 Task: Reflect on your life by listing key aspects or habits you want to evaluate, such as how you use your time or what you take for granted.
Action: Mouse moved to (393, 637)
Screenshot: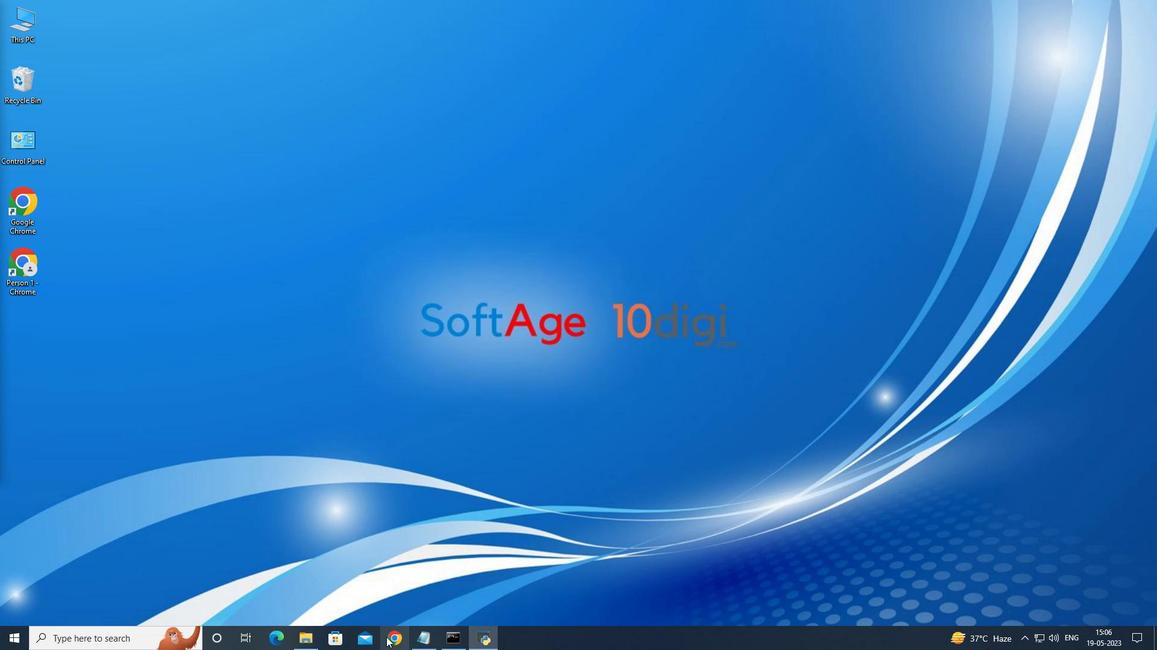 
Action: Mouse pressed left at (393, 637)
Screenshot: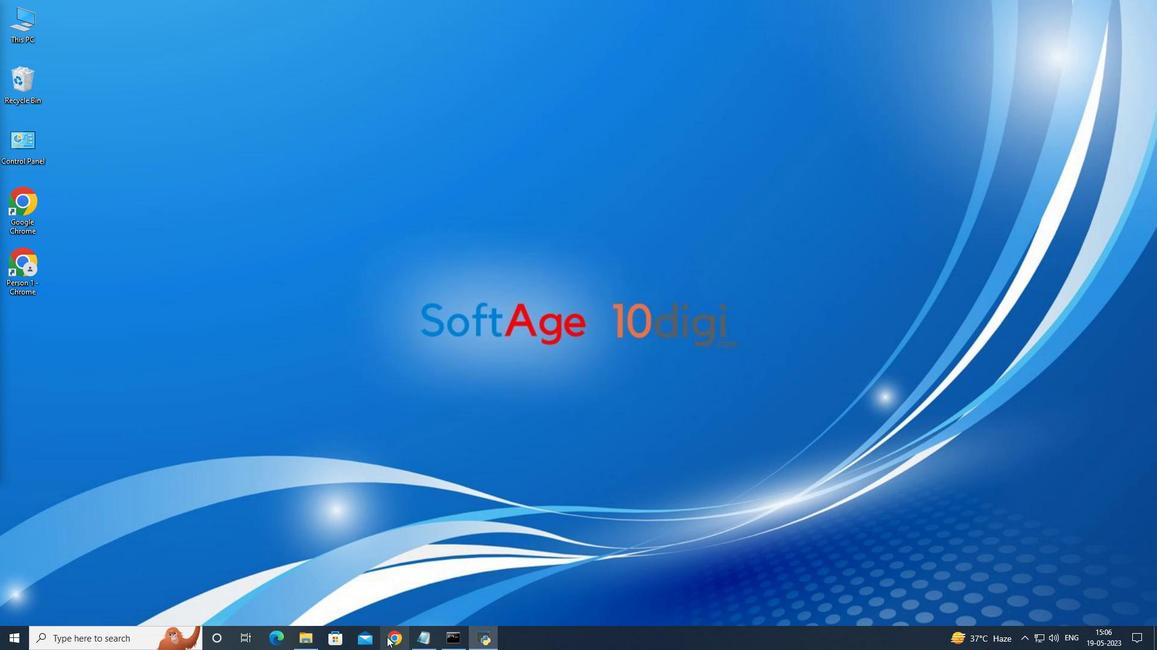 
Action: Mouse moved to (576, 373)
Screenshot: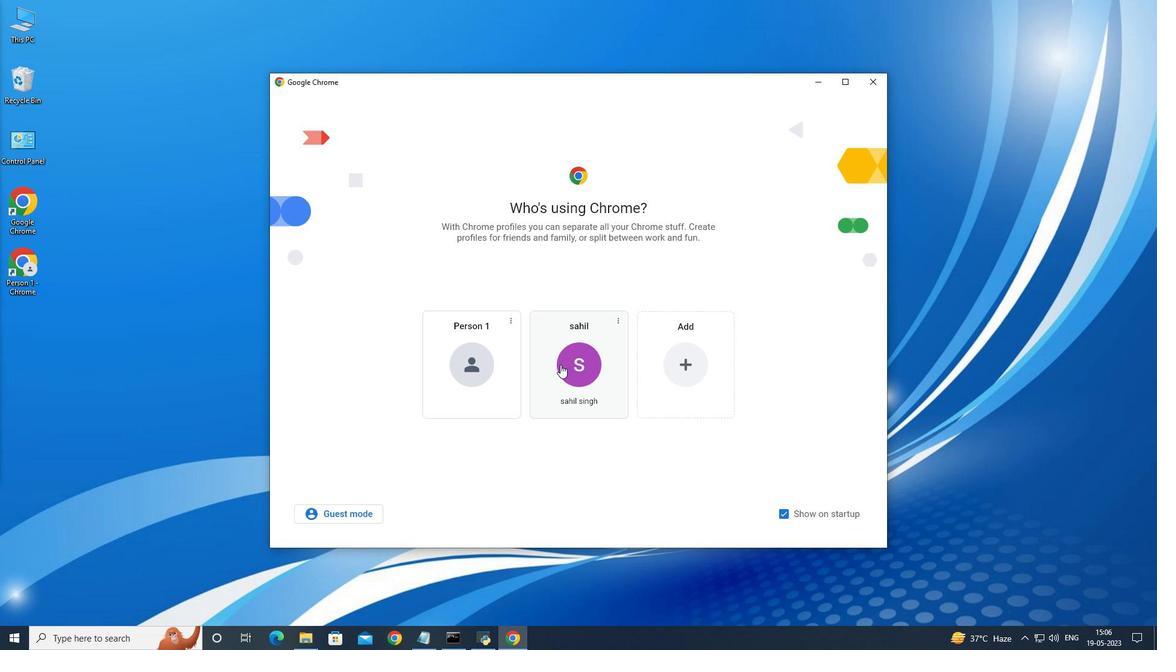 
Action: Mouse pressed left at (576, 373)
Screenshot: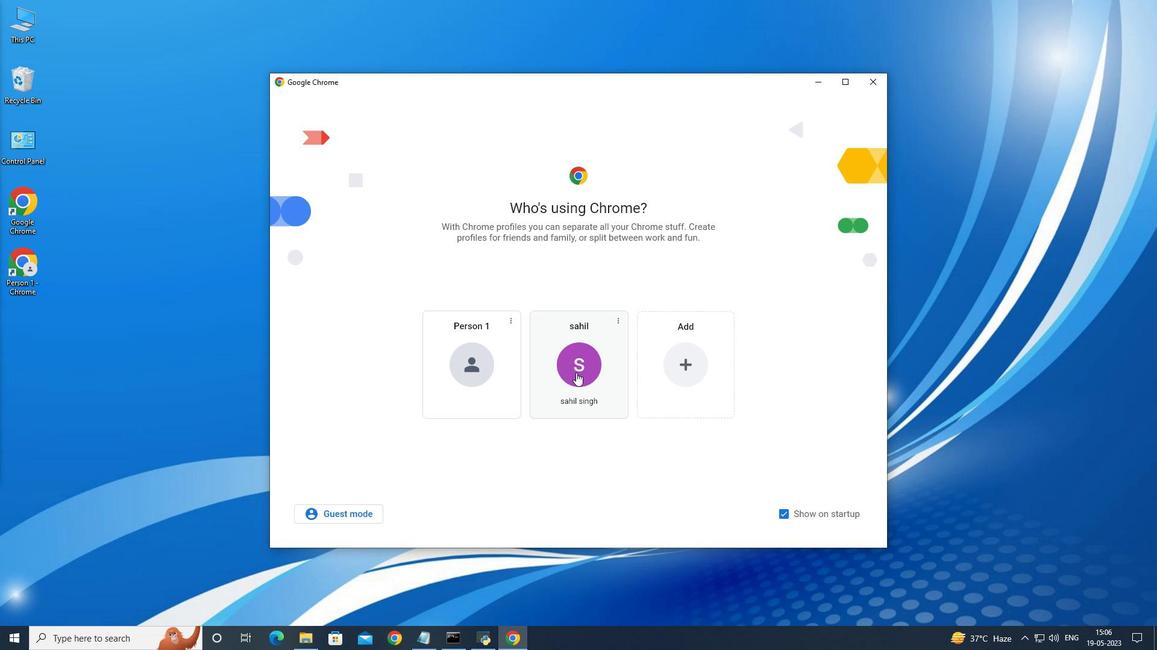 
Action: Mouse moved to (487, 238)
Screenshot: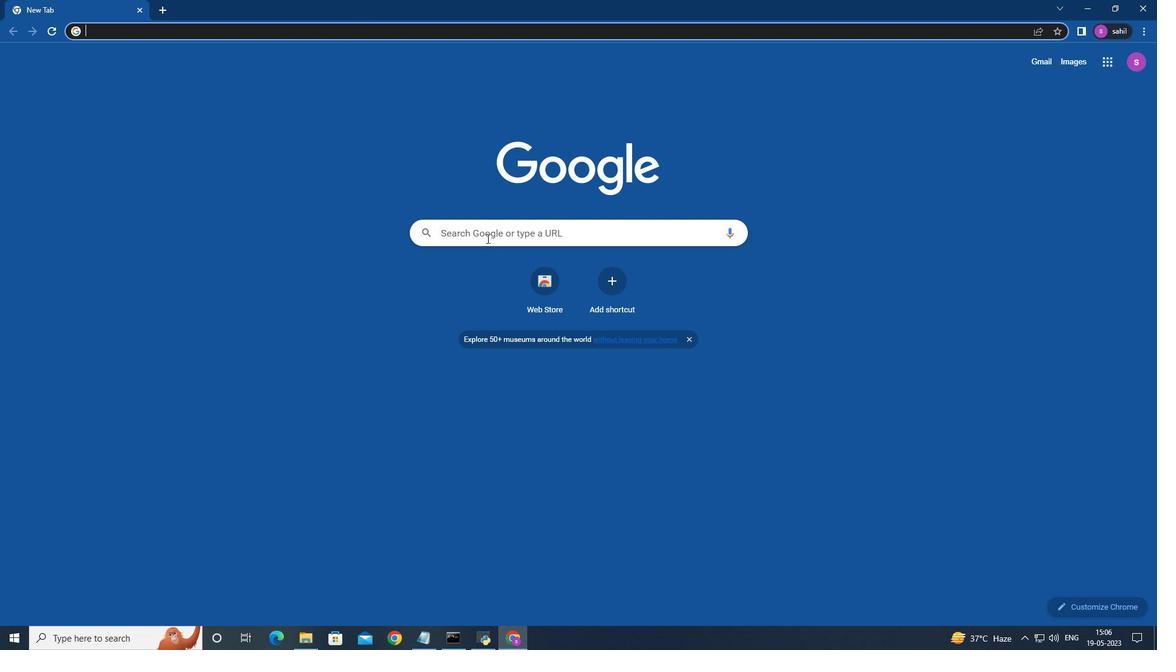
Action: Mouse pressed left at (487, 238)
Screenshot: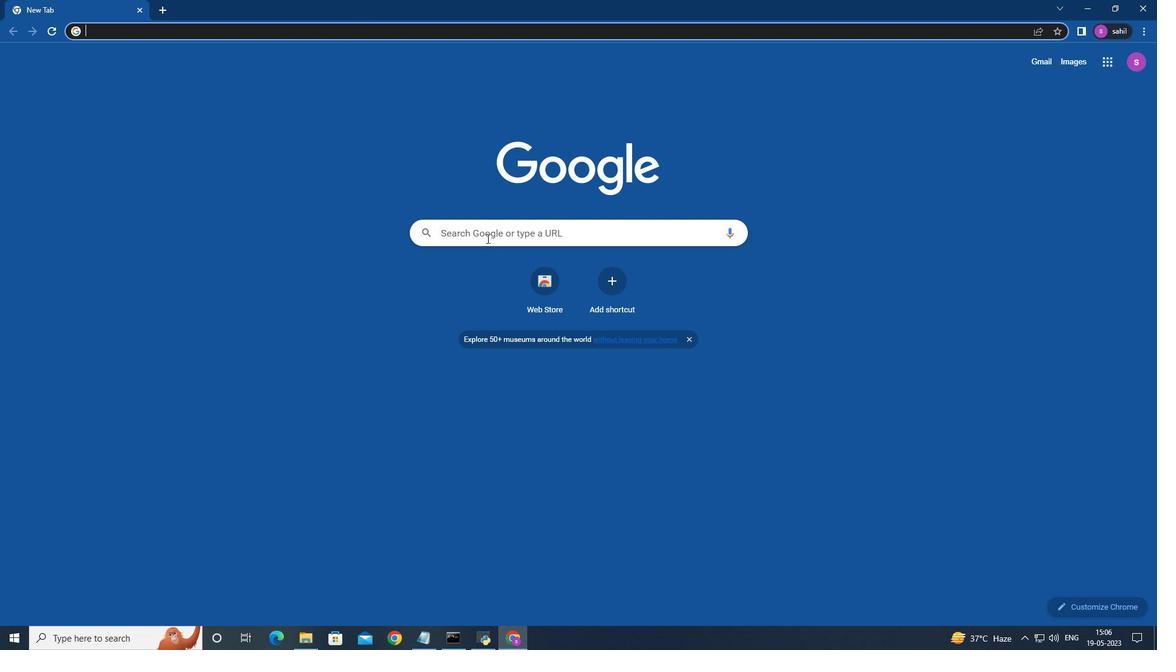 
Action: Mouse moved to (491, 264)
Screenshot: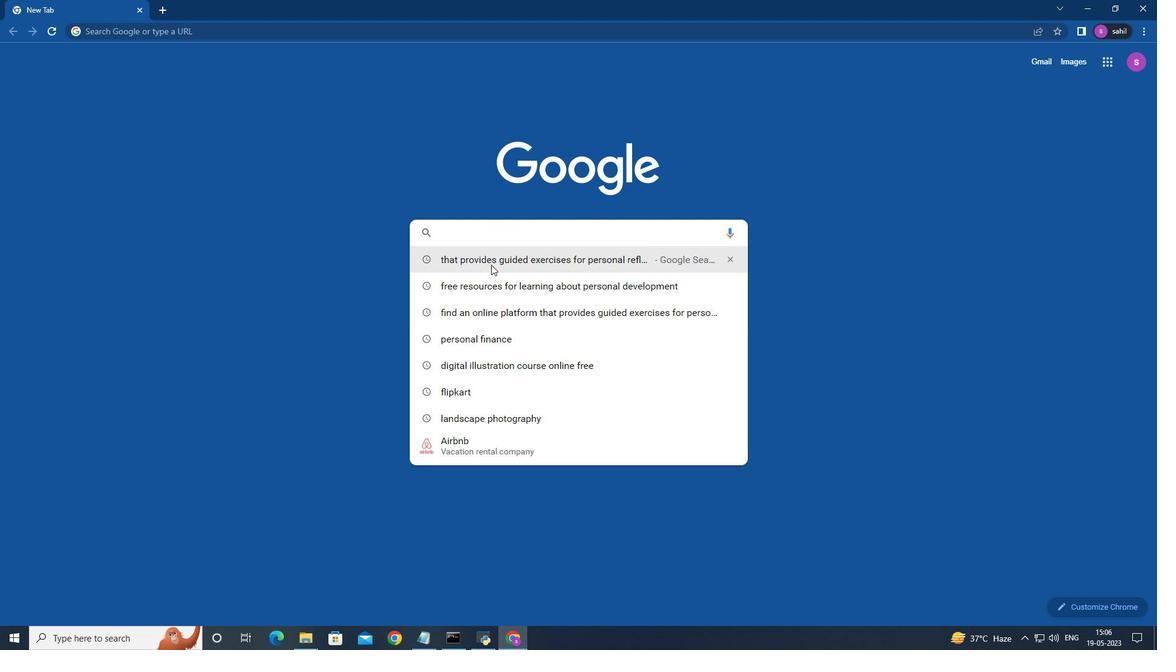
Action: Mouse pressed left at (491, 264)
Screenshot: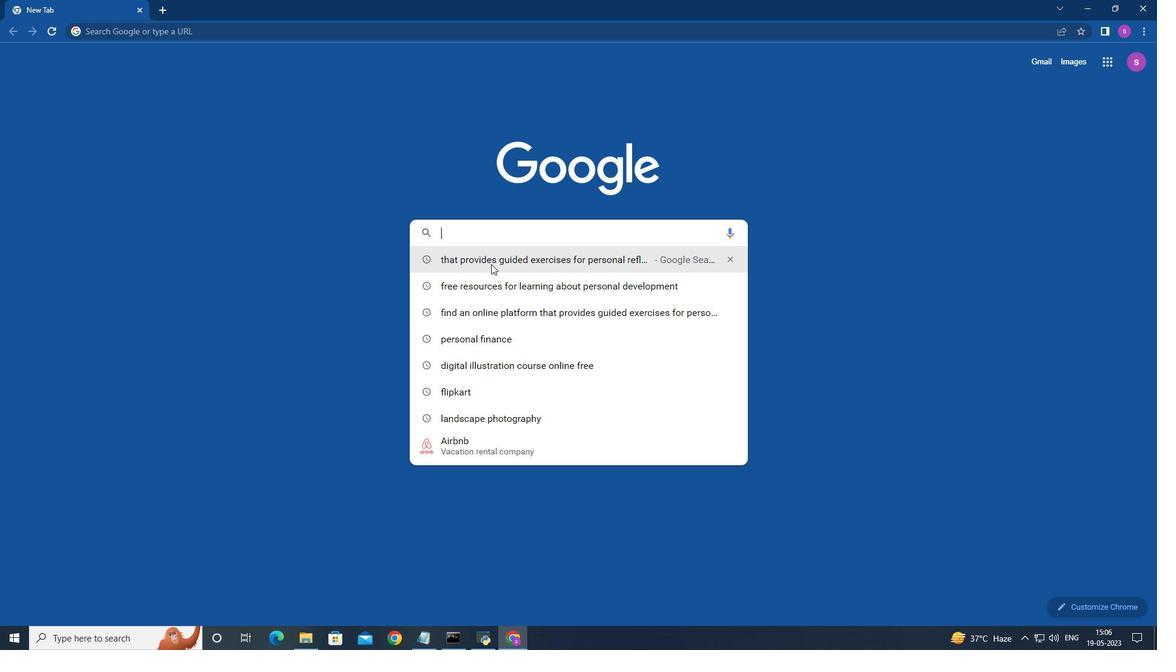 
Action: Mouse moved to (402, 306)
Screenshot: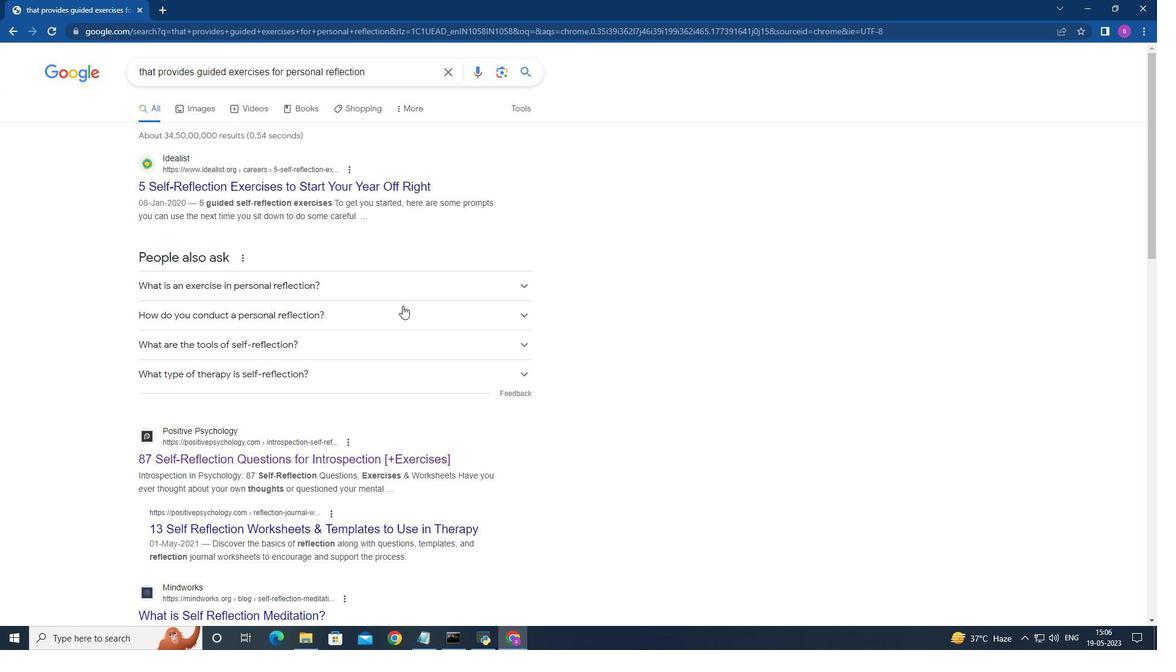 
Action: Mouse scrolled (402, 305) with delta (0, 0)
Screenshot: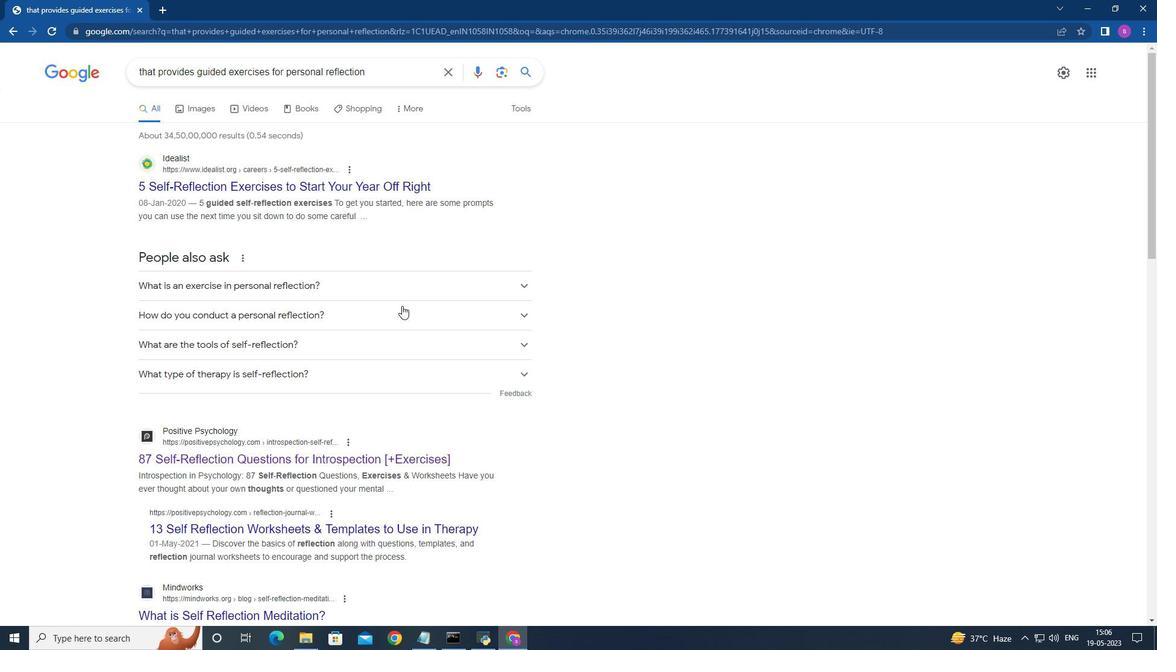 
Action: Mouse moved to (400, 306)
Screenshot: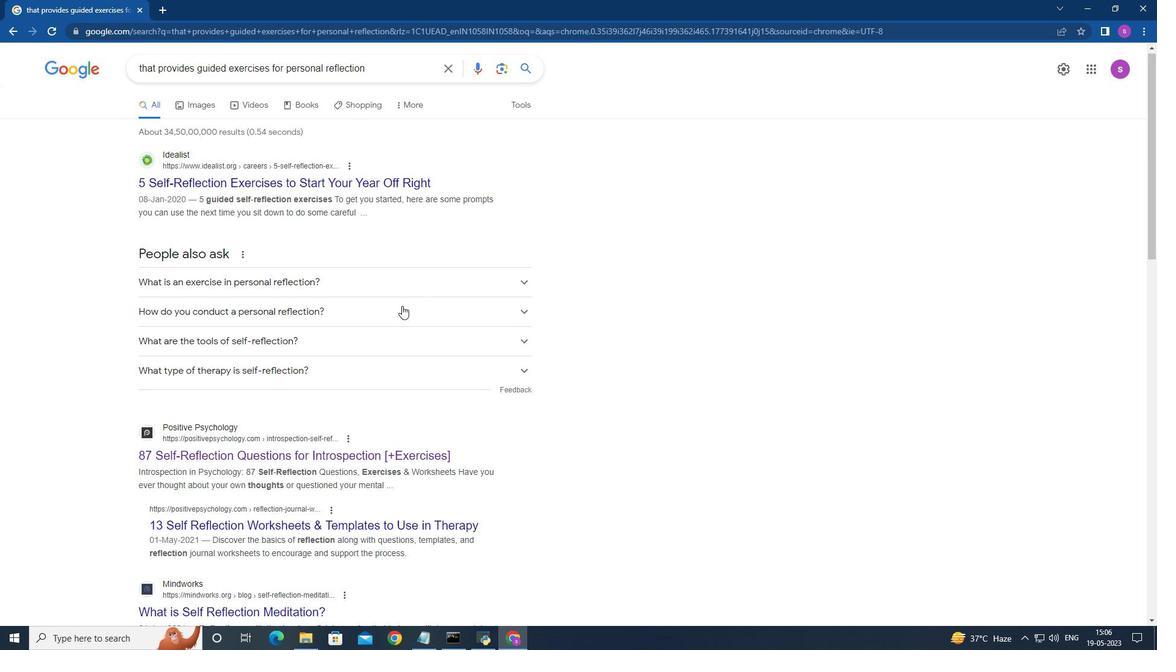 
Action: Mouse scrolled (400, 305) with delta (0, 0)
Screenshot: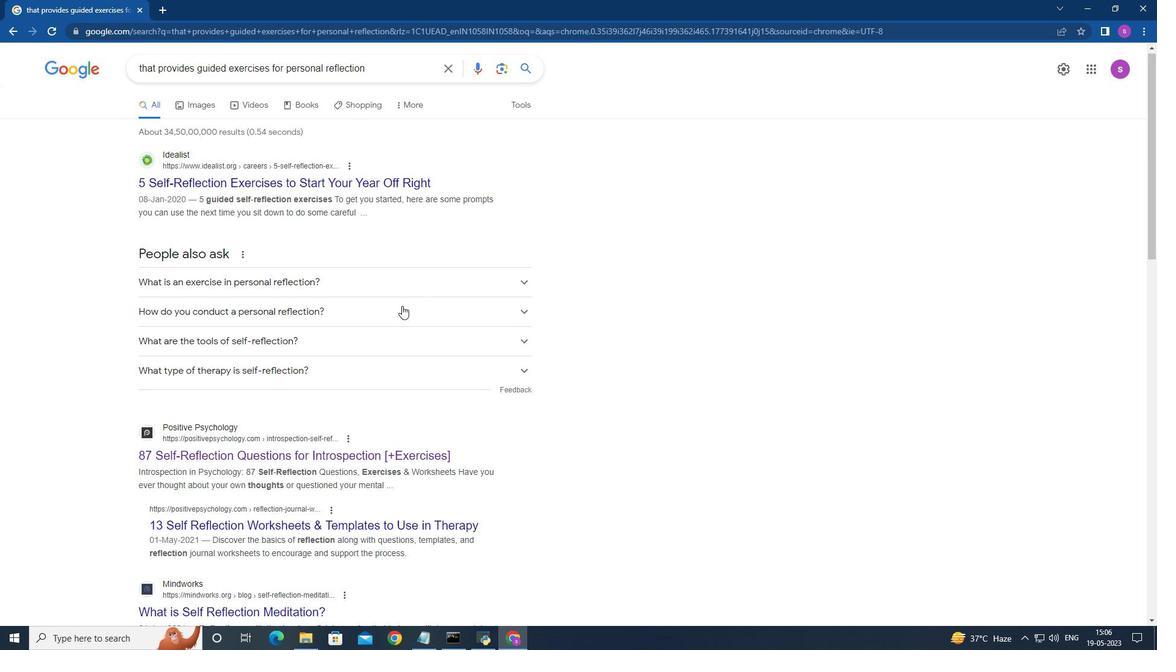 
Action: Mouse moved to (400, 306)
Screenshot: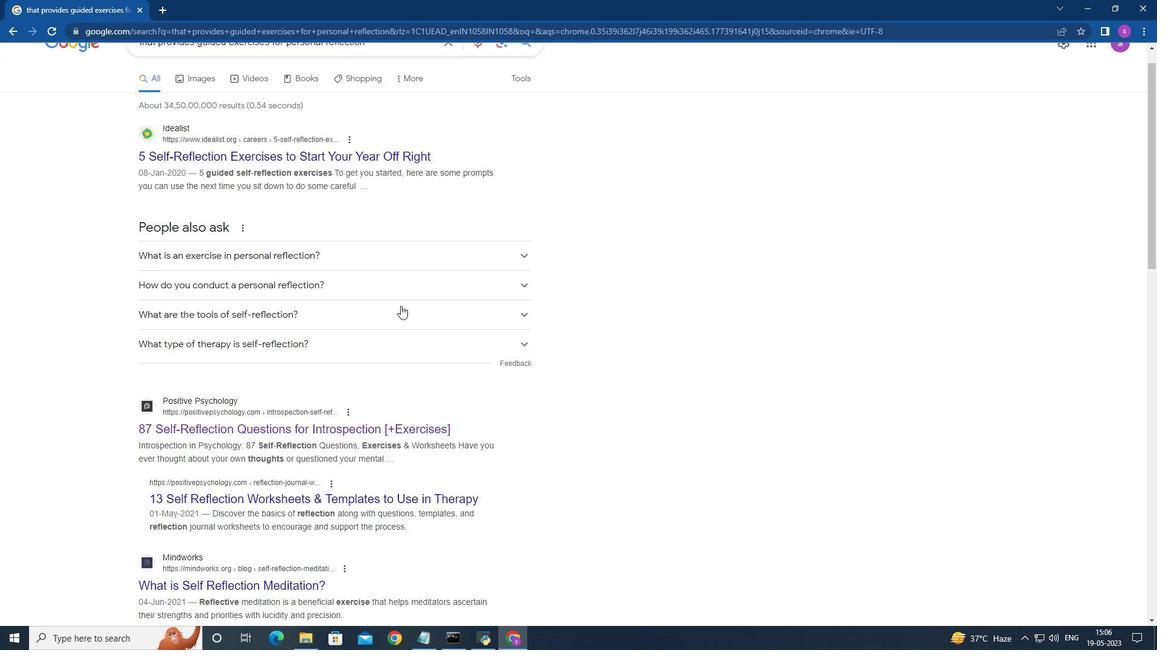 
Action: Mouse scrolled (400, 305) with delta (0, 0)
Screenshot: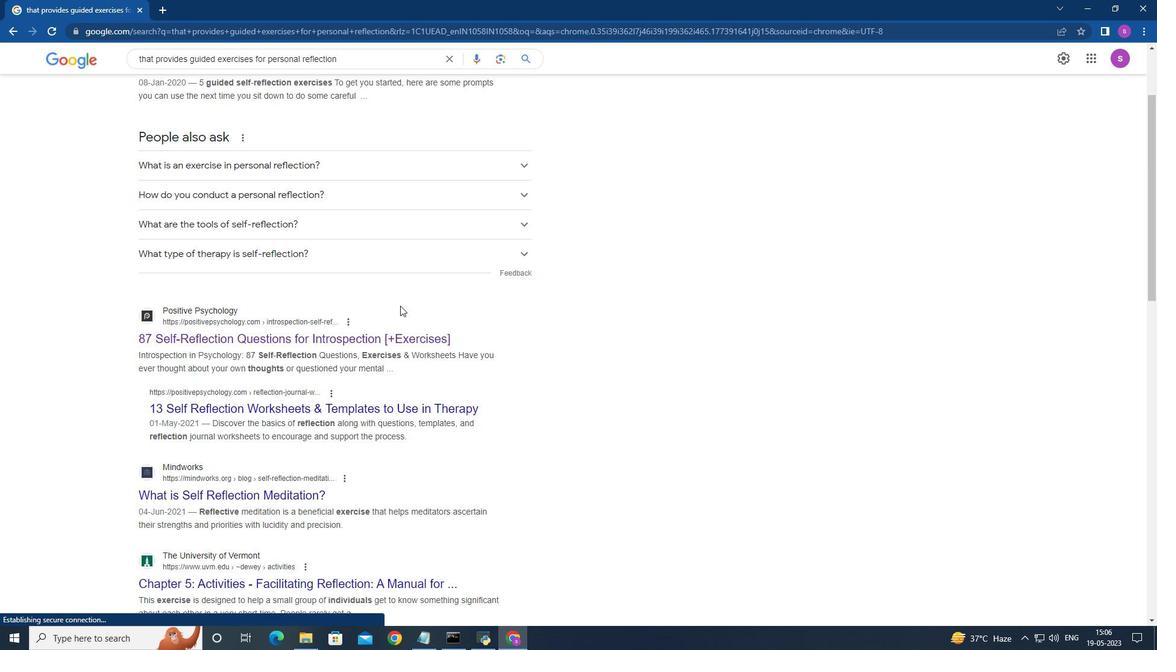 
Action: Mouse moved to (269, 279)
Screenshot: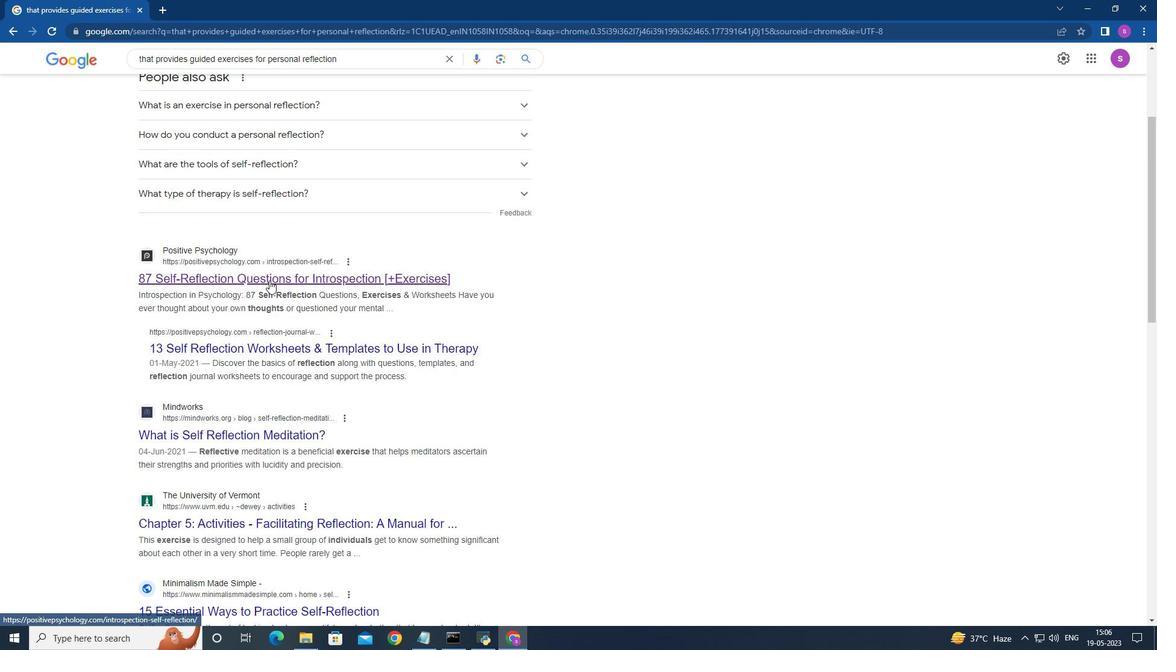 
Action: Mouse pressed left at (269, 279)
Screenshot: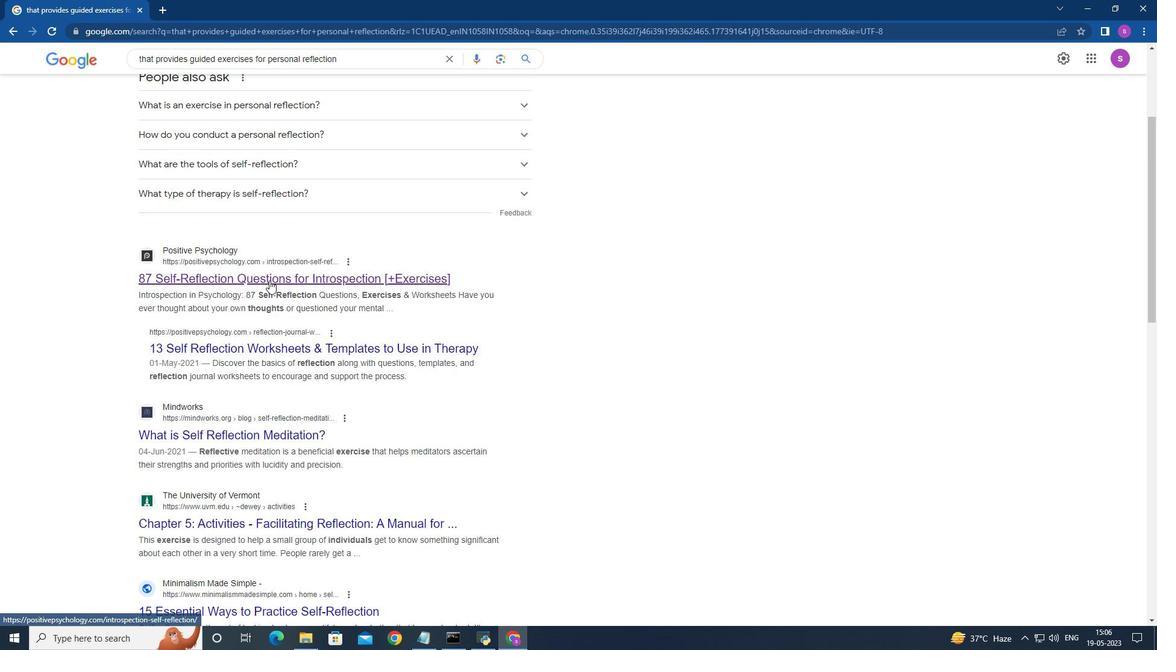 
Action: Mouse moved to (306, 423)
Screenshot: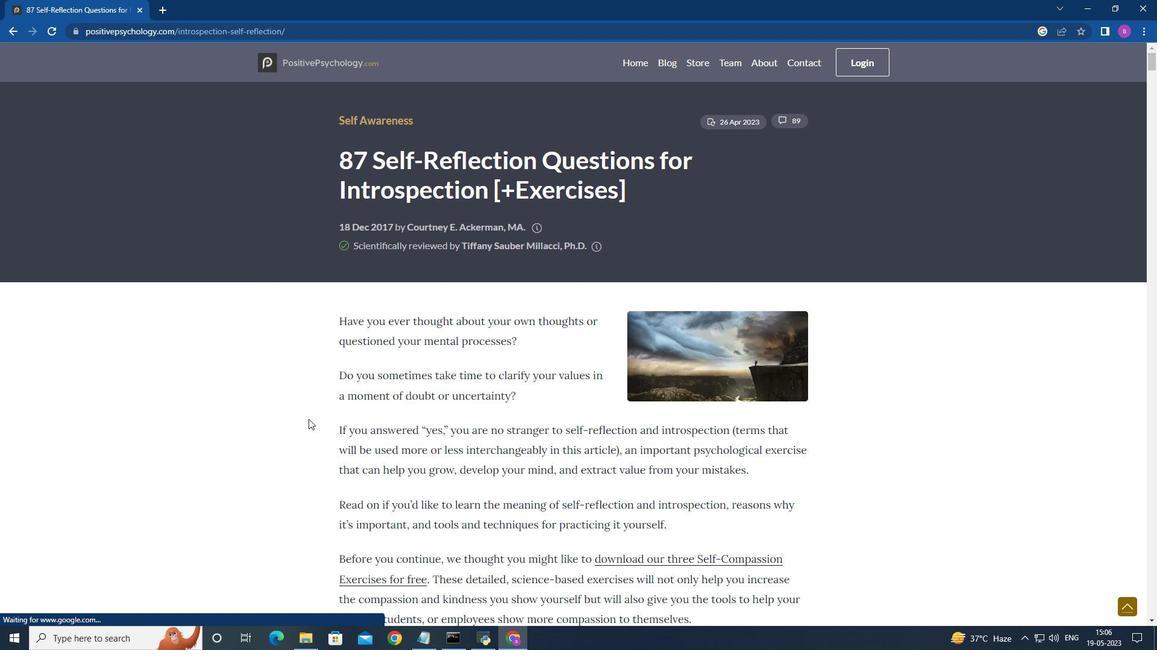 
Action: Mouse scrolled (306, 422) with delta (0, 0)
Screenshot: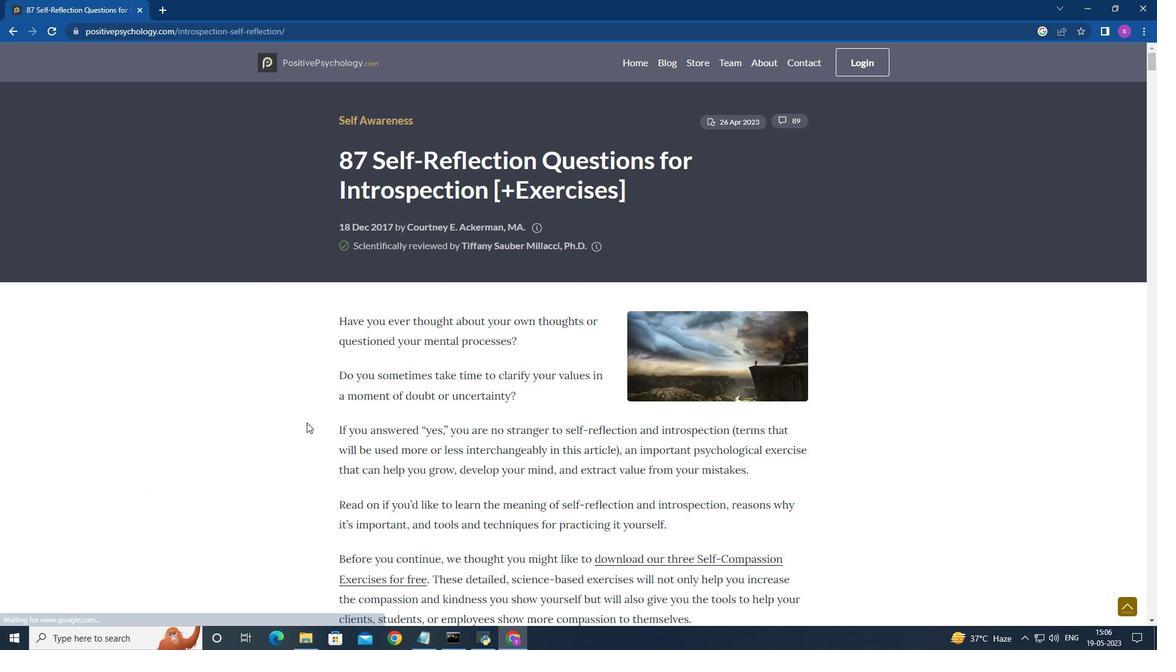 
Action: Mouse scrolled (306, 422) with delta (0, 0)
Screenshot: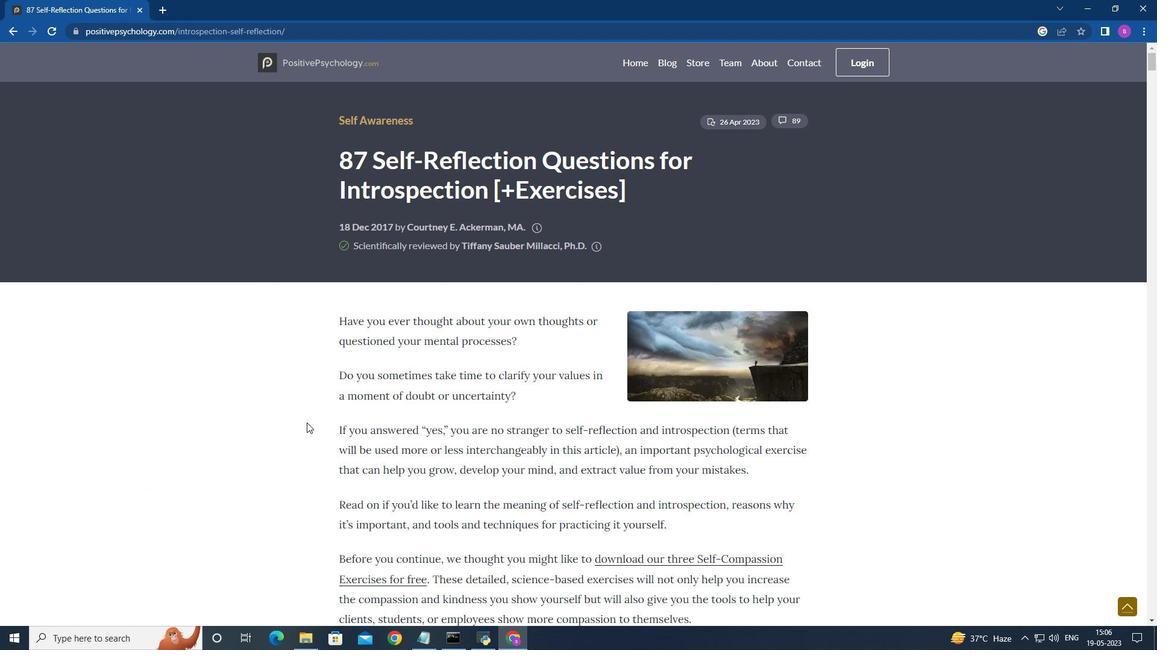 
Action: Mouse moved to (306, 421)
Screenshot: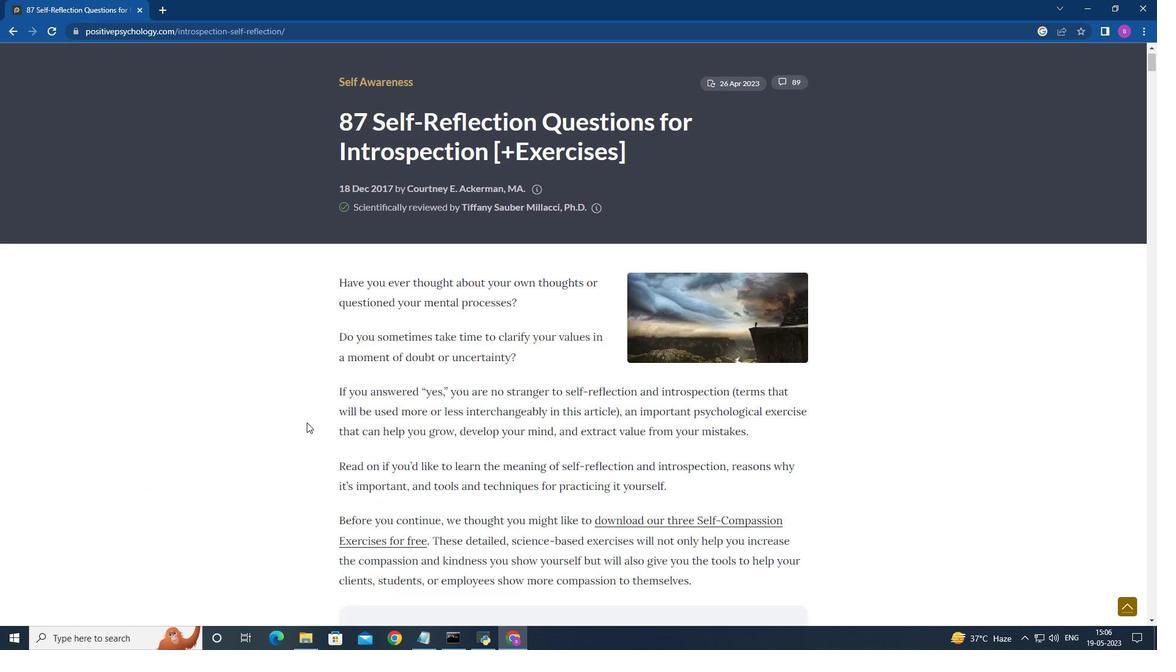 
Action: Mouse scrolled (306, 420) with delta (0, 0)
Screenshot: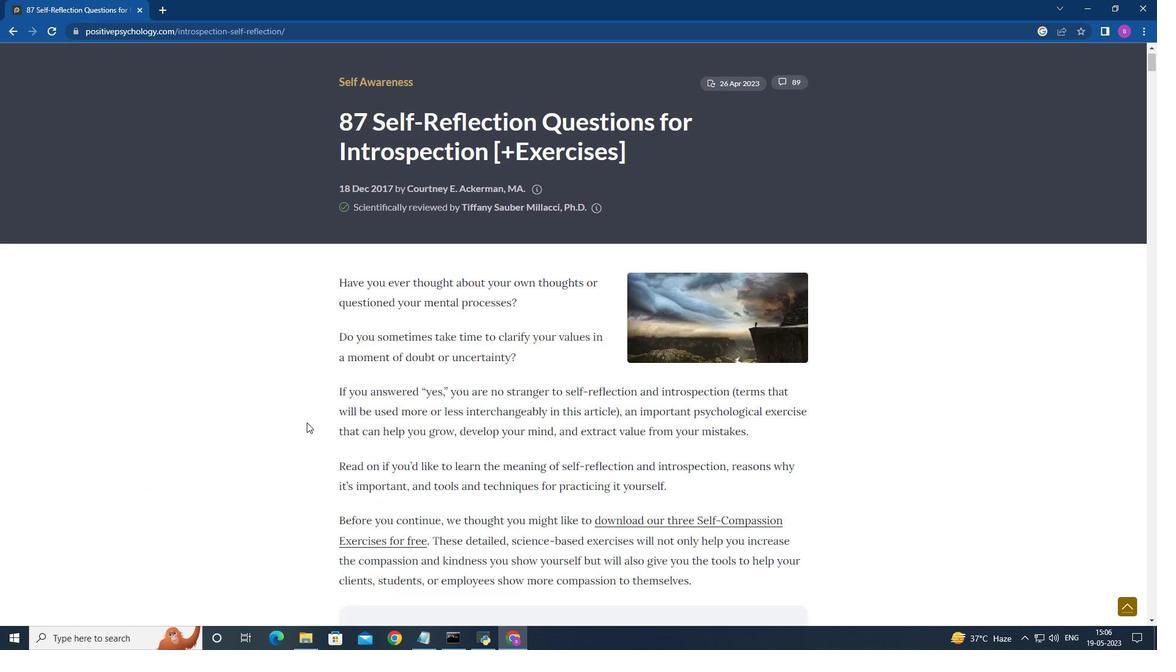 
Action: Mouse scrolled (306, 420) with delta (0, 0)
Screenshot: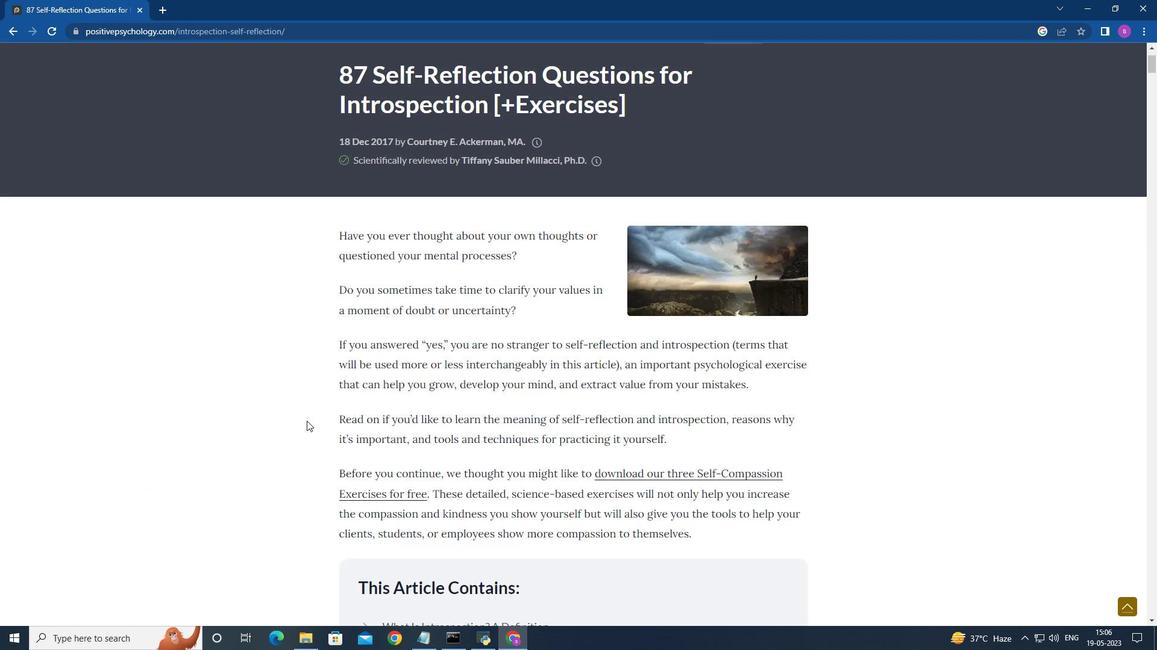 
Action: Mouse scrolled (306, 420) with delta (0, 0)
Screenshot: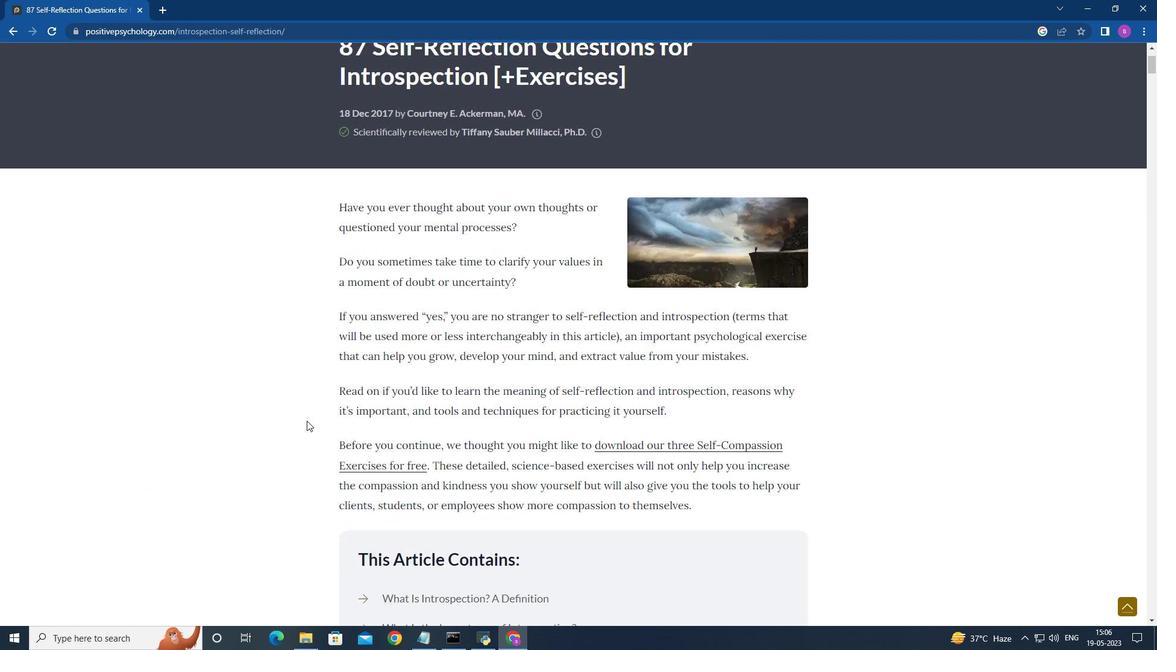 
Action: Mouse moved to (198, 298)
Screenshot: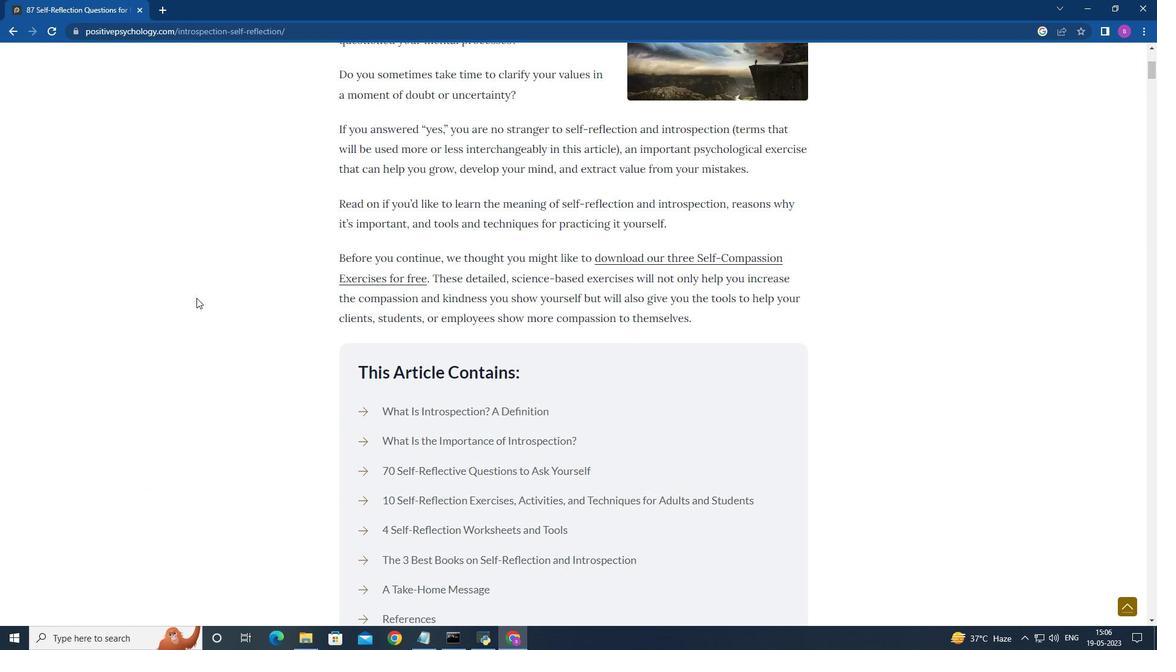 
Action: Mouse scrolled (198, 298) with delta (0, 0)
Screenshot: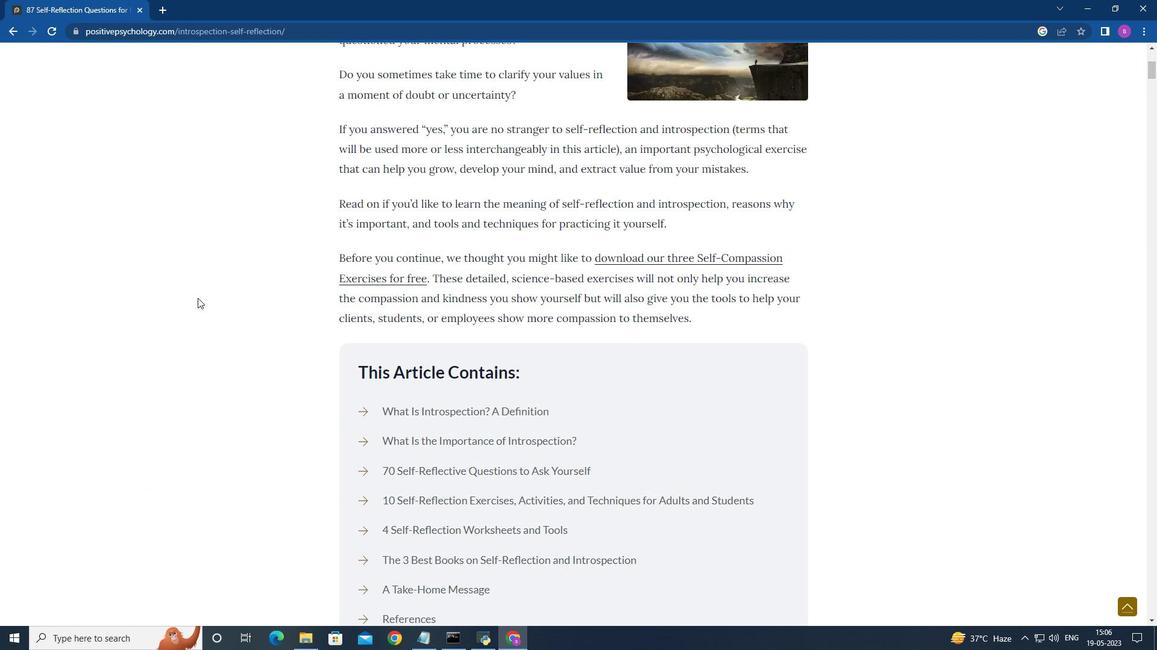 
Action: Mouse scrolled (198, 298) with delta (0, 0)
Screenshot: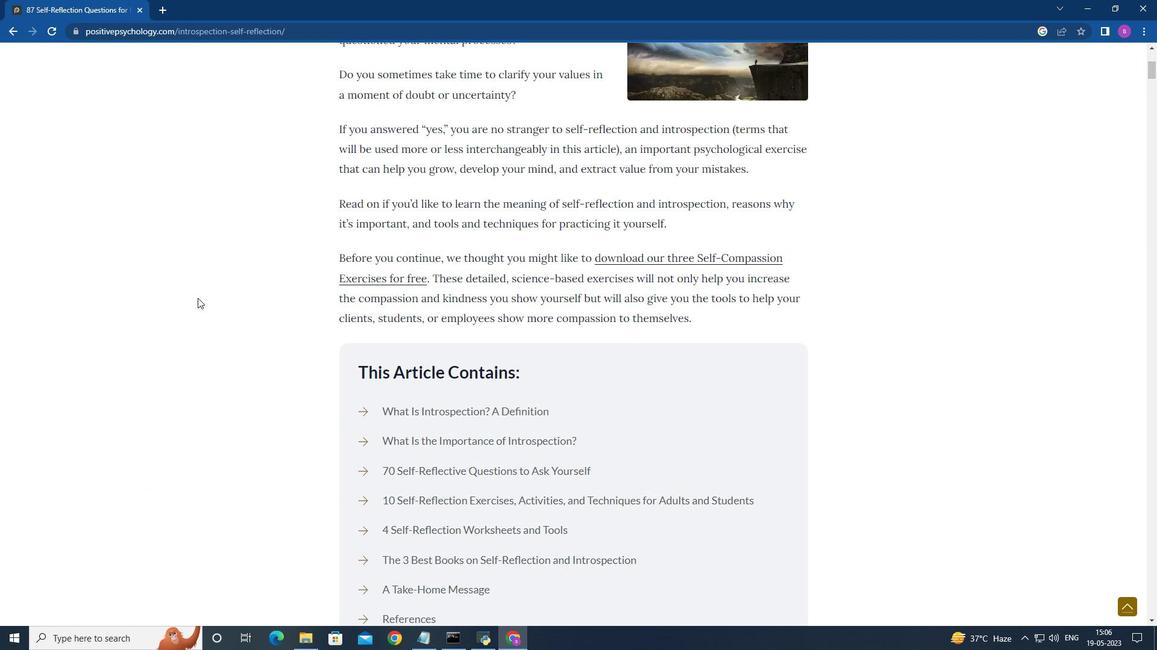 
Action: Mouse moved to (198, 298)
Screenshot: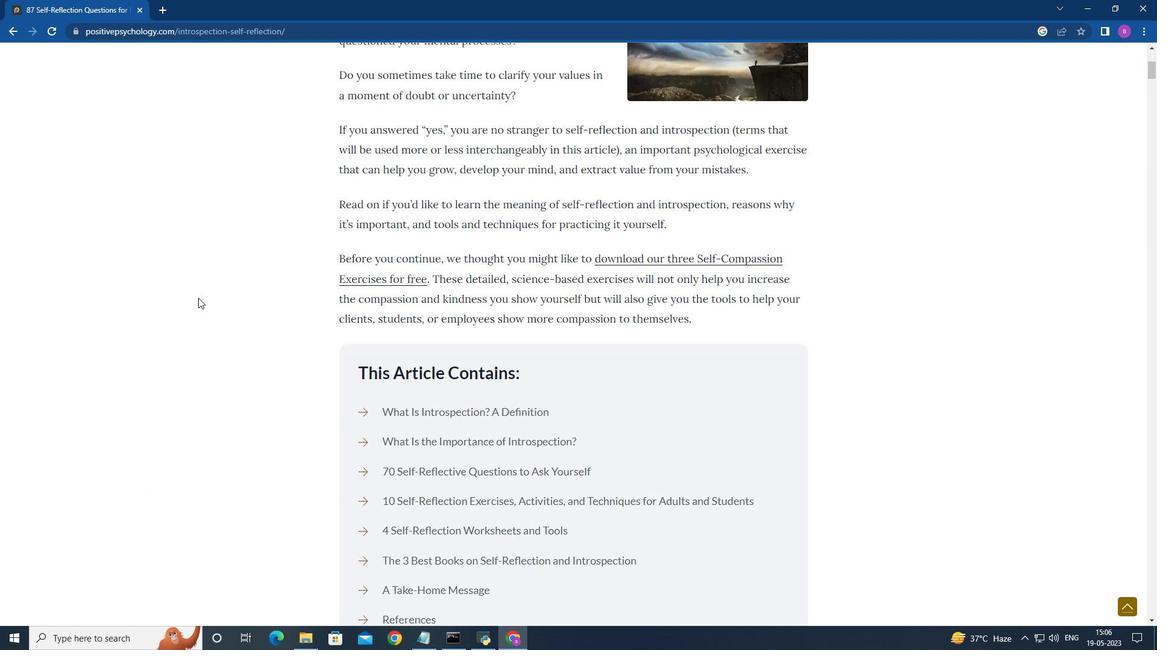 
Action: Mouse scrolled (198, 299) with delta (0, 0)
Screenshot: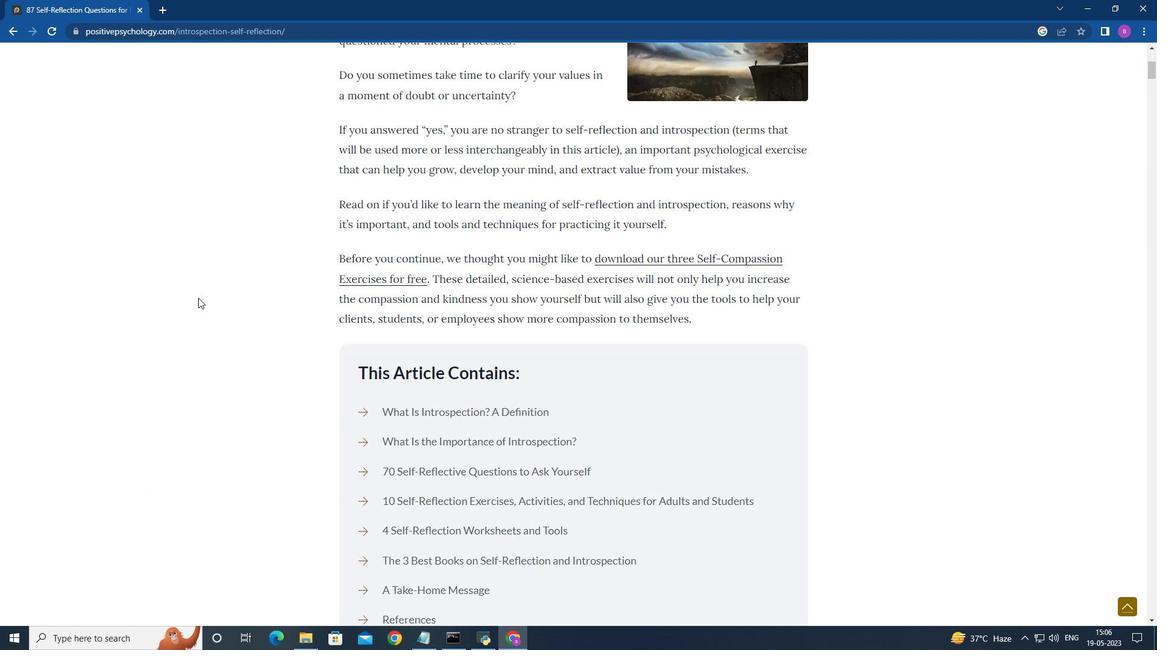 
Action: Mouse moved to (252, 338)
Screenshot: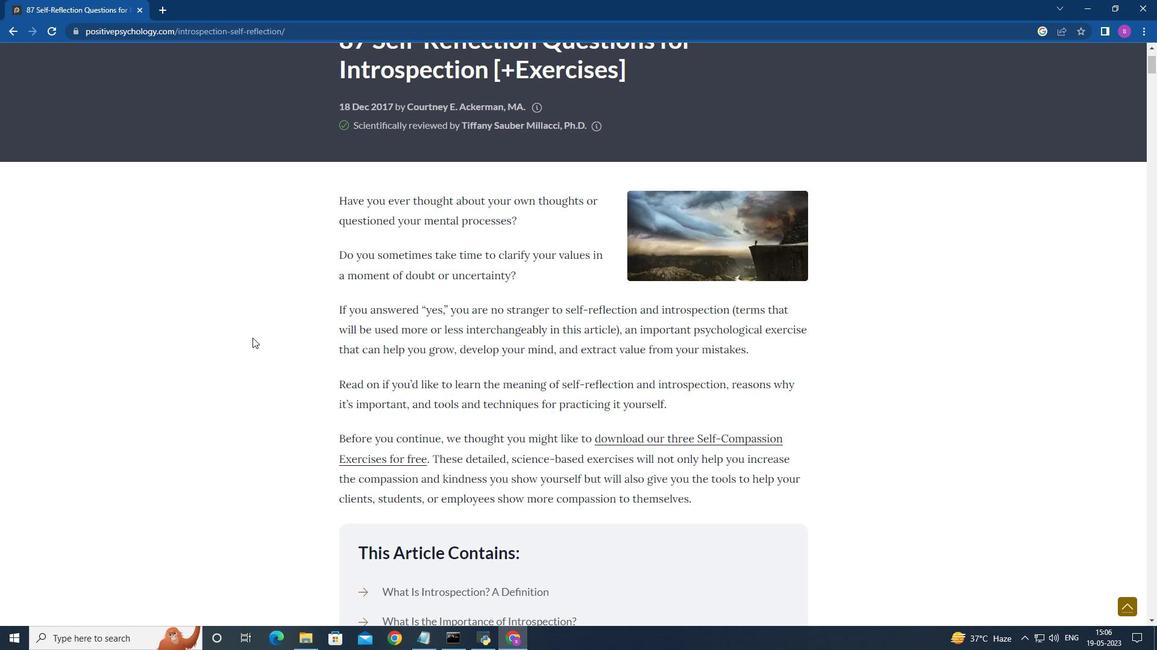 
Action: Mouse scrolled (252, 337) with delta (0, 0)
Screenshot: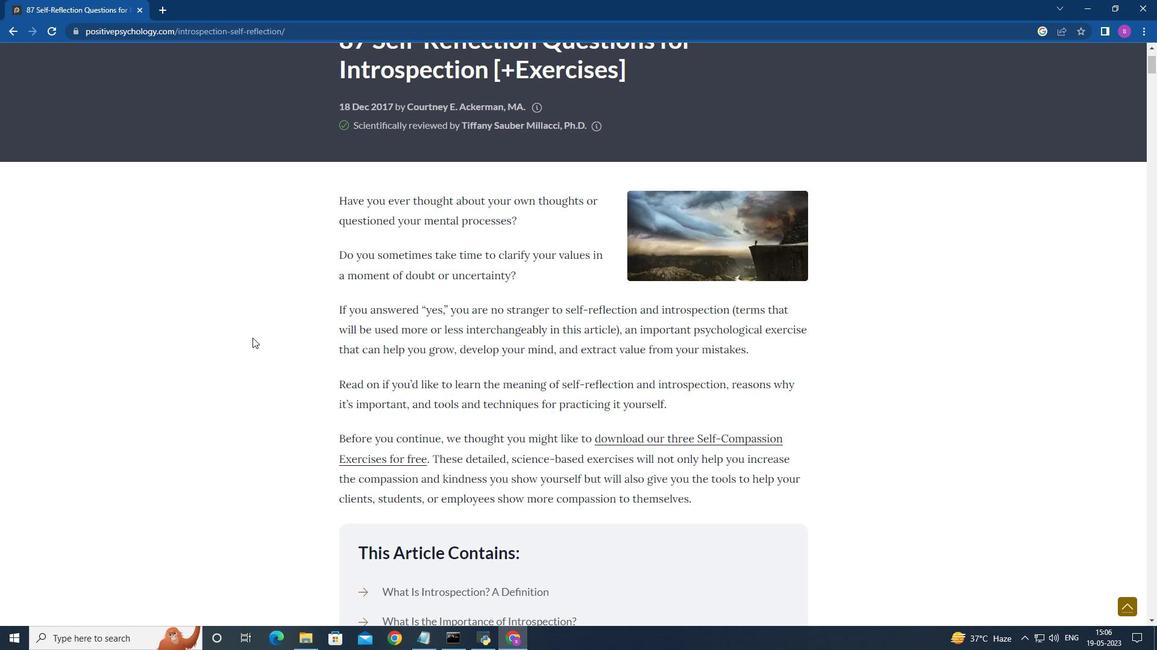 
Action: Mouse moved to (251, 343)
Screenshot: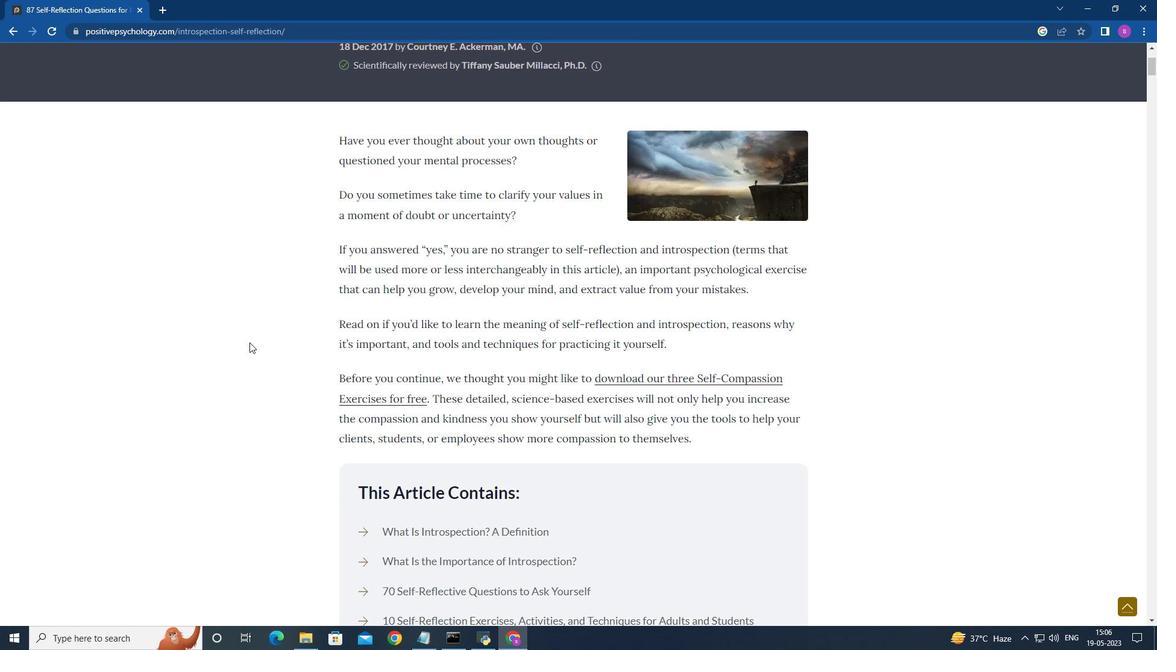 
Action: Mouse scrolled (251, 342) with delta (0, 0)
Screenshot: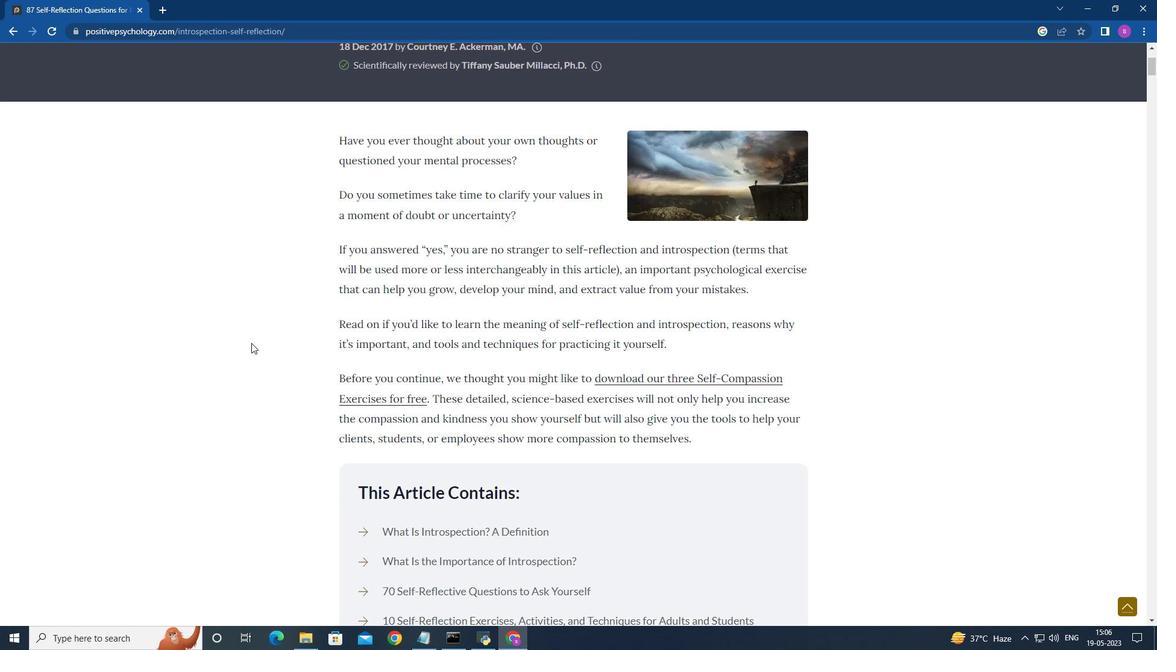 
Action: Mouse scrolled (251, 342) with delta (0, 0)
Screenshot: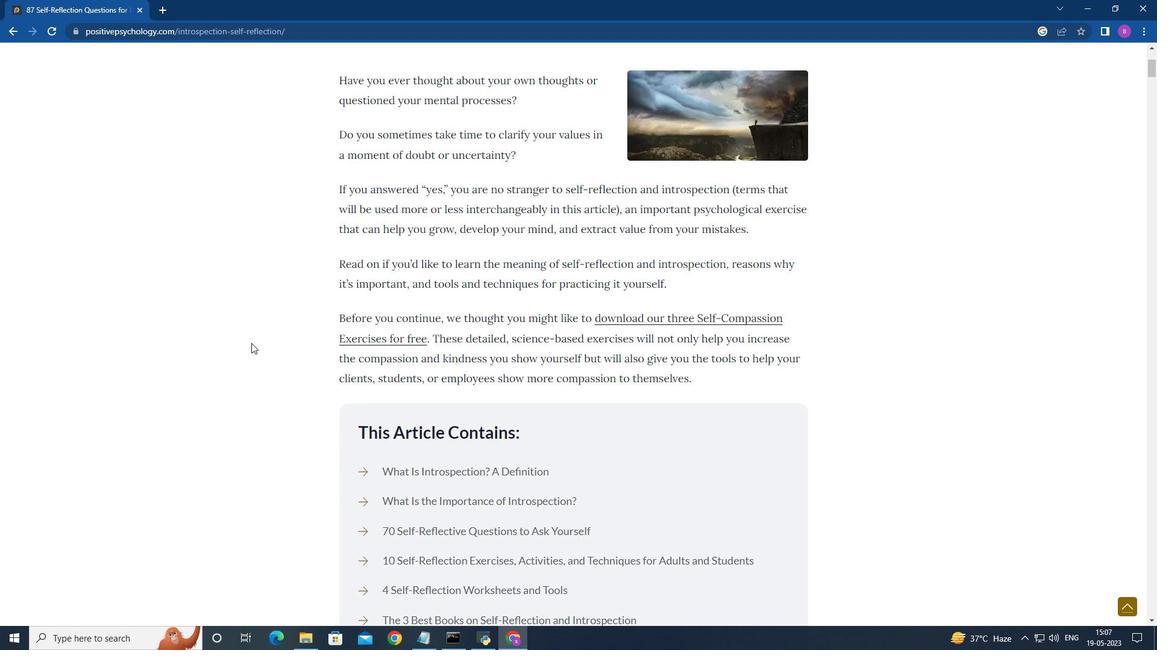 
Action: Mouse scrolled (251, 342) with delta (0, 0)
Screenshot: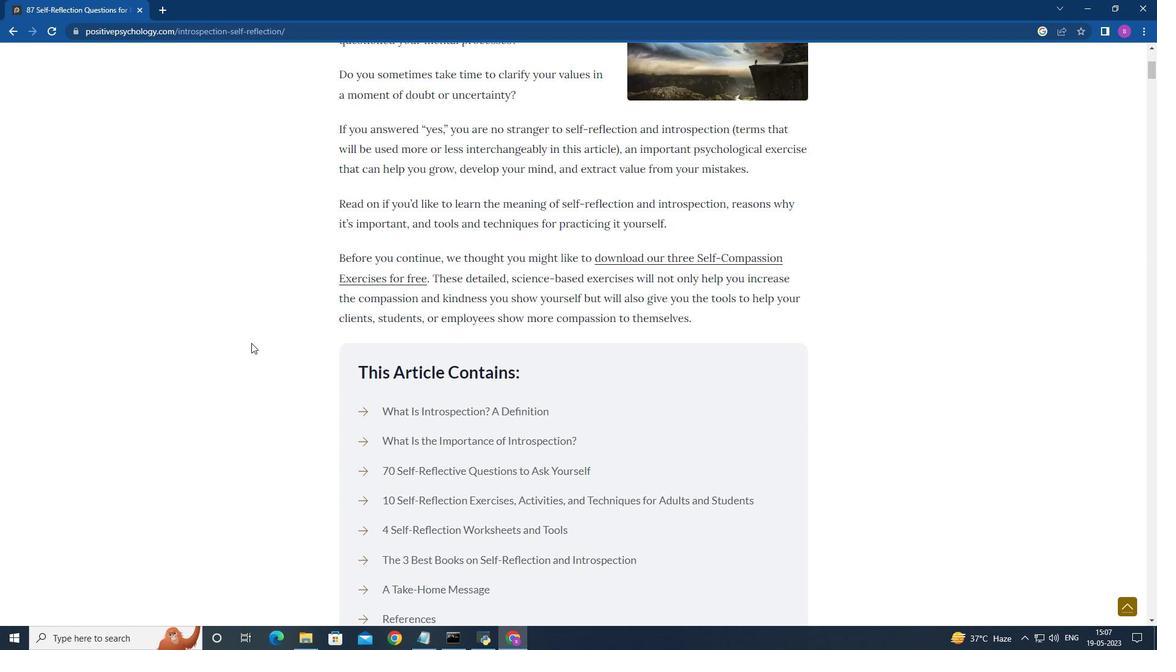 
Action: Mouse scrolled (251, 342) with delta (0, 0)
Screenshot: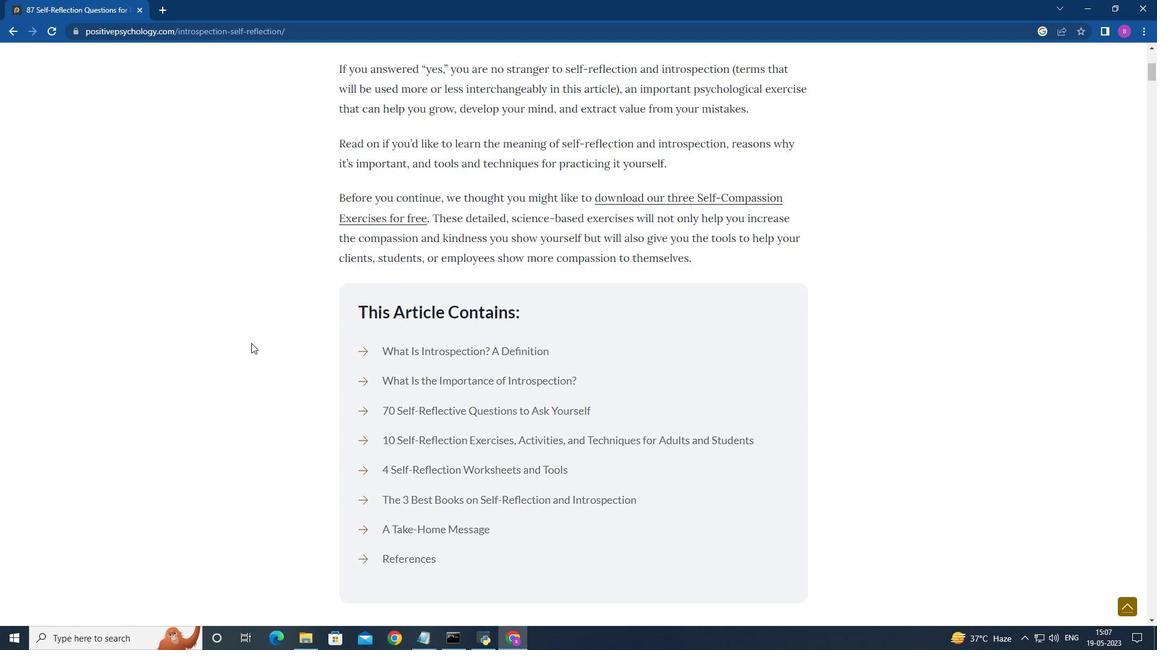 
Action: Mouse scrolled (251, 342) with delta (0, 0)
Screenshot: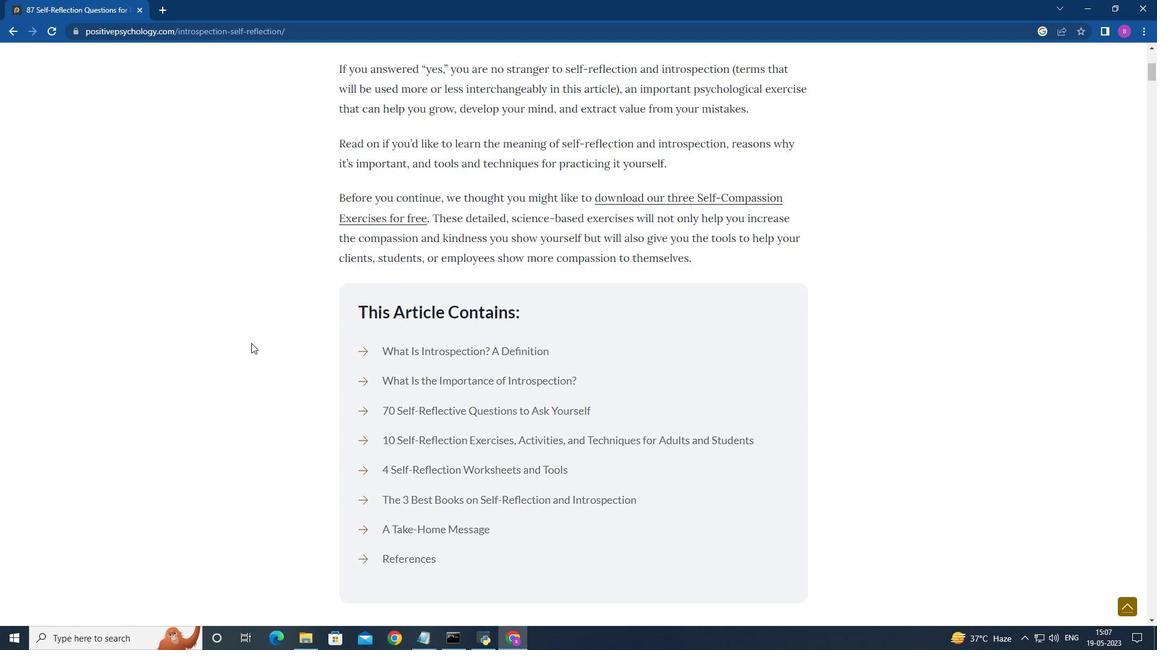 
Action: Mouse scrolled (251, 342) with delta (0, 0)
Screenshot: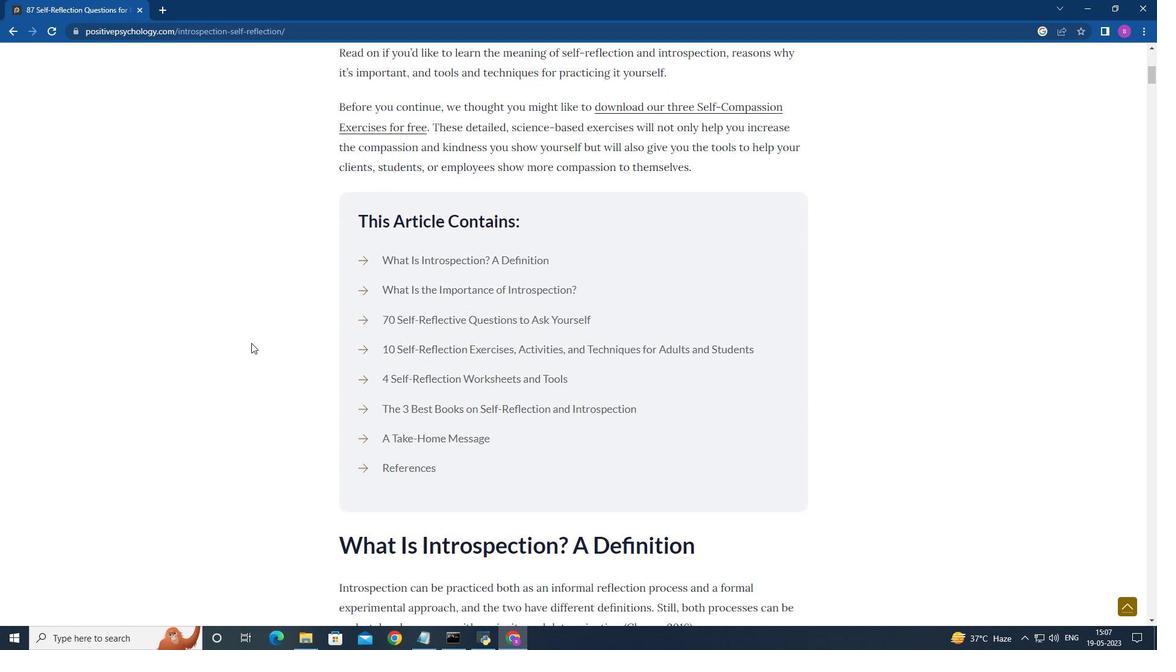 
Action: Mouse scrolled (251, 342) with delta (0, 0)
Screenshot: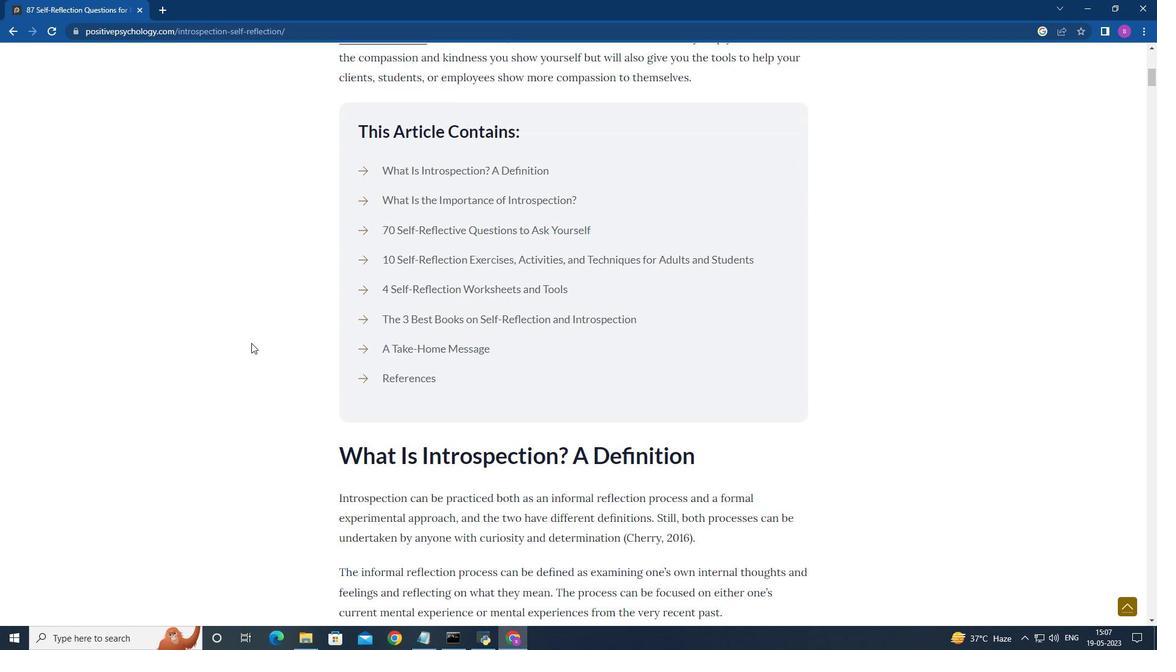 
Action: Mouse scrolled (251, 342) with delta (0, 0)
Screenshot: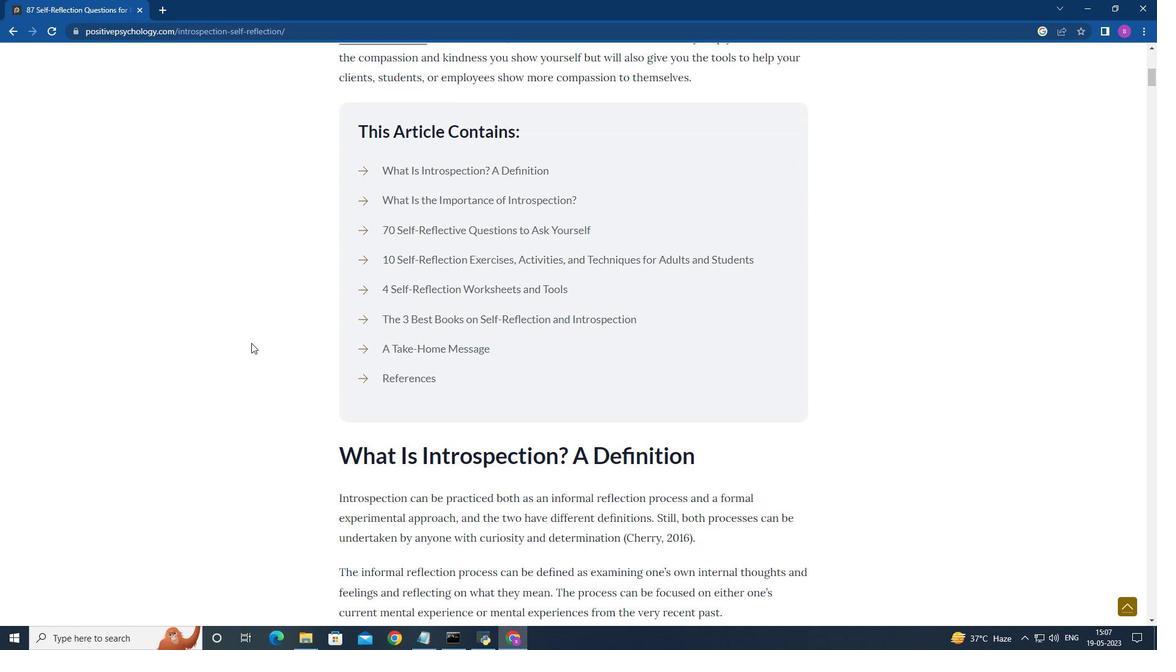
Action: Mouse moved to (251, 344)
Screenshot: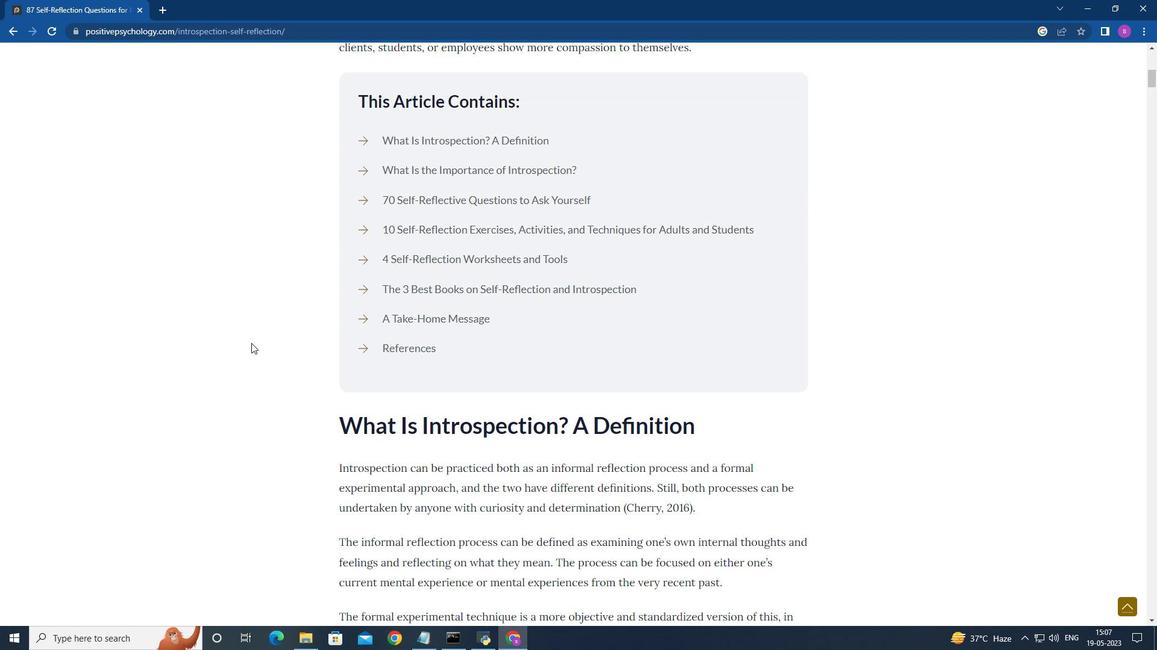 
Action: Mouse scrolled (251, 343) with delta (0, 0)
Screenshot: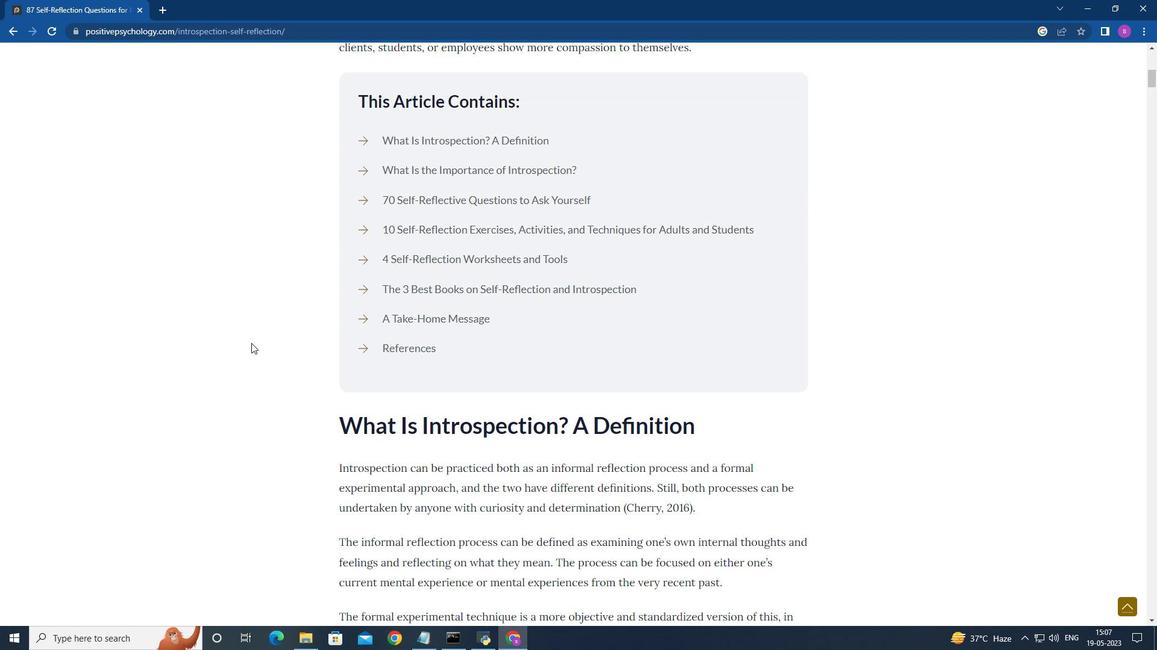 
Action: Mouse scrolled (251, 343) with delta (0, 0)
Screenshot: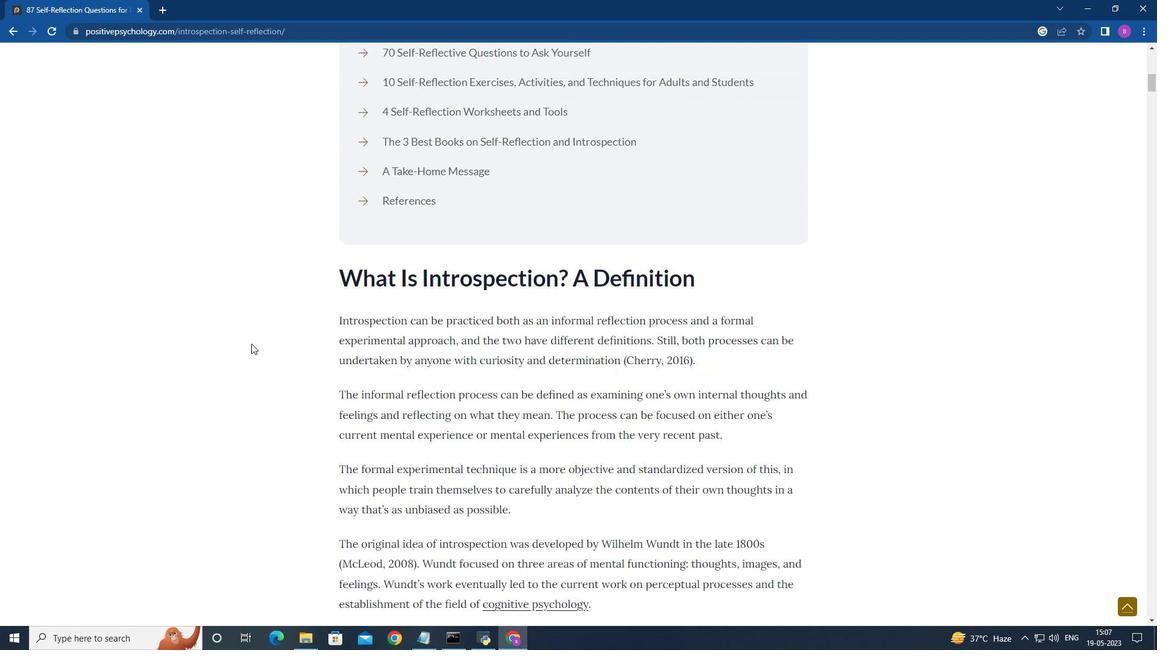 
Action: Mouse moved to (251, 344)
Screenshot: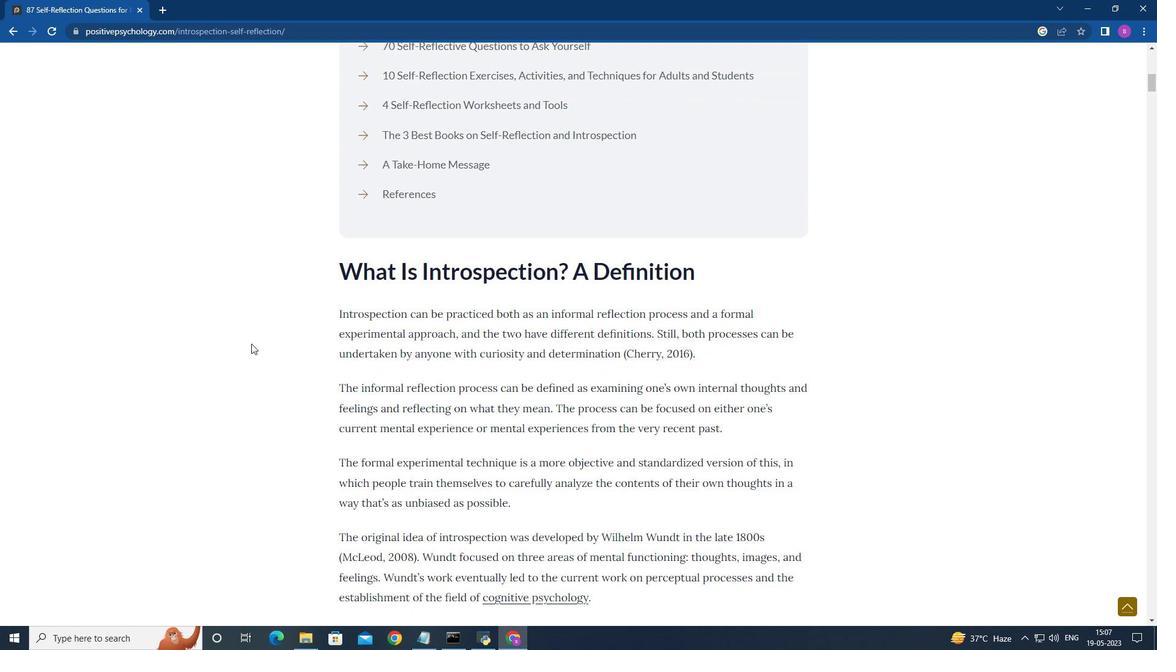 
Action: Mouse scrolled (251, 344) with delta (0, 0)
Screenshot: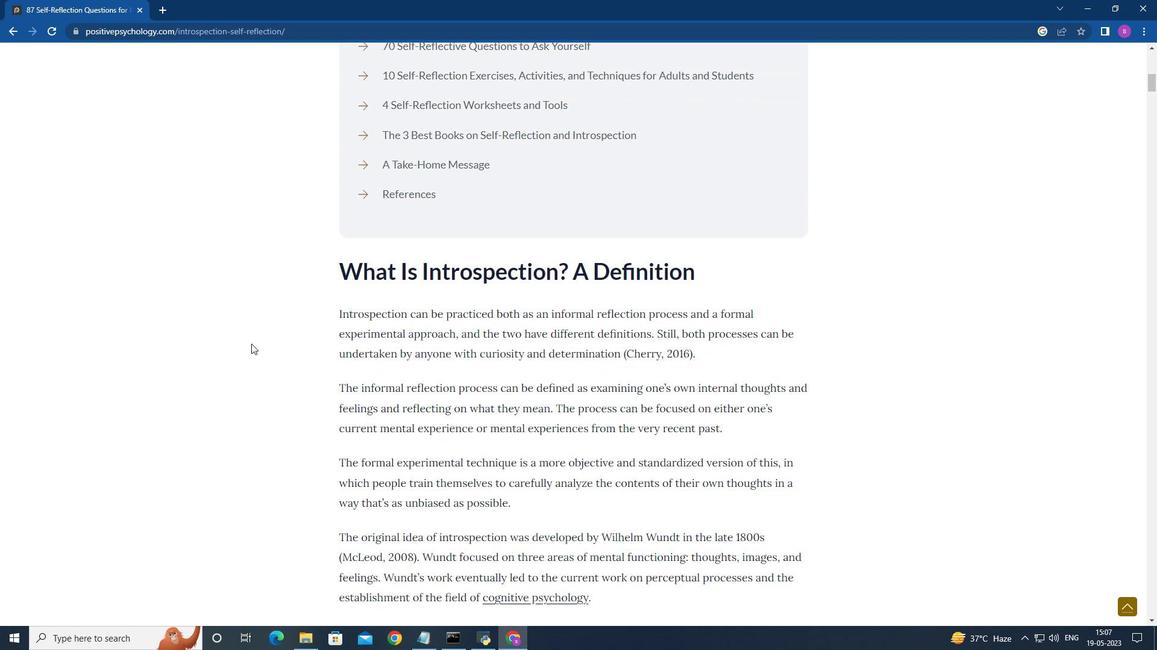 
Action: Mouse moved to (264, 308)
Screenshot: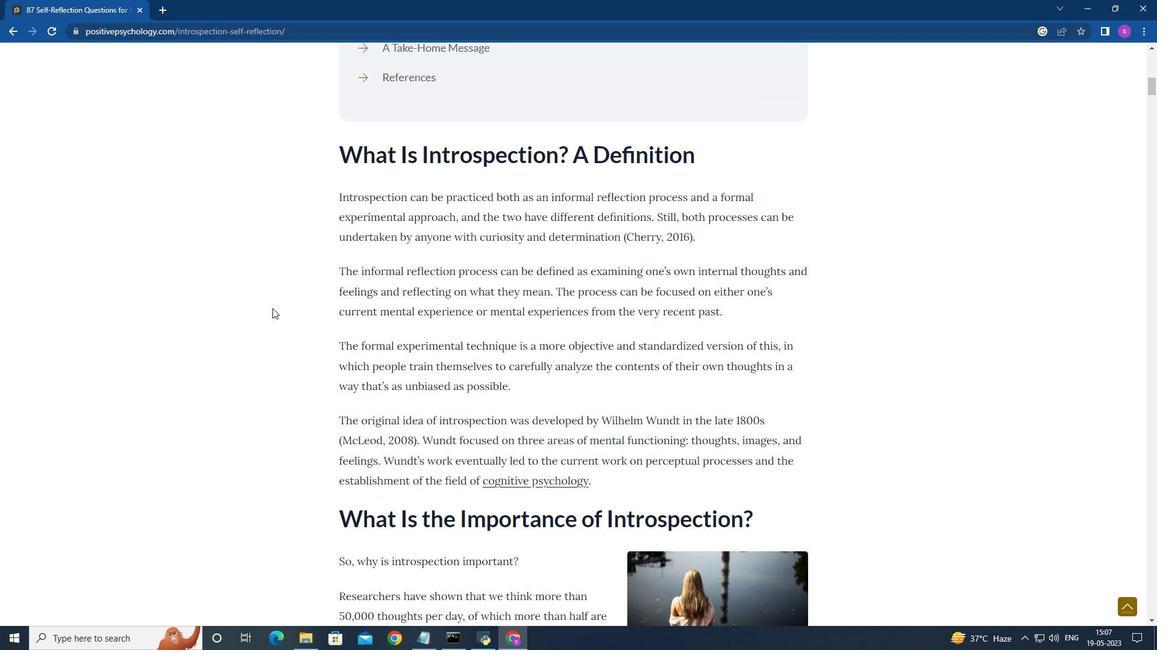 
Action: Mouse scrolled (264, 308) with delta (0, 0)
Screenshot: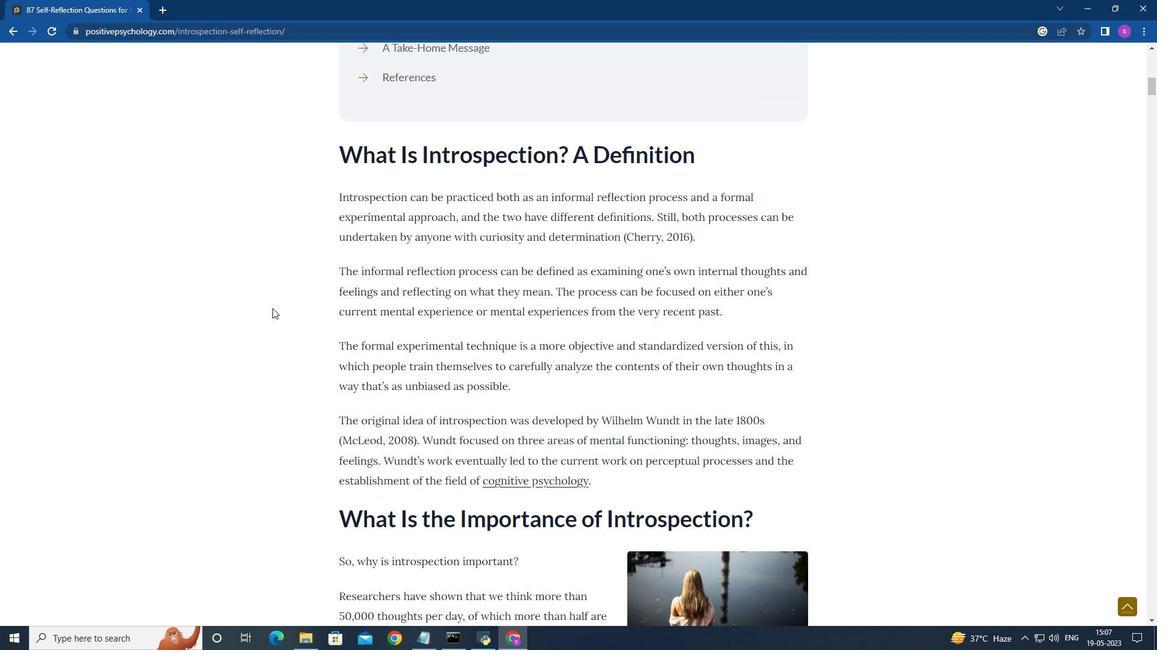 
Action: Mouse moved to (801, 173)
Screenshot: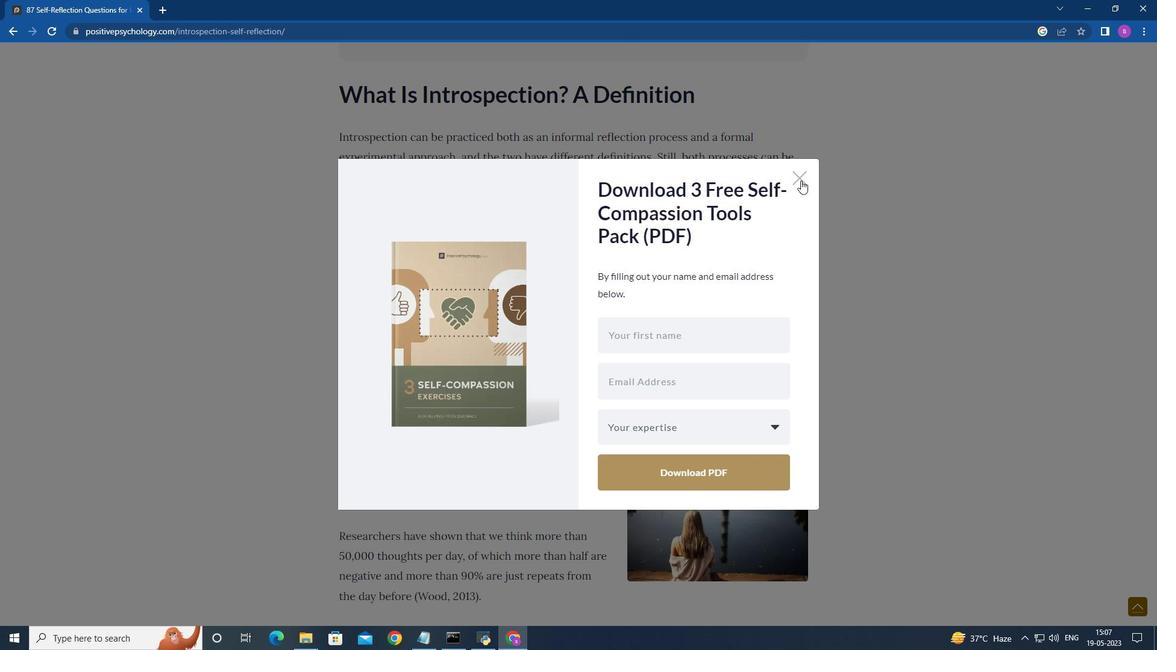
Action: Mouse pressed left at (801, 173)
Screenshot: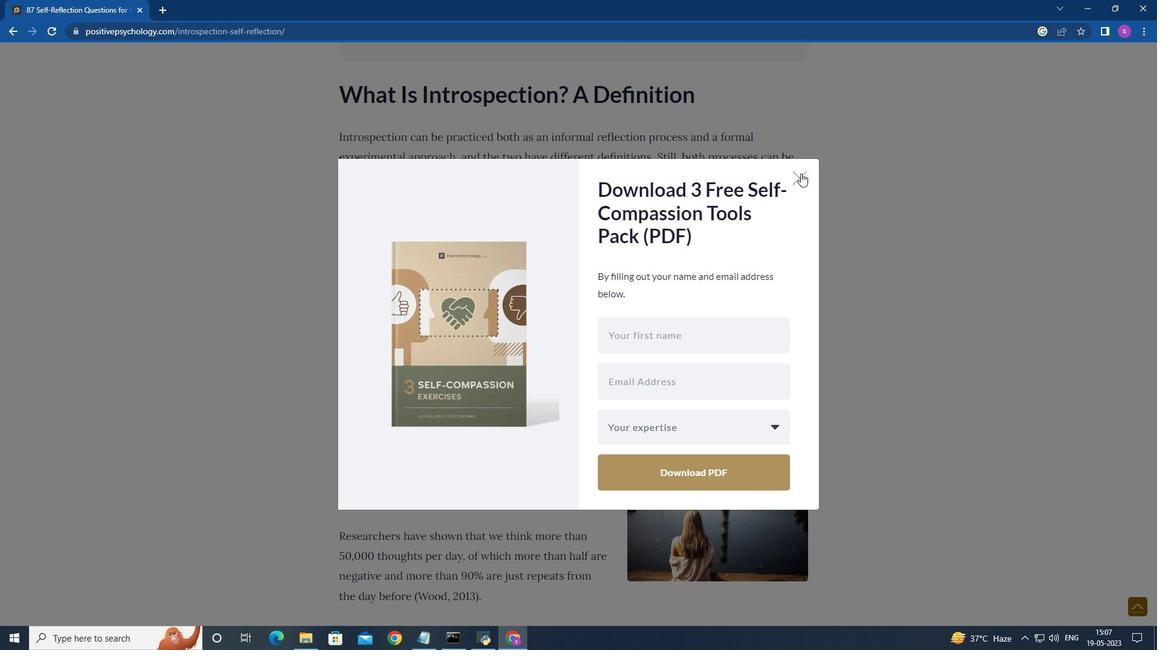 
Action: Mouse moved to (545, 247)
Screenshot: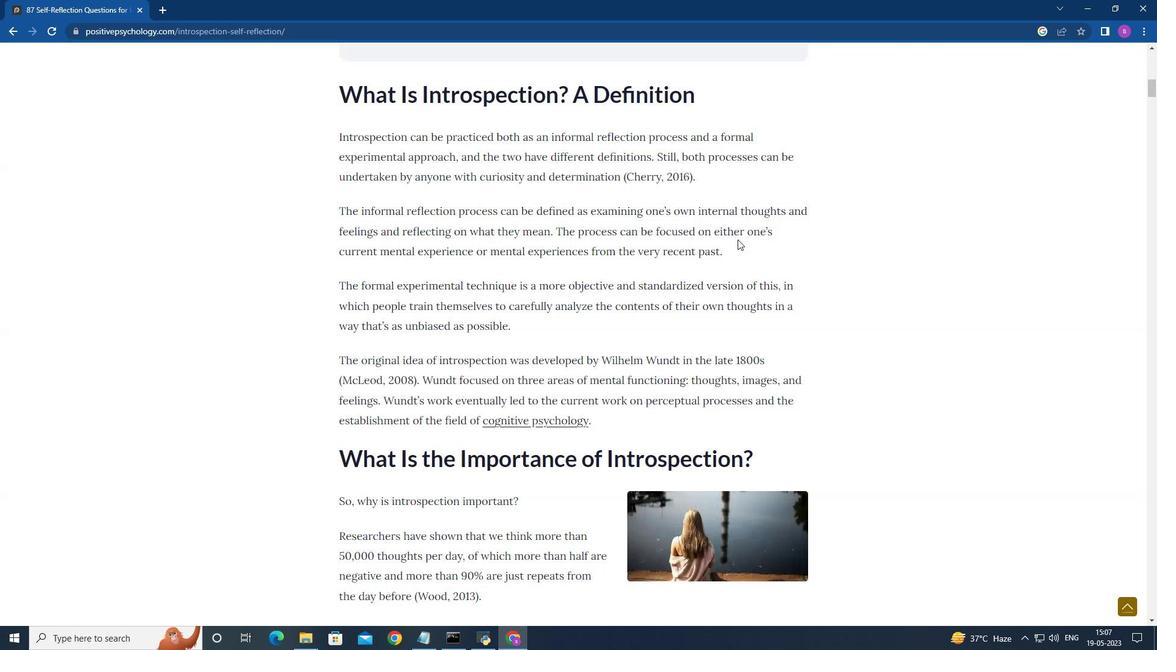 
Action: Mouse scrolled (545, 246) with delta (0, 0)
Screenshot: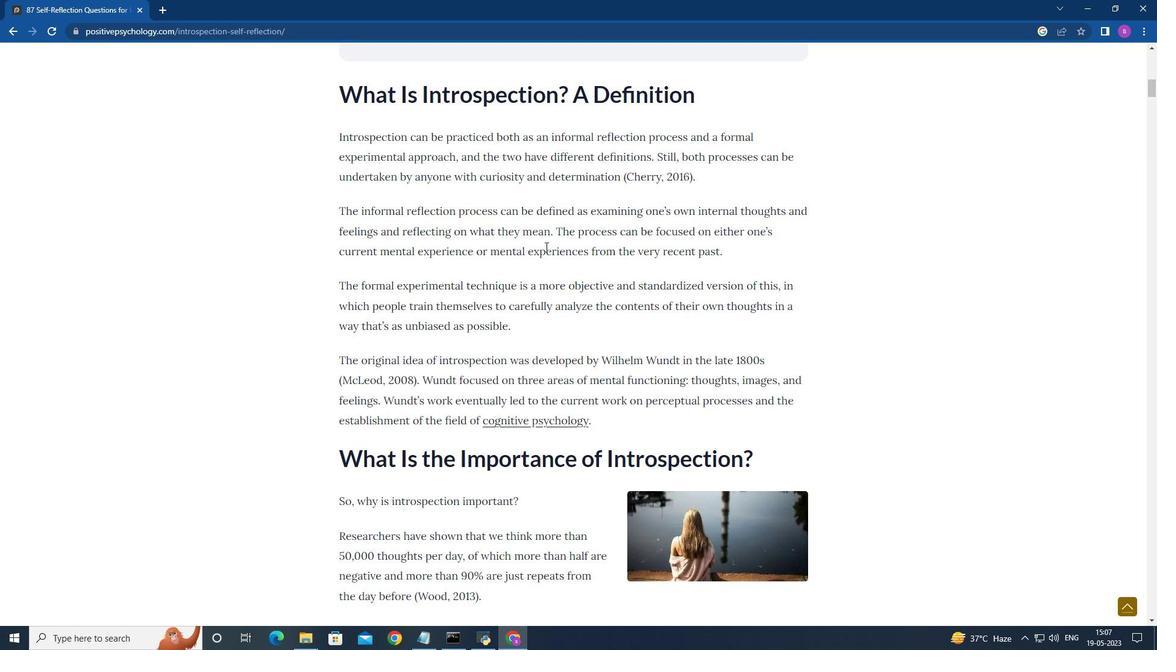 
Action: Mouse moved to (547, 237)
Screenshot: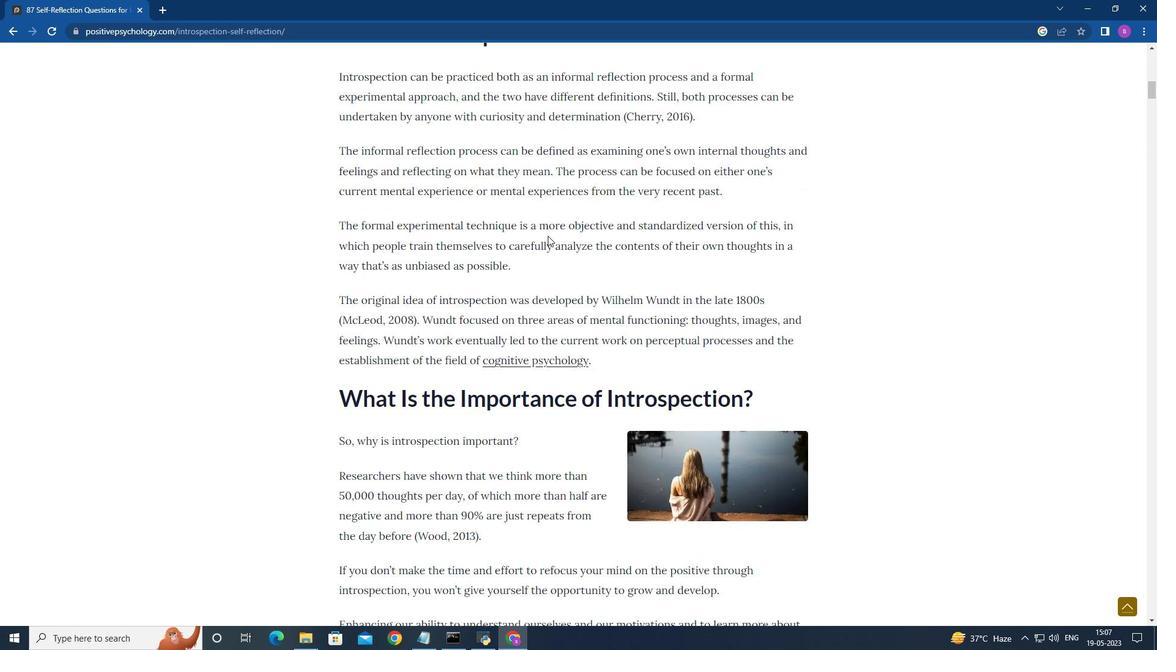 
Action: Mouse scrolled (547, 236) with delta (0, 0)
Screenshot: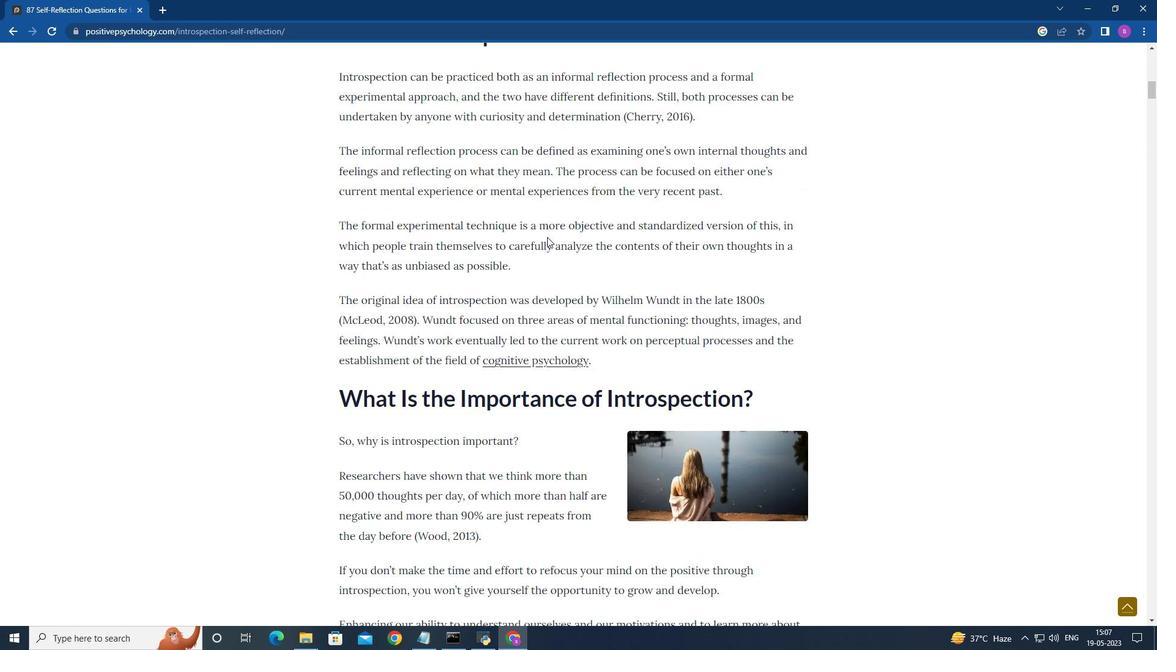 
Action: Mouse scrolled (547, 236) with delta (0, 0)
Screenshot: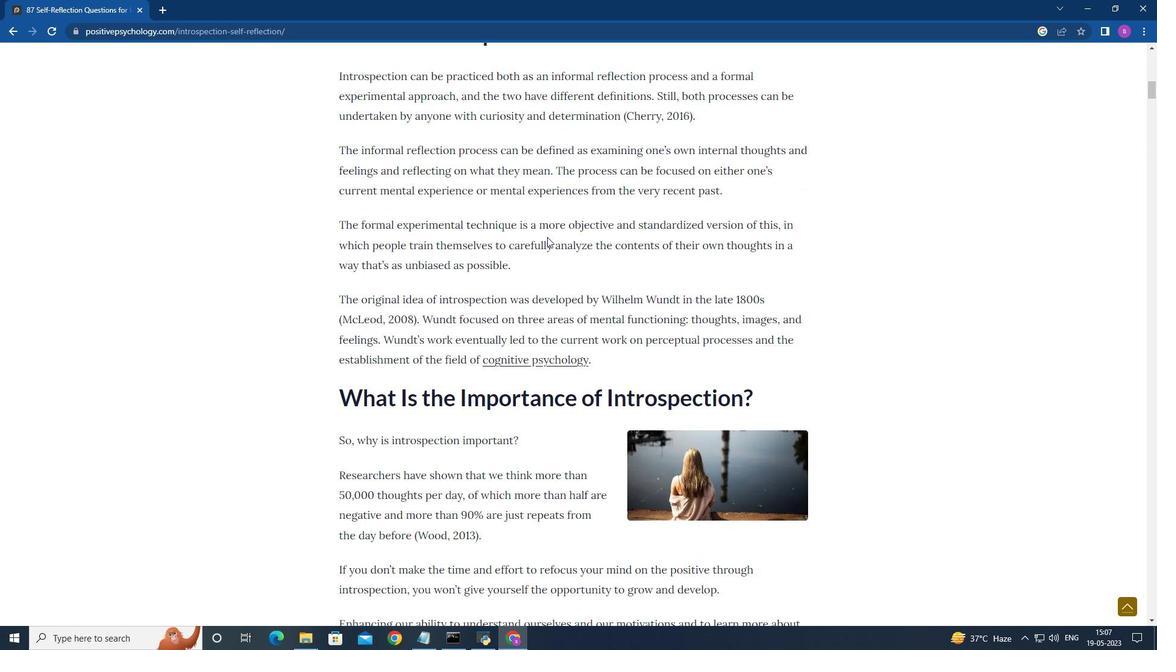 
Action: Mouse moved to (543, 234)
Screenshot: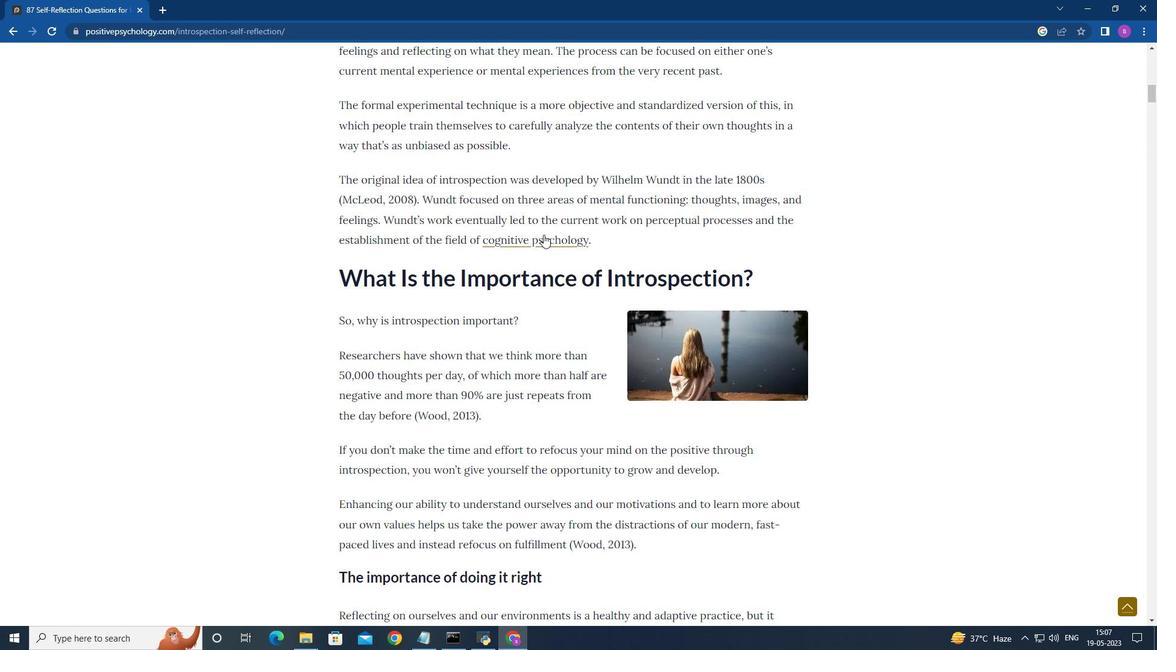 
Action: Mouse scrolled (543, 233) with delta (0, 0)
Screenshot: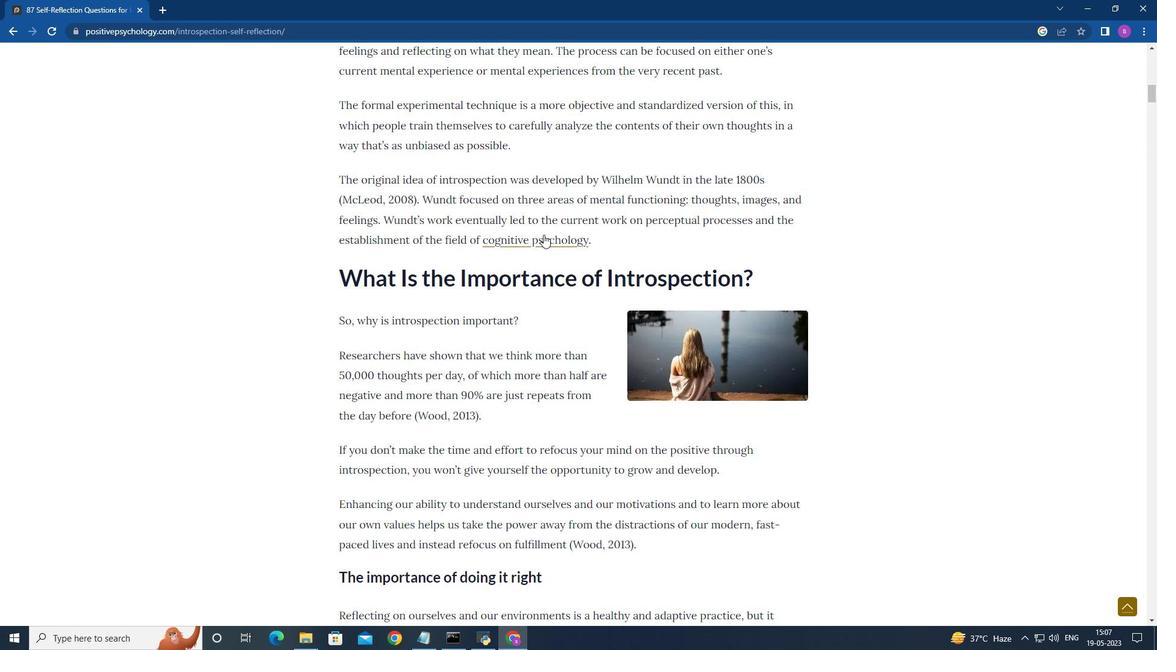 
Action: Mouse scrolled (543, 233) with delta (0, 0)
Screenshot: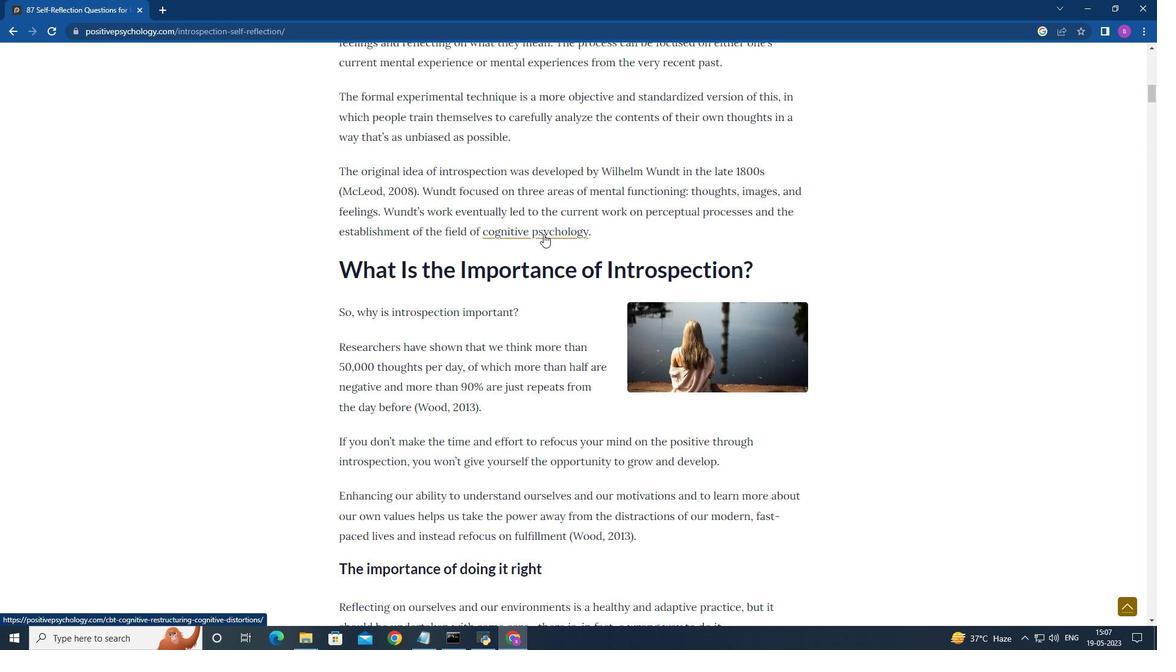
Action: Mouse moved to (455, 208)
Screenshot: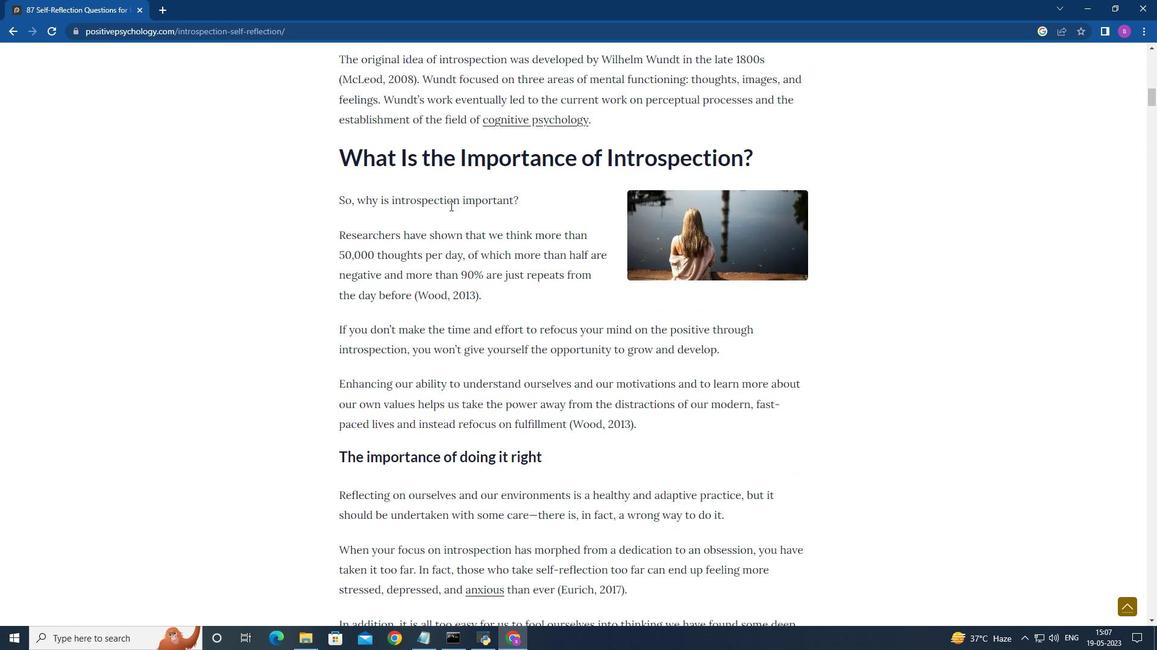 
Action: Mouse scrolled (455, 207) with delta (0, 0)
Screenshot: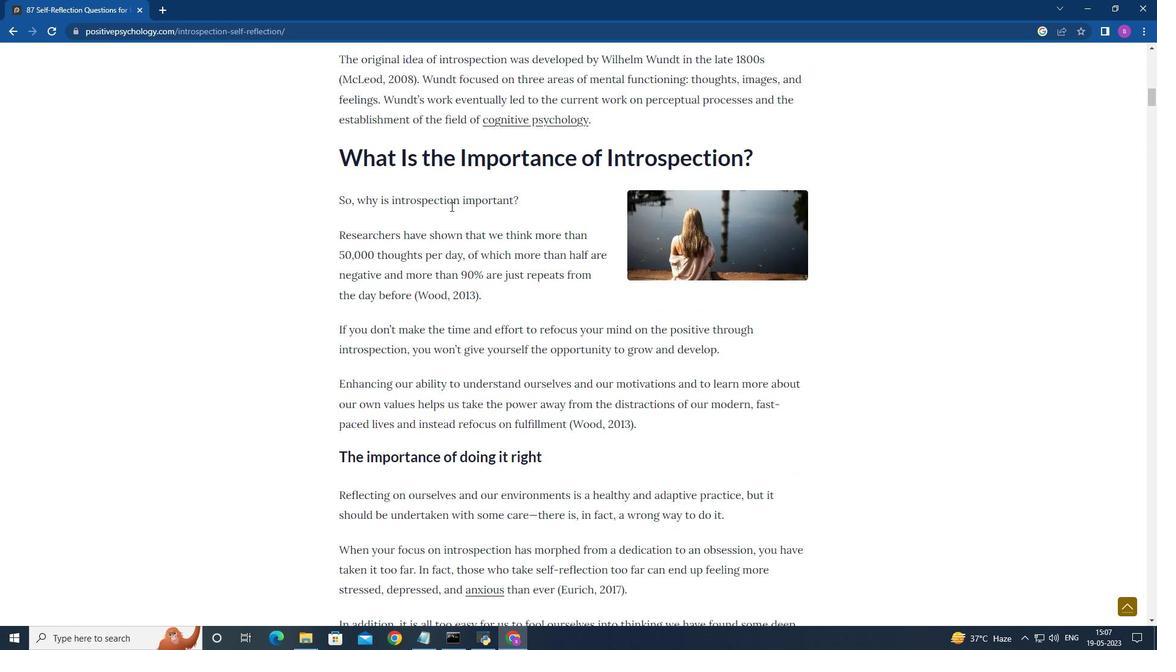 
Action: Mouse moved to (460, 214)
Screenshot: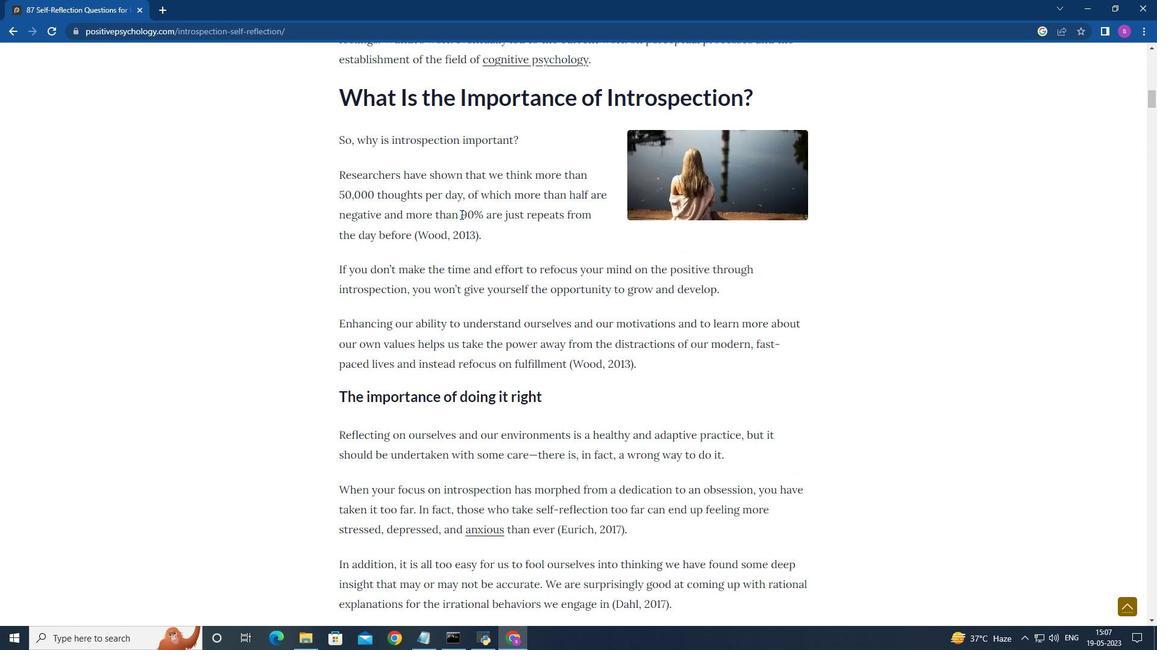 
Action: Mouse scrolled (460, 213) with delta (0, 0)
Screenshot: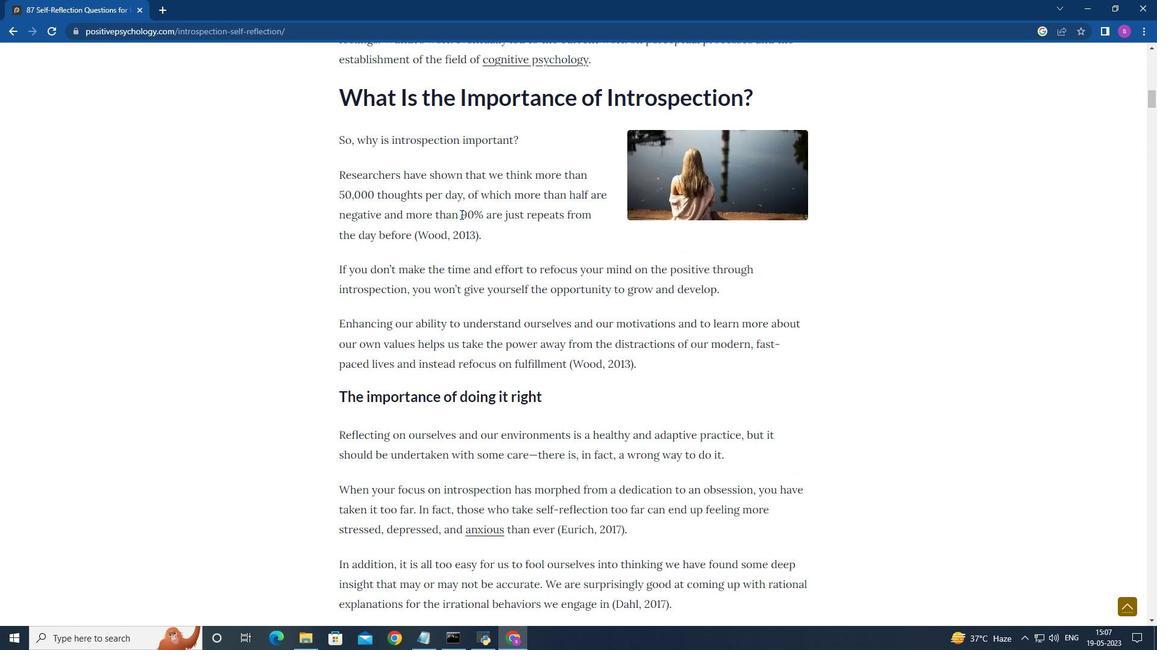 
Action: Mouse moved to (460, 215)
Screenshot: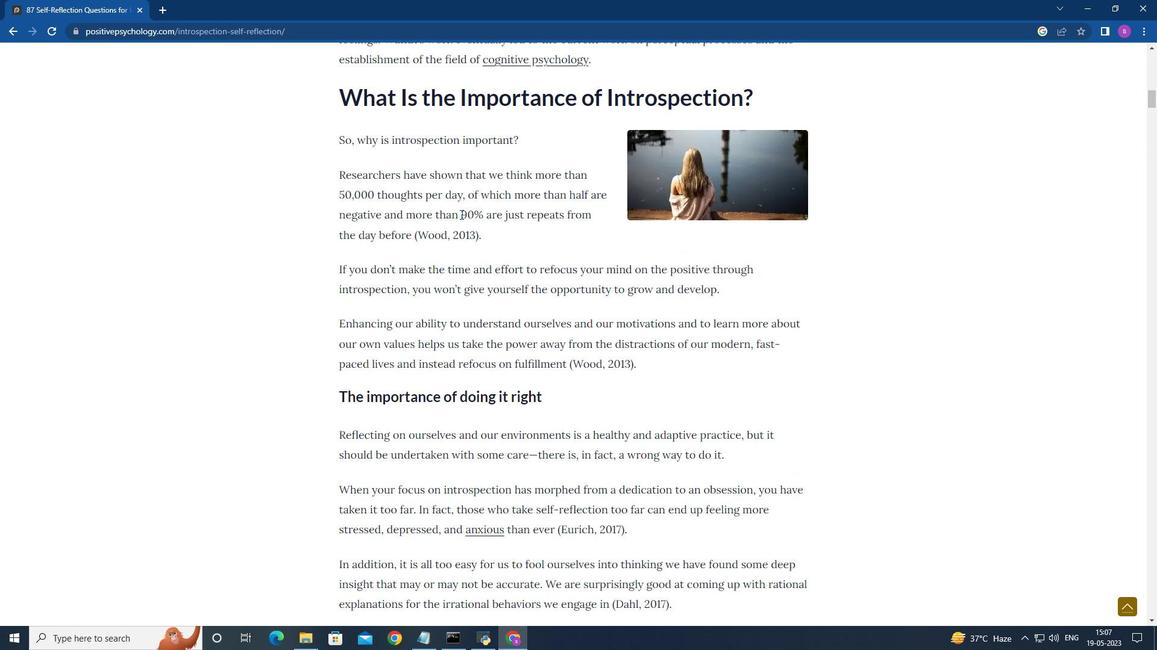 
Action: Mouse scrolled (460, 214) with delta (0, 0)
Screenshot: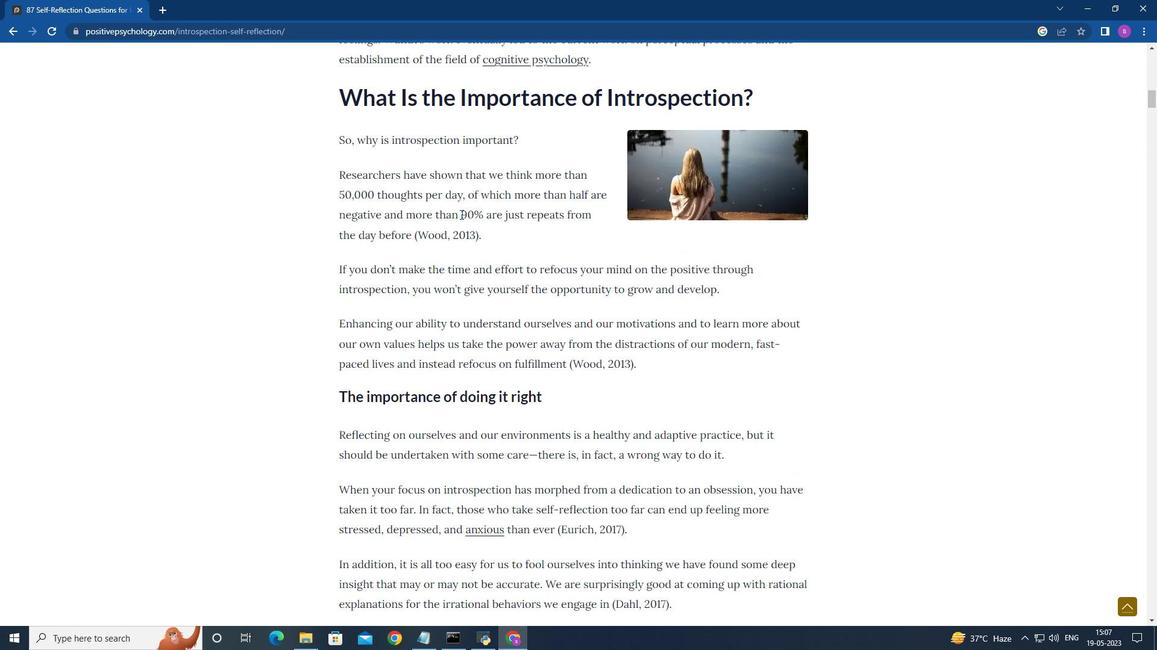 
Action: Mouse moved to (460, 216)
Screenshot: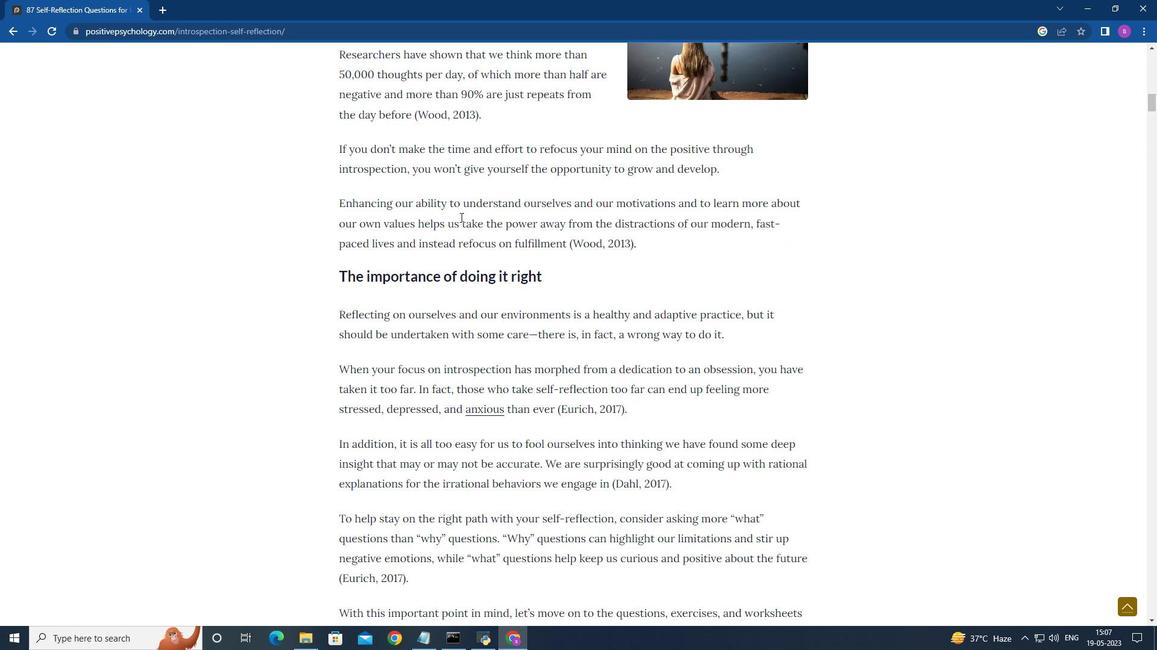 
Action: Mouse scrolled (460, 216) with delta (0, 0)
Screenshot: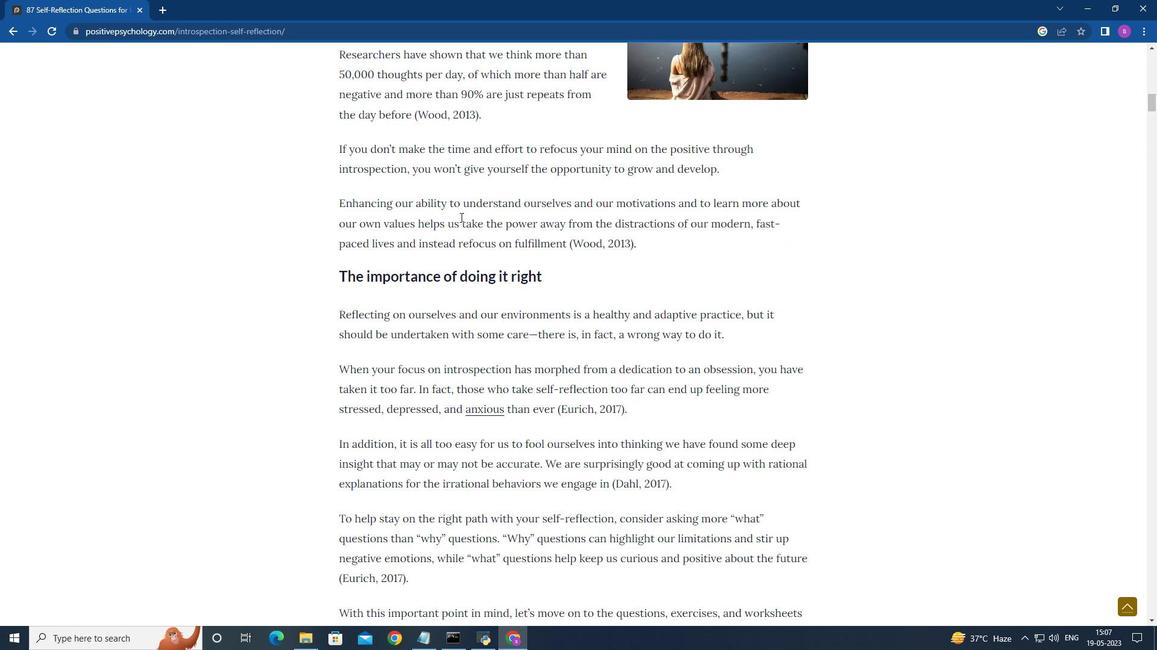 
Action: Mouse scrolled (460, 216) with delta (0, 0)
Screenshot: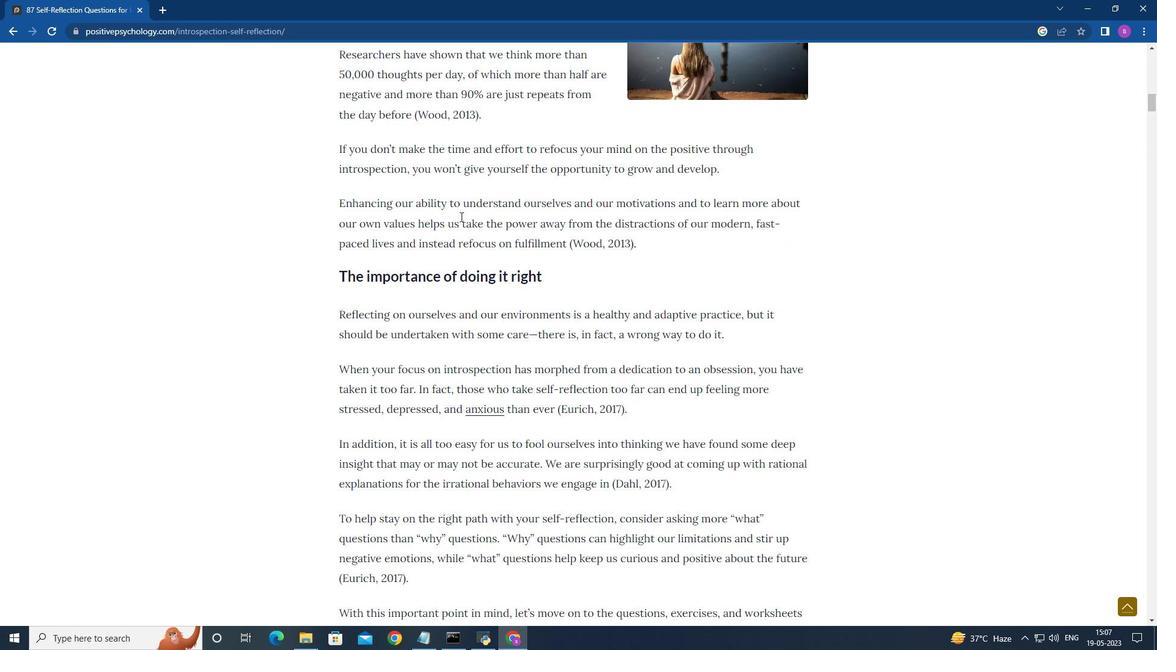 
Action: Mouse moved to (460, 213)
Screenshot: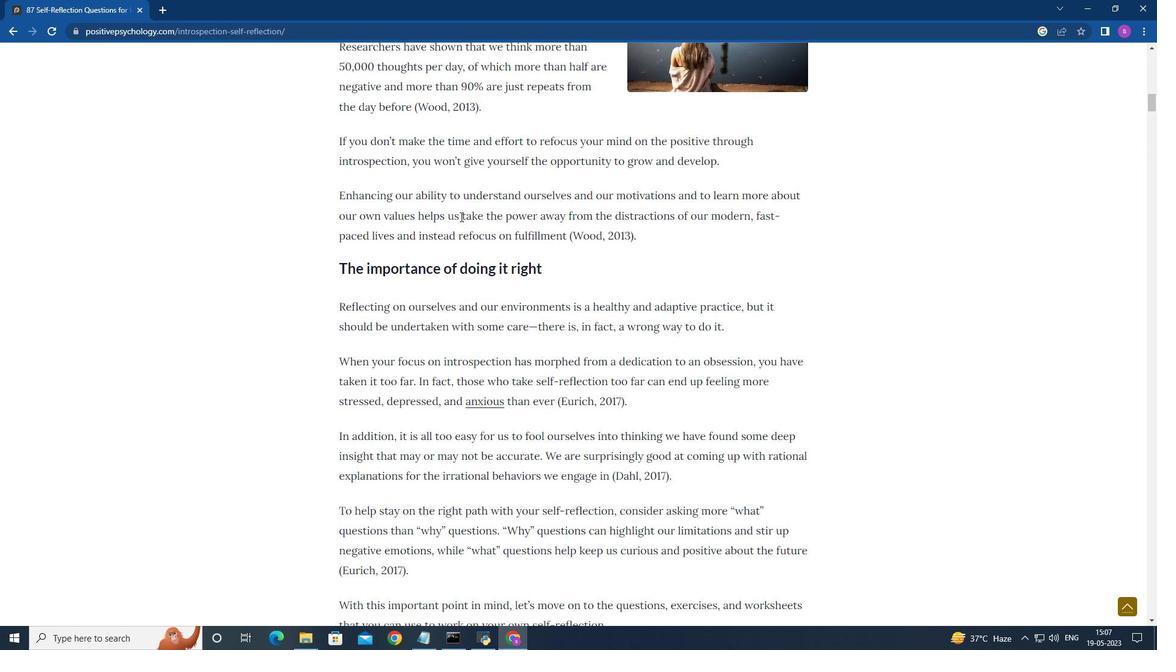 
Action: Mouse scrolled (460, 212) with delta (0, 0)
Screenshot: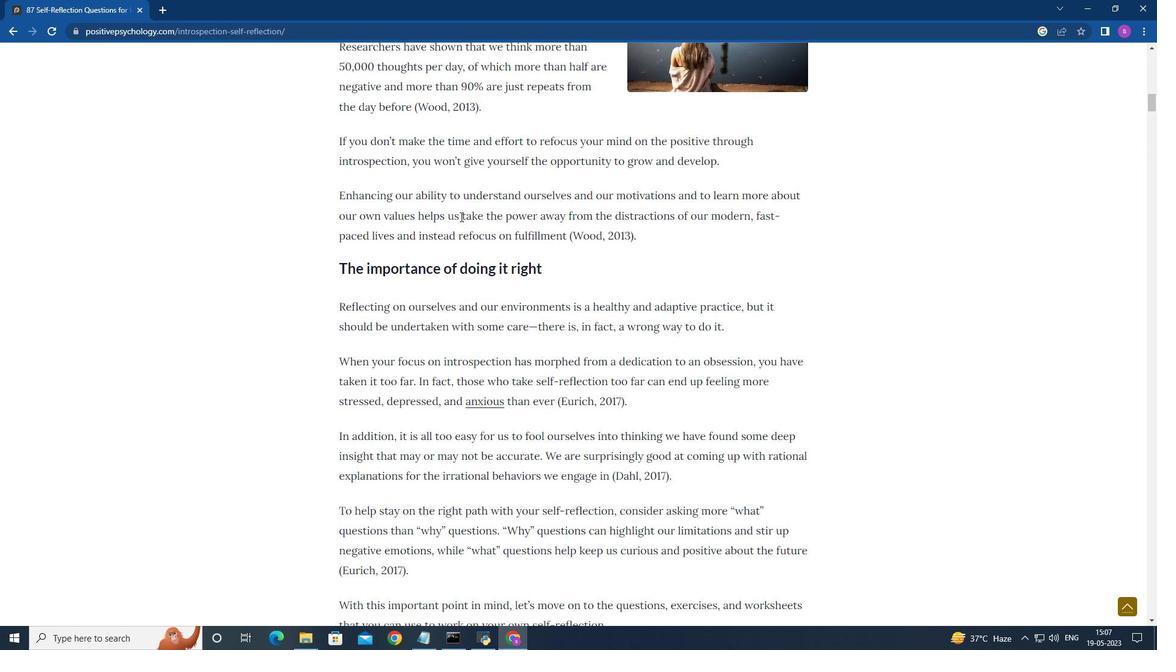 
Action: Mouse moved to (459, 217)
Screenshot: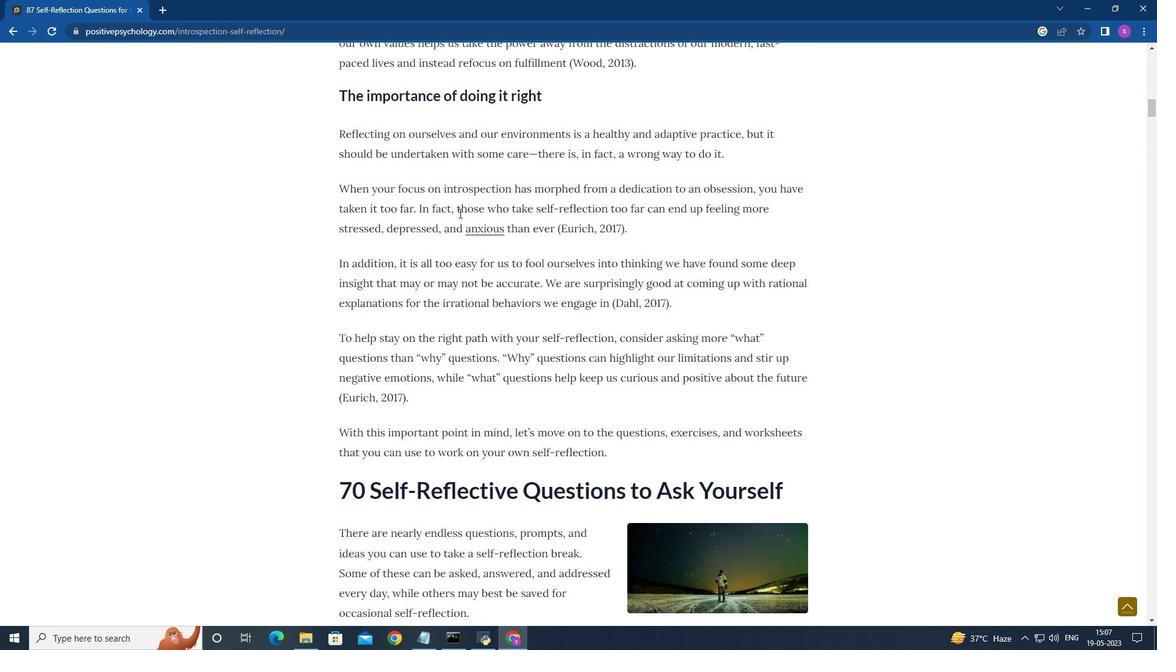 
Action: Mouse scrolled (459, 216) with delta (0, 0)
Screenshot: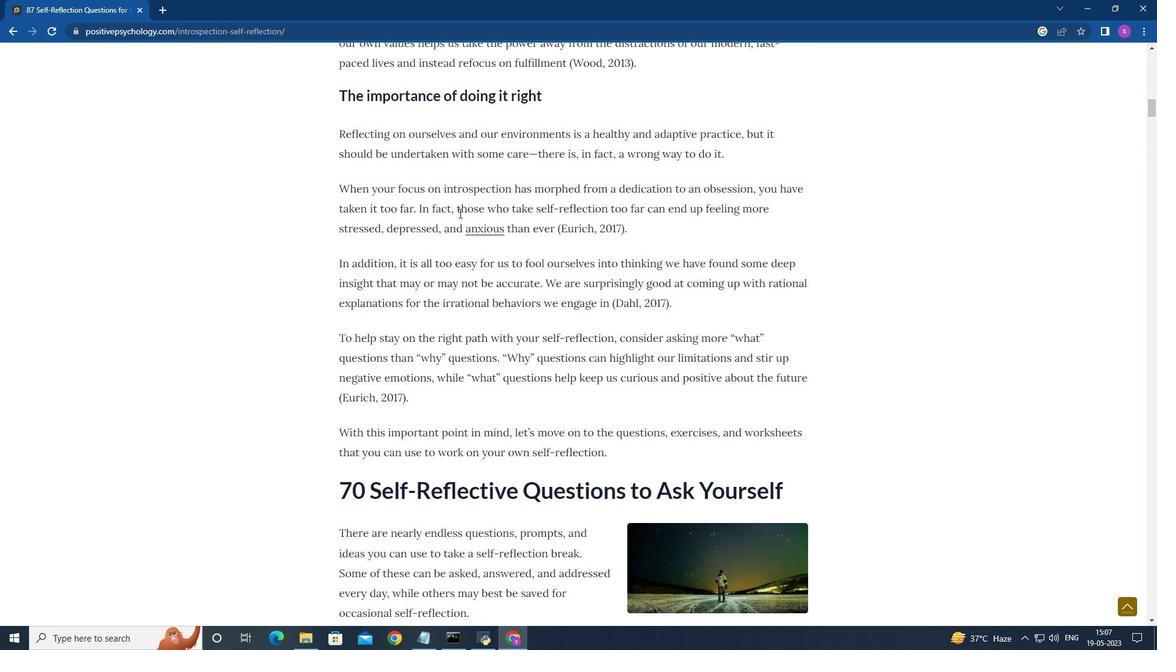 
Action: Mouse scrolled (459, 216) with delta (0, 0)
Screenshot: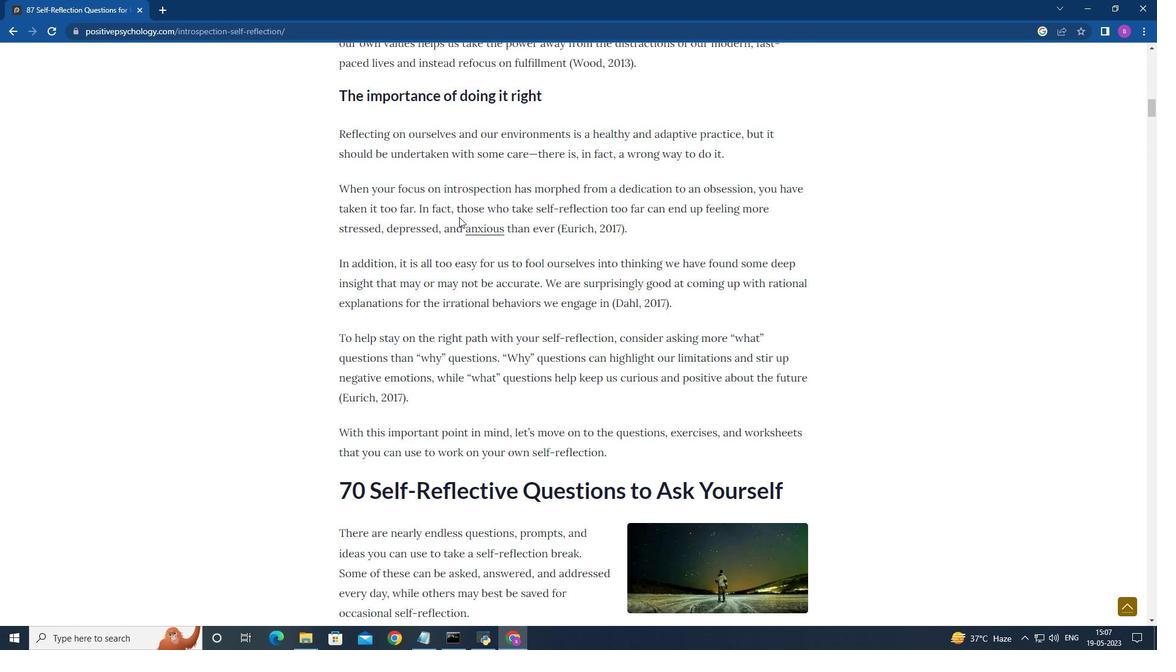 
Action: Mouse scrolled (459, 216) with delta (0, 0)
Screenshot: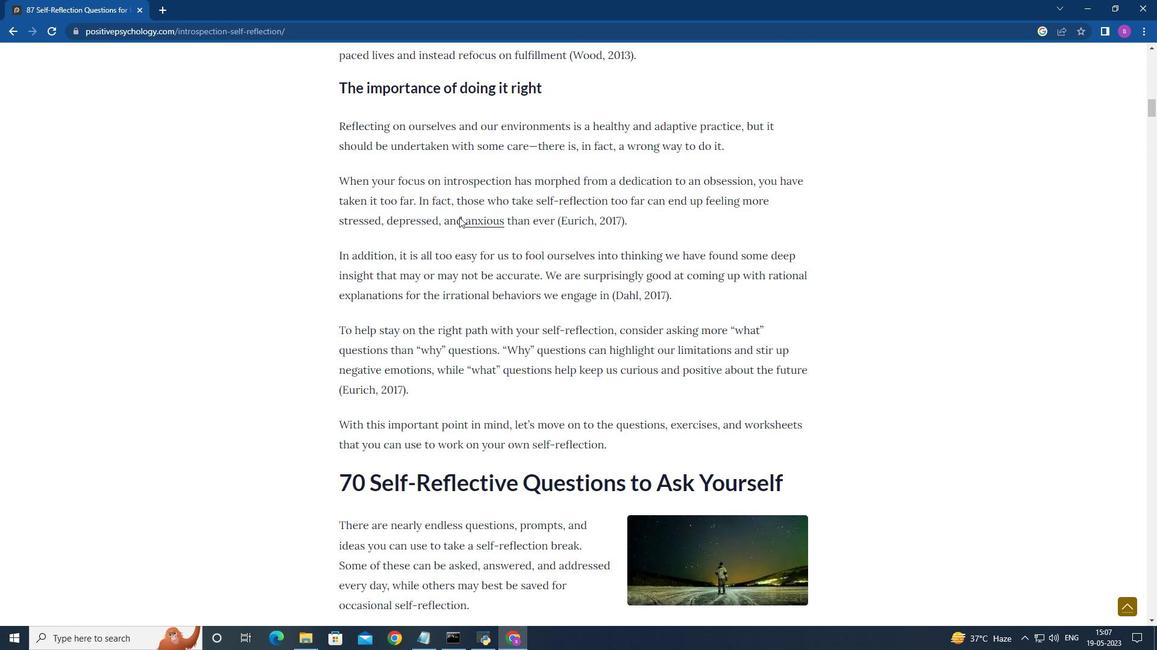 
Action: Mouse moved to (458, 206)
Screenshot: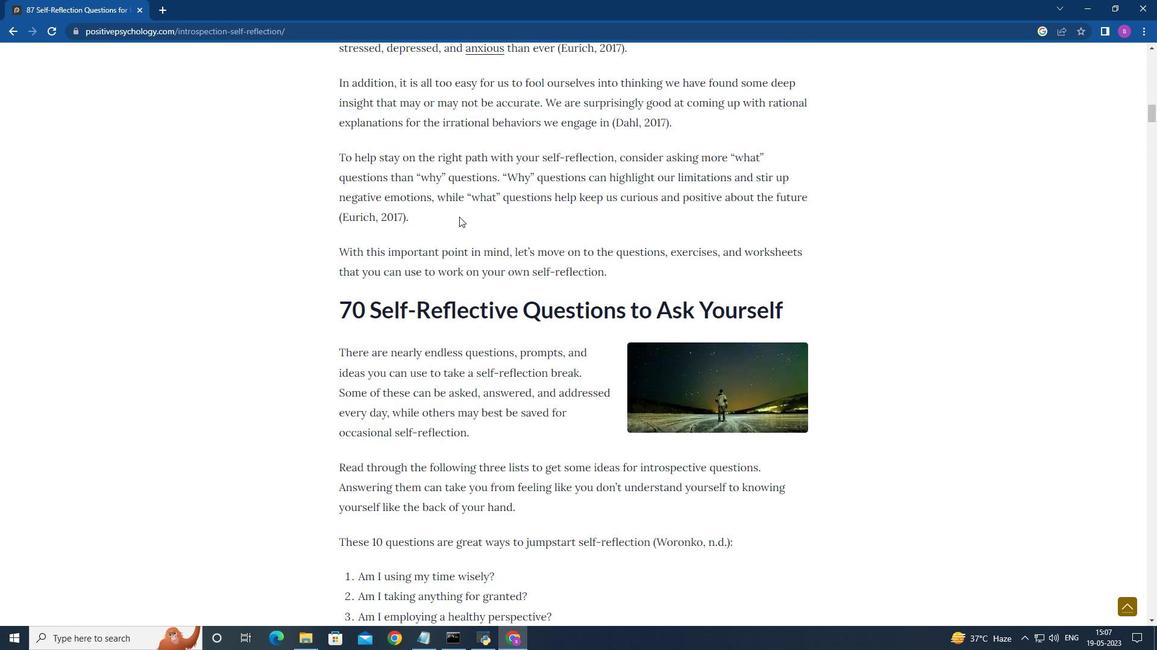 
Action: Mouse scrolled (458, 207) with delta (0, 0)
Screenshot: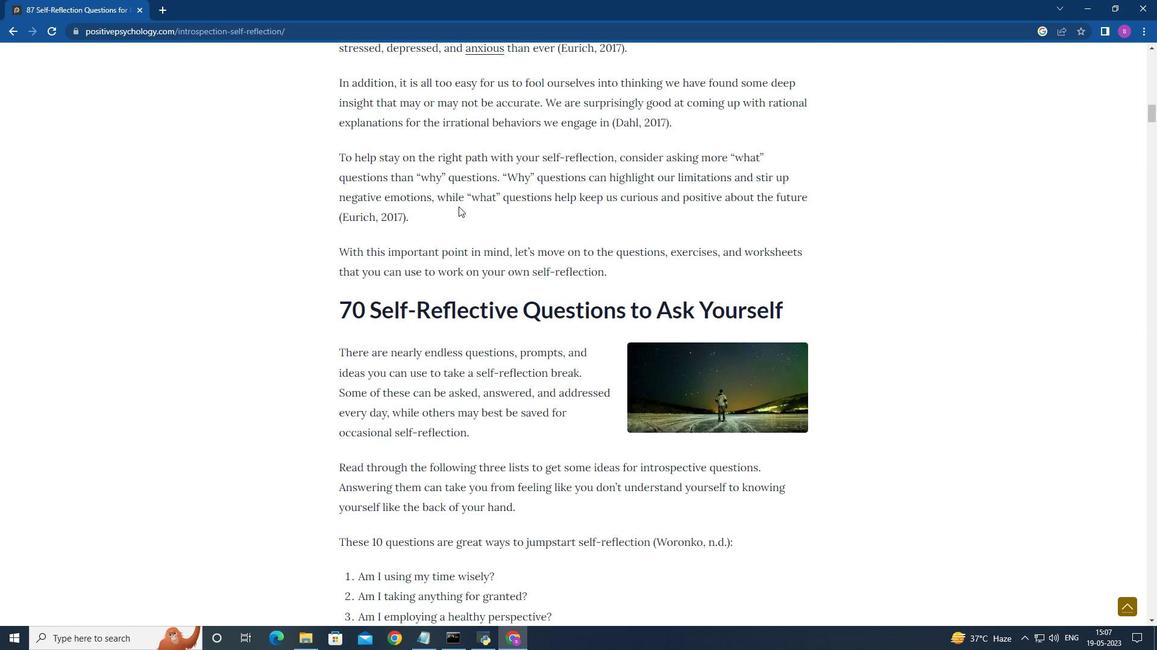 
Action: Mouse scrolled (458, 207) with delta (0, 0)
Screenshot: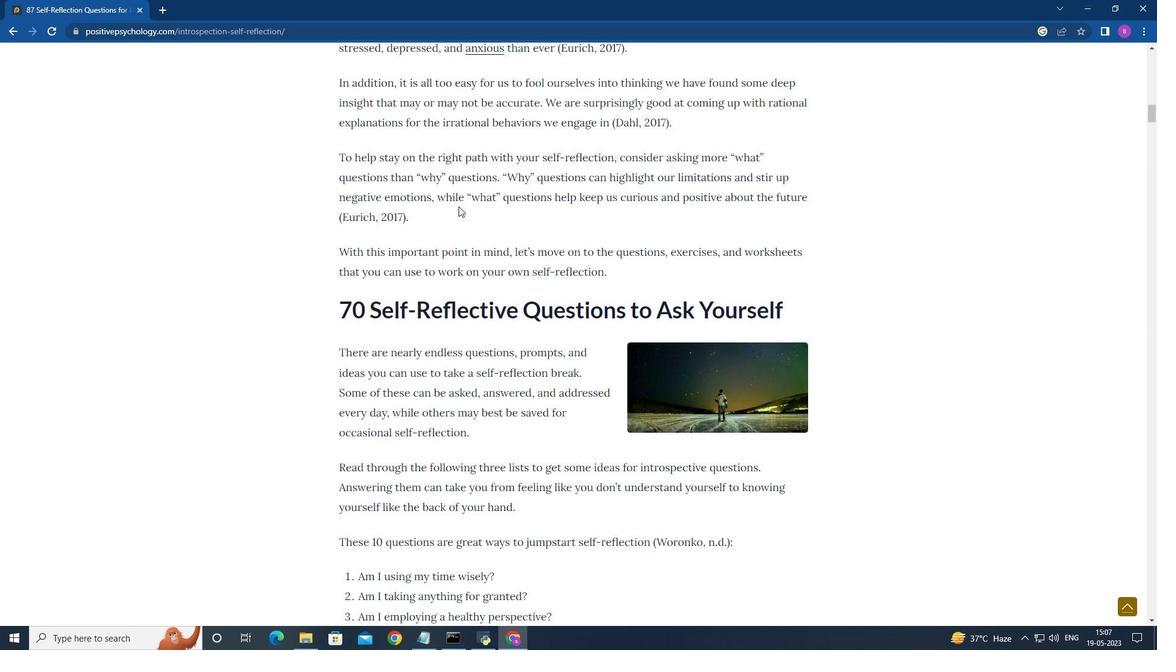 
Action: Mouse scrolled (458, 207) with delta (0, 0)
Screenshot: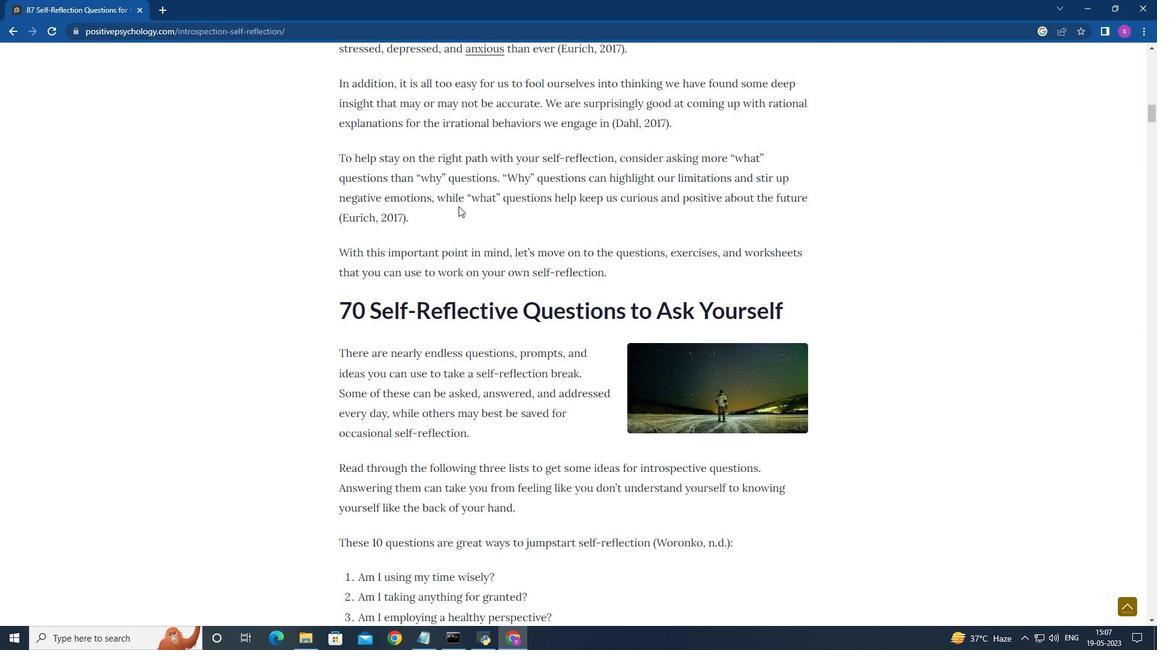 
Action: Mouse moved to (458, 206)
Screenshot: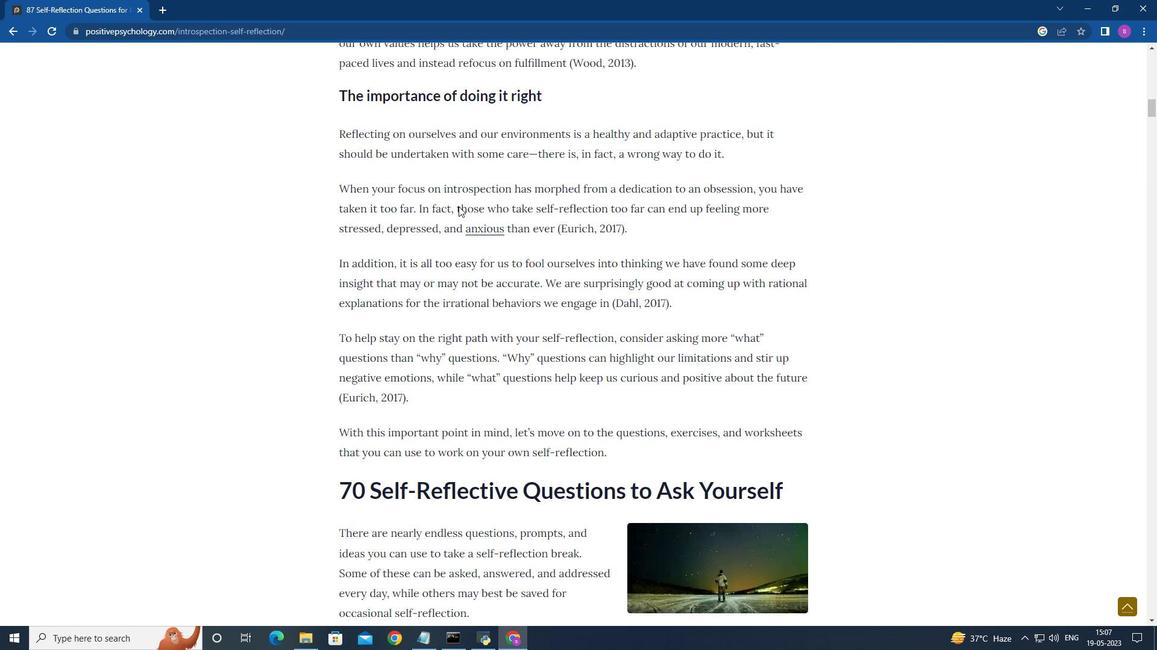 
Action: Mouse scrolled (458, 207) with delta (0, 0)
Screenshot: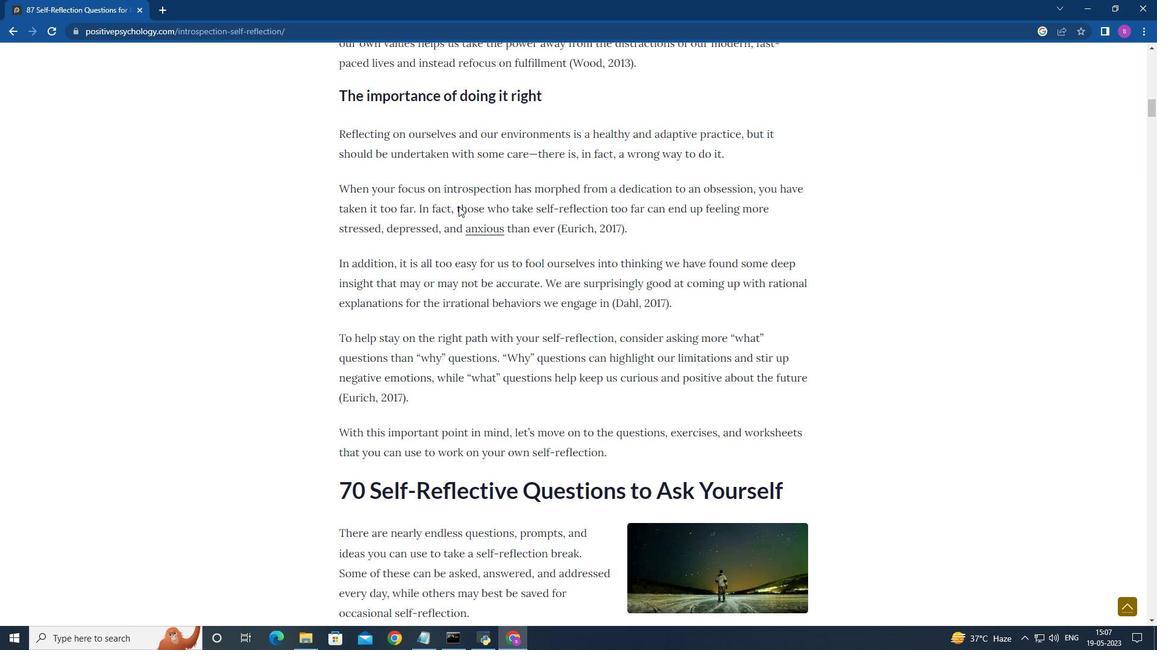 
Action: Mouse moved to (457, 204)
Screenshot: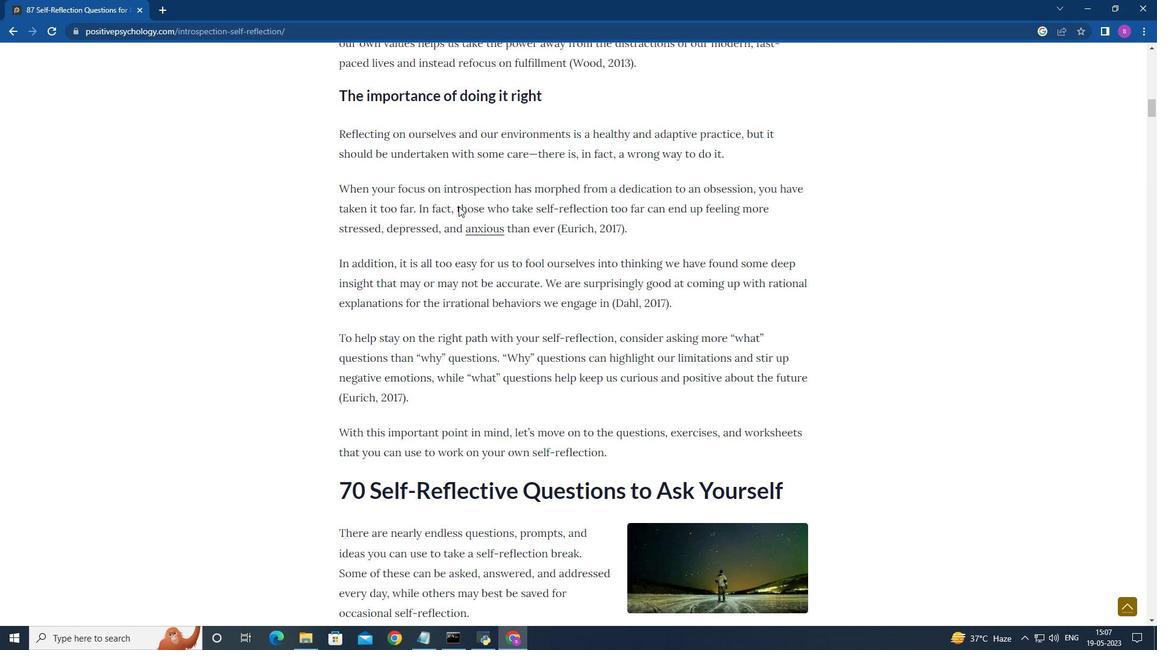 
Action: Mouse scrolled (457, 204) with delta (0, 0)
Screenshot: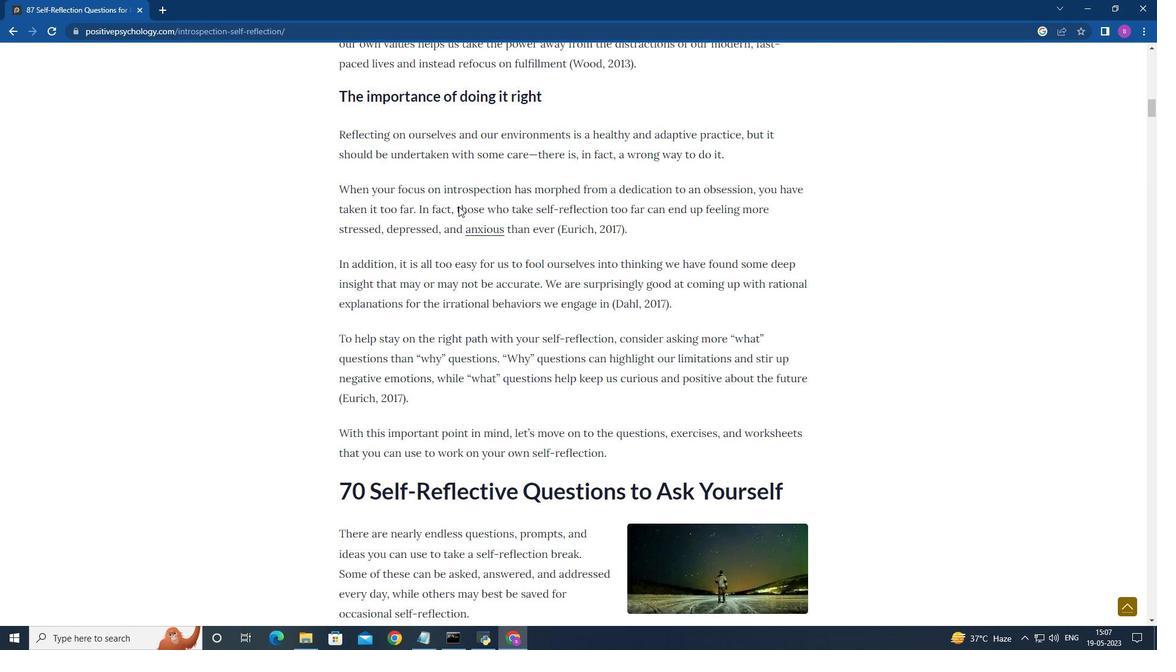 
Action: Mouse moved to (459, 210)
Screenshot: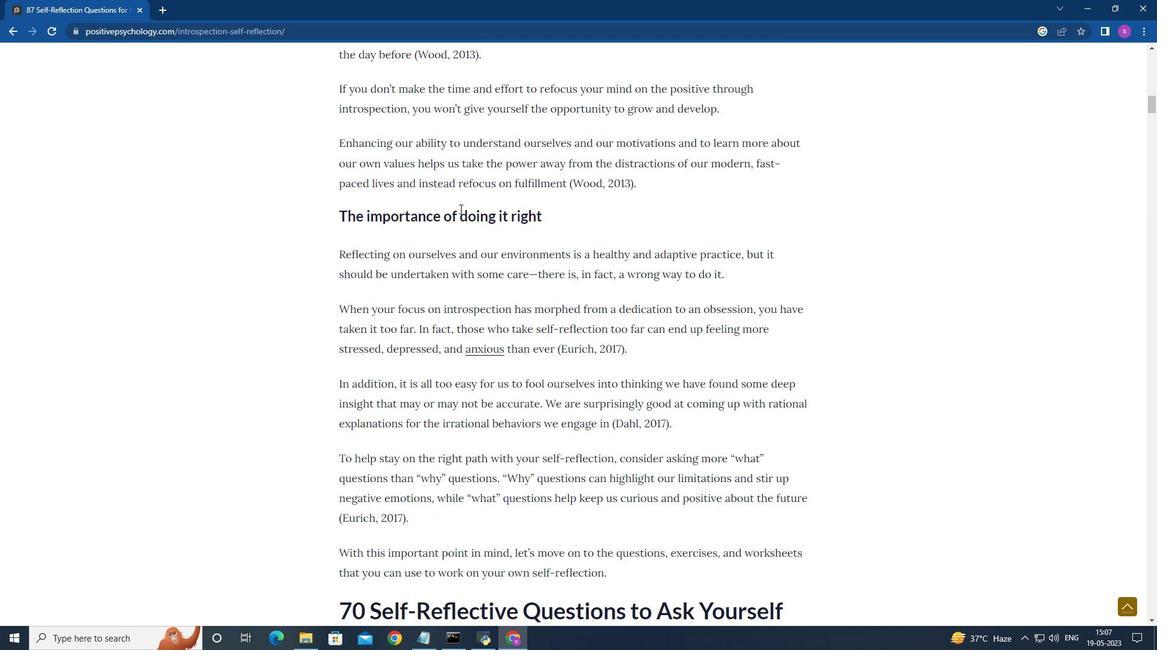 
Action: Mouse scrolled (459, 209) with delta (0, 0)
Screenshot: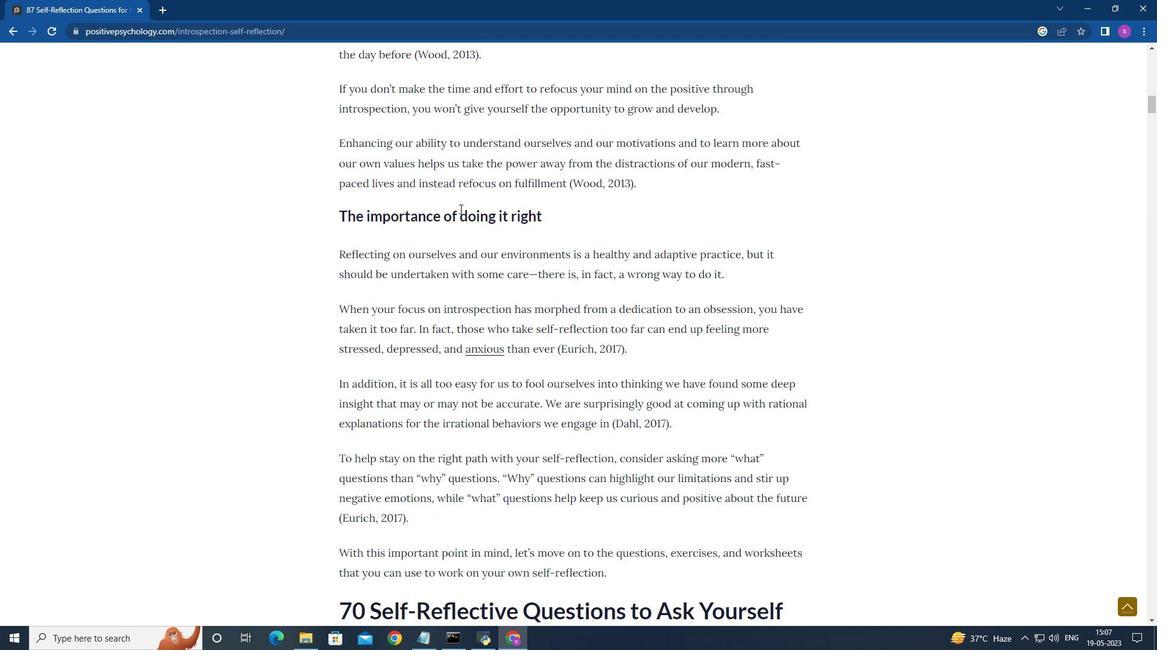 
Action: Mouse moved to (459, 210)
Screenshot: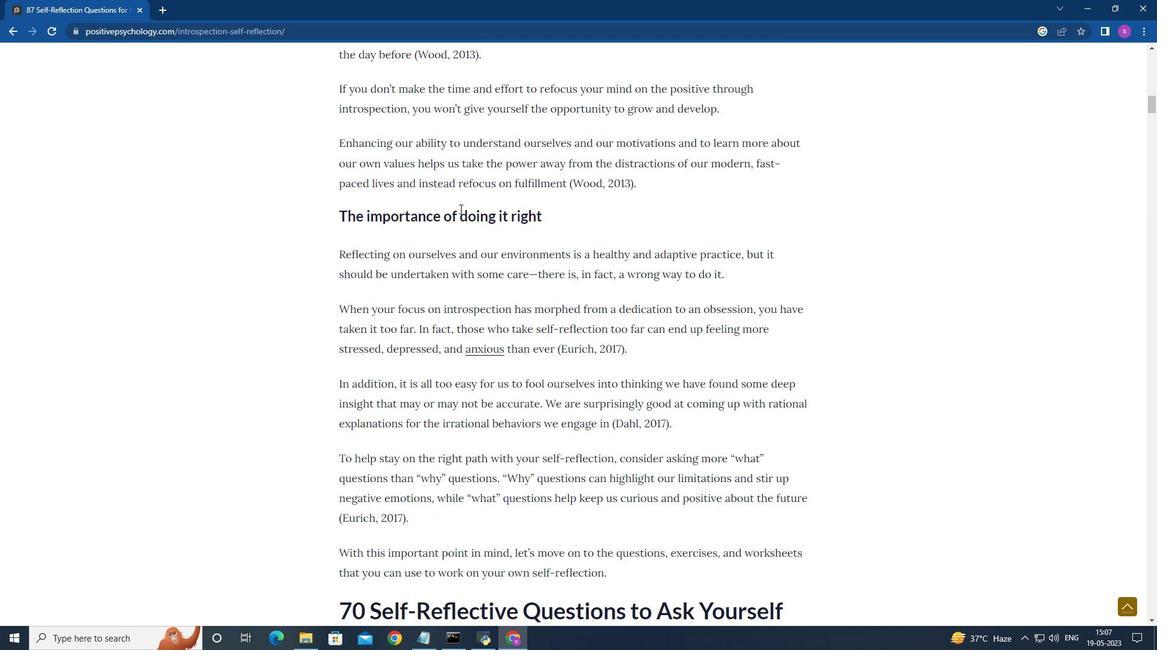 
Action: Mouse scrolled (459, 210) with delta (0, 0)
Screenshot: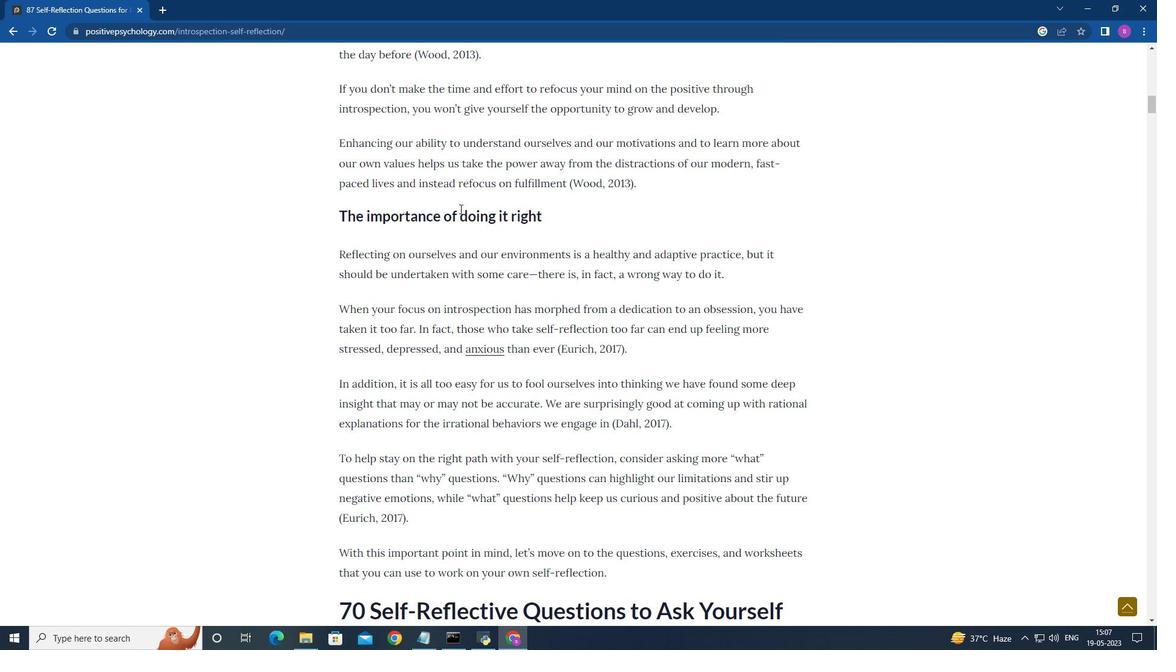 
Action: Mouse moved to (459, 213)
Screenshot: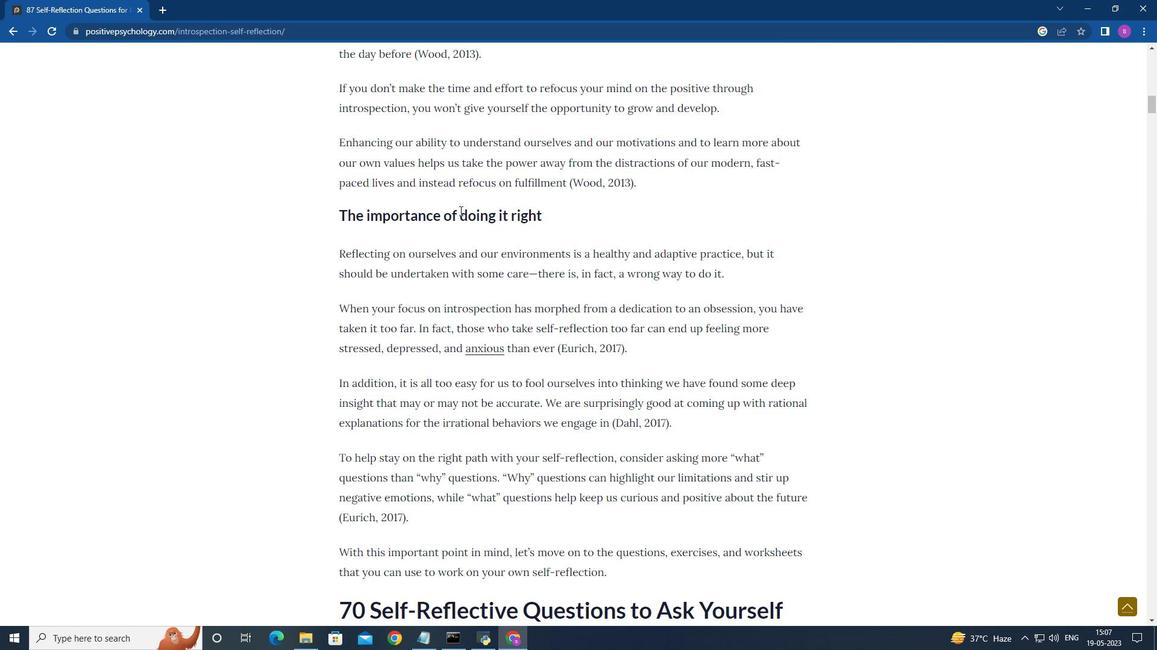 
Action: Mouse scrolled (459, 212) with delta (0, 0)
Screenshot: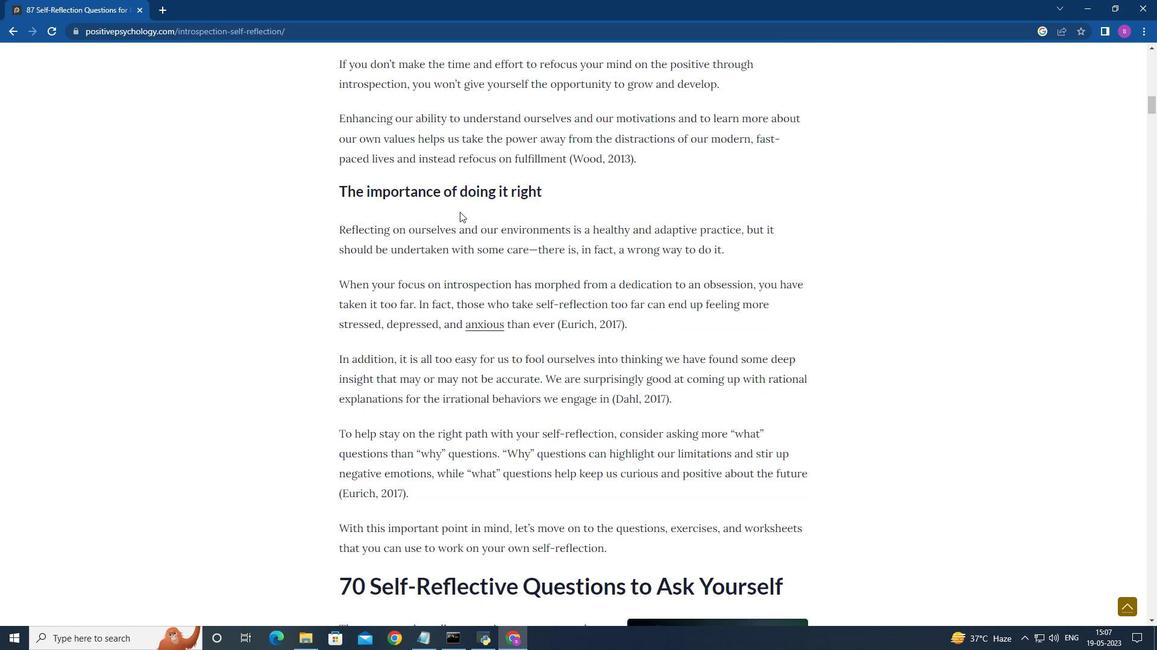 
Action: Mouse moved to (459, 215)
Screenshot: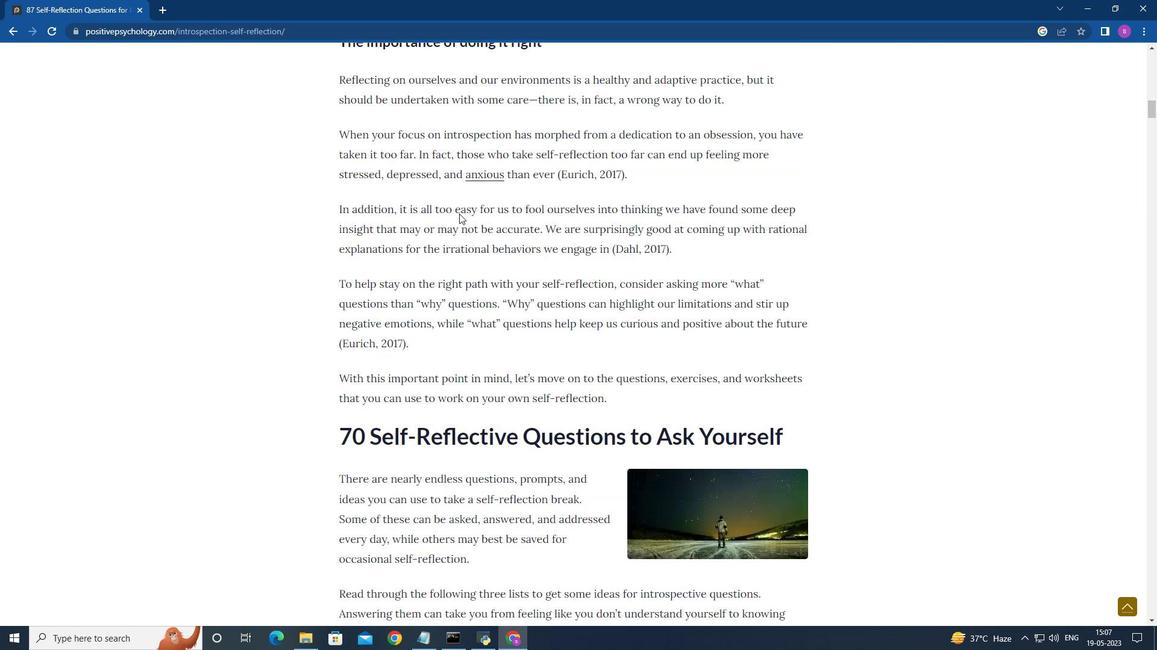 
Action: Mouse scrolled (459, 214) with delta (0, 0)
Screenshot: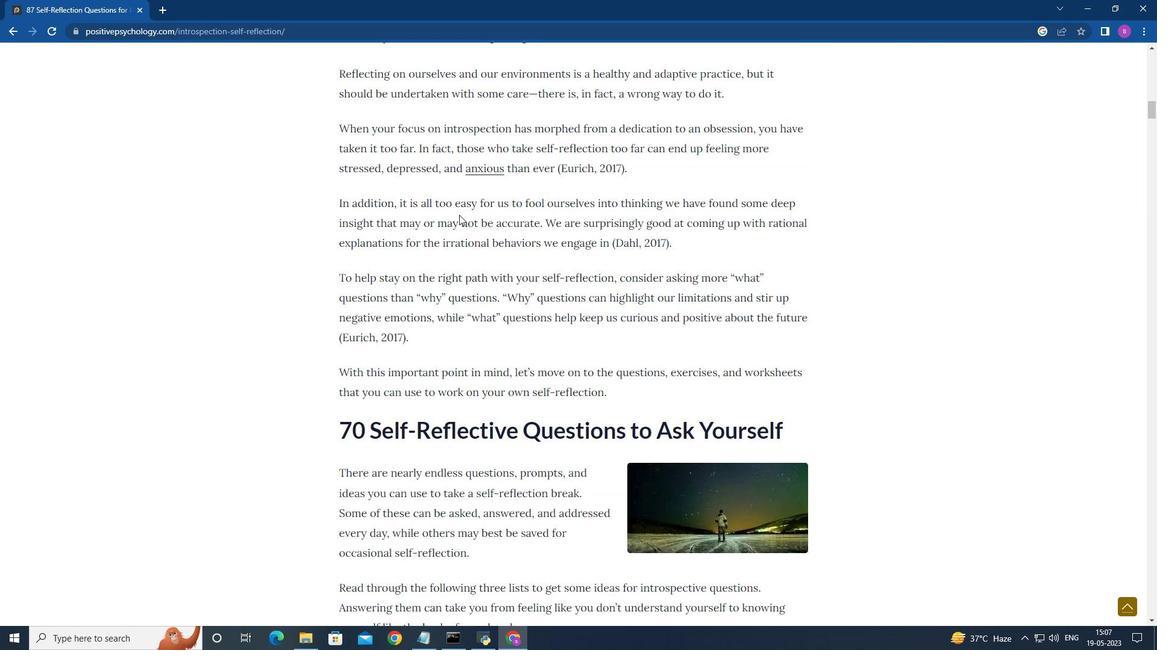 
Action: Mouse moved to (459, 215)
Screenshot: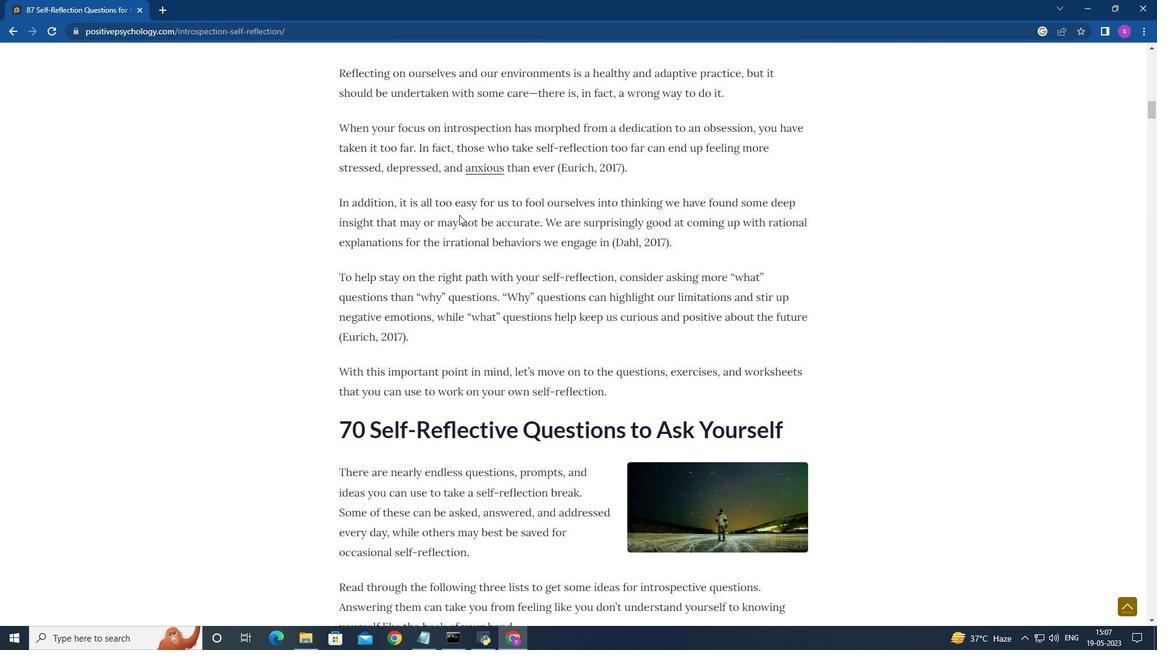
Action: Mouse scrolled (459, 215) with delta (0, 0)
Screenshot: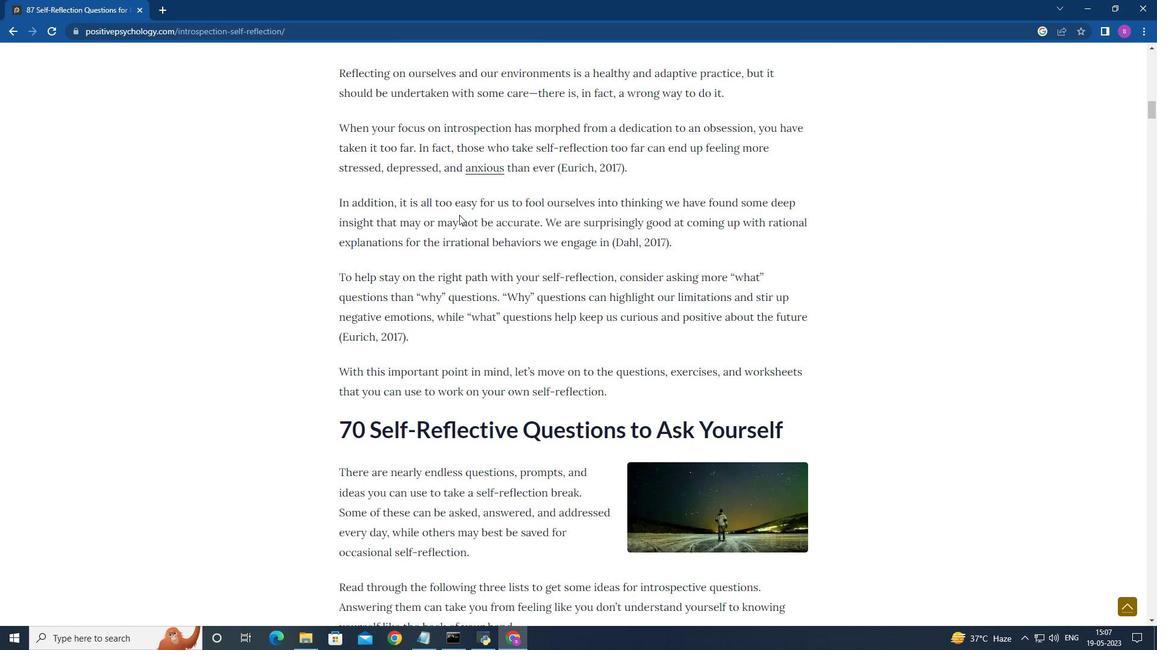 
Action: Mouse moved to (459, 216)
Screenshot: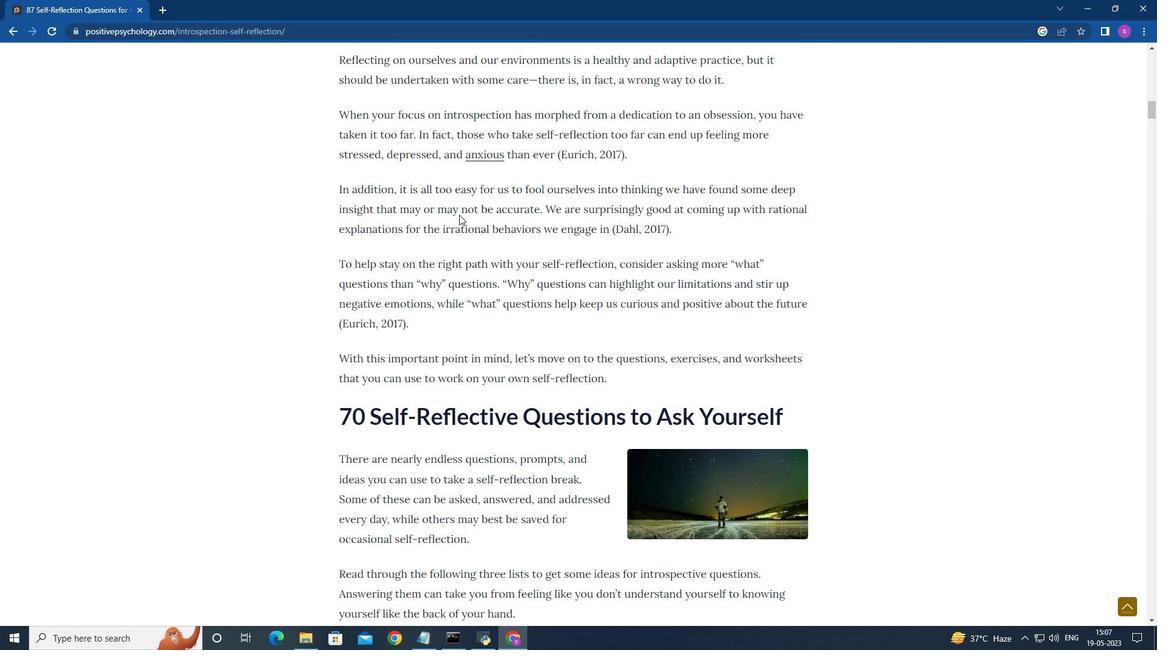 
Action: Mouse scrolled (459, 215) with delta (0, 0)
Screenshot: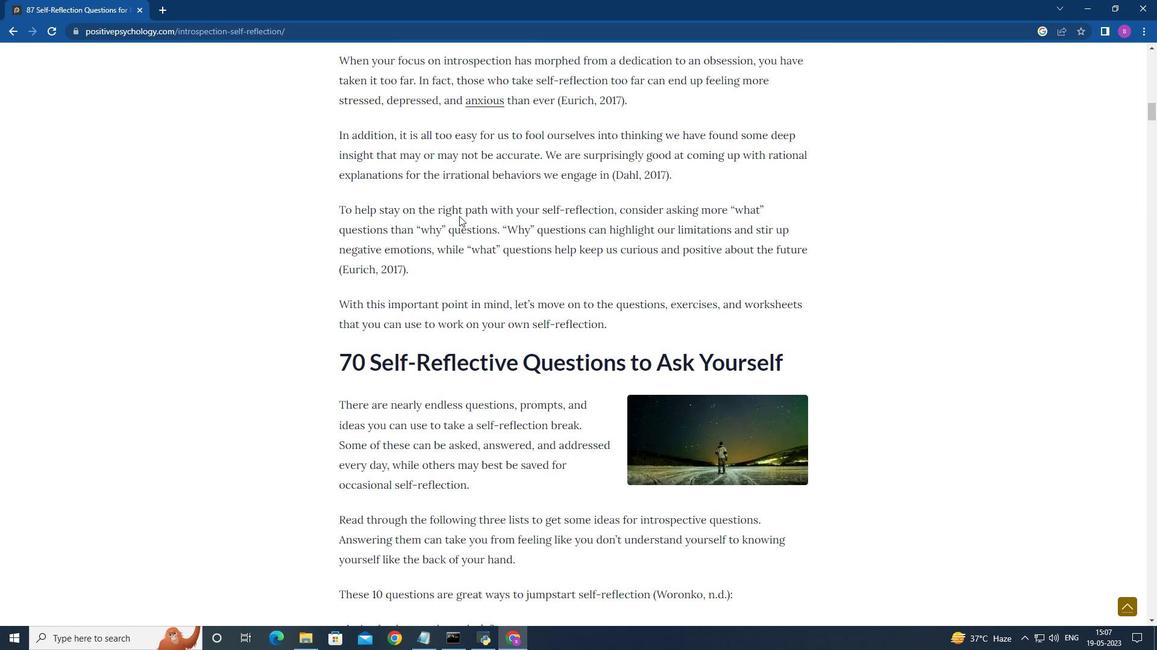 
Action: Mouse moved to (459, 218)
Screenshot: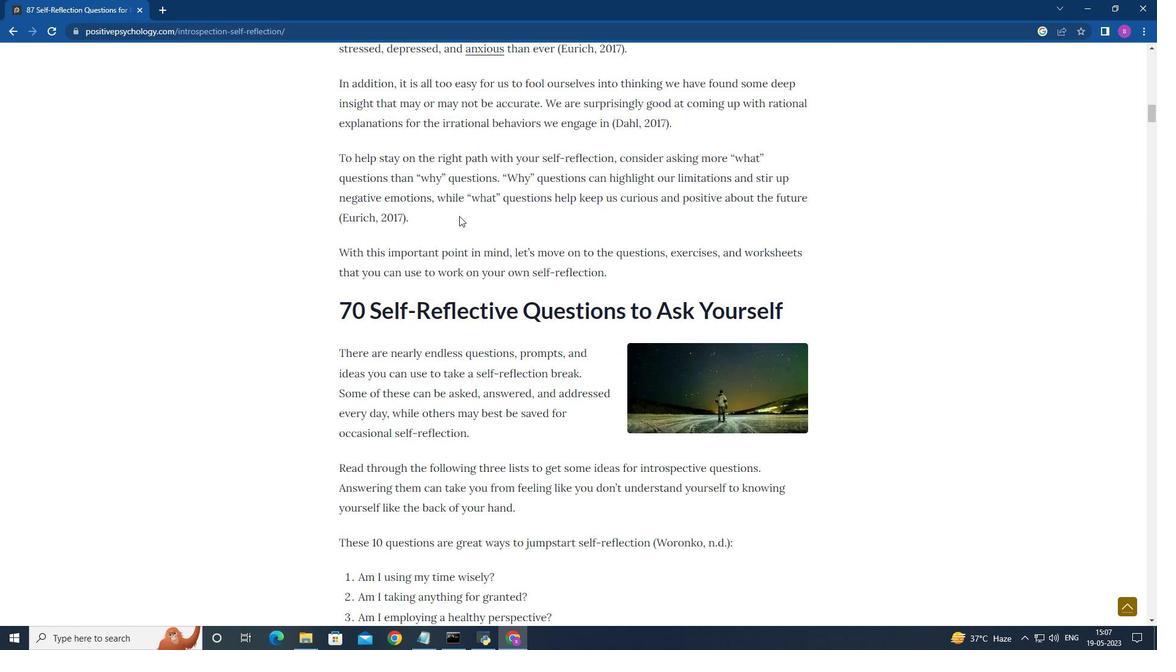 
Action: Mouse scrolled (459, 218) with delta (0, 0)
Screenshot: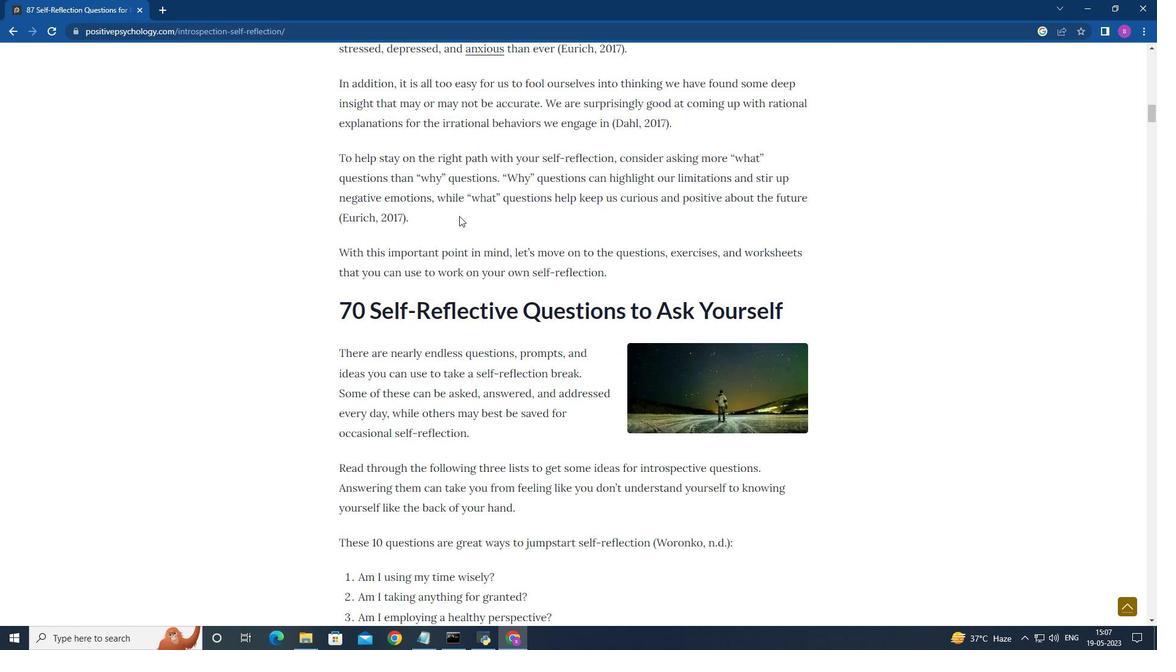
Action: Mouse moved to (462, 218)
Screenshot: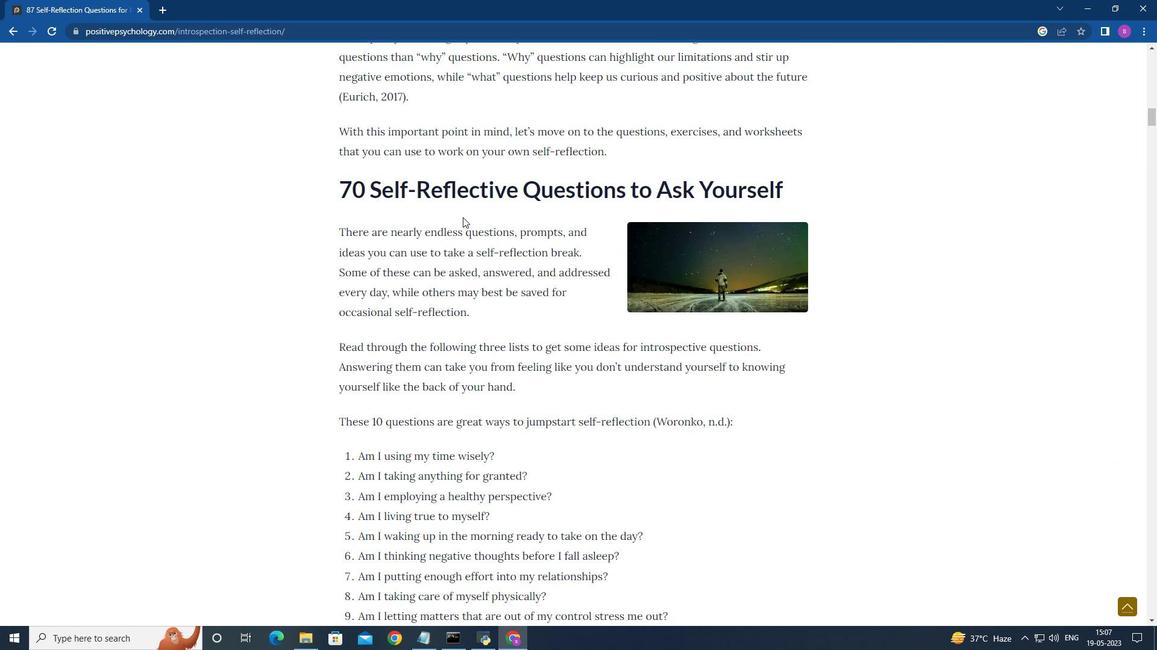 
Action: Mouse scrolled (462, 217) with delta (0, 0)
Screenshot: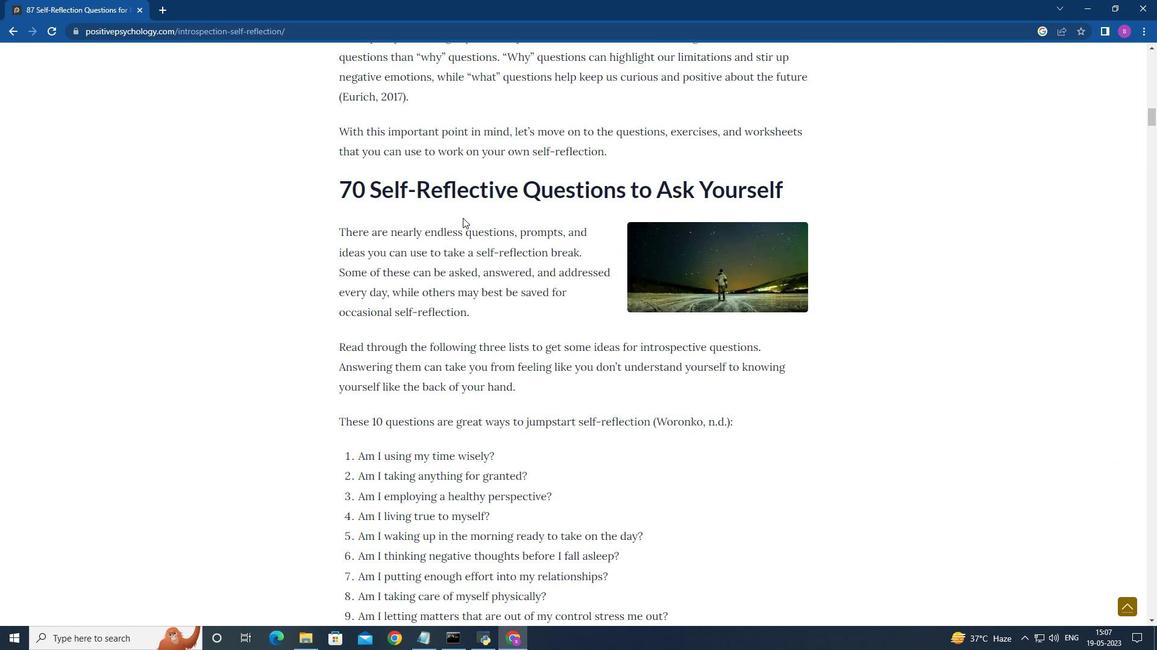 
Action: Mouse moved to (462, 218)
Screenshot: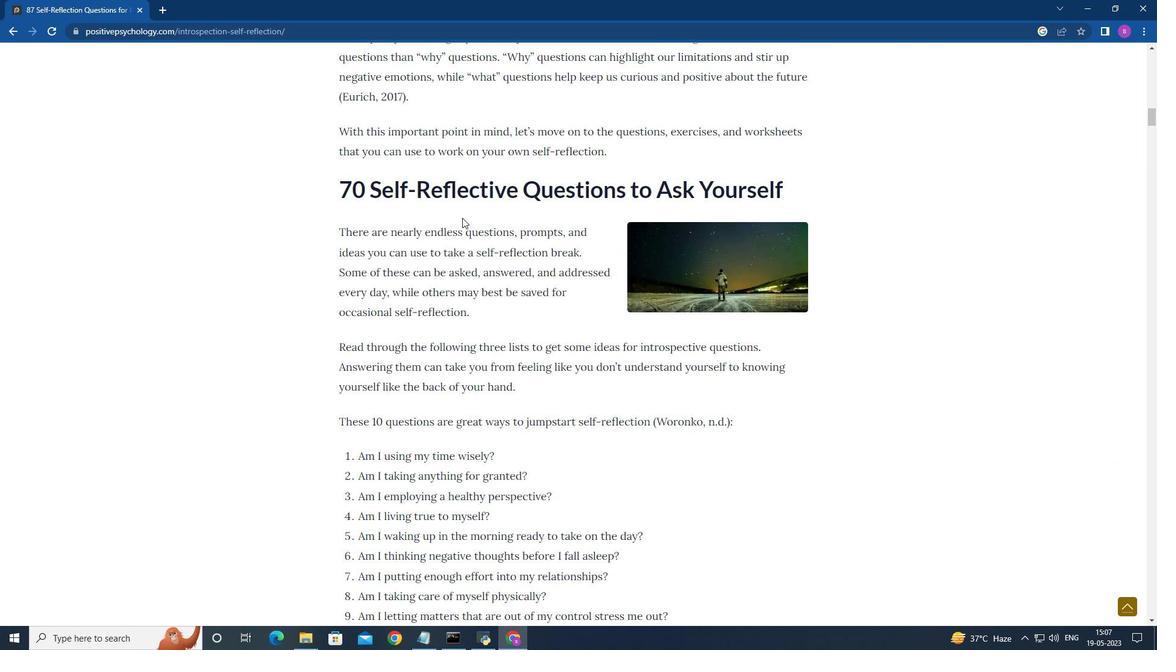 
Action: Mouse scrolled (462, 218) with delta (0, 0)
Screenshot: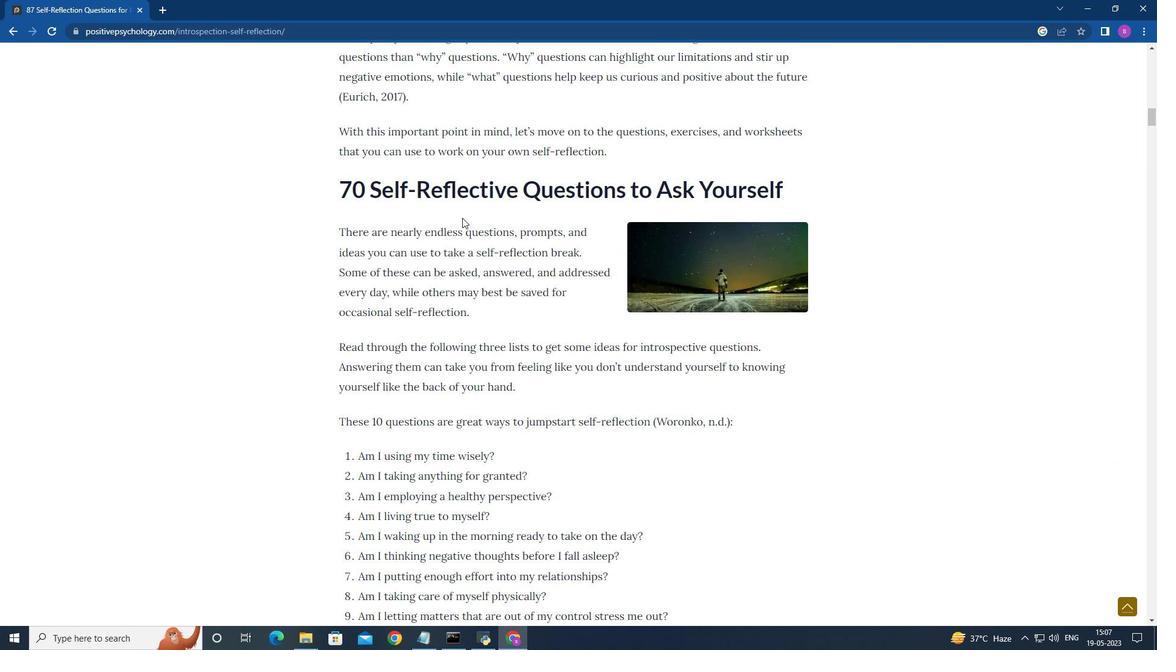 
Action: Mouse moved to (462, 219)
Screenshot: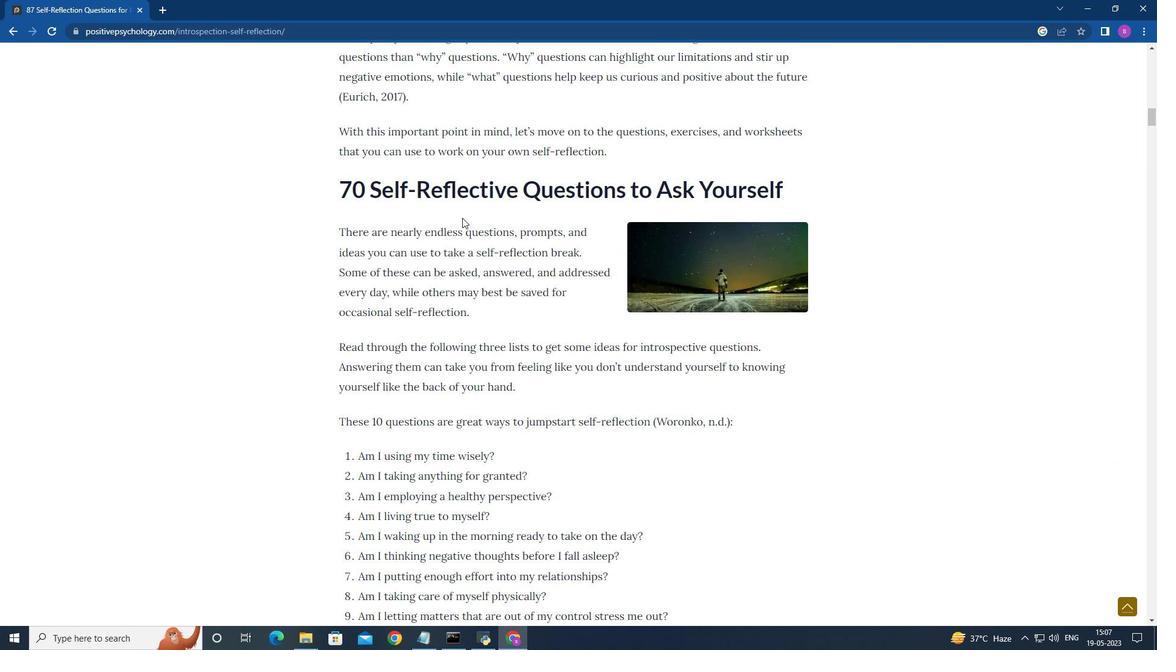 
Action: Mouse scrolled (462, 218) with delta (0, 0)
Screenshot: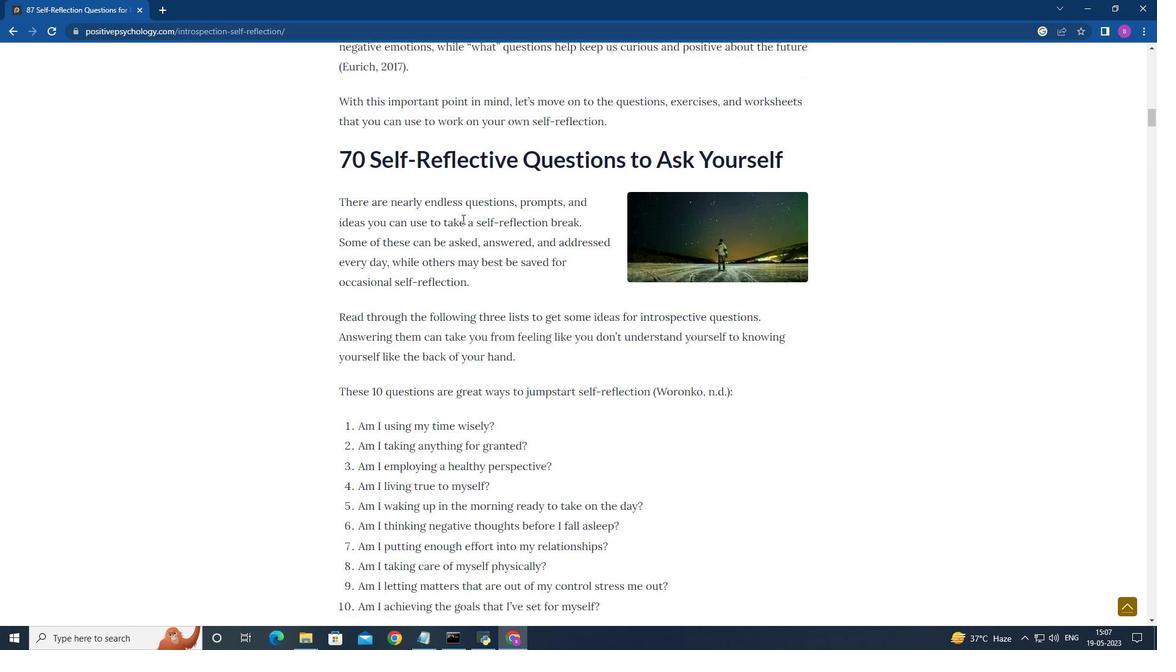 
Action: Mouse moved to (456, 224)
Screenshot: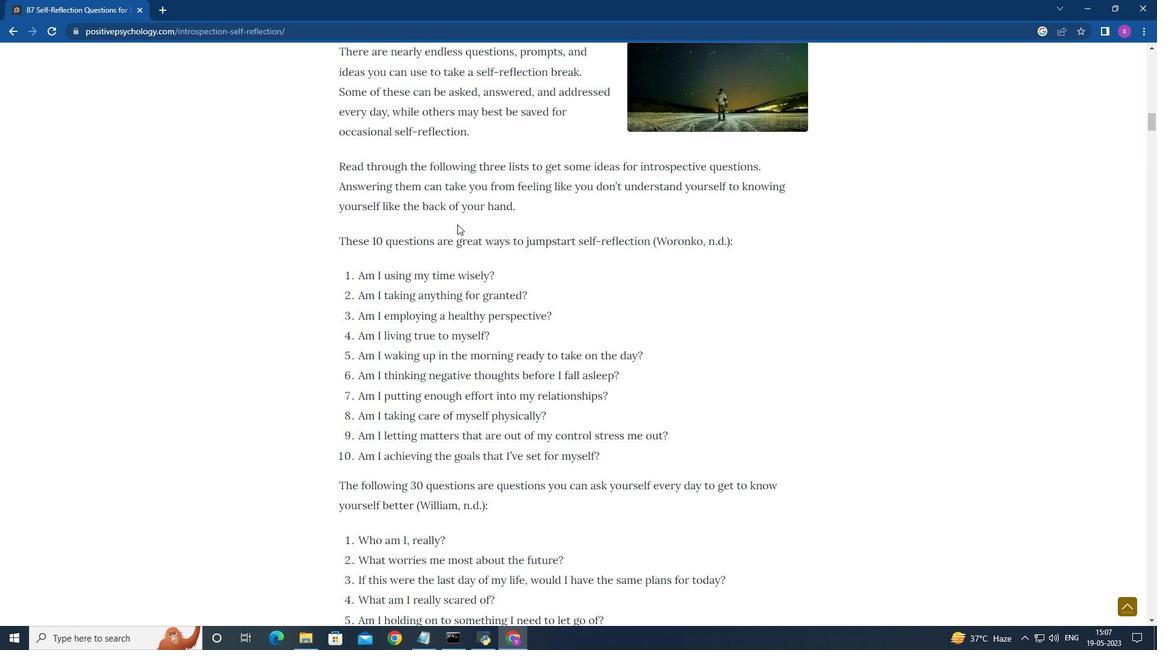 
Action: Mouse scrolled (456, 224) with delta (0, 0)
Screenshot: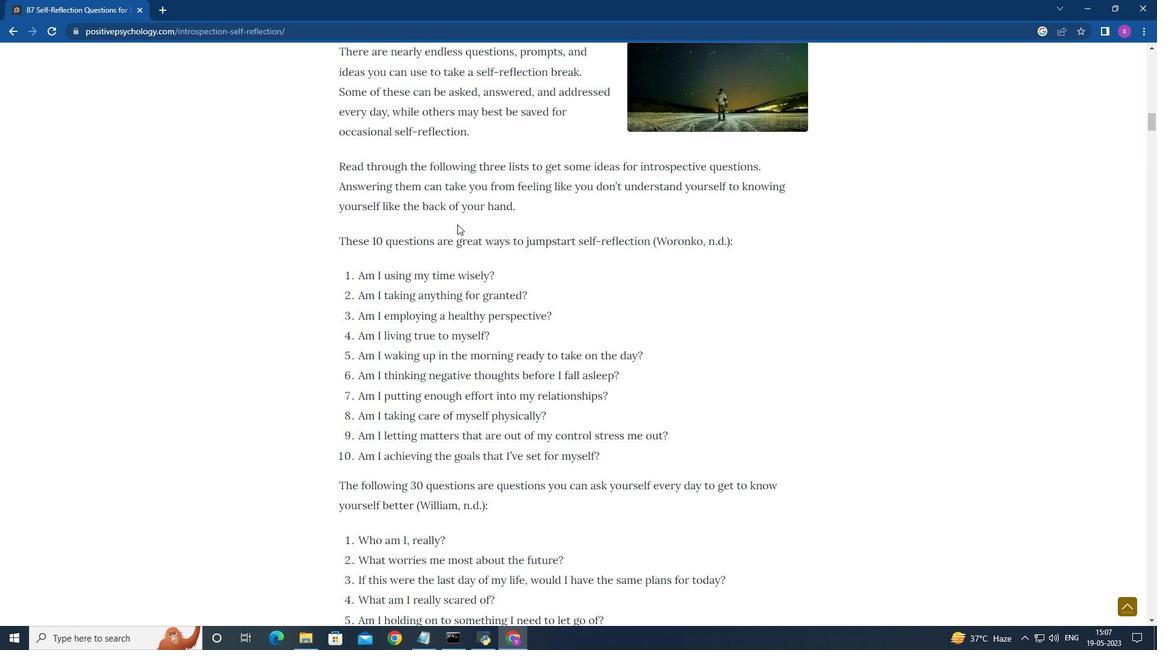 
Action: Mouse moved to (454, 227)
Screenshot: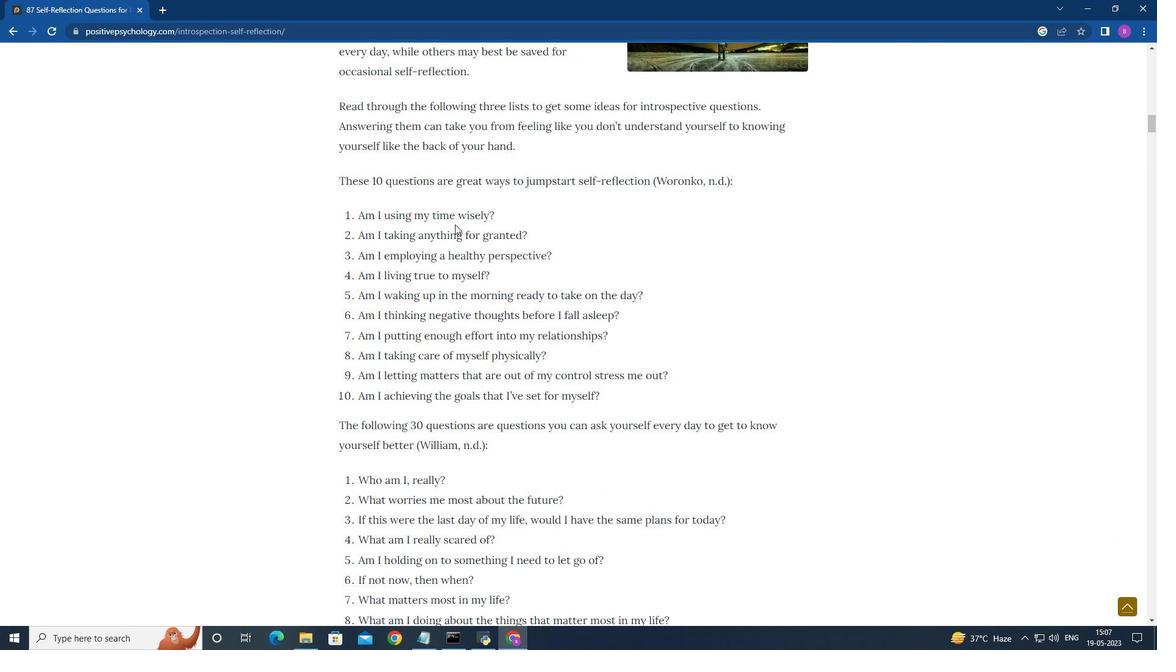 
Action: Mouse scrolled (454, 227) with delta (0, 0)
Screenshot: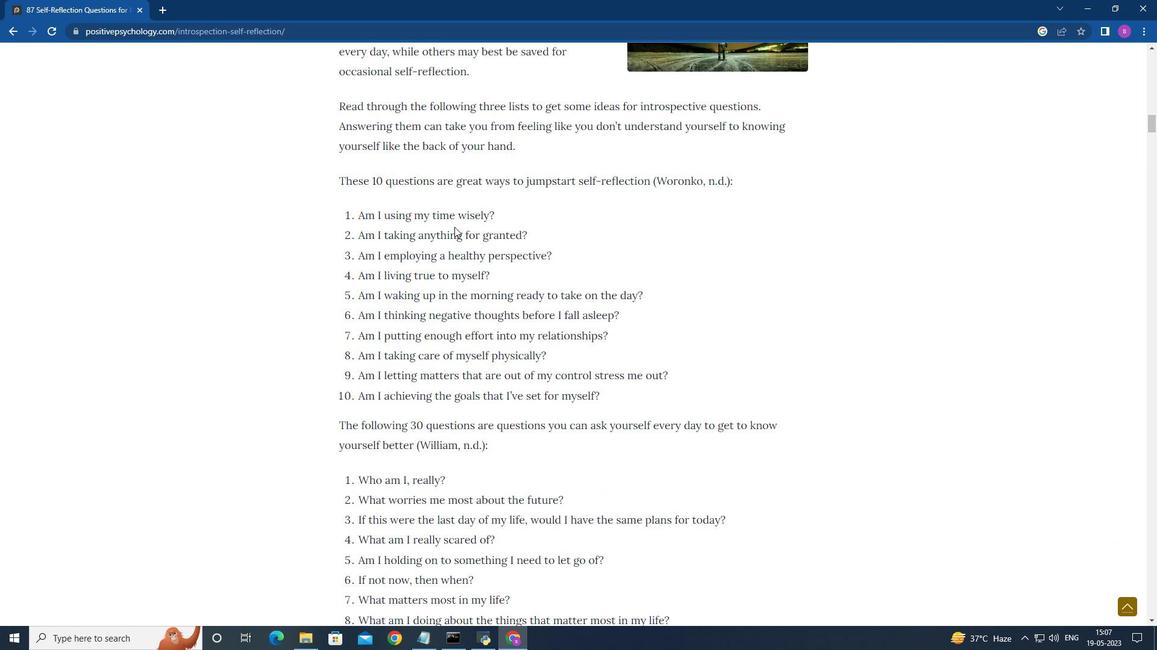 
Action: Mouse moved to (454, 227)
Screenshot: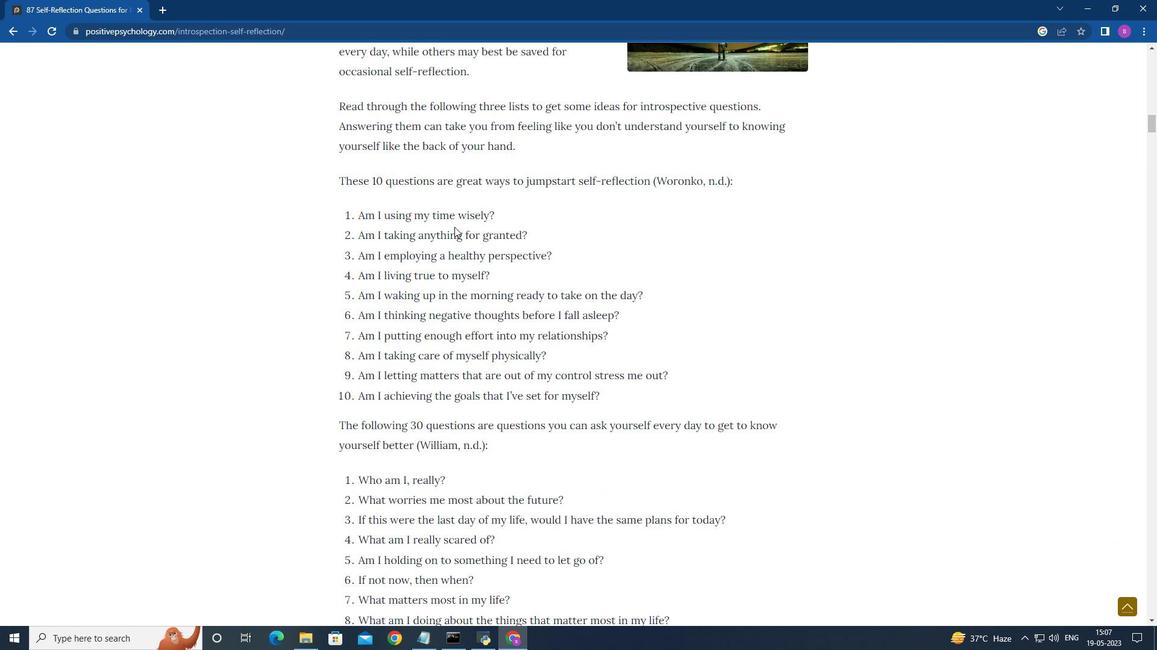 
Action: Mouse scrolled (454, 227) with delta (0, 0)
Screenshot: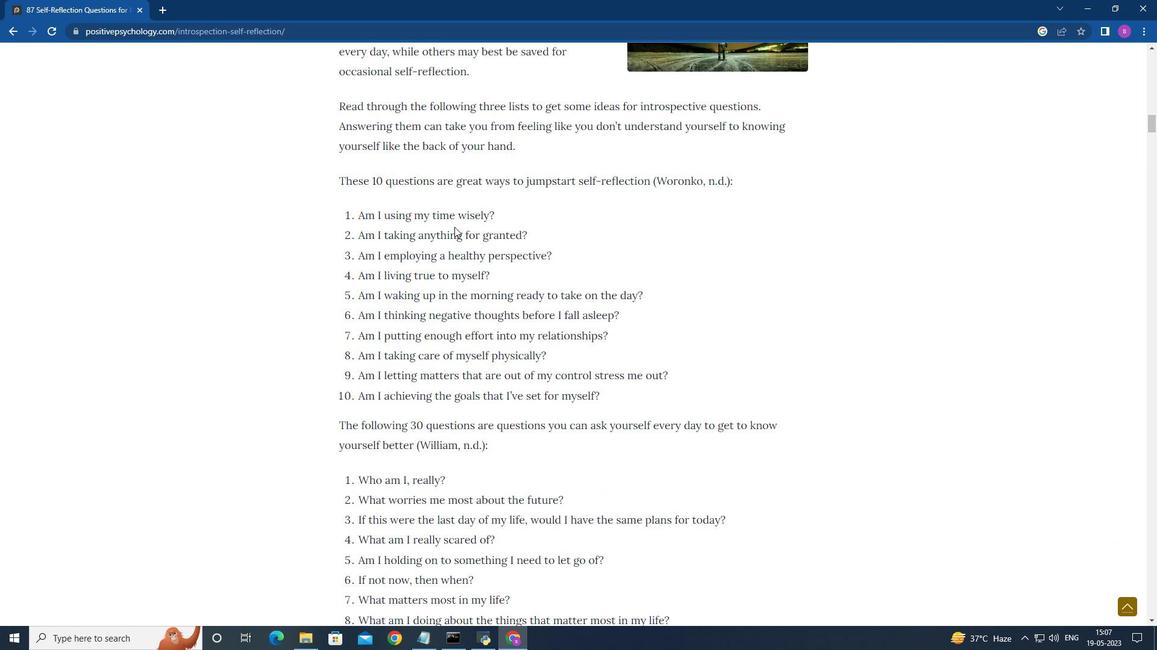 
Action: Mouse moved to (453, 228)
Screenshot: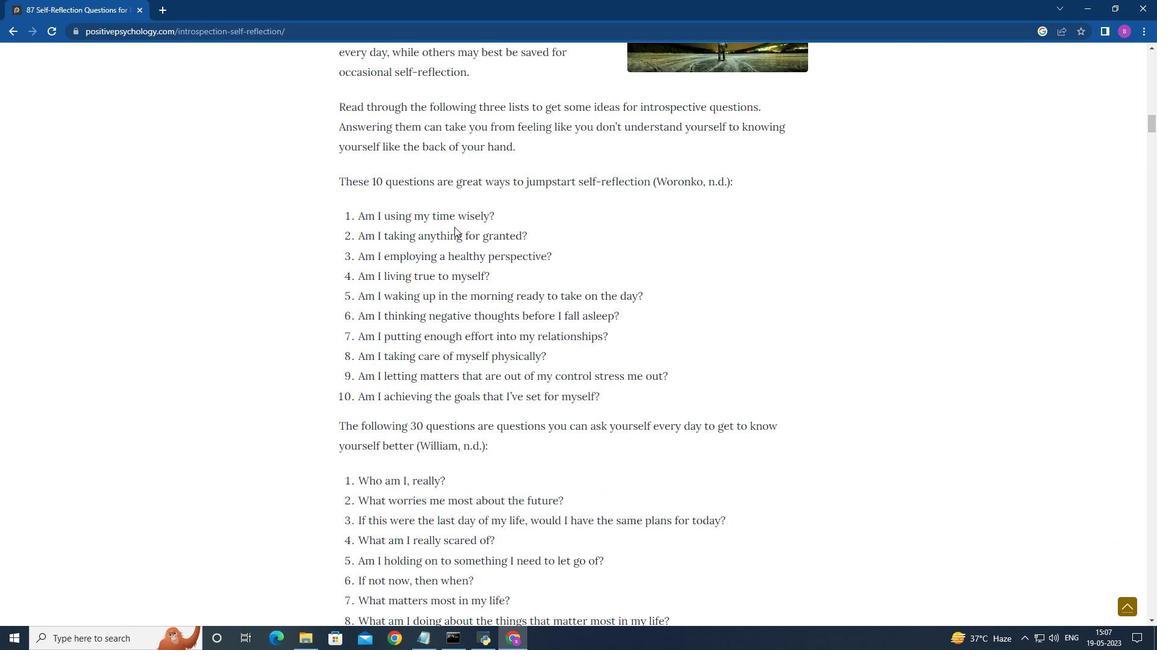 
Action: Mouse scrolled (453, 229) with delta (0, 0)
Screenshot: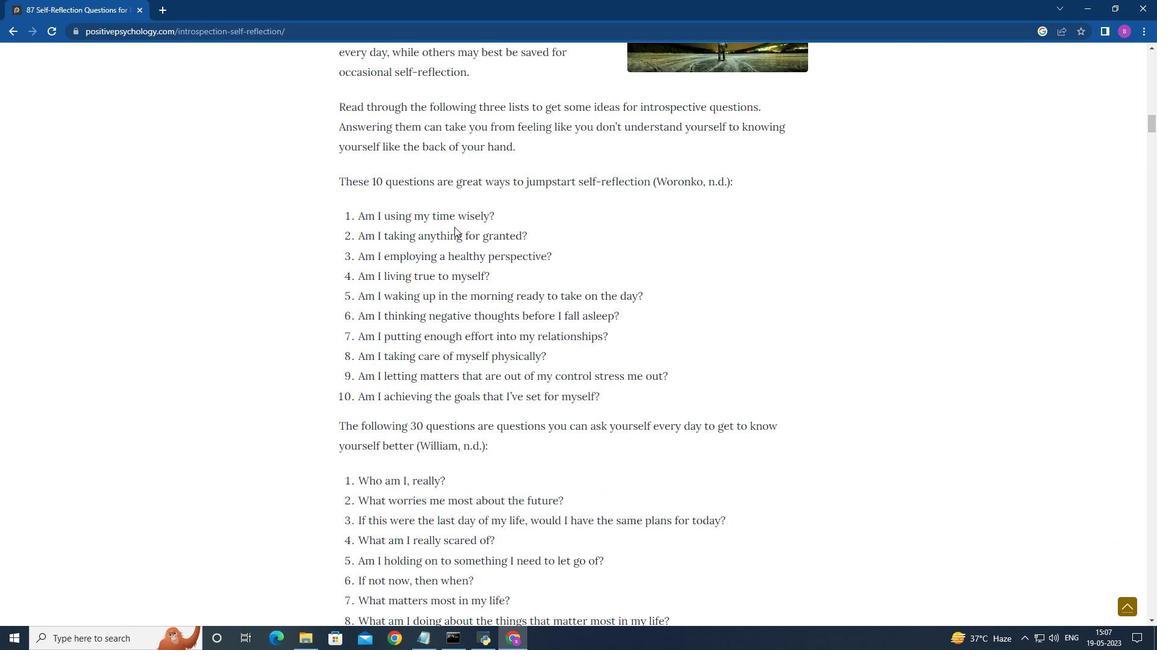 
Action: Mouse moved to (453, 228)
Screenshot: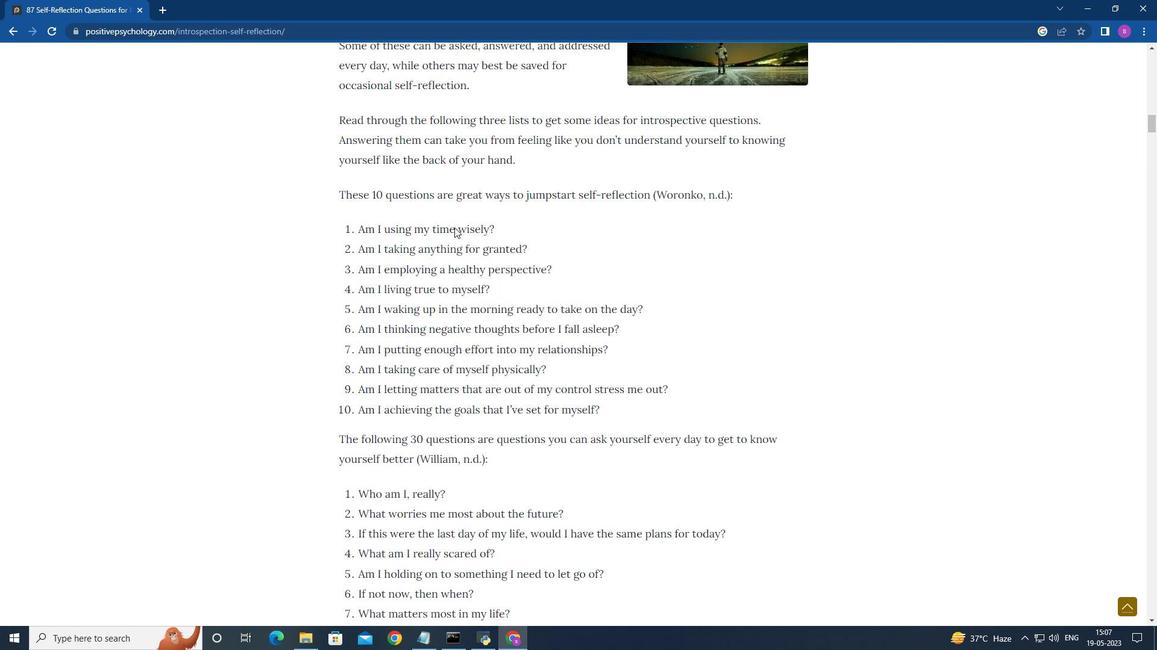 
Action: Mouse scrolled (453, 229) with delta (0, 0)
Screenshot: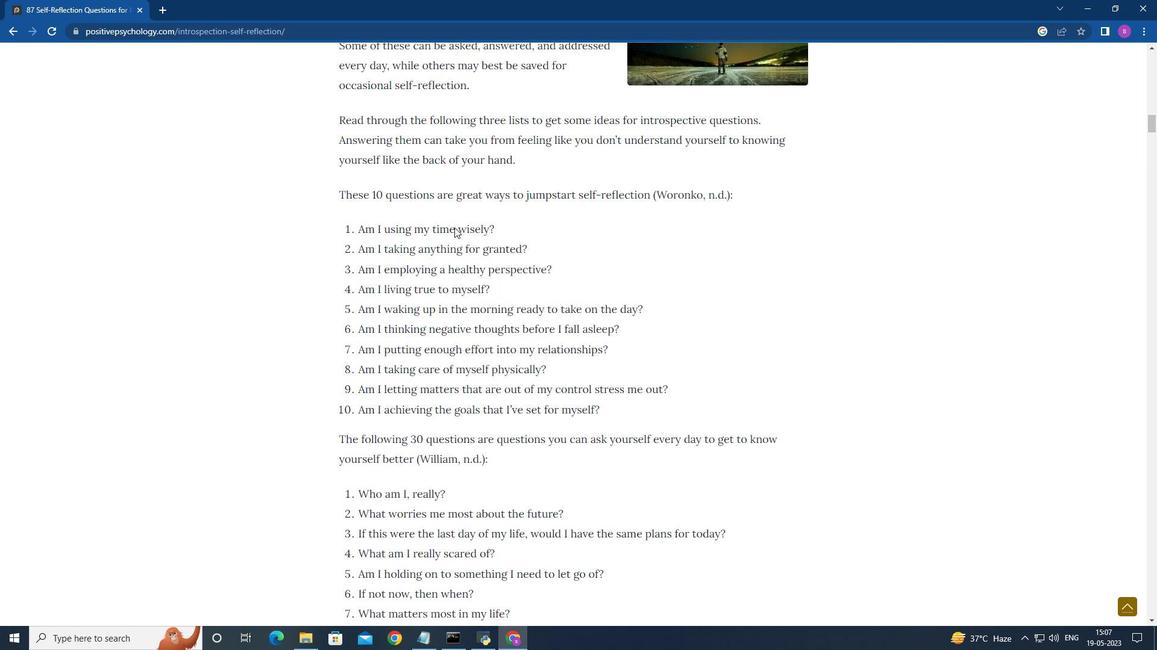 
Action: Mouse moved to (492, 227)
Screenshot: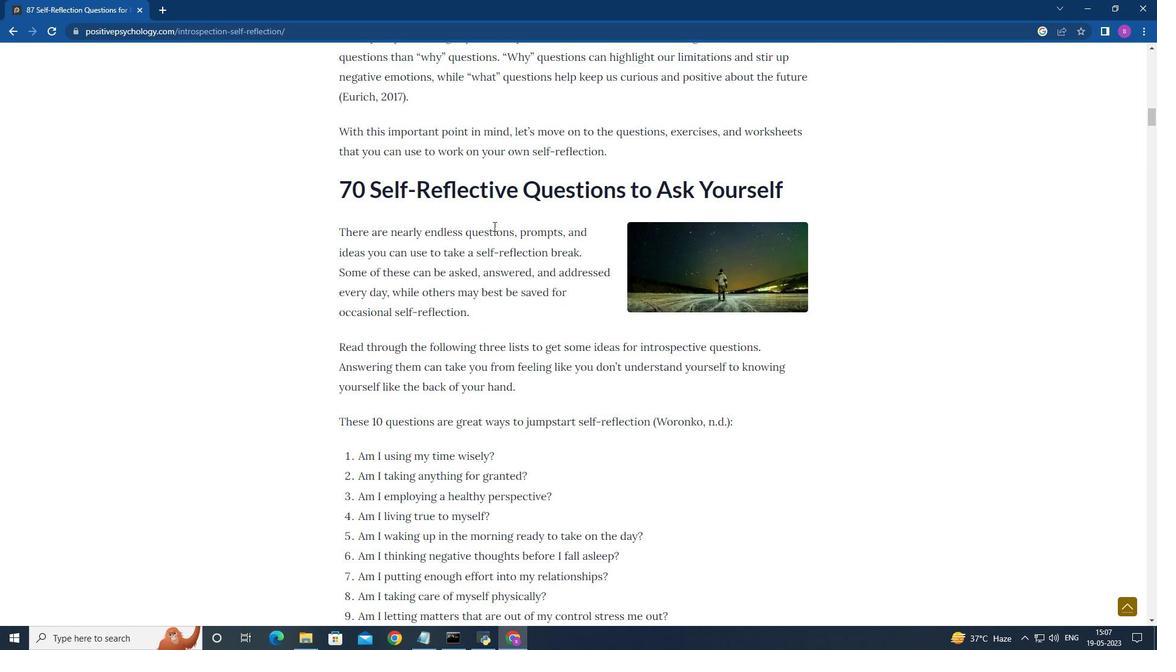 
Action: Mouse scrolled (492, 227) with delta (0, 0)
Screenshot: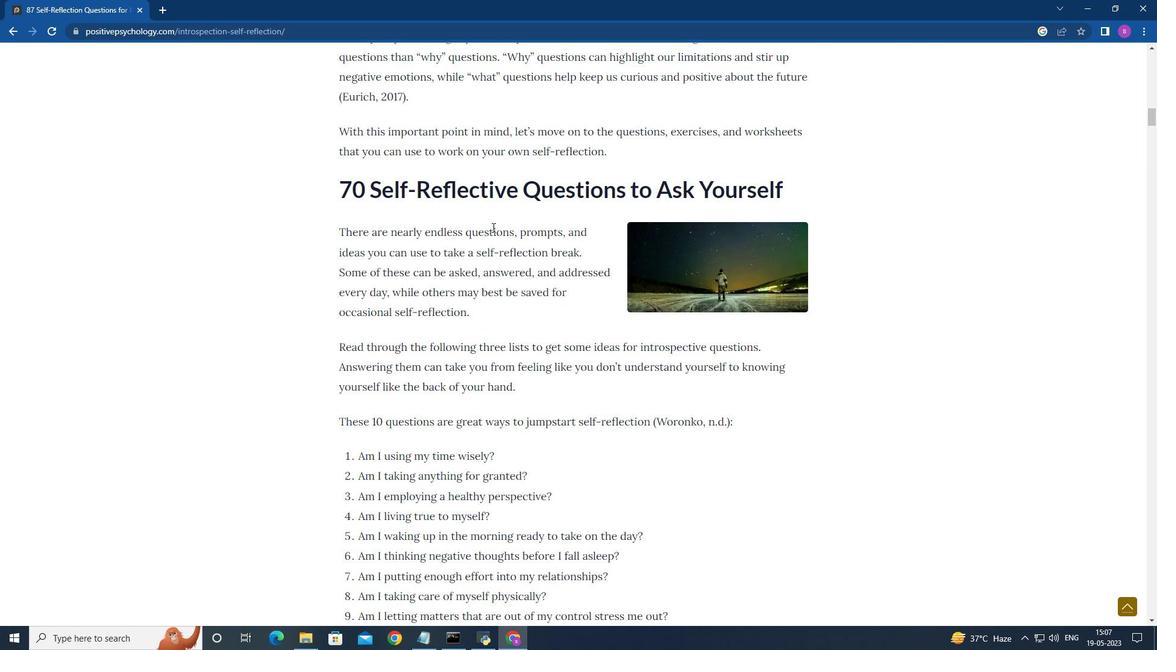 
Action: Mouse moved to (490, 229)
Screenshot: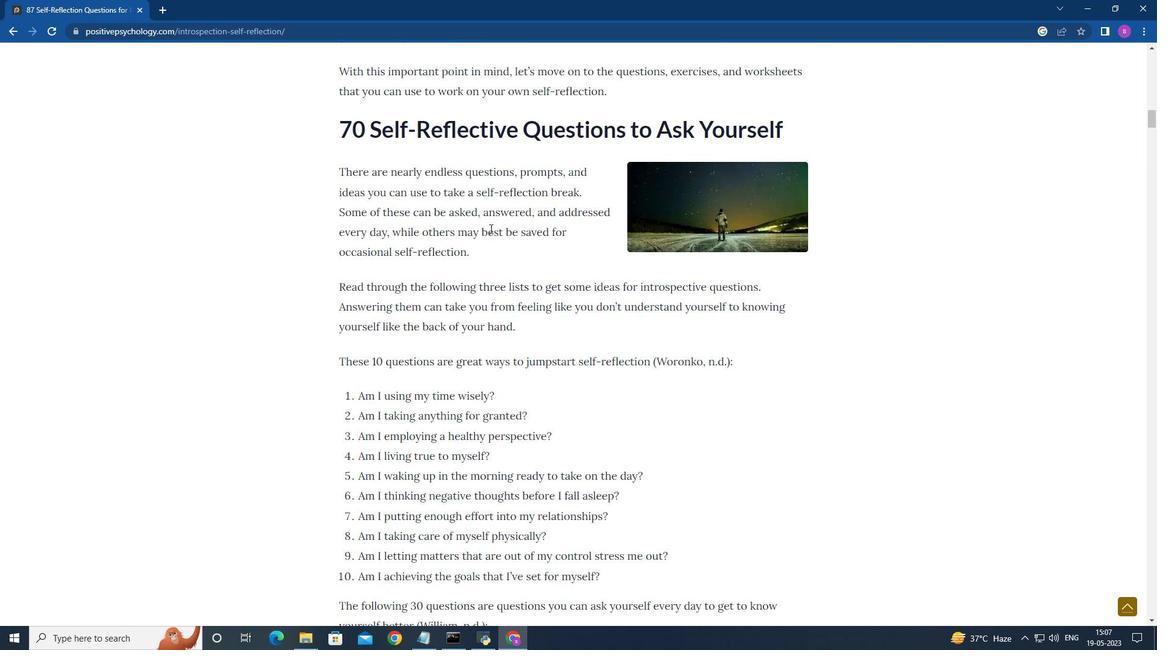 
Action: Mouse scrolled (490, 228) with delta (0, 0)
Screenshot: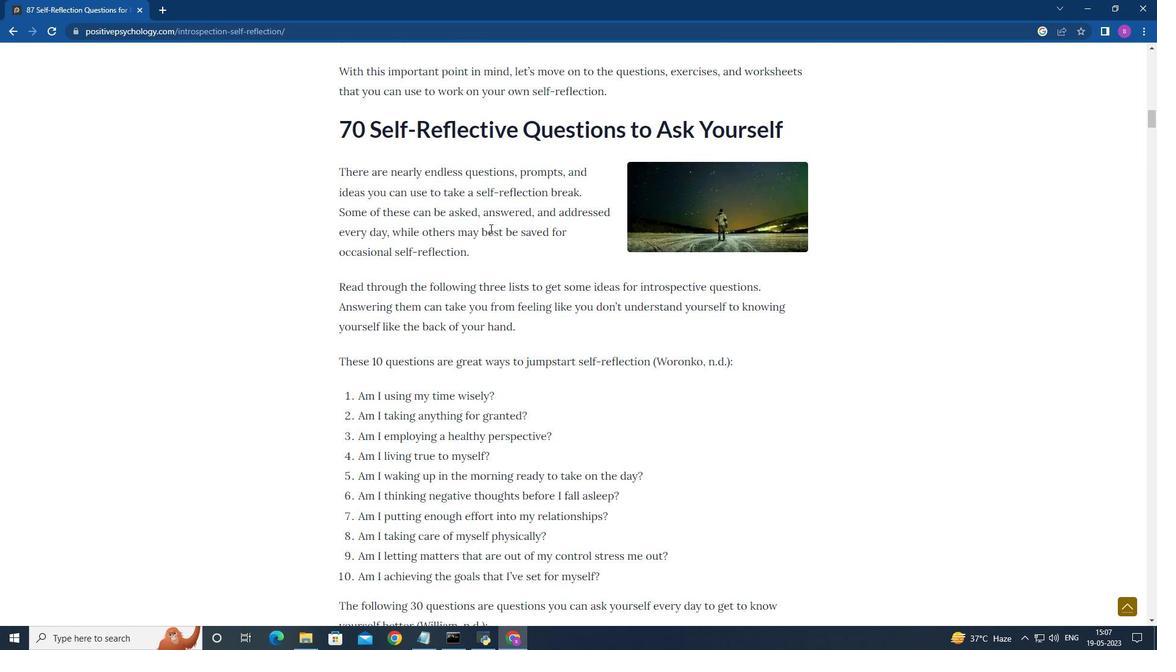
Action: Mouse moved to (491, 229)
Screenshot: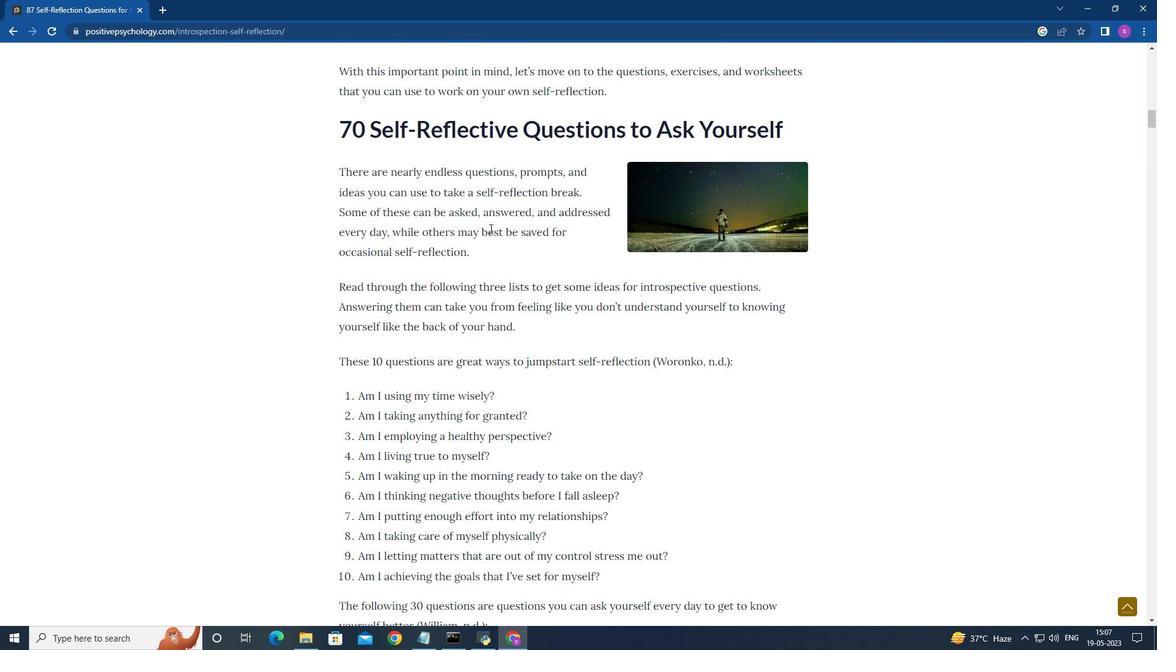 
Action: Mouse scrolled (491, 228) with delta (0, 0)
Screenshot: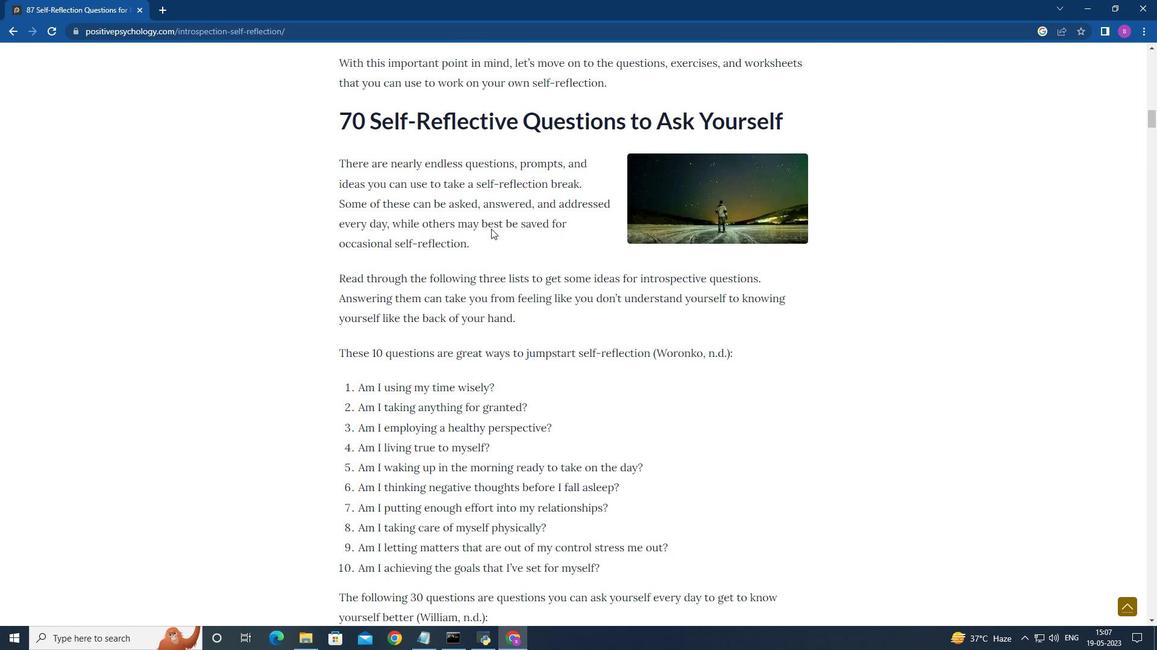 
Action: Mouse moved to (490, 237)
Screenshot: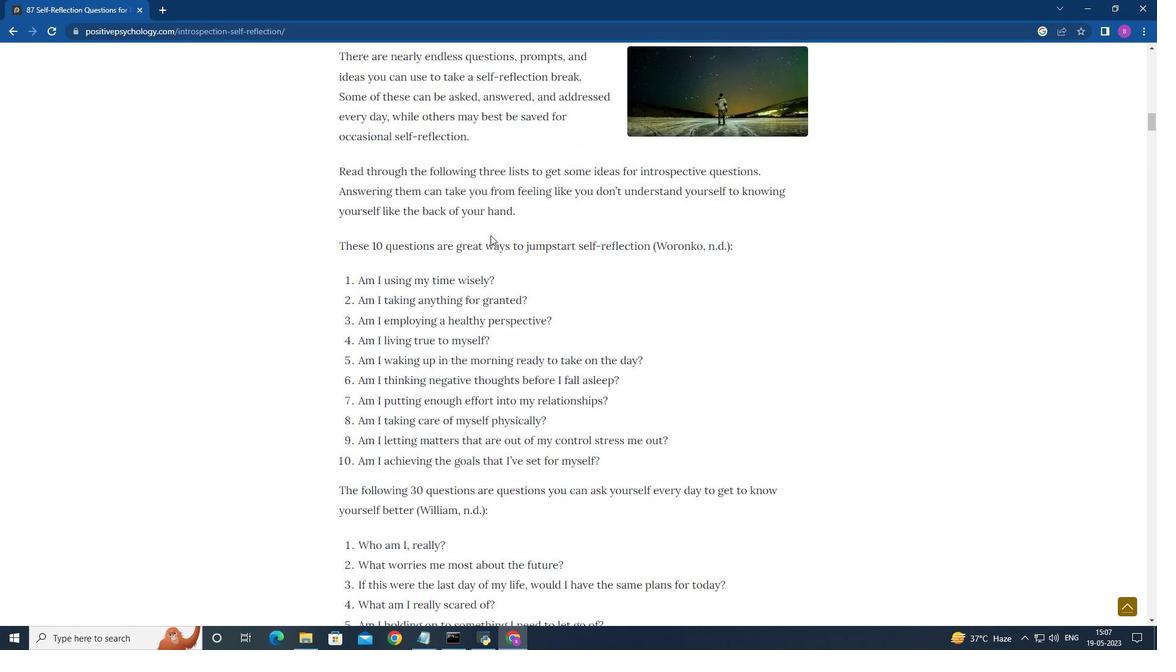 
Action: Mouse scrolled (490, 236) with delta (0, 0)
Screenshot: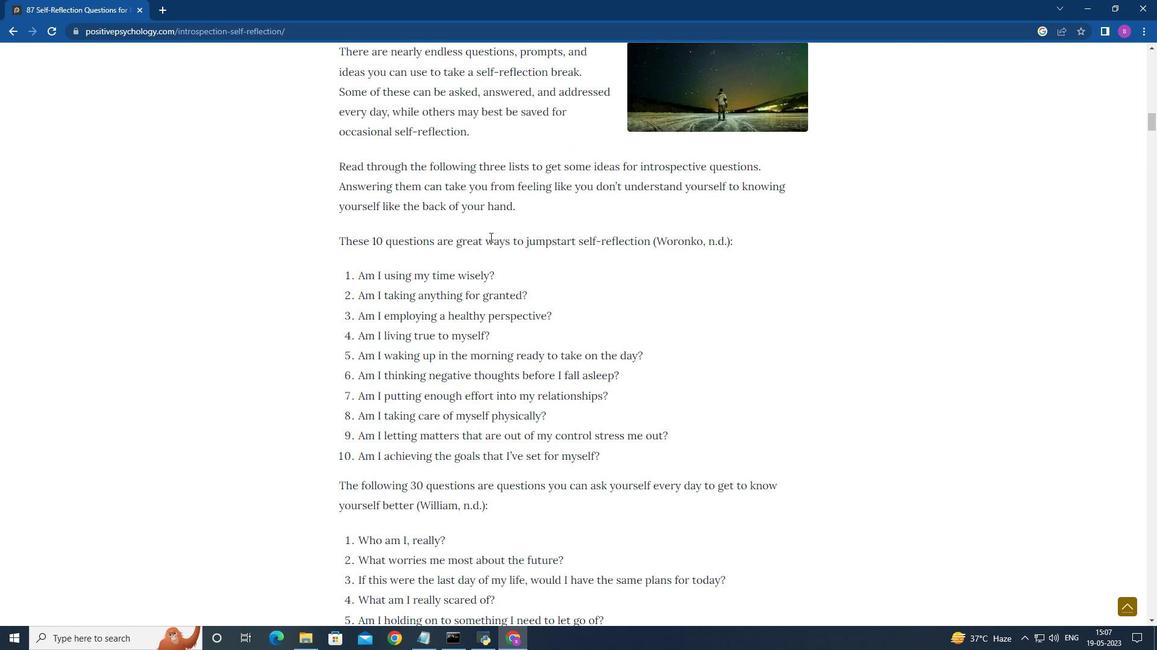 
Action: Mouse scrolled (490, 236) with delta (0, 0)
Screenshot: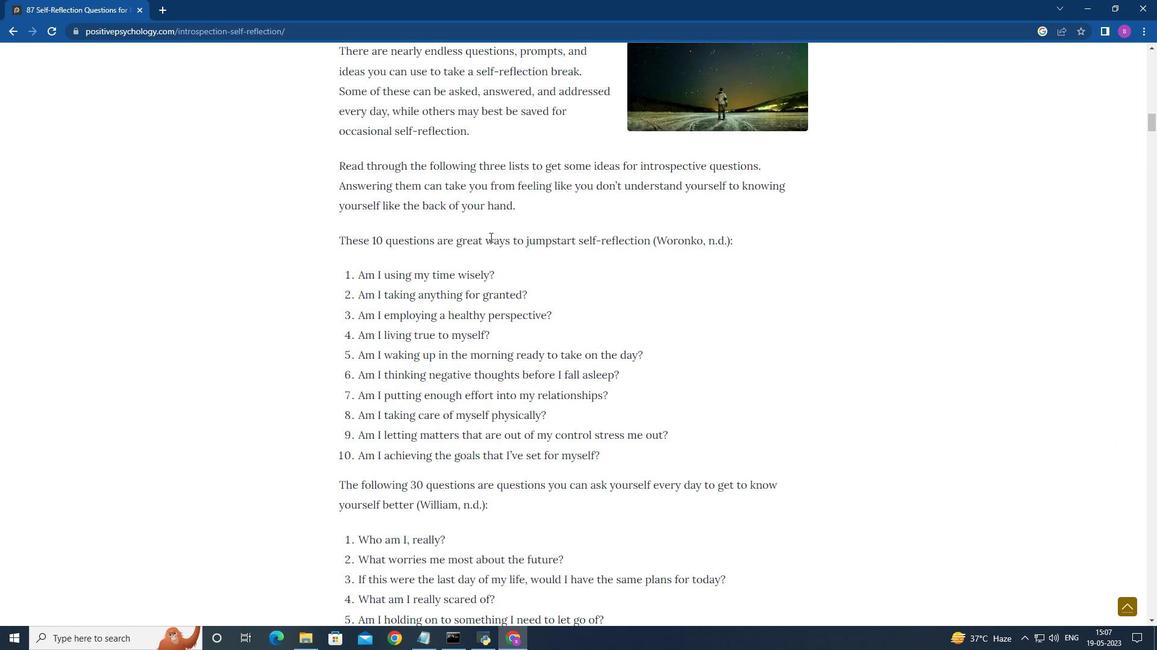 
Action: Mouse moved to (493, 235)
Screenshot: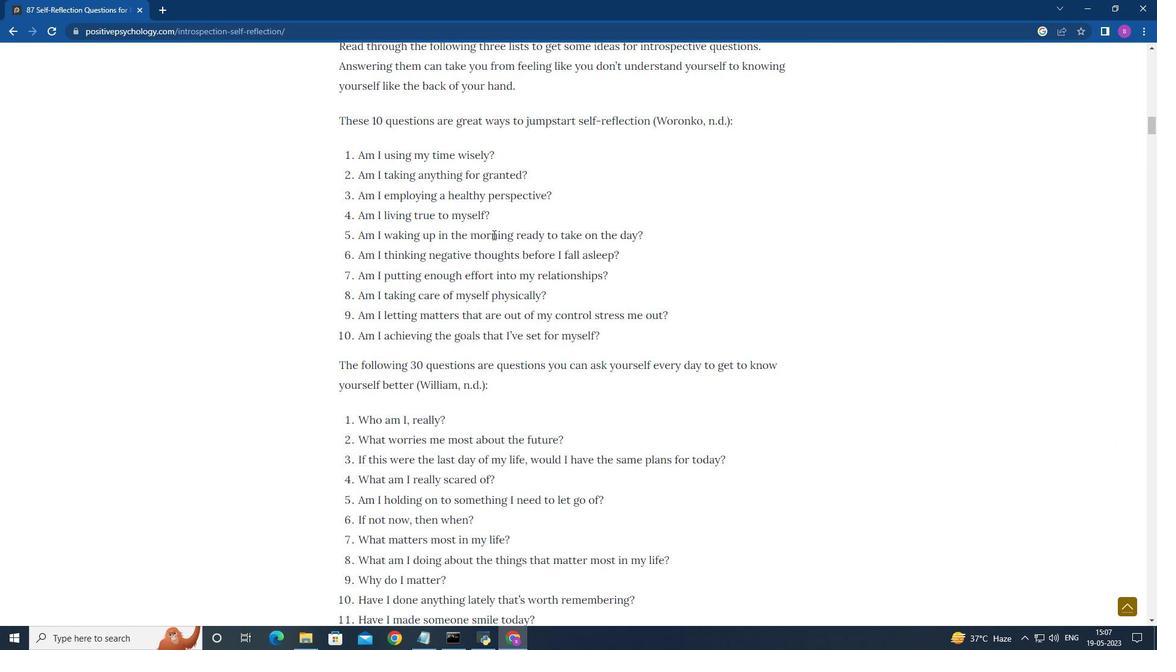 
Action: Mouse scrolled (493, 234) with delta (0, 0)
Screenshot: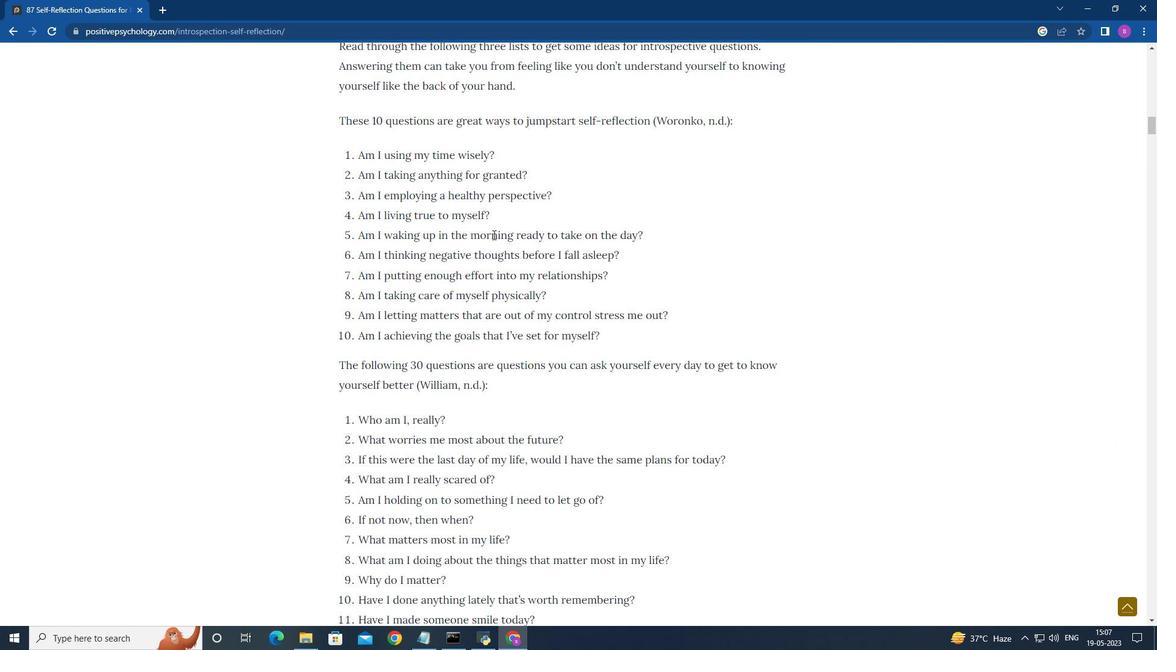 
Action: Mouse moved to (491, 235)
Screenshot: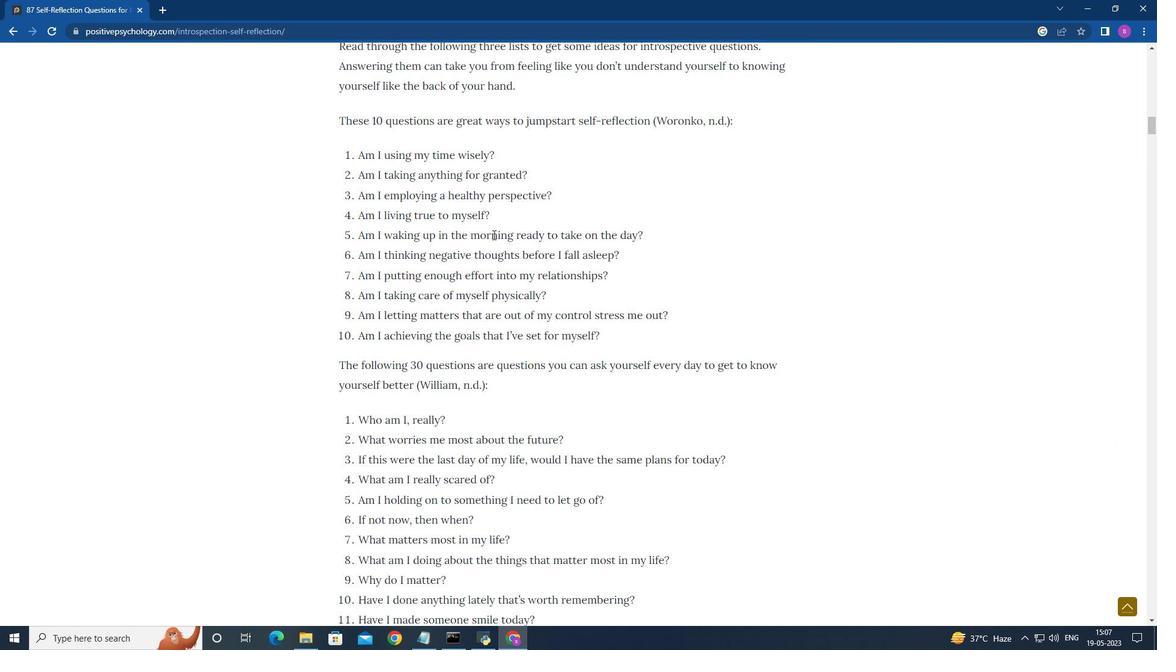
Action: Mouse scrolled (491, 234) with delta (0, 0)
Screenshot: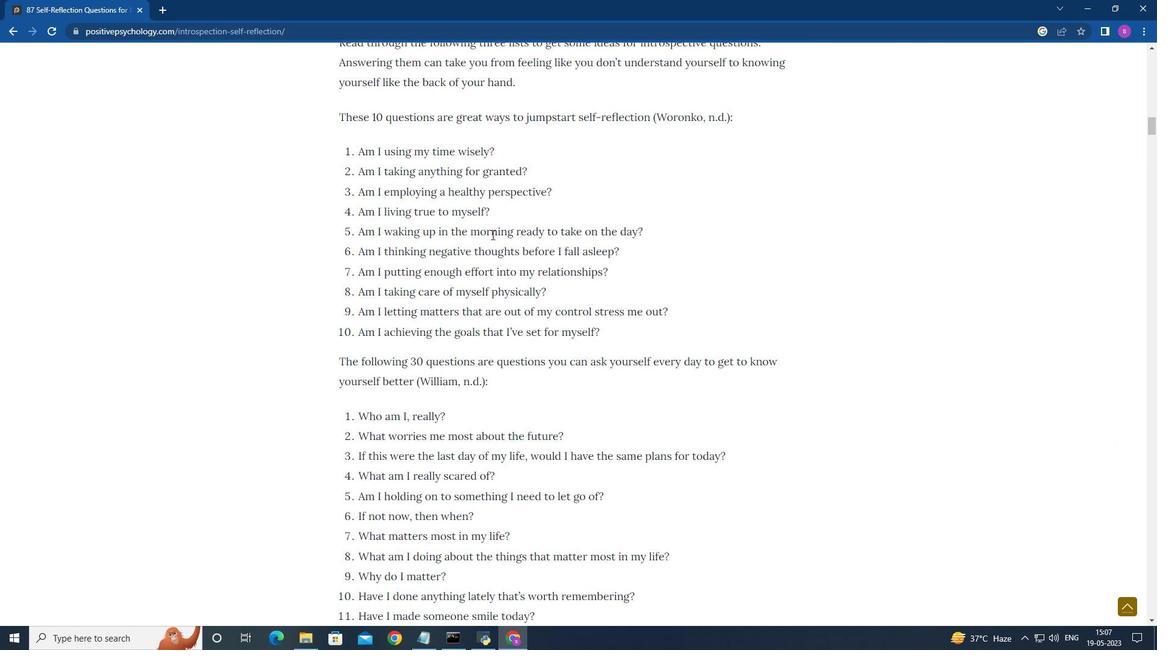 
Action: Mouse moved to (492, 235)
Screenshot: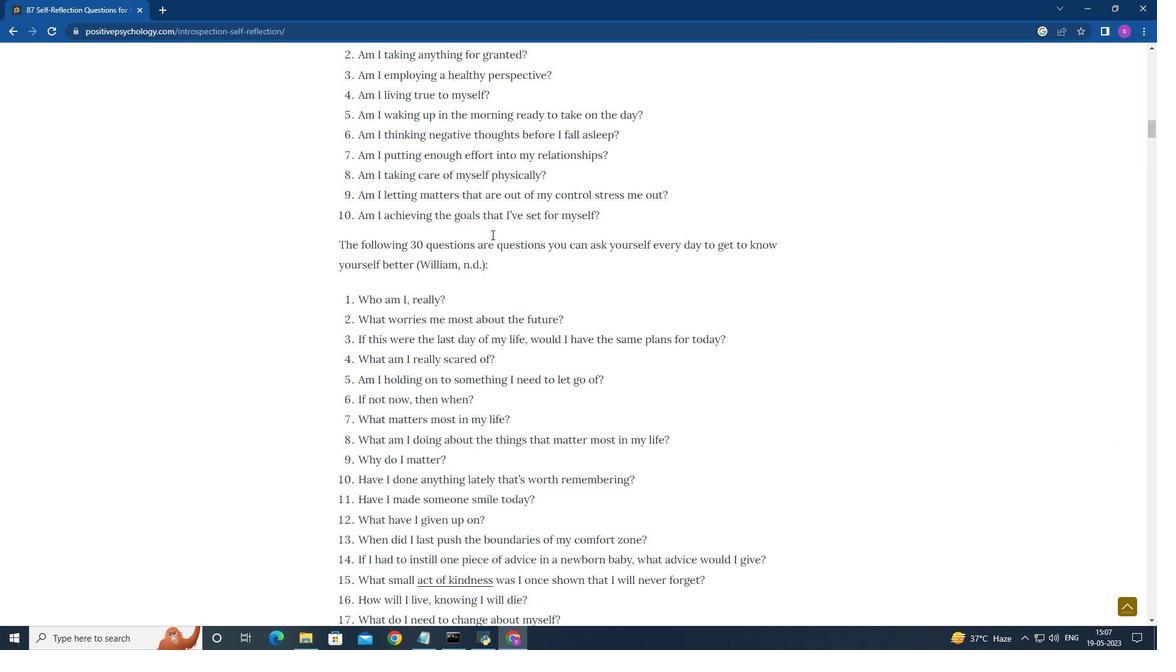 
Action: Mouse scrolled (492, 234) with delta (0, 0)
Screenshot: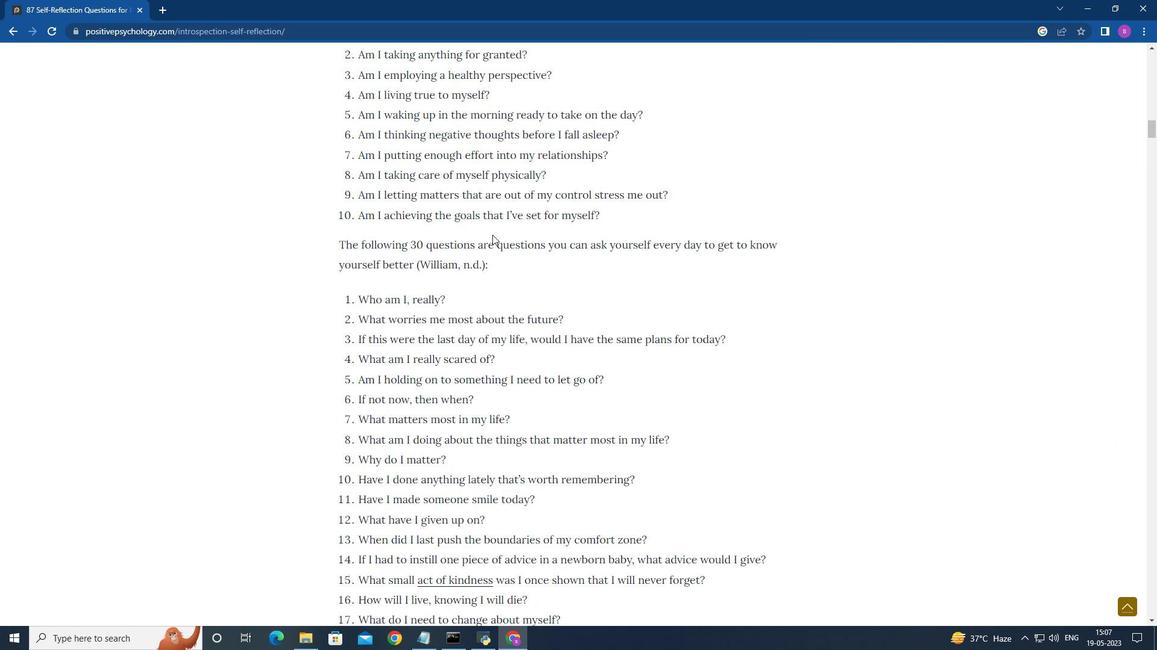 
Action: Mouse moved to (491, 235)
Screenshot: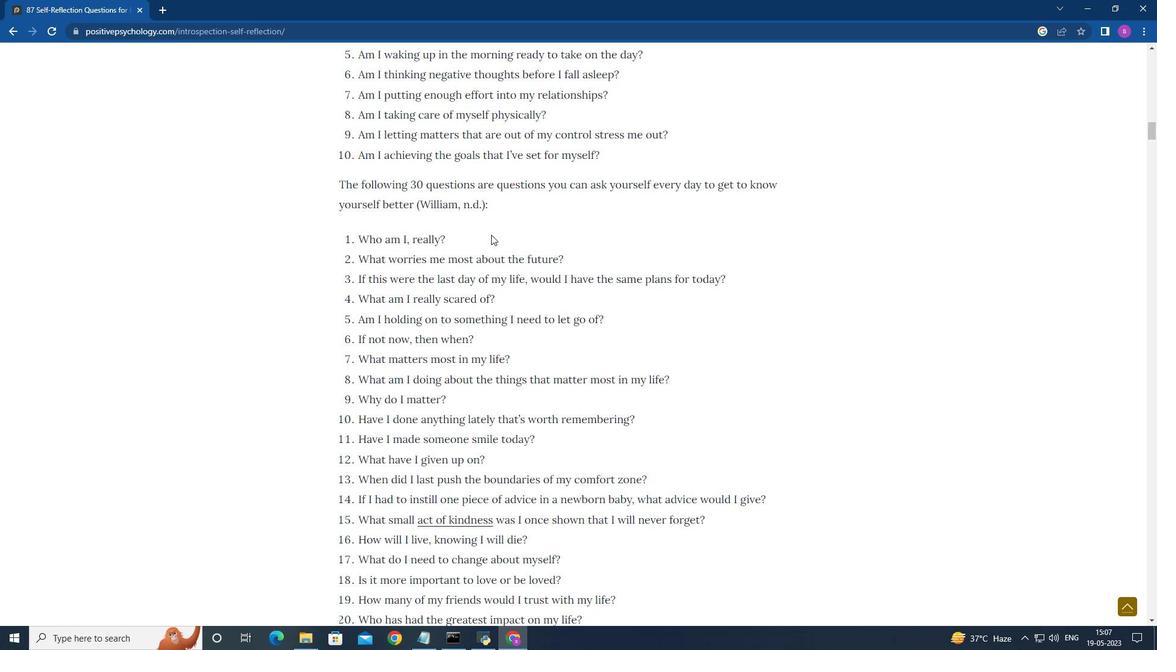 
Action: Mouse scrolled (491, 234) with delta (0, 0)
Screenshot: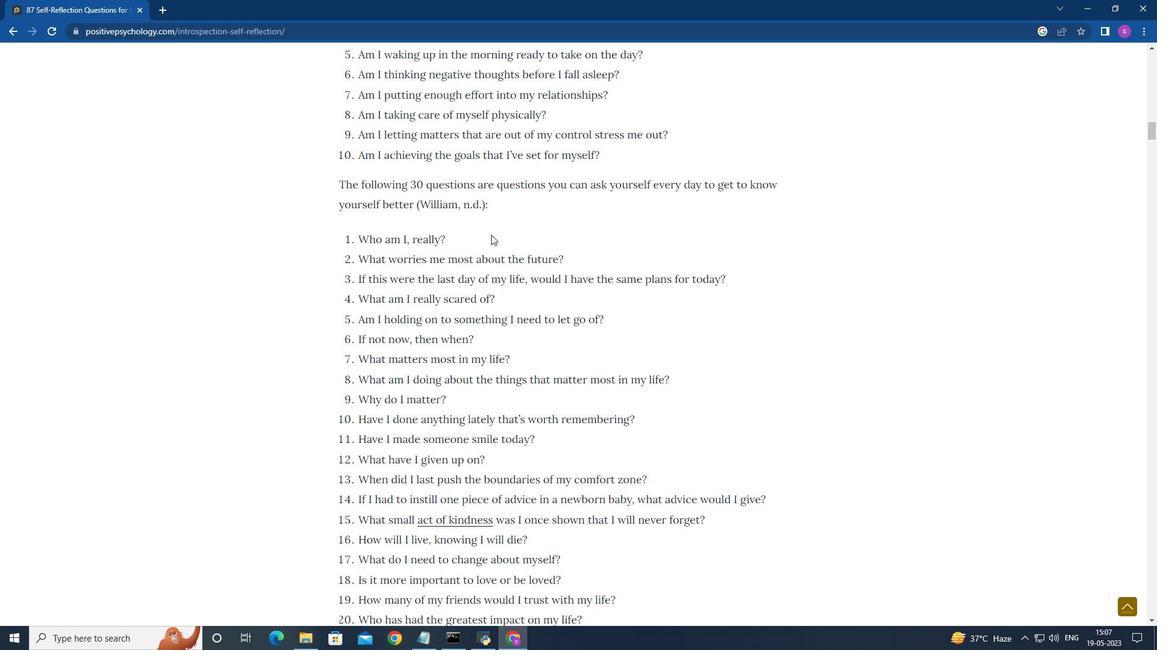 
Action: Mouse moved to (491, 235)
Screenshot: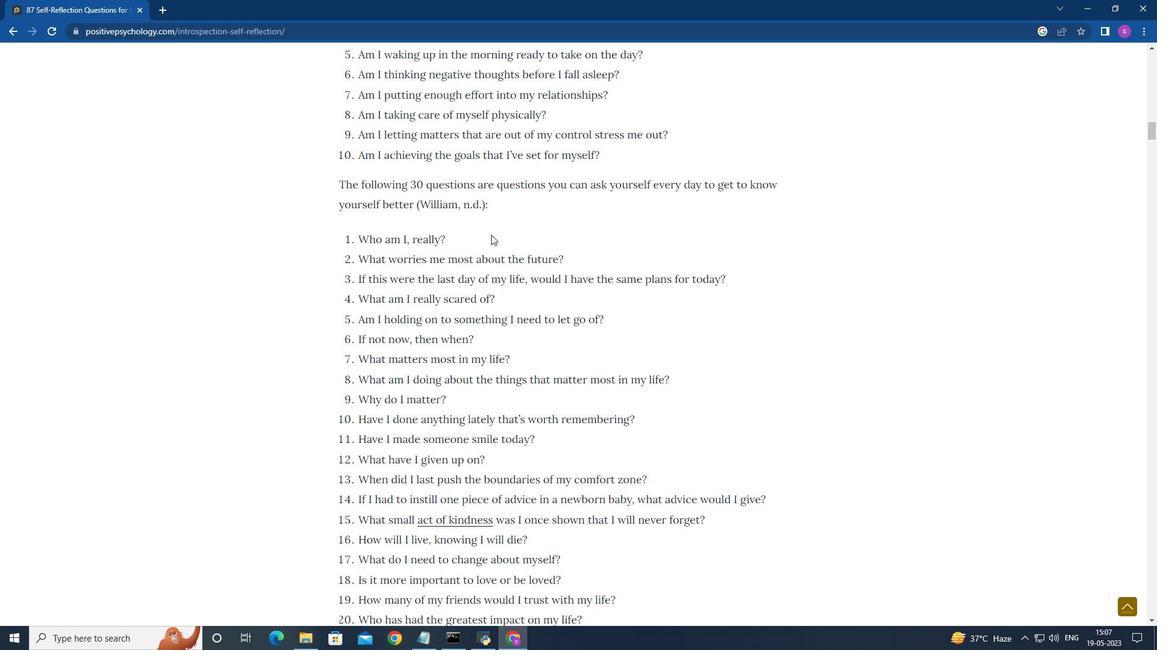 
Action: Mouse scrolled (491, 234) with delta (0, 0)
Screenshot: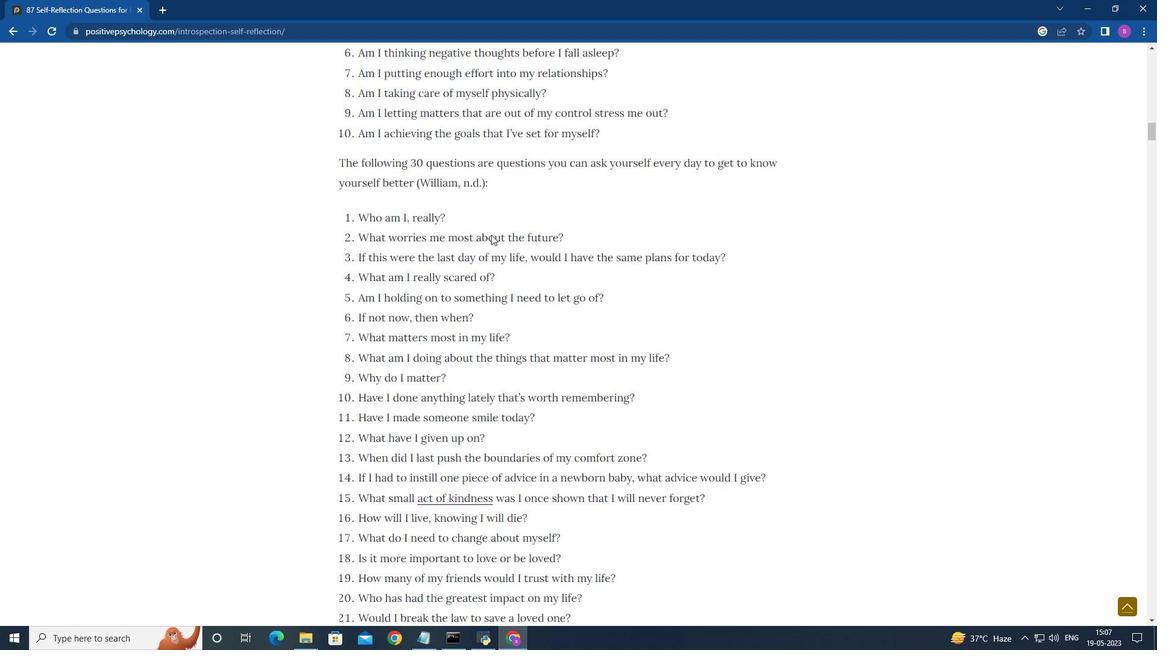 
Action: Mouse moved to (490, 234)
Screenshot: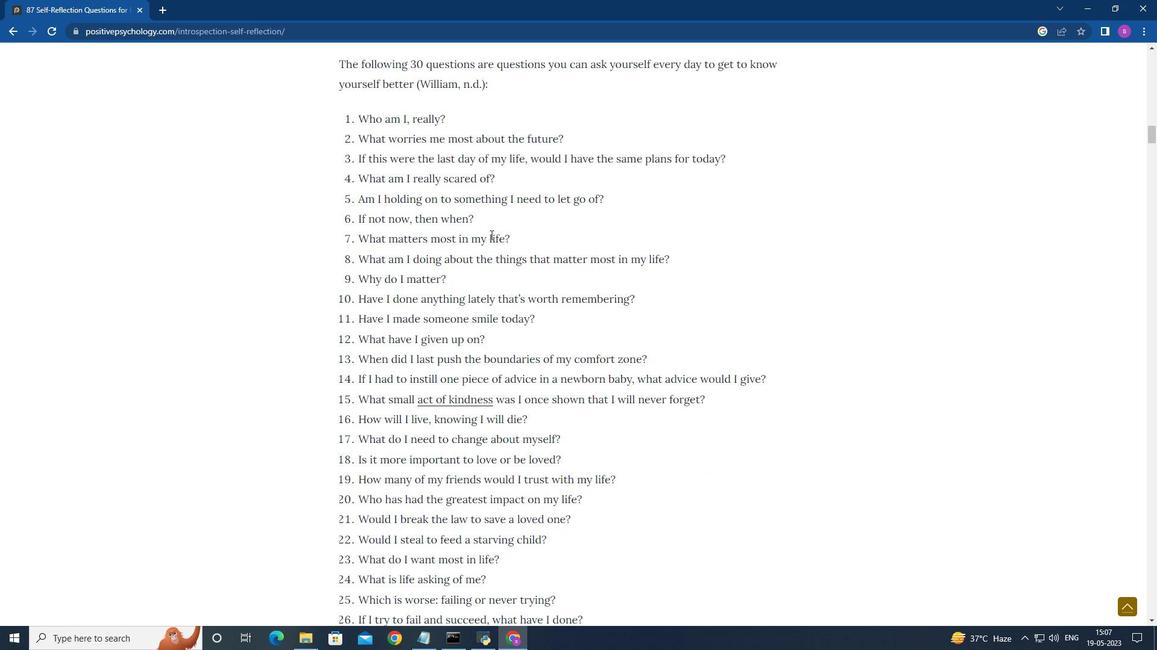 
Action: Mouse scrolled (490, 233) with delta (0, 0)
Screenshot: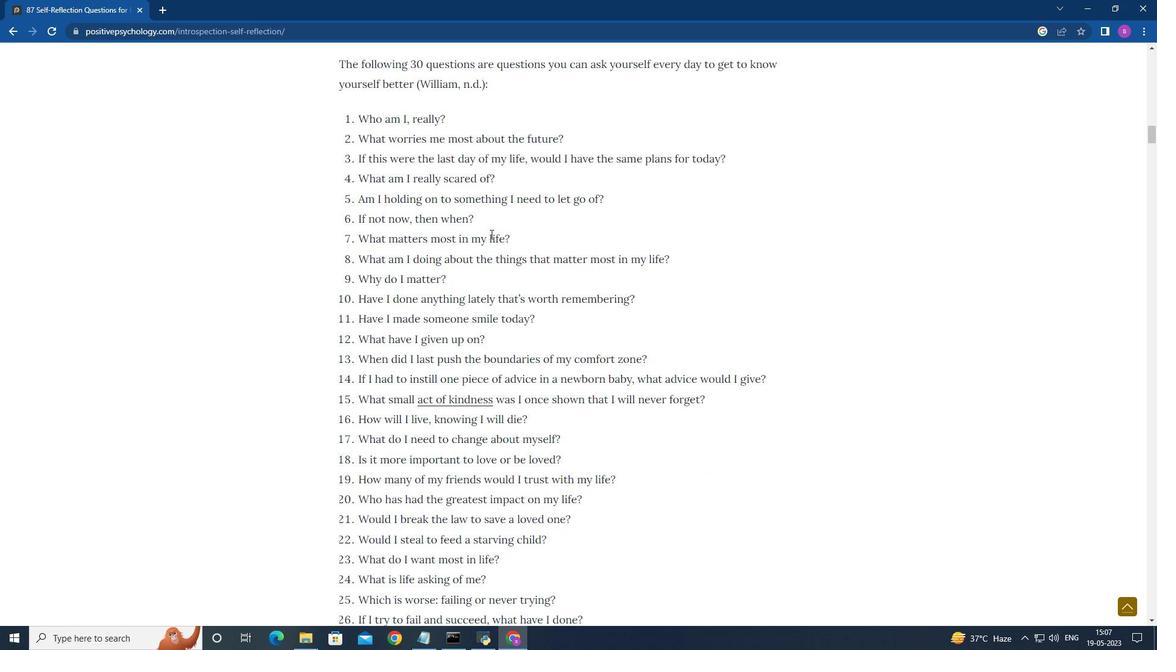 
Action: Mouse moved to (490, 234)
Screenshot: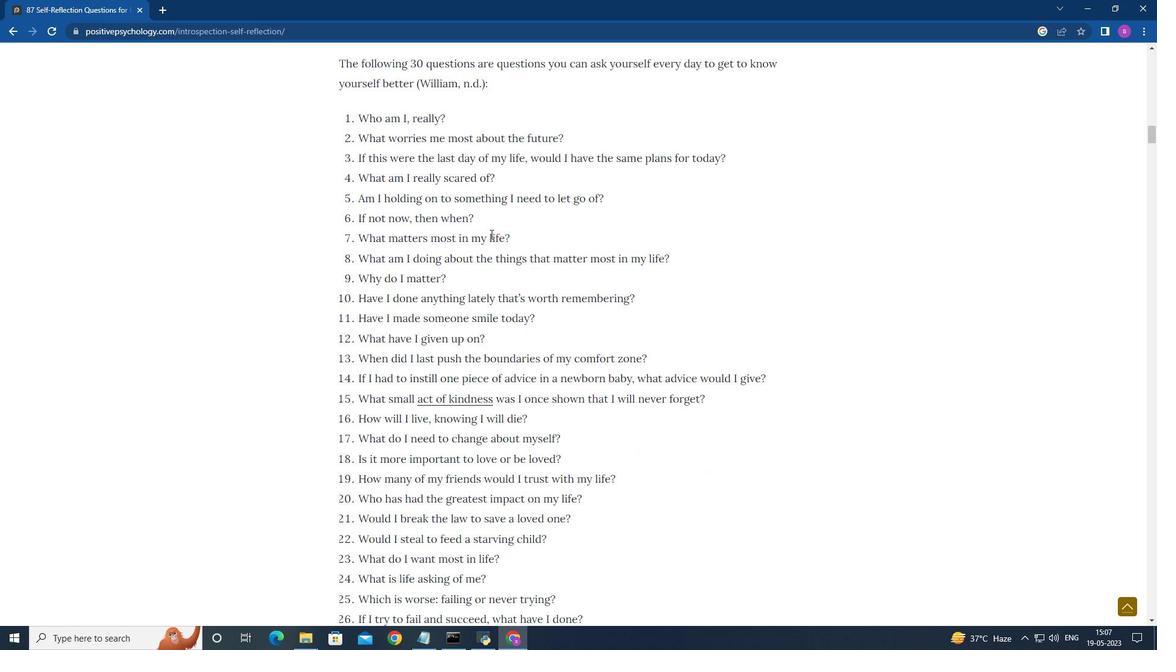 
Action: Mouse scrolled (490, 233) with delta (0, 0)
Screenshot: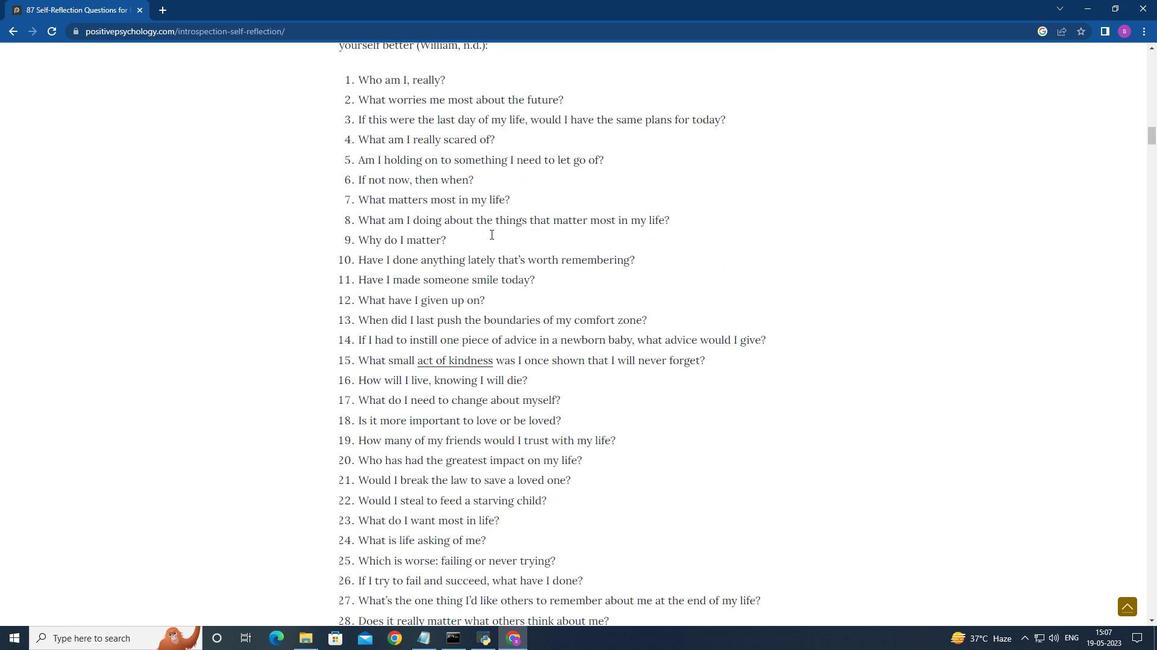 
Action: Mouse moved to (496, 241)
Screenshot: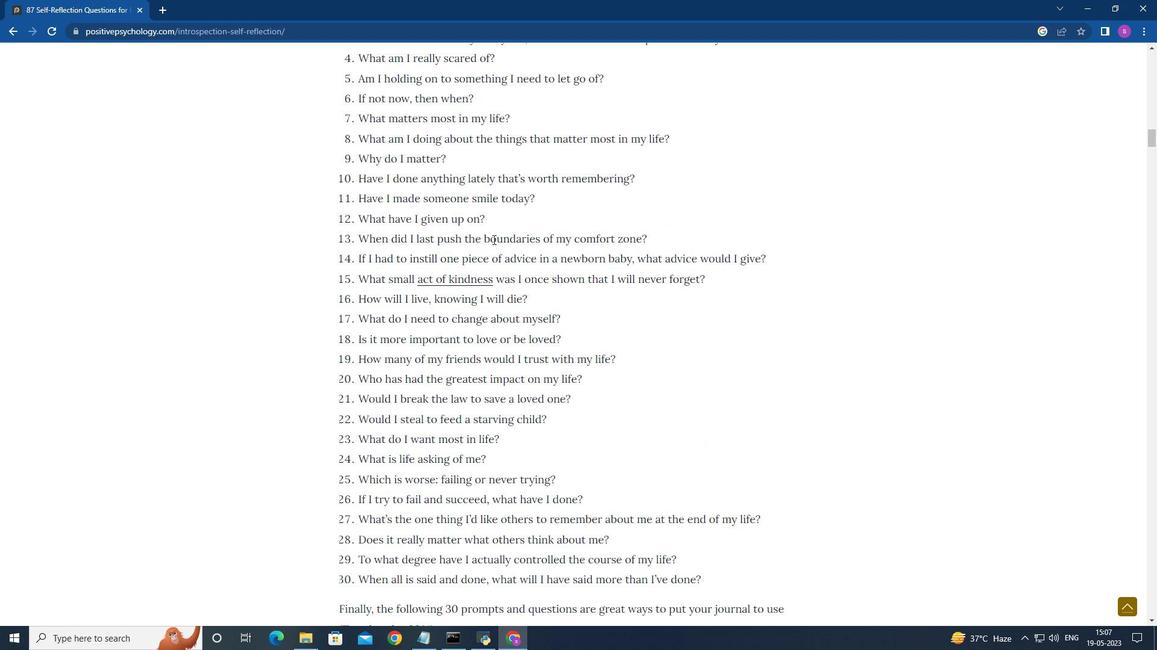 
Action: Mouse scrolled (496, 240) with delta (0, 0)
Screenshot: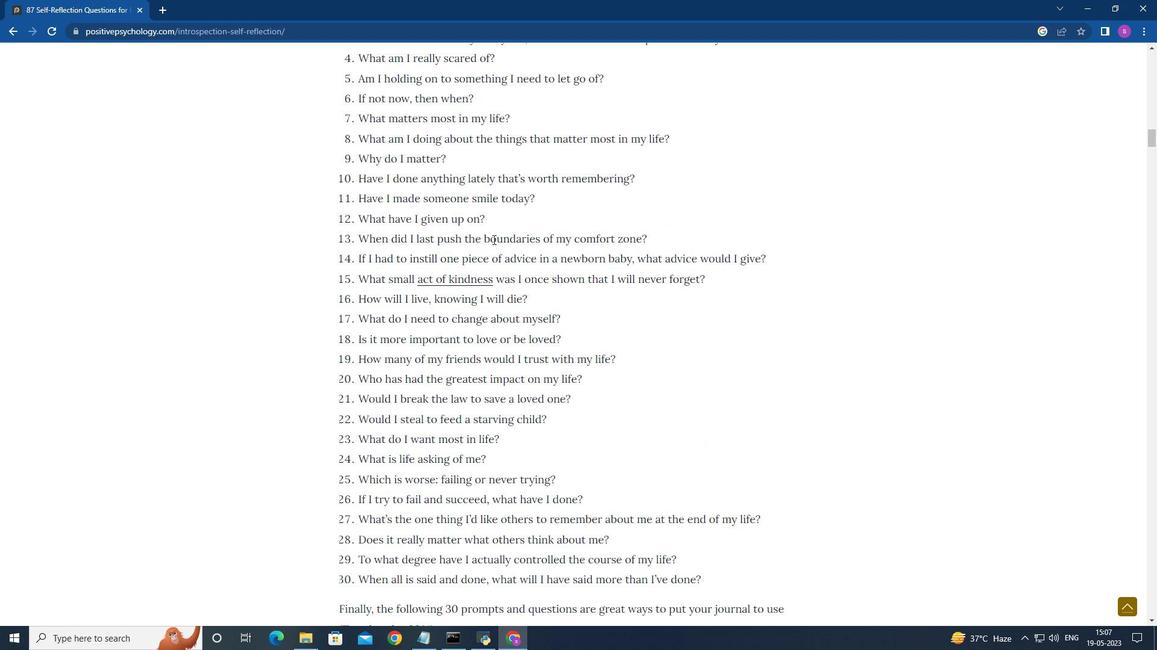 
Action: Mouse moved to (498, 242)
Screenshot: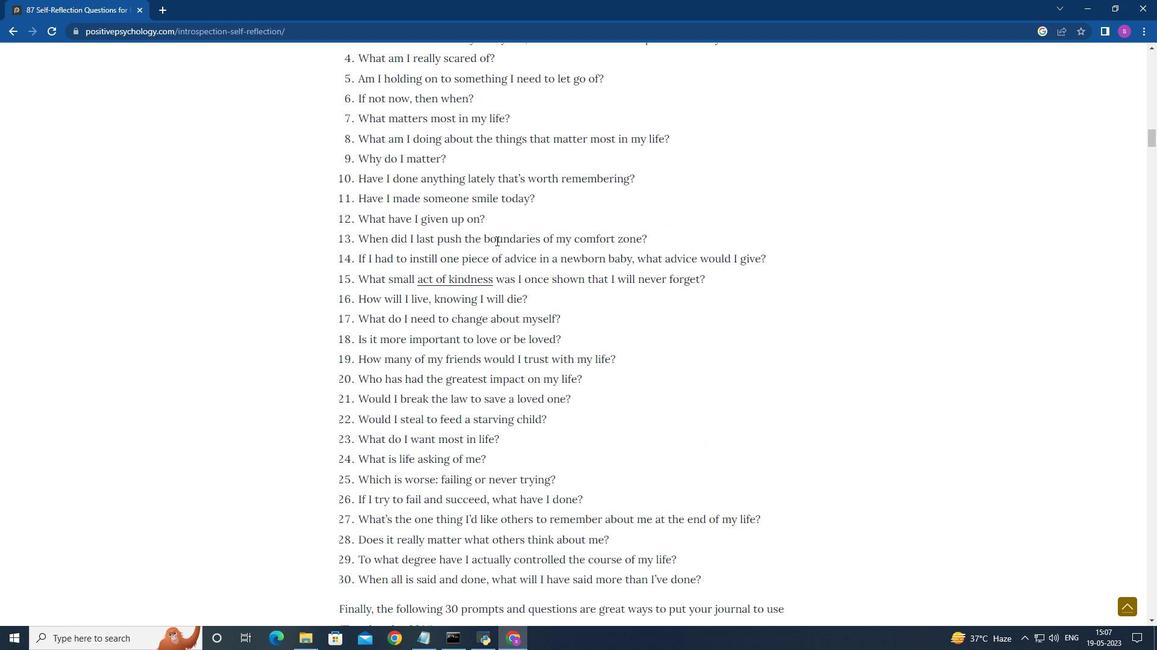 
Action: Mouse scrolled (498, 241) with delta (0, 0)
Screenshot: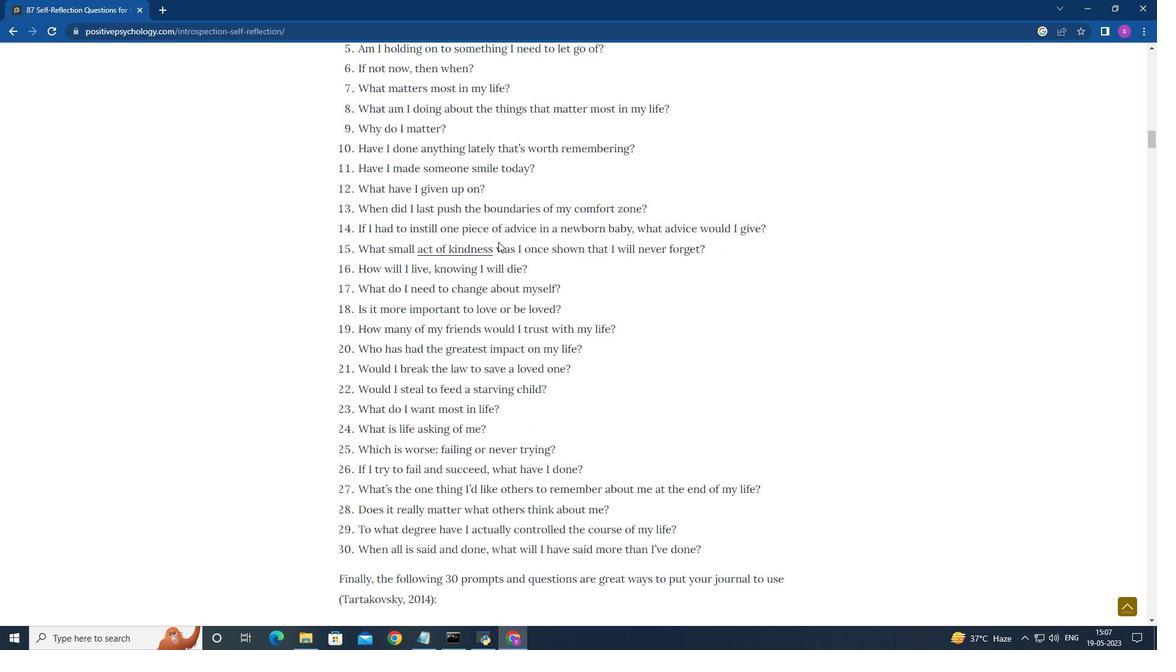 
Action: Mouse moved to (497, 249)
Screenshot: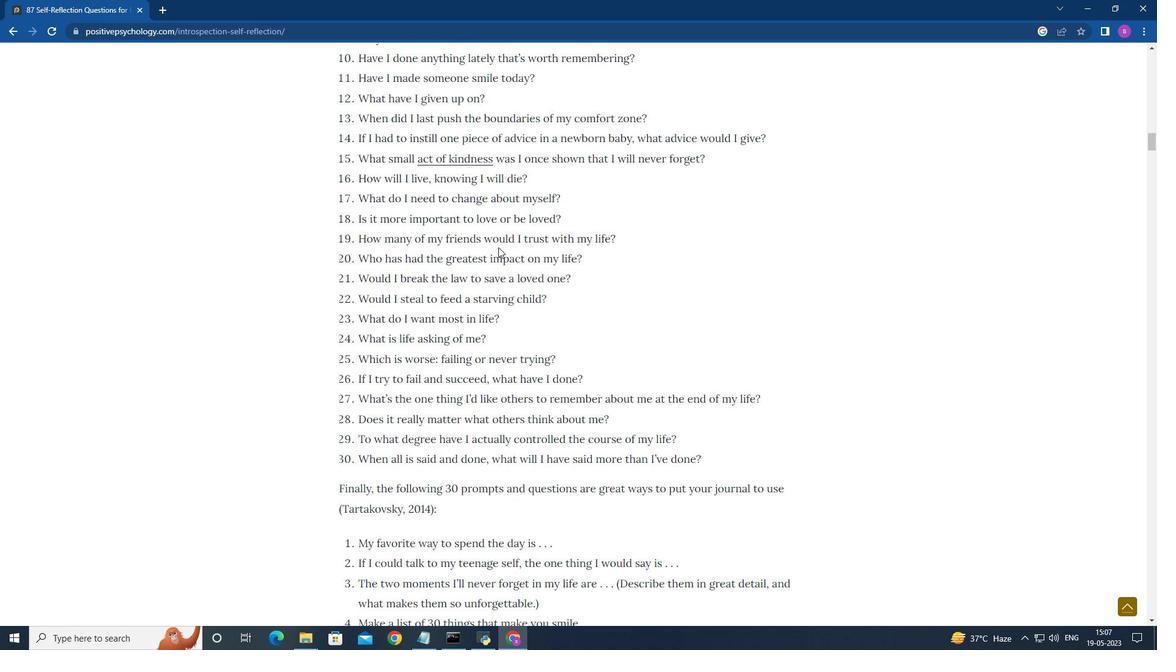 
Action: Mouse scrolled (497, 248) with delta (0, 0)
Screenshot: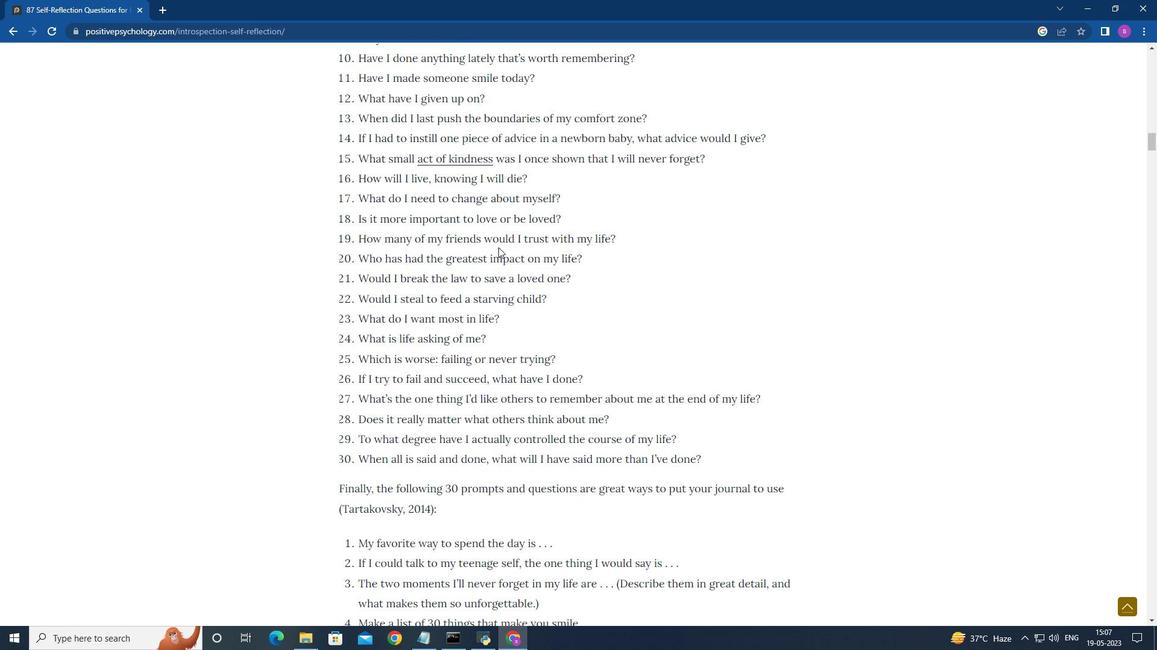 
Action: Mouse moved to (497, 249)
Screenshot: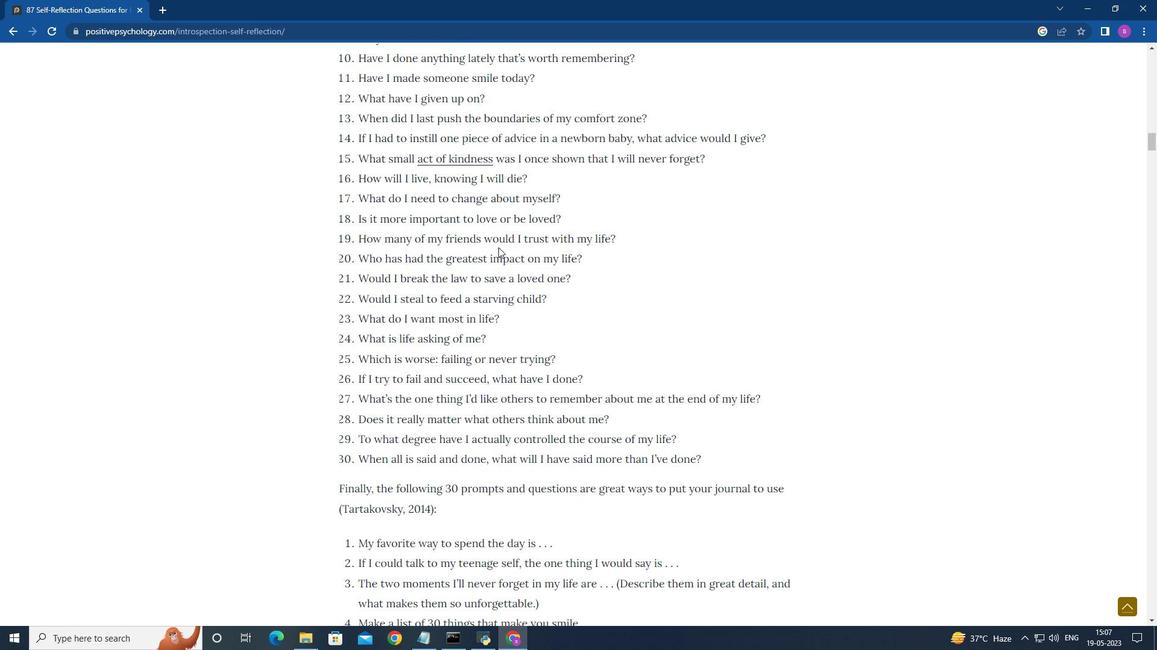 
Action: Mouse scrolled (497, 248) with delta (0, 0)
Screenshot: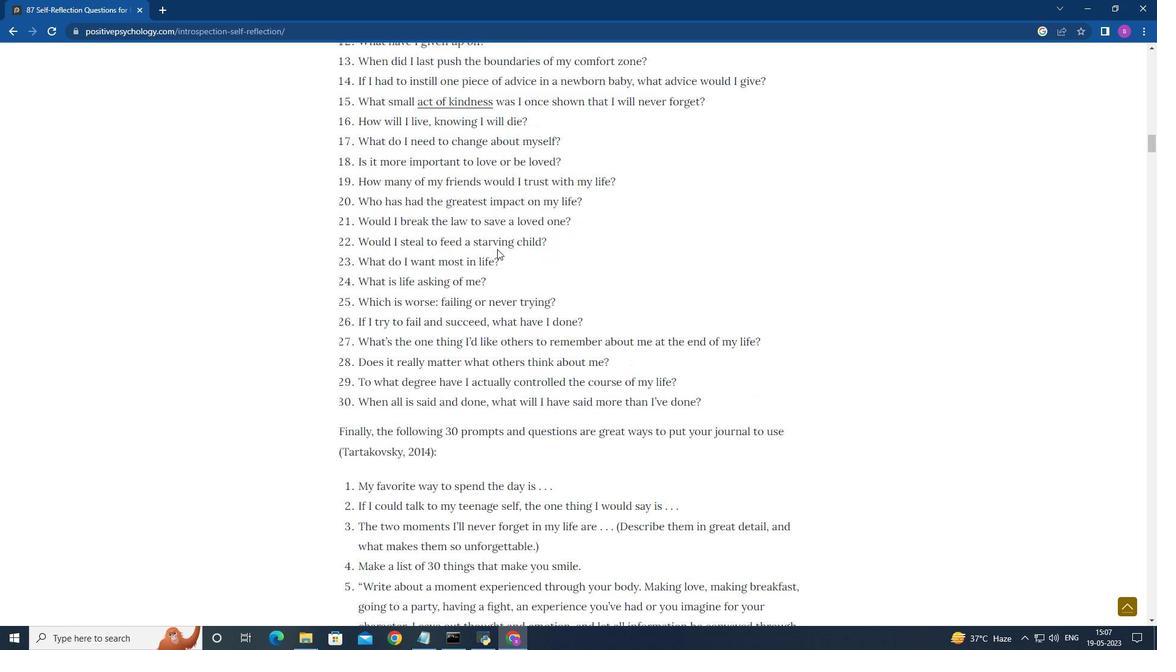 
Action: Mouse scrolled (497, 248) with delta (0, 0)
Screenshot: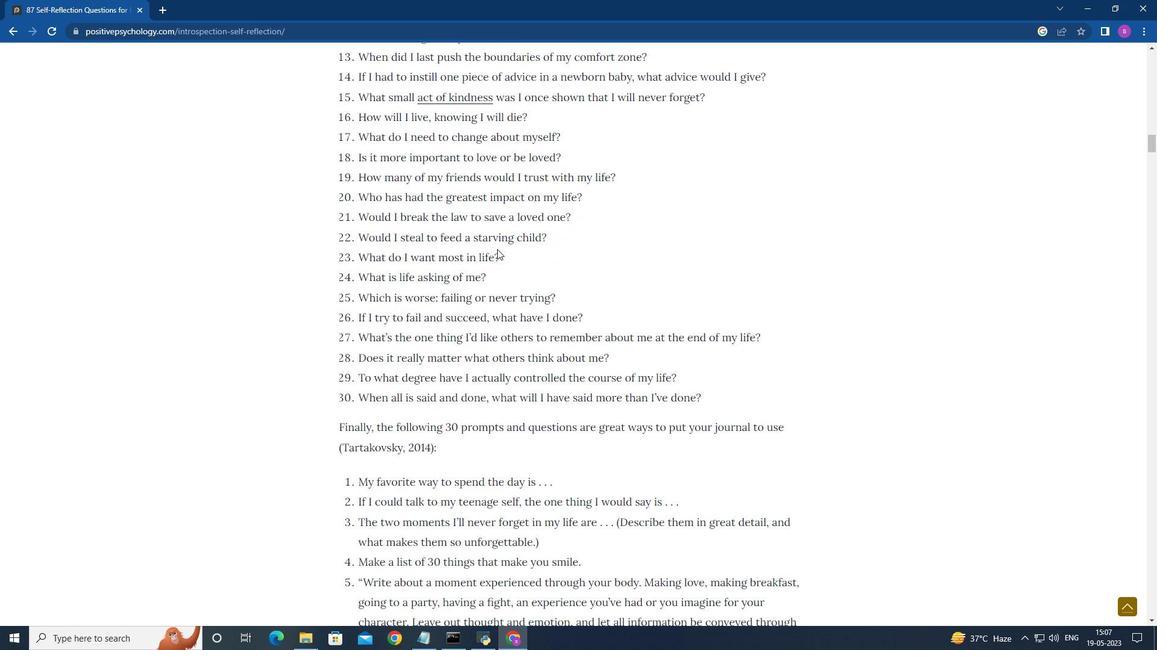 
Action: Mouse scrolled (497, 248) with delta (0, 0)
Screenshot: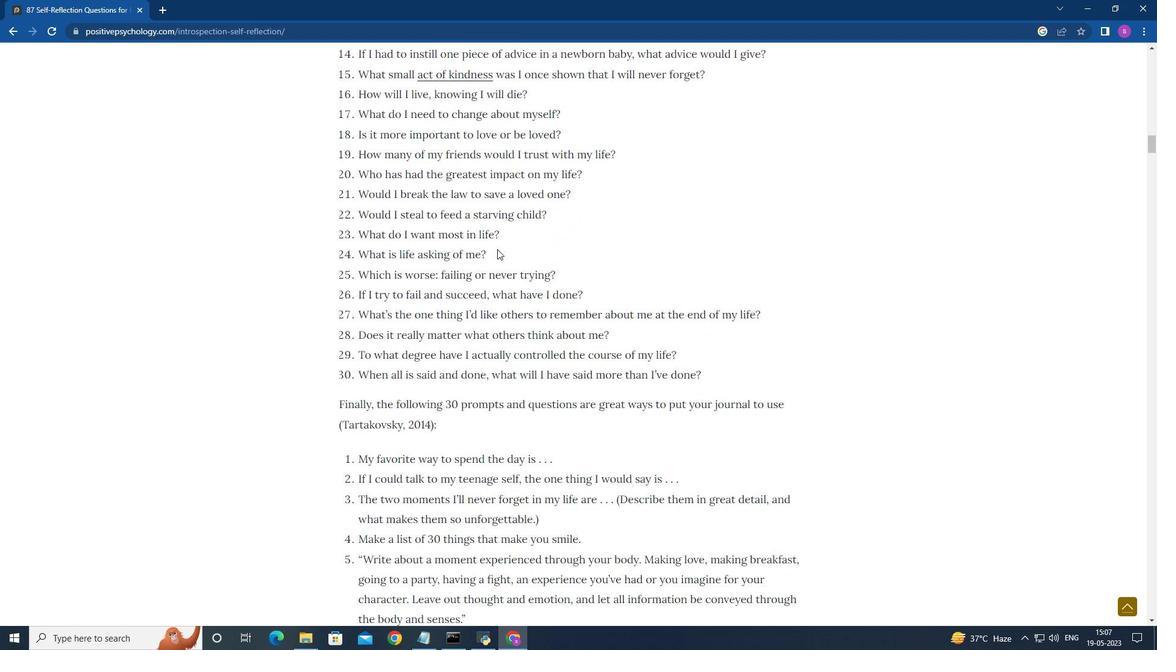 
Action: Mouse moved to (497, 249)
Screenshot: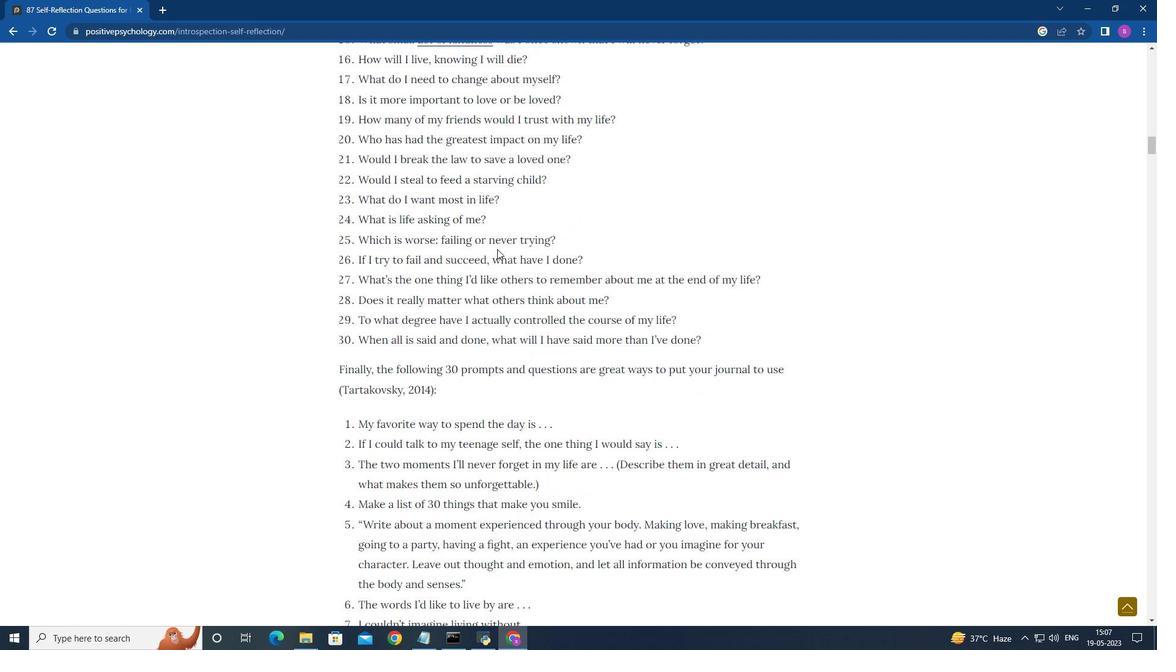 
Action: Mouse scrolled (497, 248) with delta (0, 0)
Screenshot: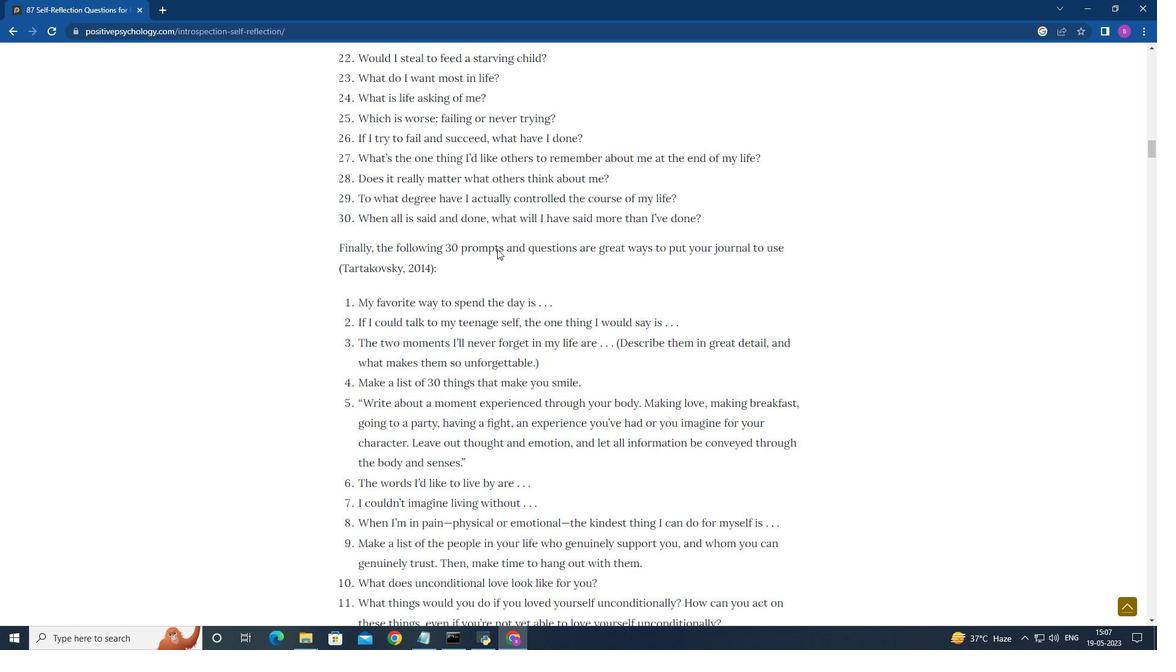 
Action: Mouse scrolled (497, 248) with delta (0, 0)
Screenshot: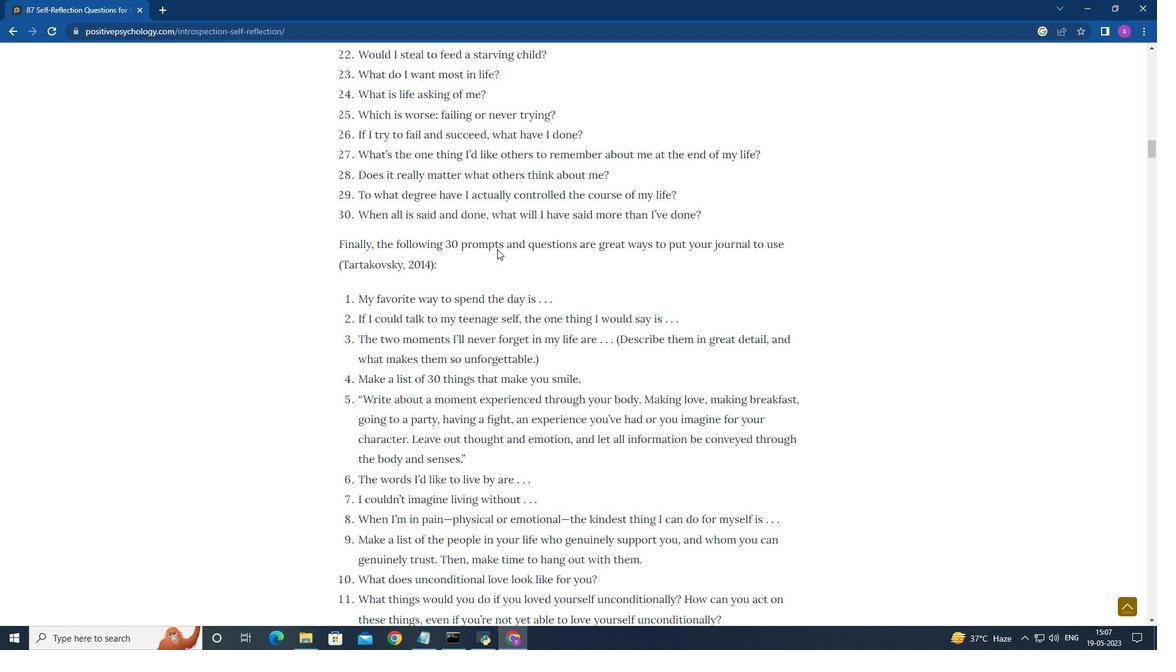 
Action: Mouse scrolled (497, 248) with delta (0, 0)
Screenshot: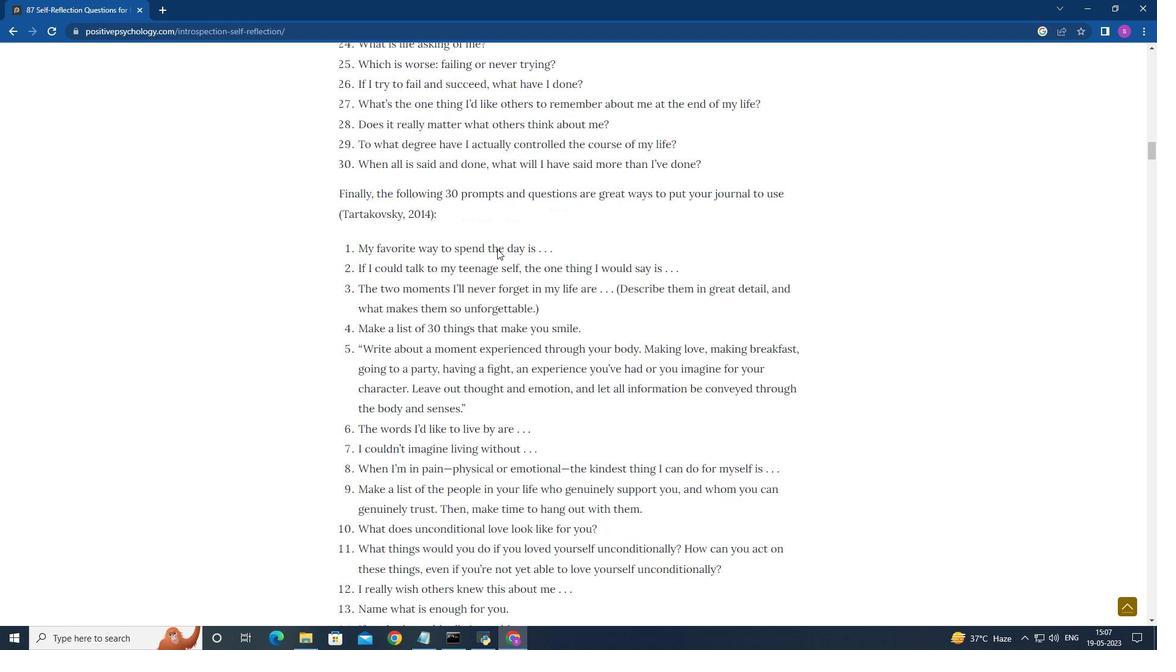 
Action: Mouse moved to (496, 250)
Screenshot: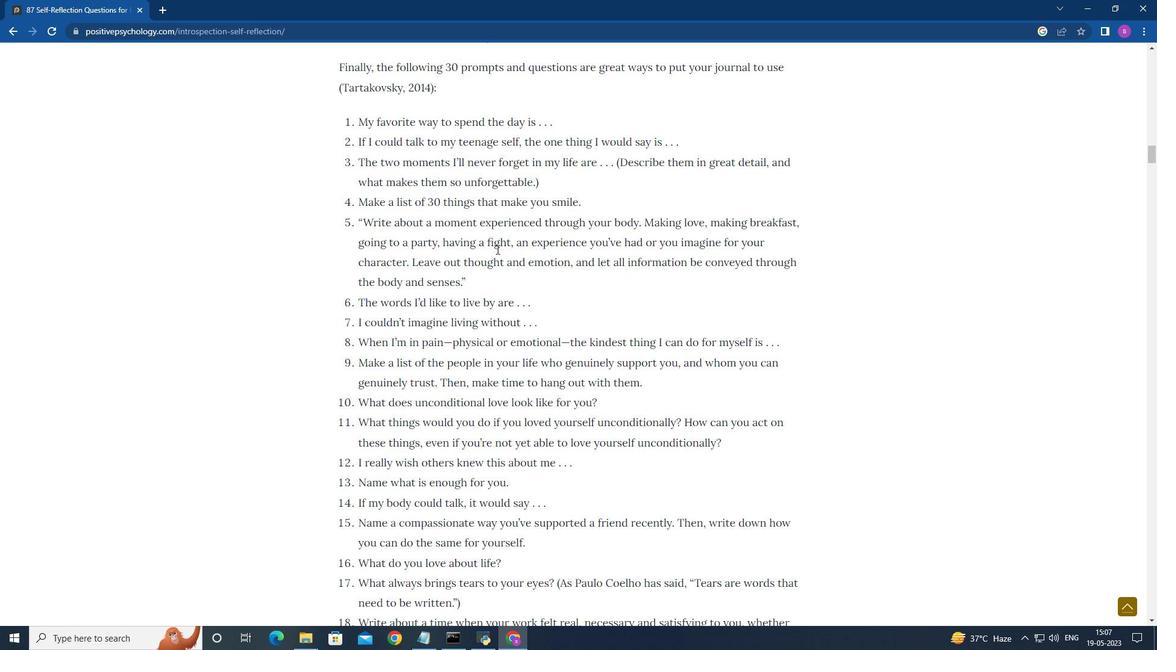
Action: Mouse scrolled (496, 250) with delta (0, 0)
Screenshot: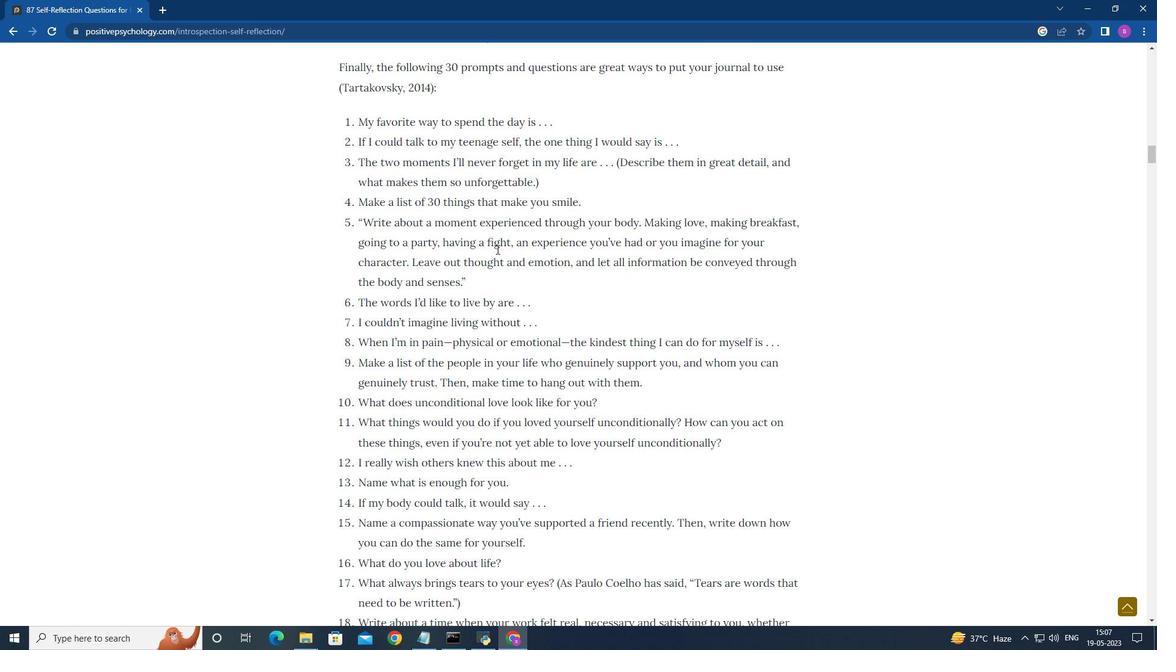 
Action: Mouse moved to (497, 259)
Screenshot: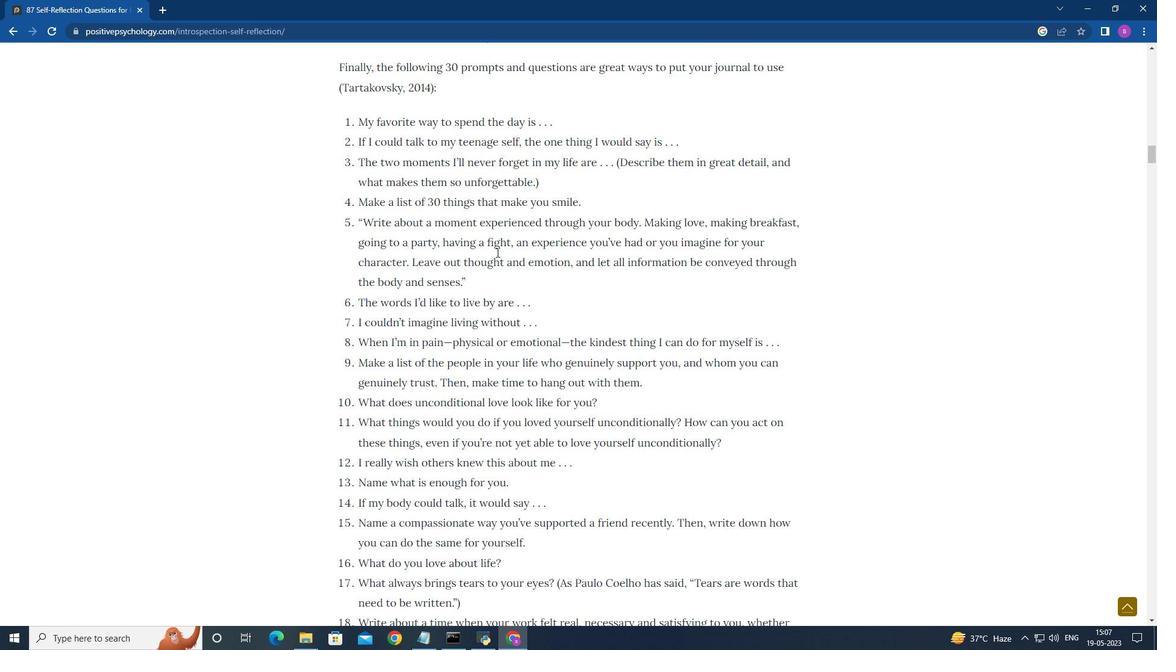 
Action: Mouse scrolled (497, 257) with delta (0, 0)
Screenshot: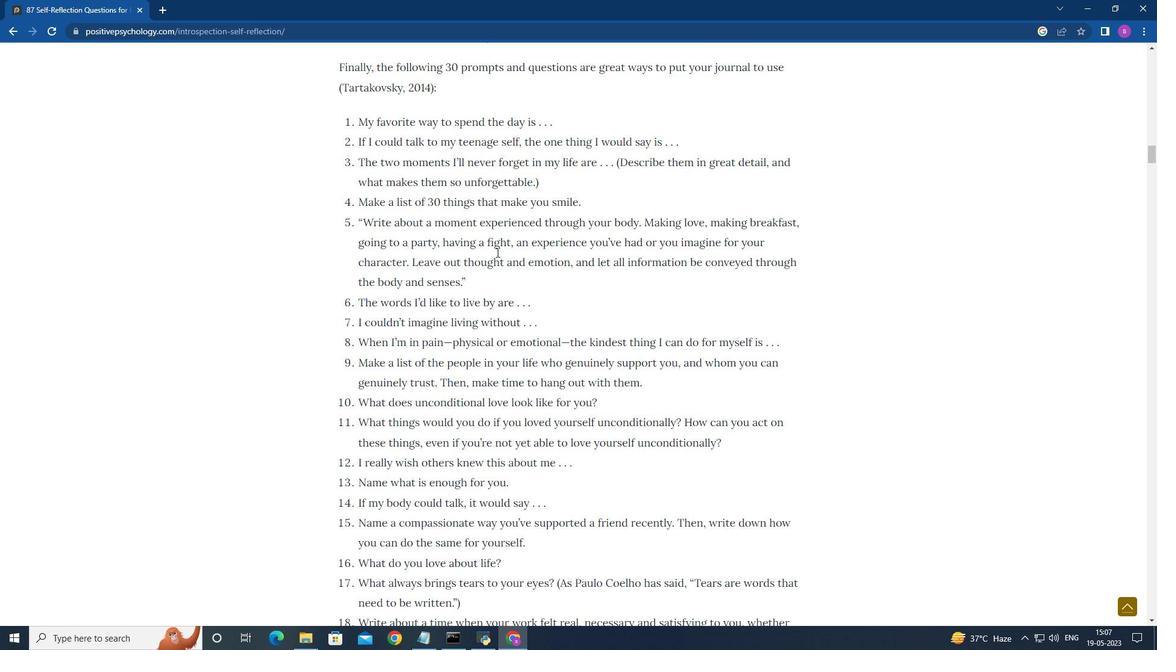 
Action: Mouse moved to (507, 250)
Screenshot: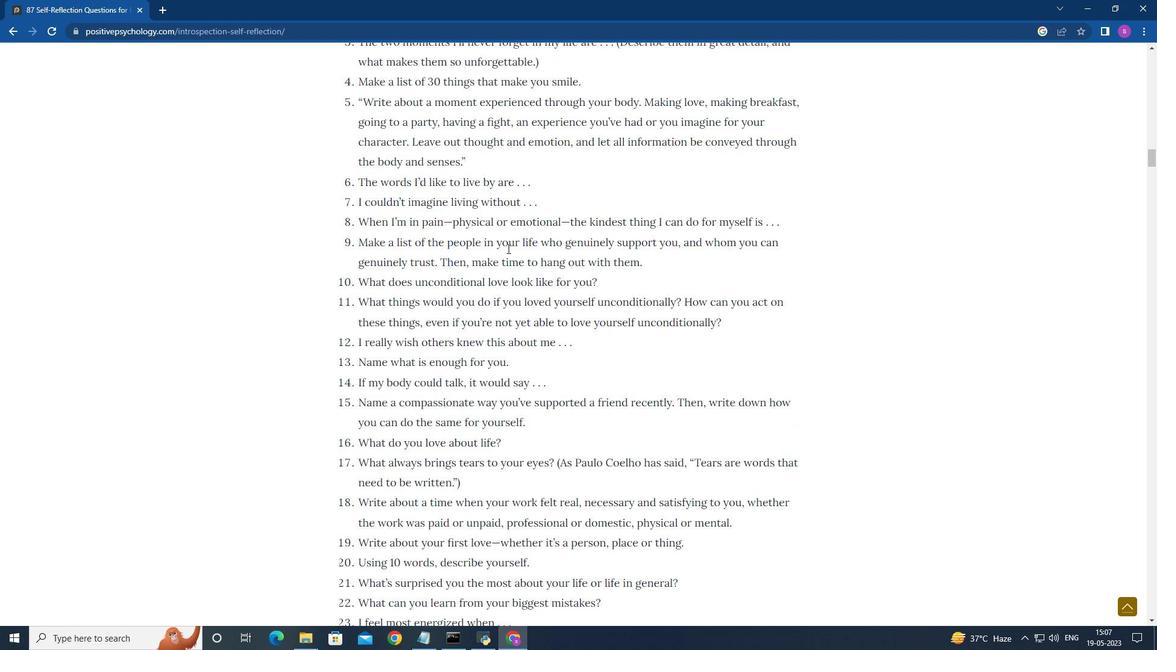 
Action: Mouse scrolled (507, 249) with delta (0, 0)
Screenshot: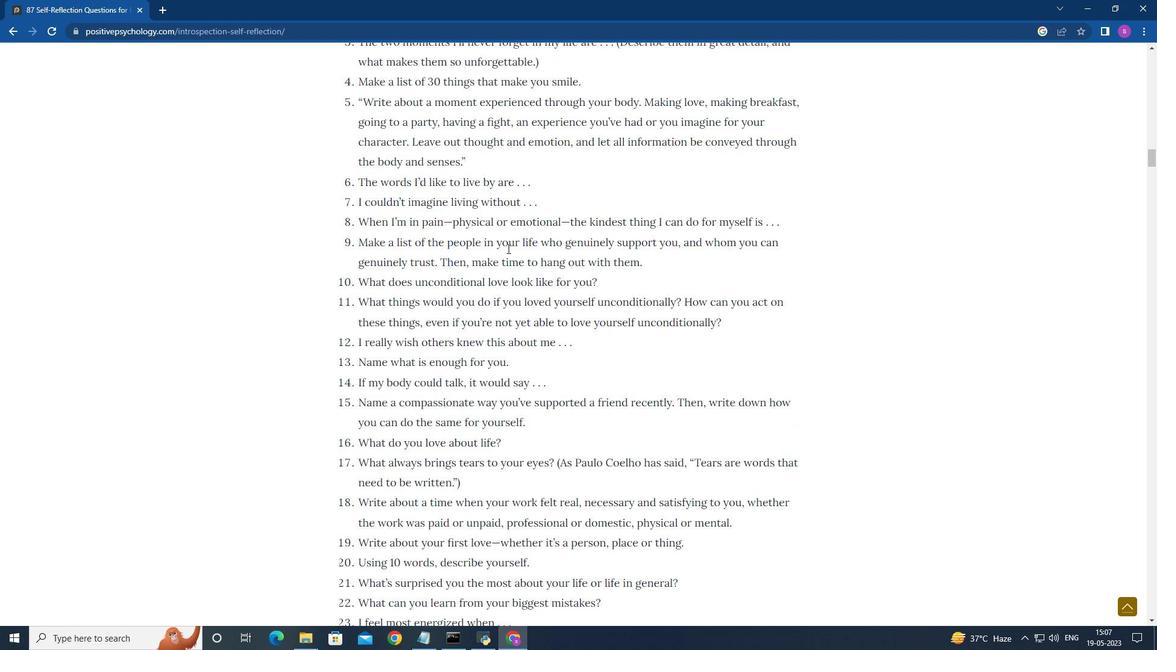 
Action: Mouse moved to (507, 250)
Screenshot: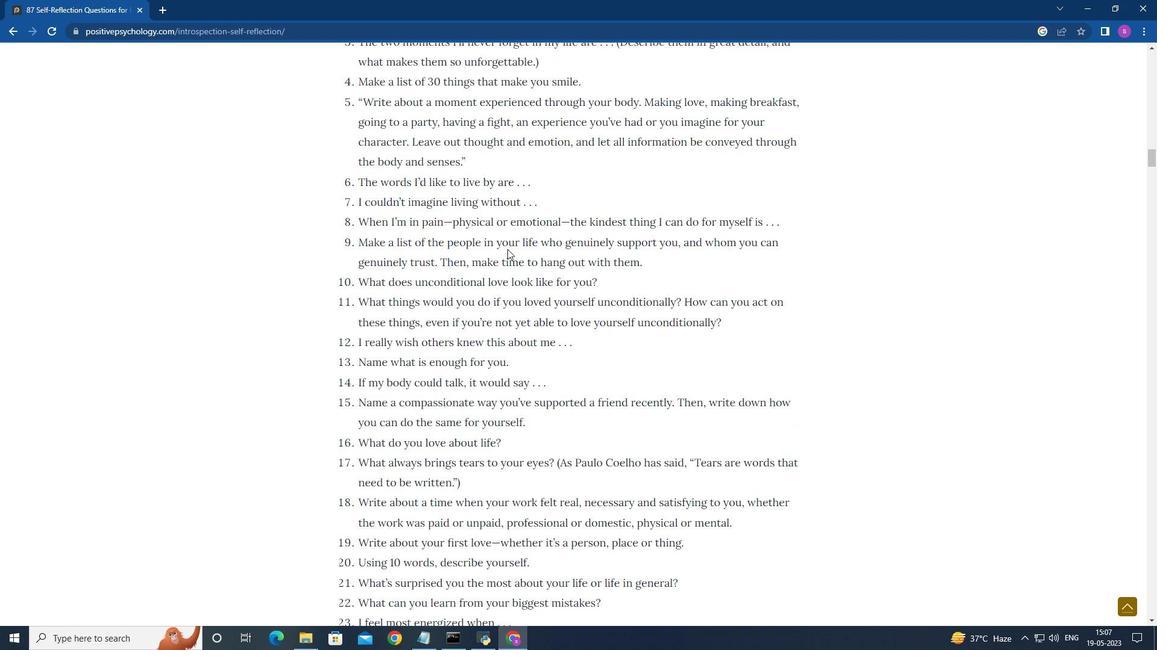 
Action: Mouse scrolled (507, 249) with delta (0, 0)
Screenshot: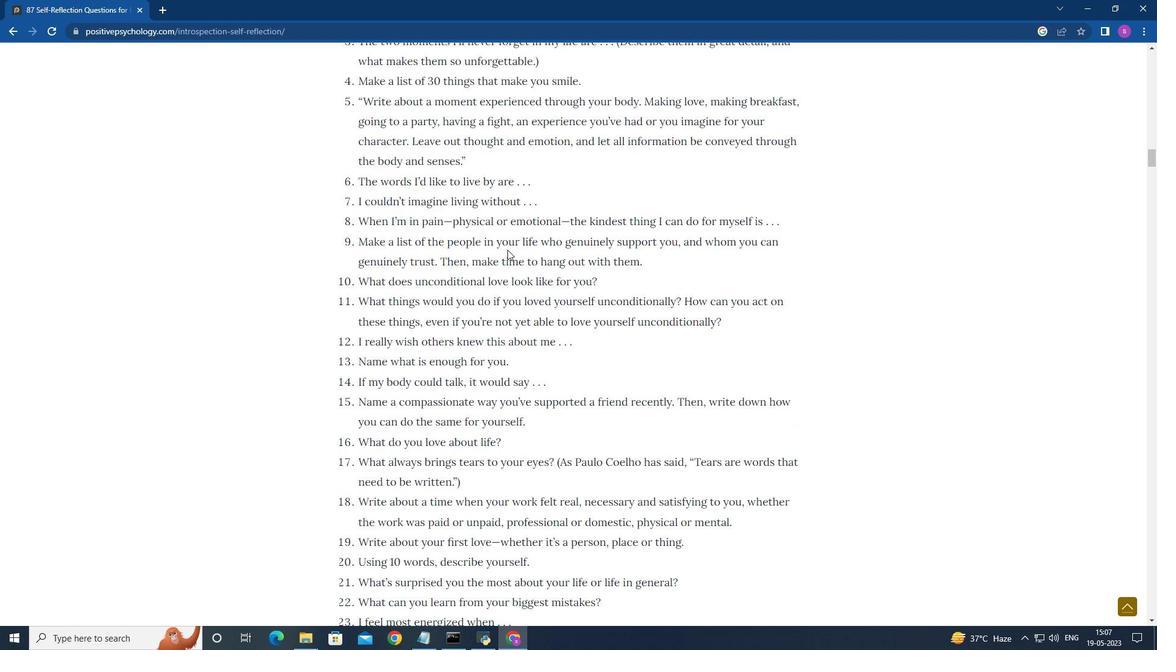 
Action: Mouse moved to (519, 270)
Screenshot: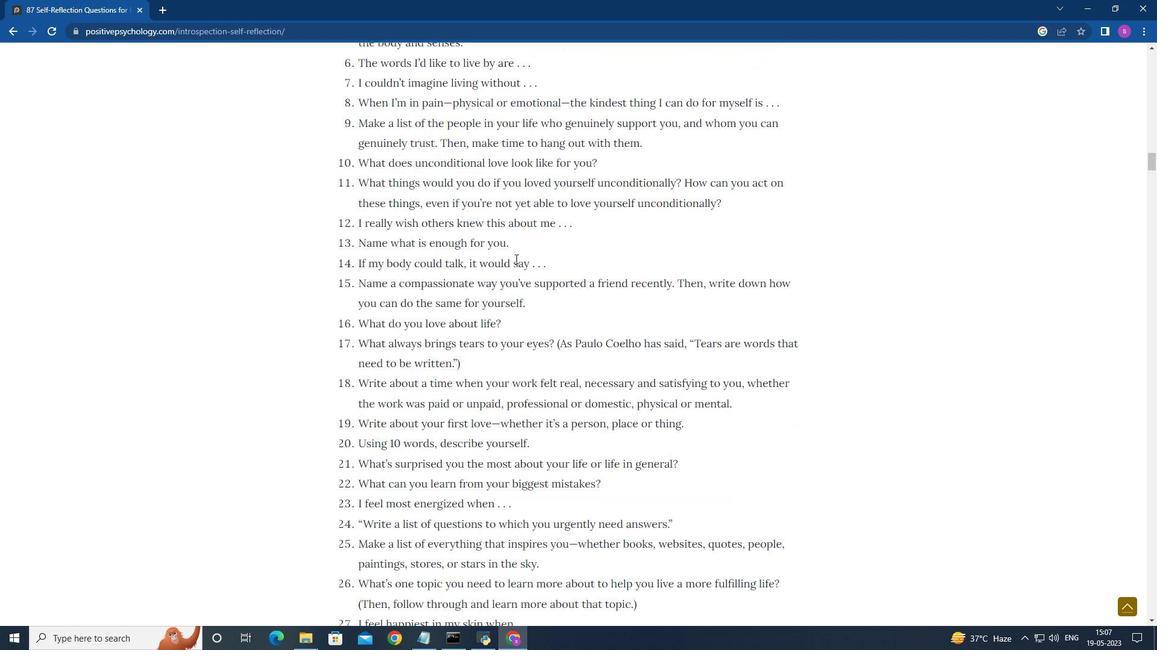 
Action: Mouse scrolled (519, 269) with delta (0, 0)
Screenshot: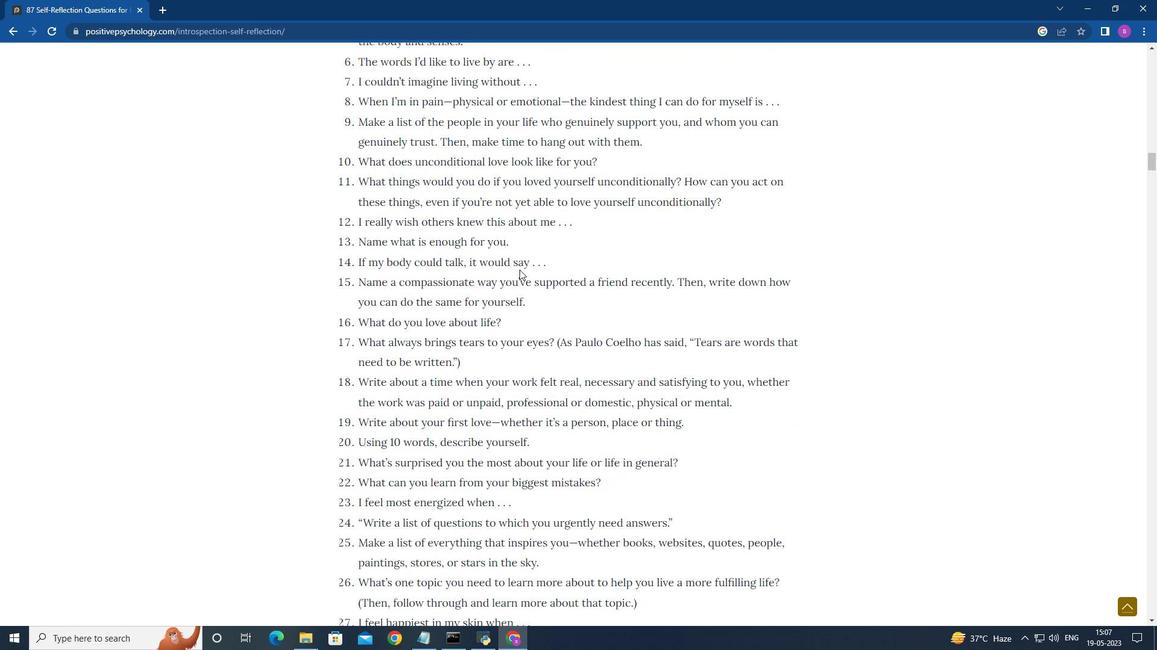 
Action: Mouse moved to (519, 270)
Screenshot: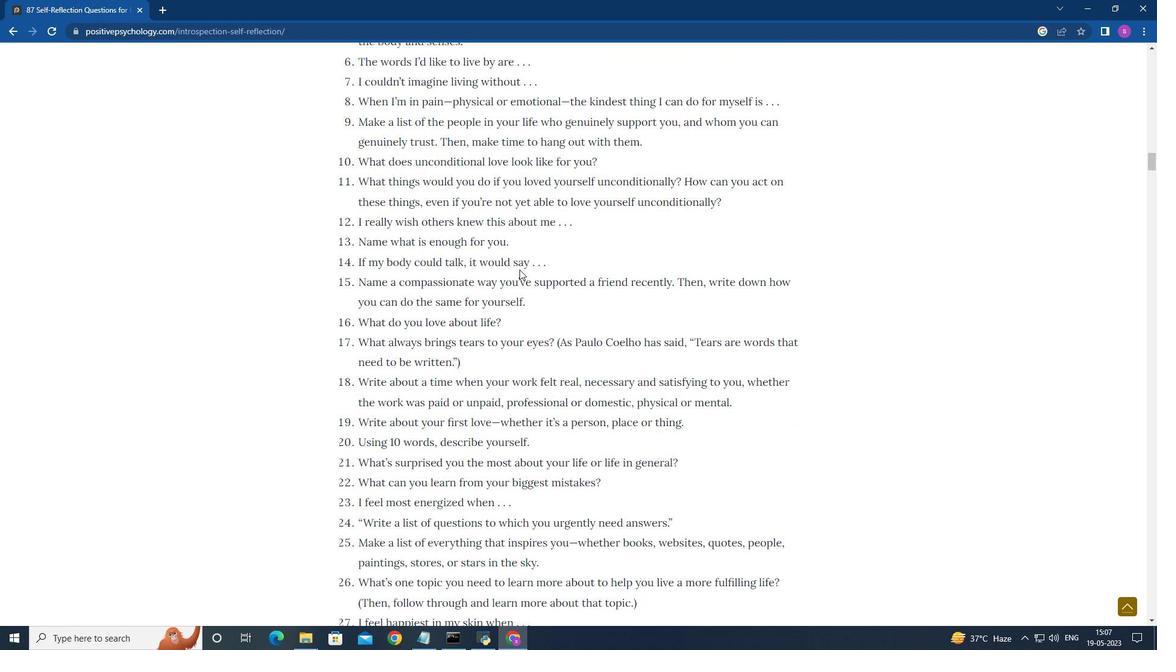 
Action: Mouse scrolled (519, 269) with delta (0, 0)
Screenshot: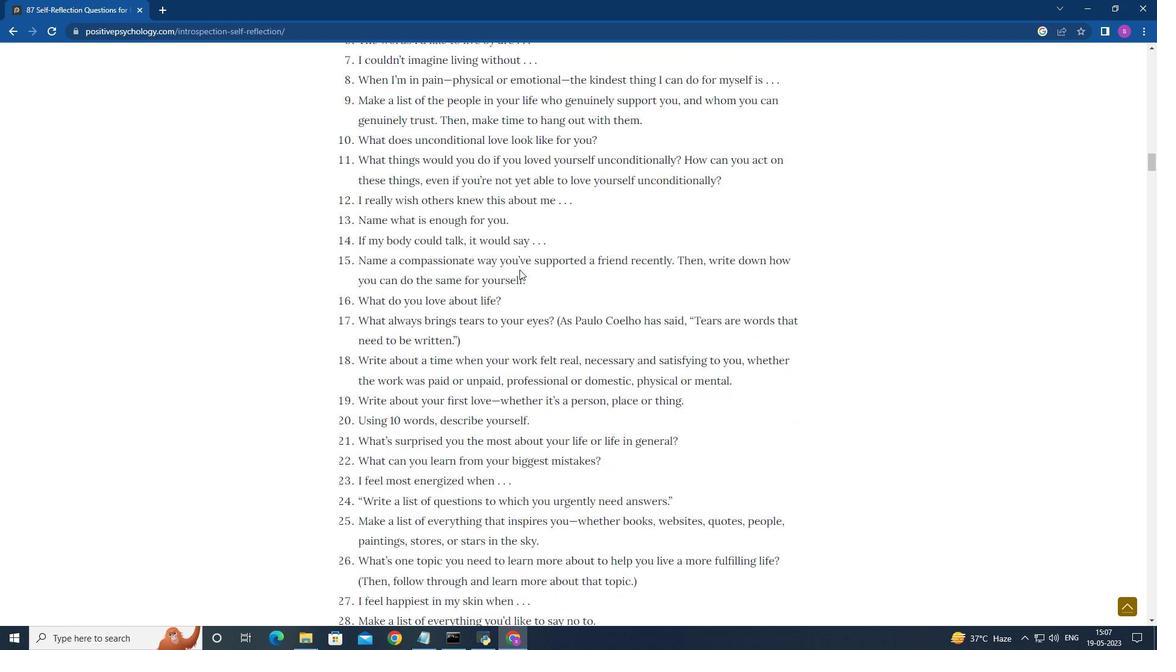 
Action: Mouse moved to (521, 298)
Screenshot: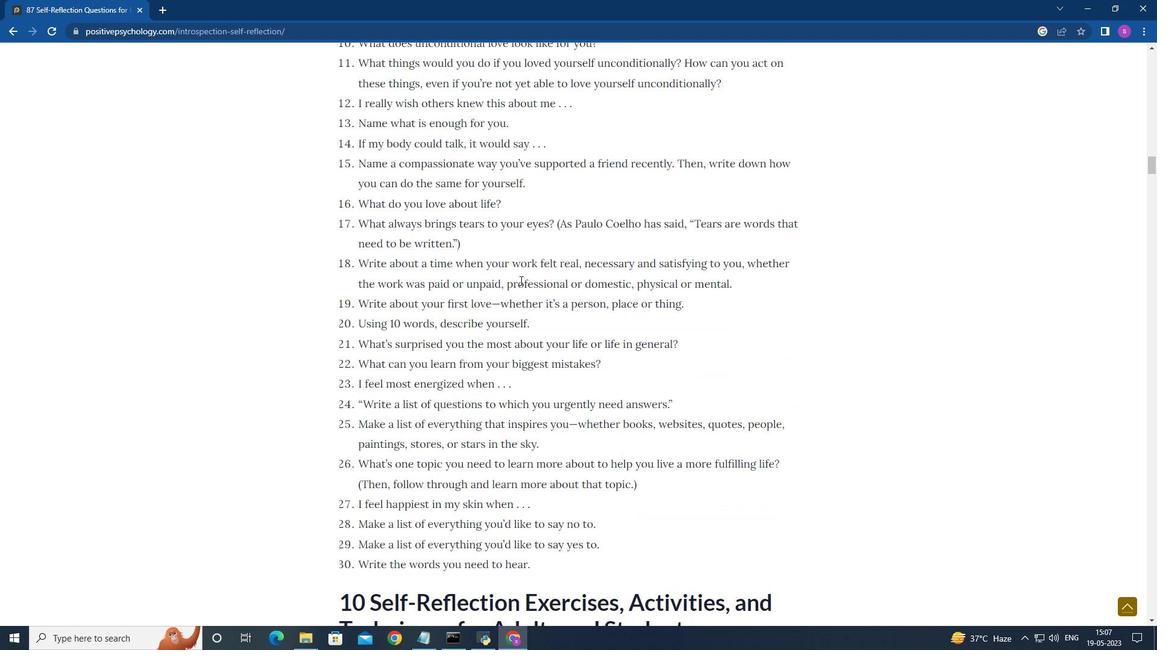 
Action: Mouse scrolled (521, 297) with delta (0, 0)
Screenshot: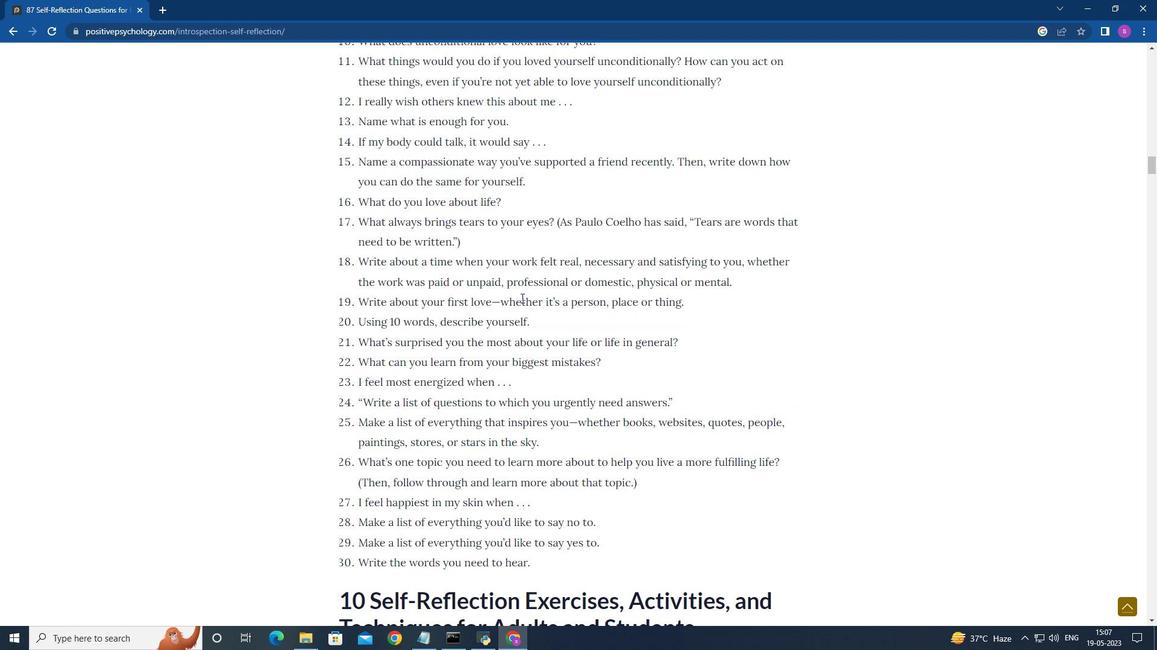 
Action: Mouse moved to (521, 298)
Screenshot: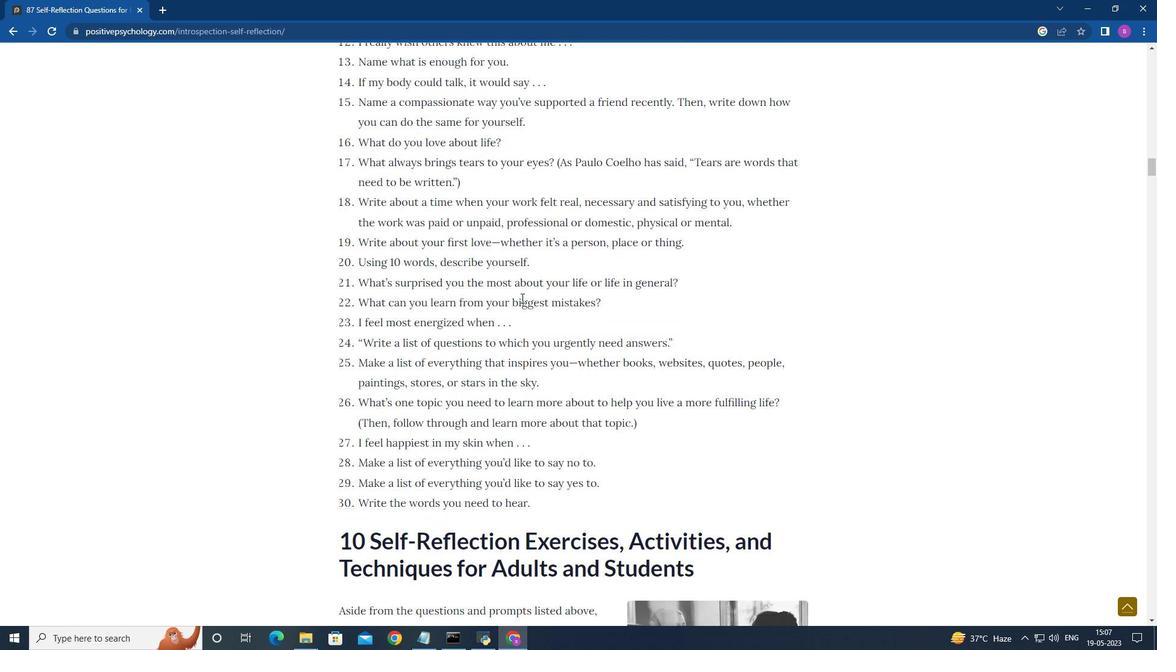 
Action: Mouse scrolled (521, 297) with delta (0, 0)
Screenshot: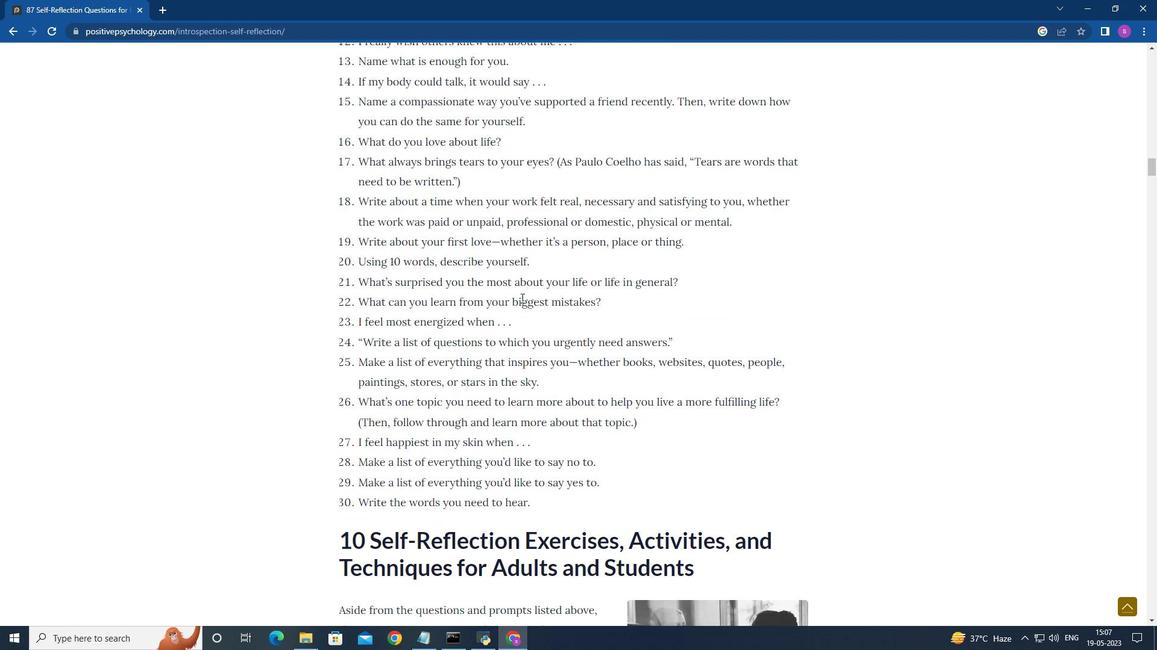 
Action: Mouse scrolled (521, 297) with delta (0, 0)
Screenshot: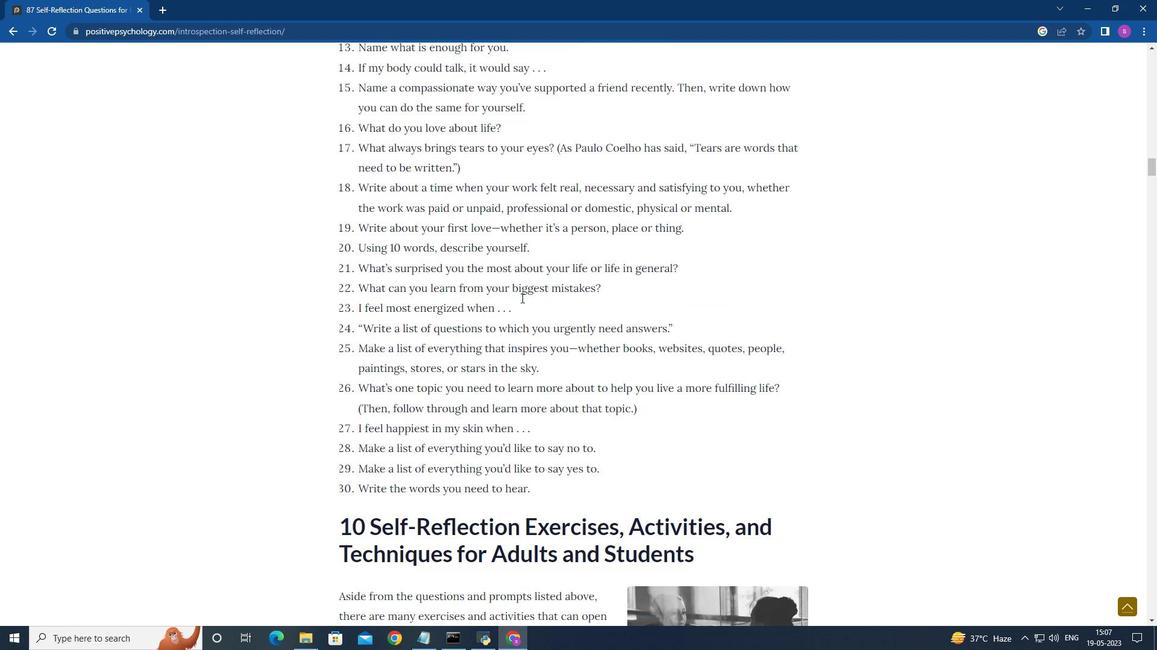
Action: Mouse moved to (521, 299)
Screenshot: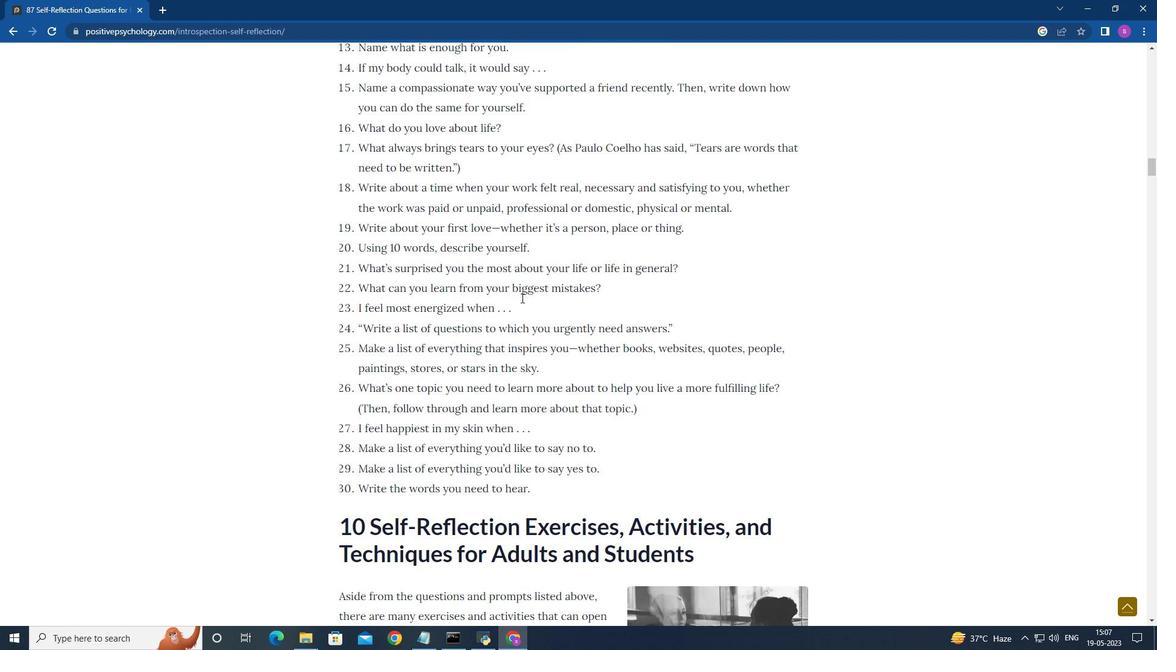 
Action: Mouse scrolled (521, 298) with delta (0, 0)
Screenshot: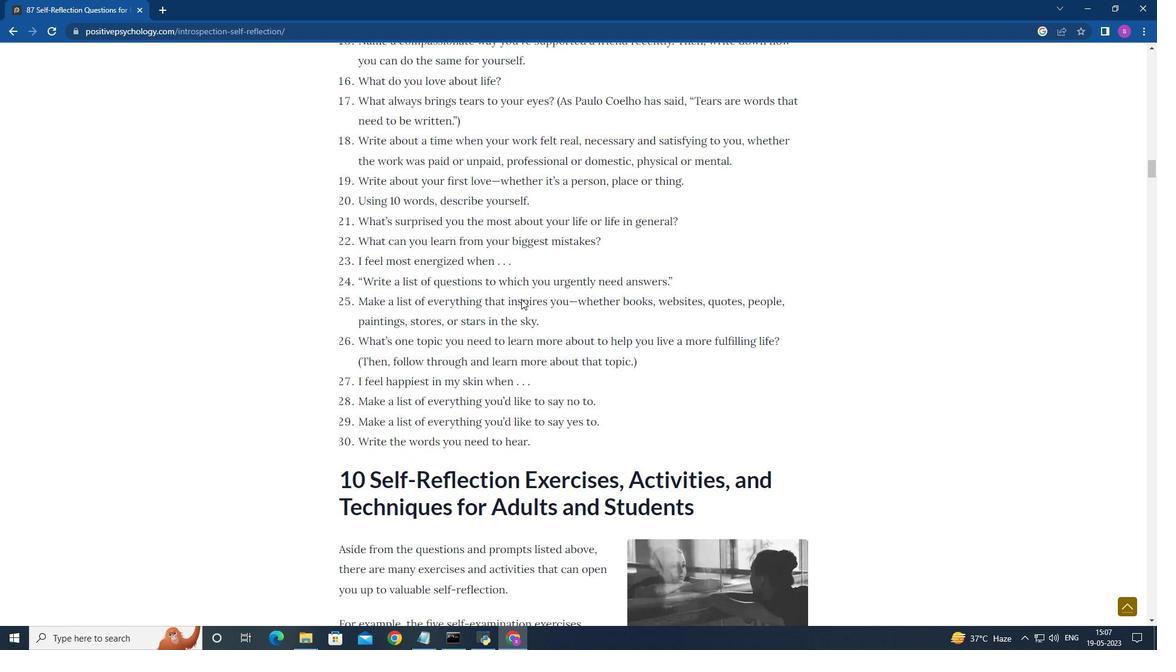 
Action: Mouse scrolled (521, 298) with delta (0, 0)
Screenshot: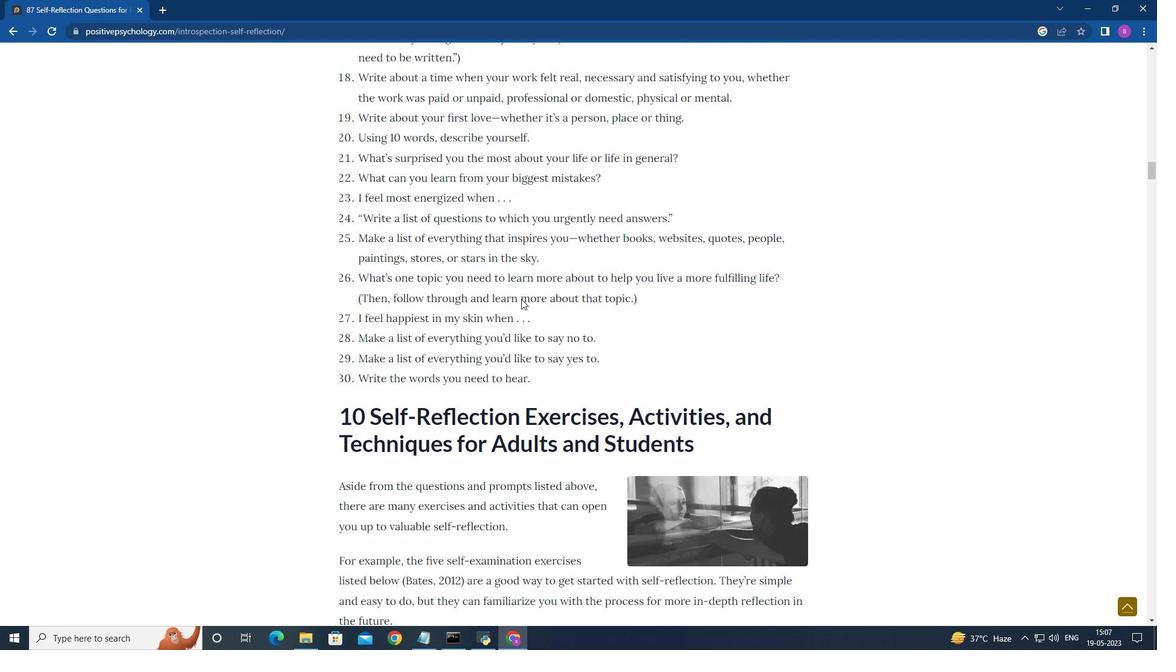 
Action: Mouse moved to (521, 300)
Screenshot: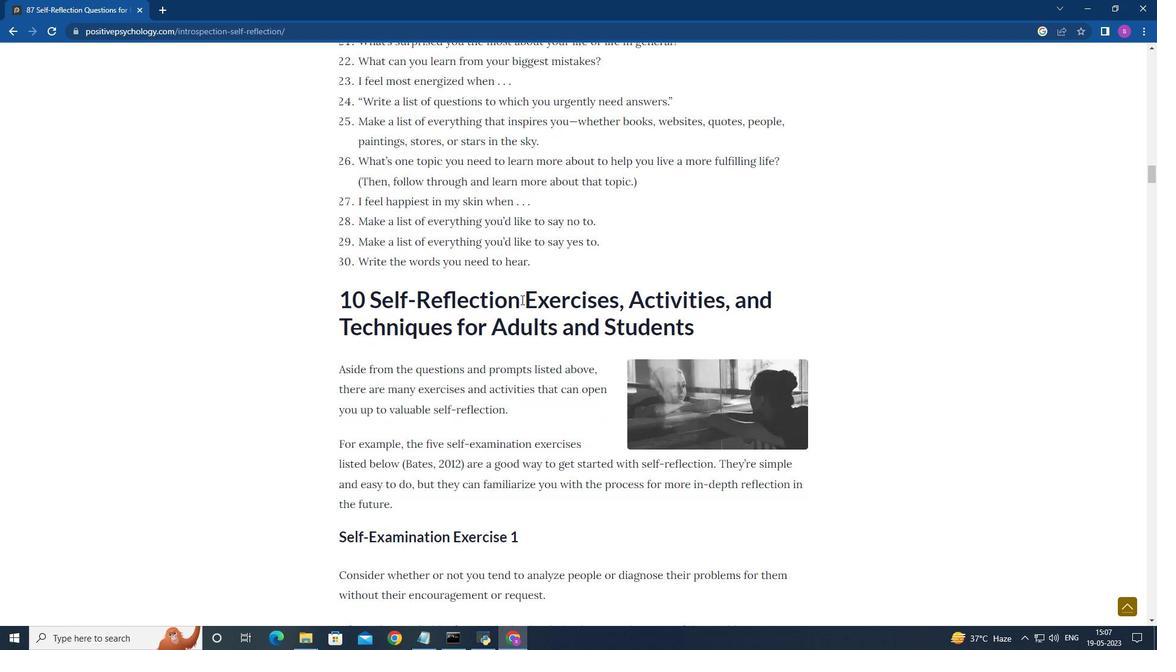 
Action: Mouse scrolled (521, 300) with delta (0, 0)
Screenshot: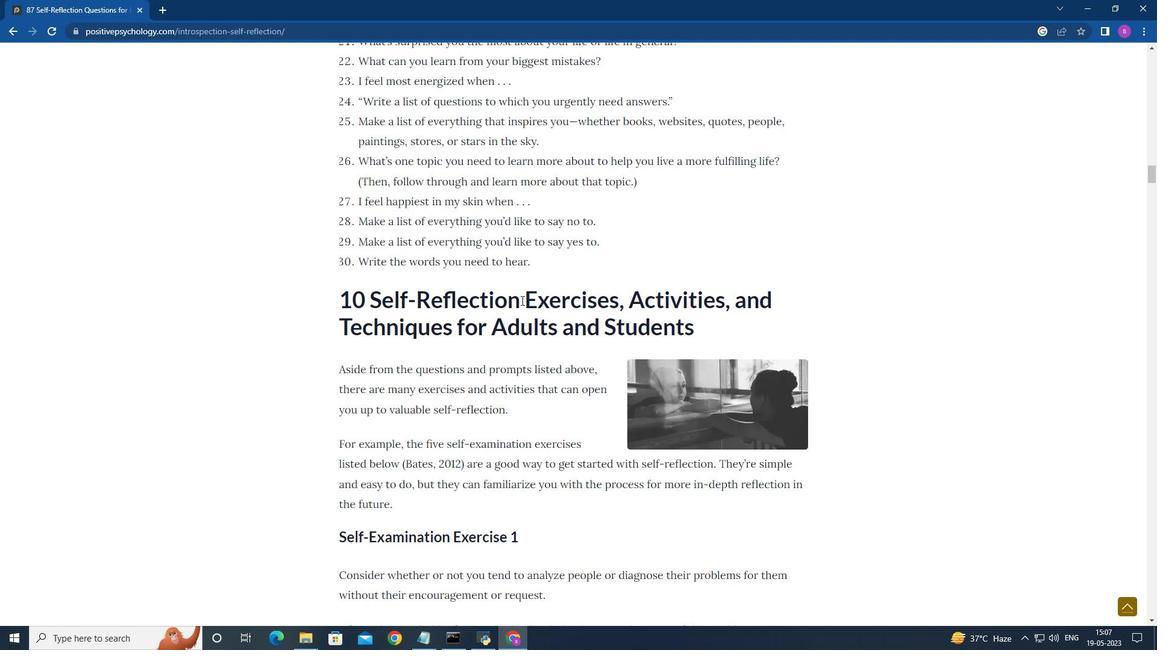 
Action: Mouse scrolled (521, 300) with delta (0, 0)
Screenshot: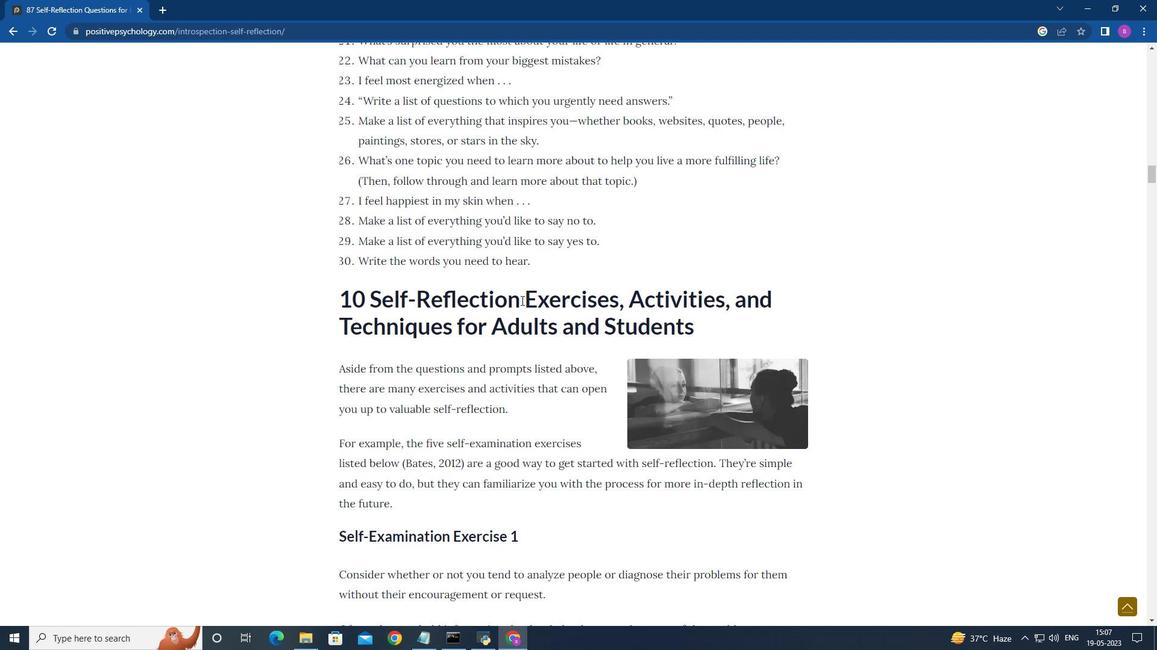 
Action: Mouse moved to (521, 301)
Screenshot: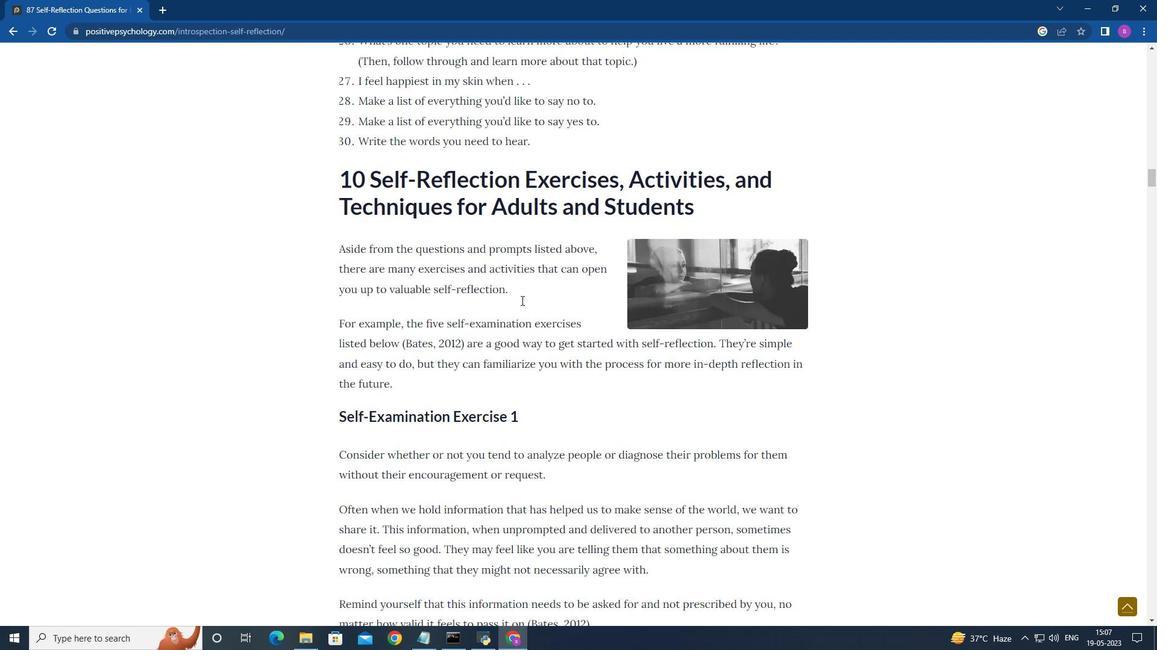 
Action: Mouse scrolled (521, 300) with delta (0, 0)
Screenshot: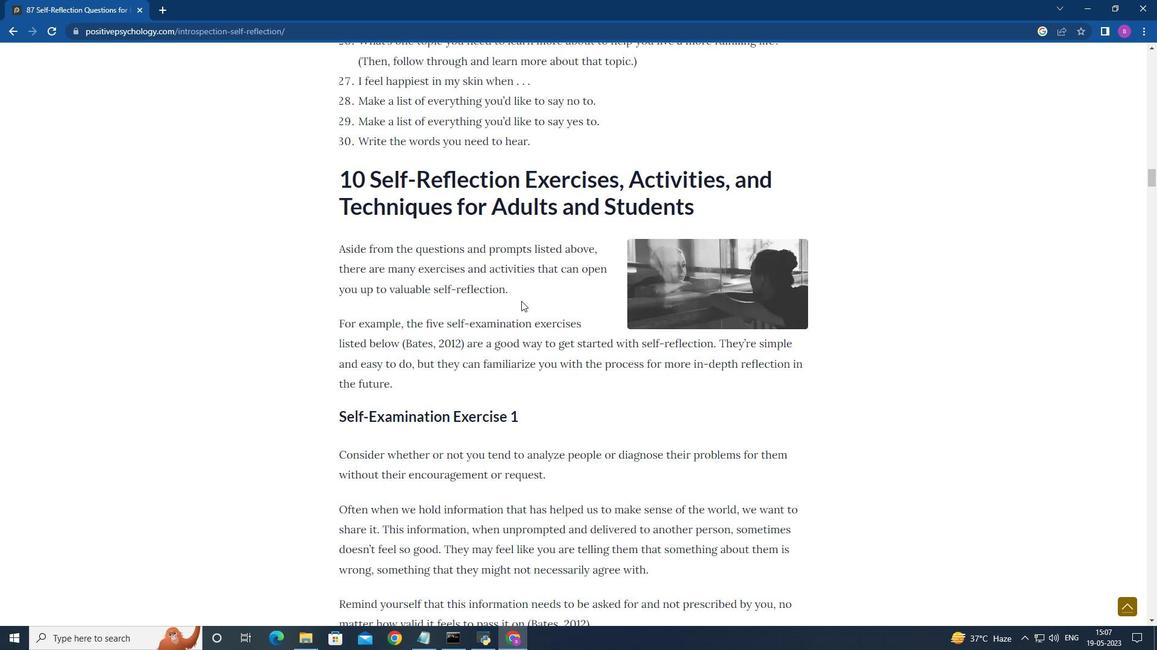 
Action: Mouse scrolled (521, 300) with delta (0, 0)
Screenshot: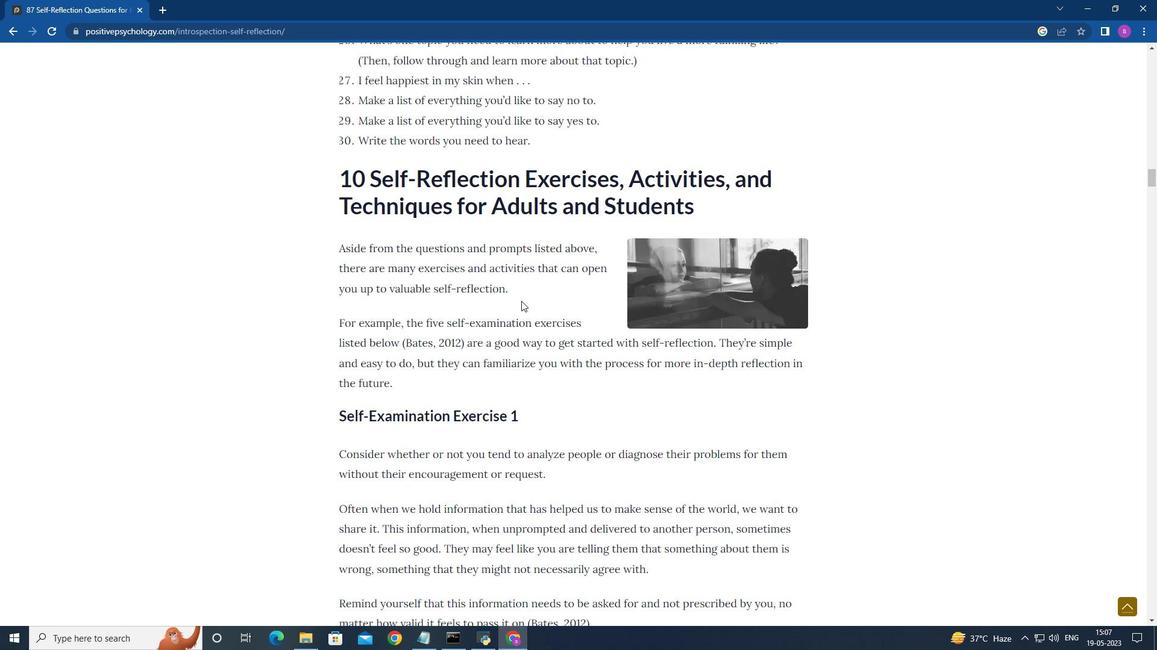 
Action: Mouse moved to (520, 301)
Screenshot: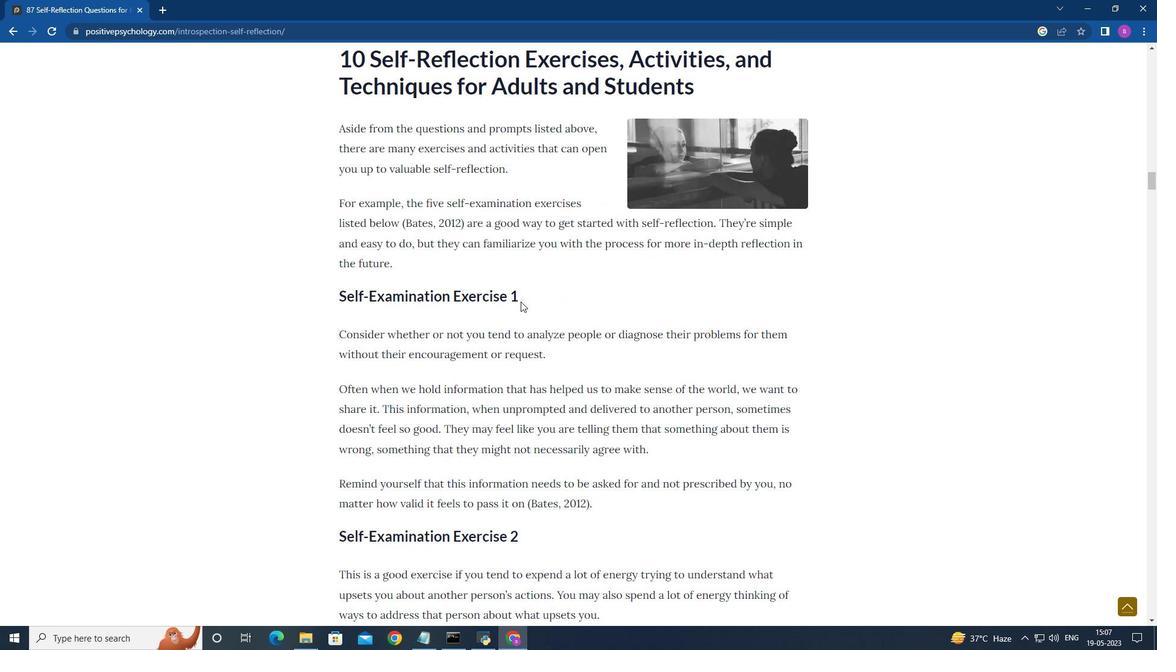 
Action: Mouse scrolled (520, 301) with delta (0, 0)
Screenshot: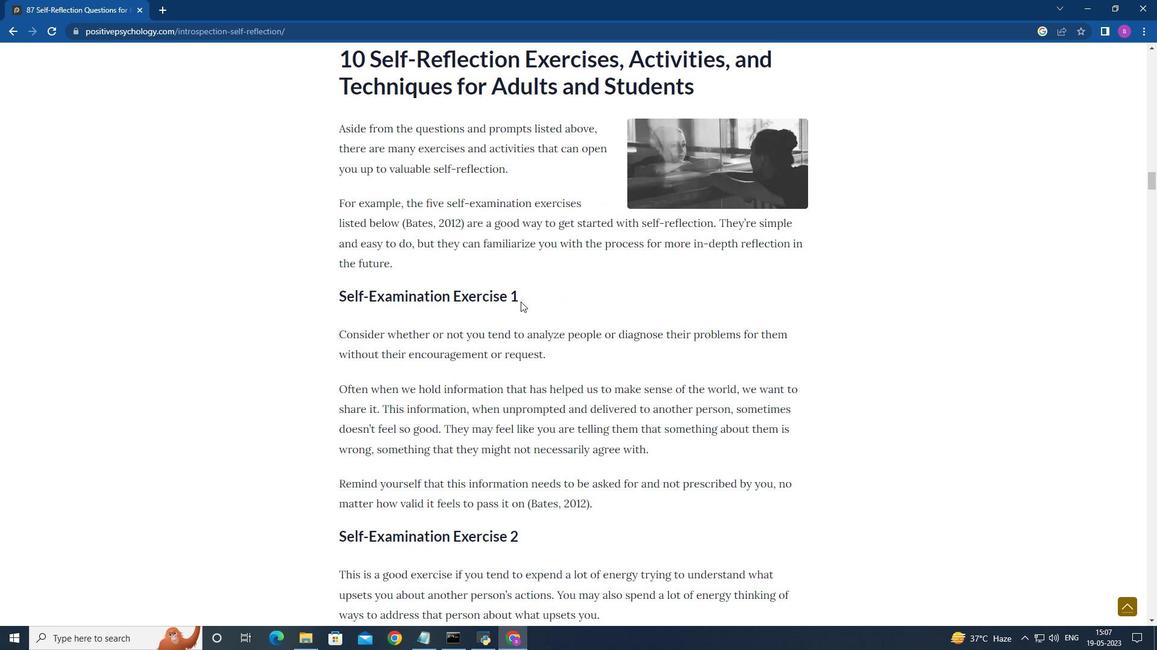 
Action: Mouse scrolled (520, 301) with delta (0, 0)
Screenshot: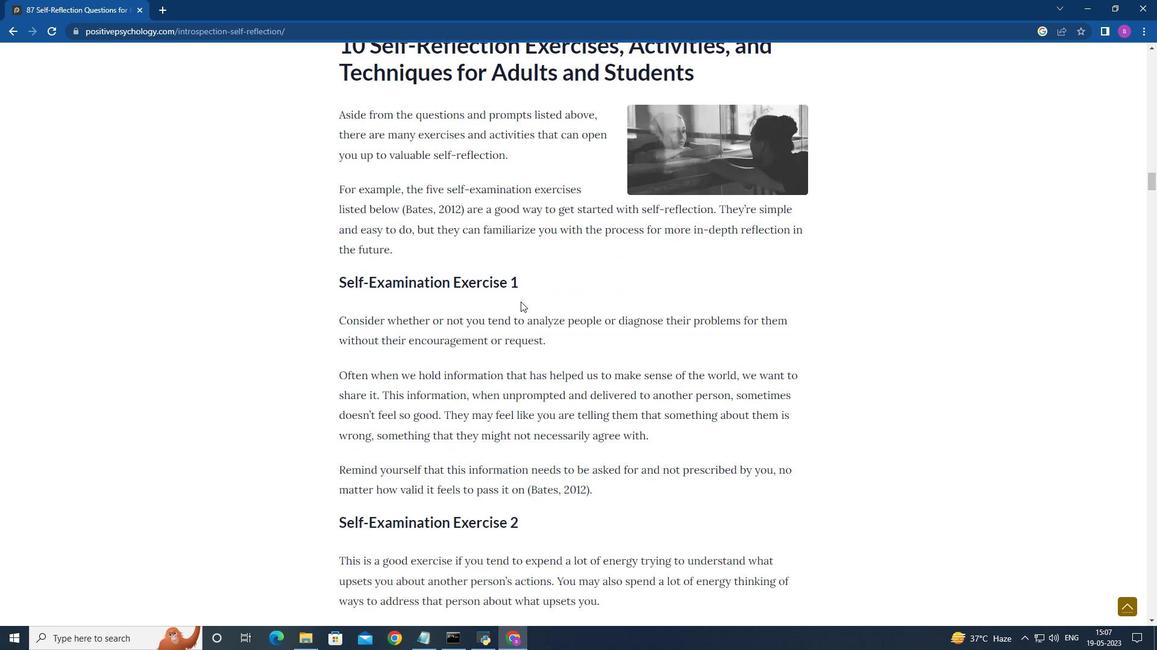
Action: Mouse moved to (519, 301)
Screenshot: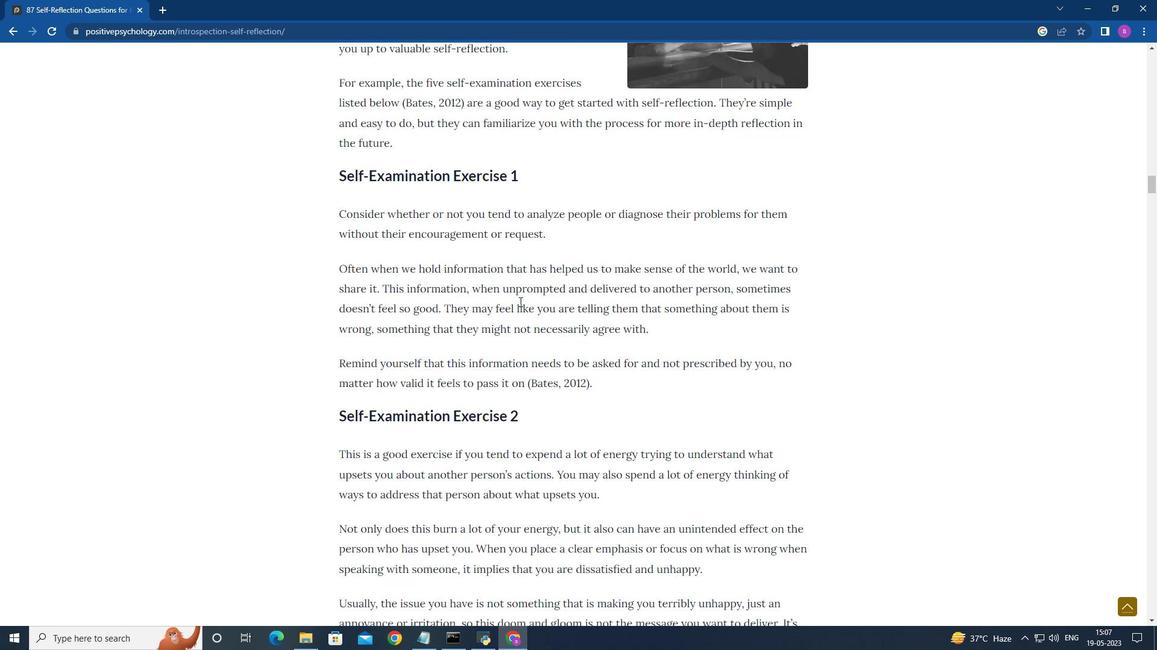 
Action: Mouse scrolled (519, 302) with delta (0, 0)
Screenshot: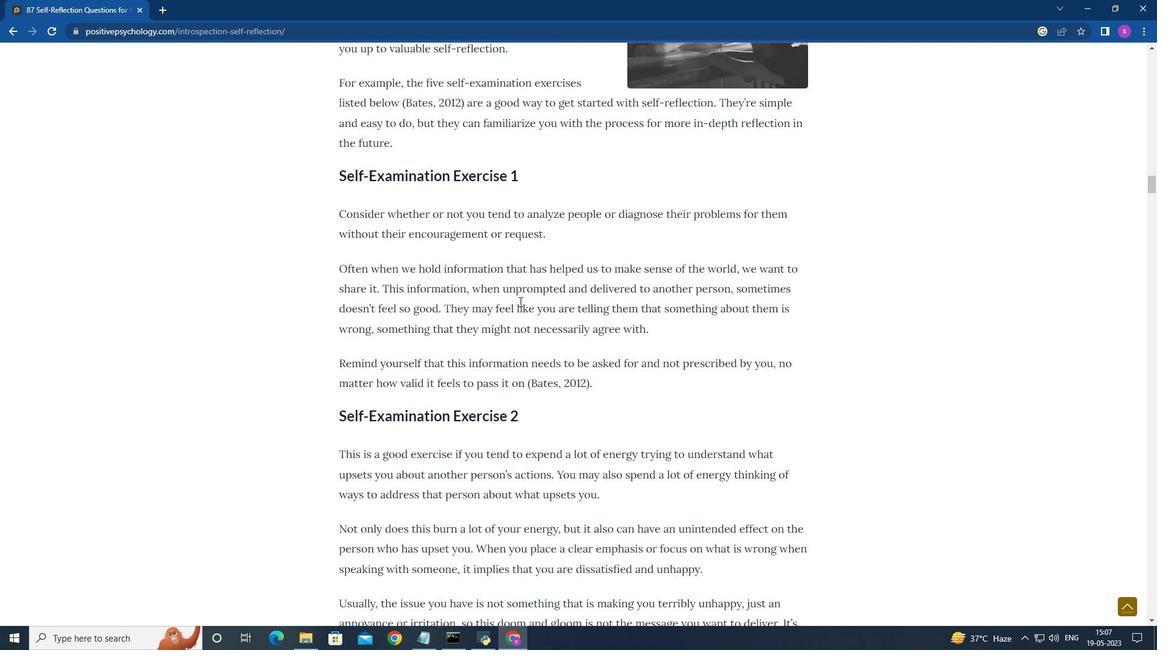 
Action: Mouse moved to (519, 301)
Screenshot: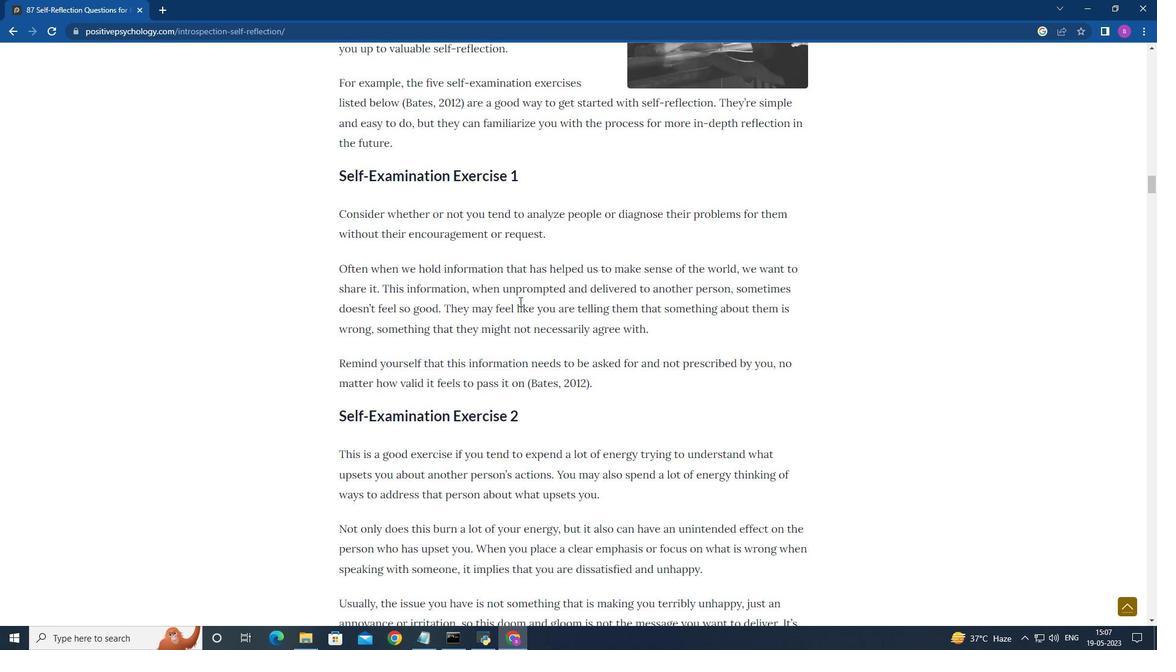 
Action: Mouse scrolled (519, 302) with delta (0, 0)
Screenshot: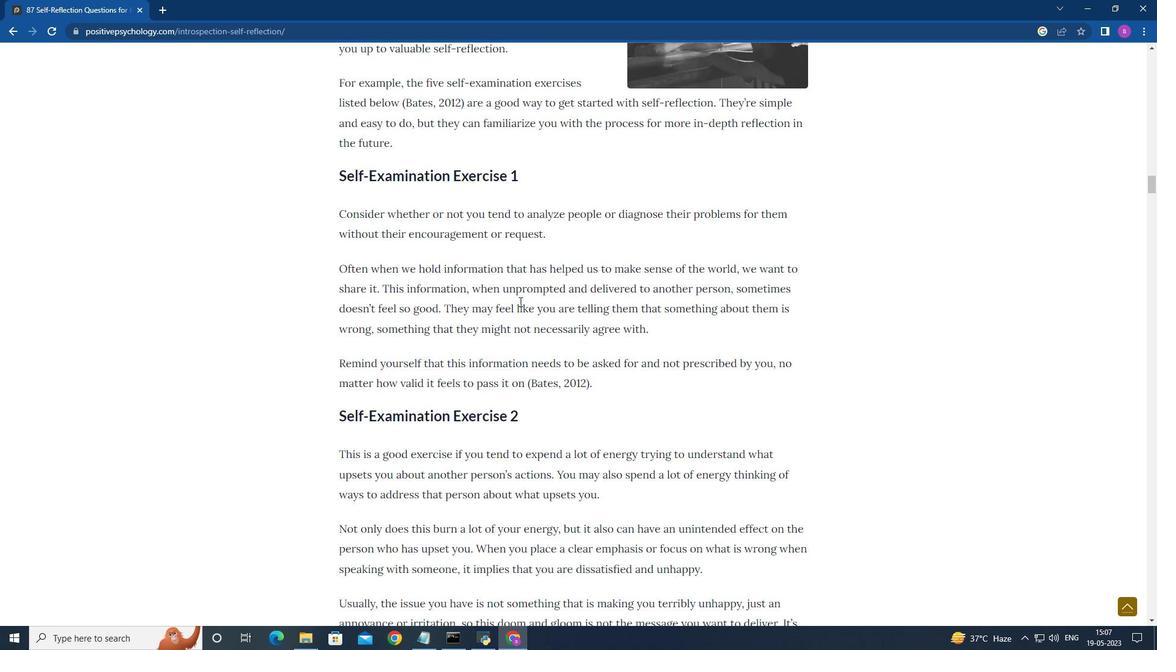 
Action: Mouse scrolled (519, 302) with delta (0, 0)
Screenshot: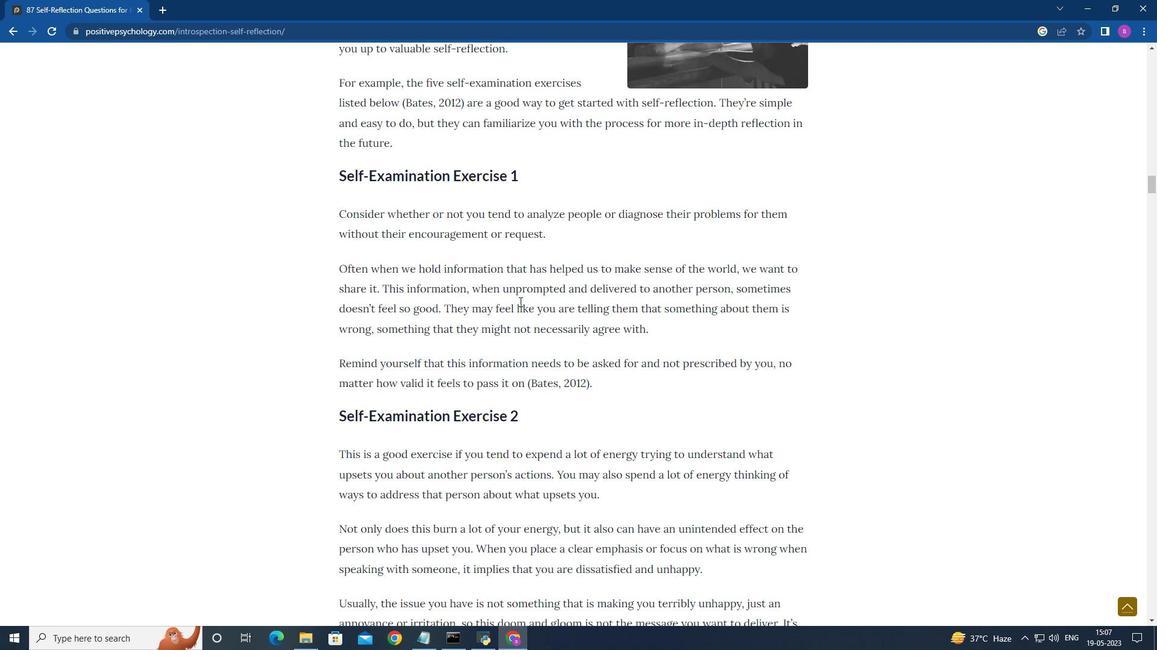 
Action: Mouse scrolled (519, 302) with delta (0, 0)
Screenshot: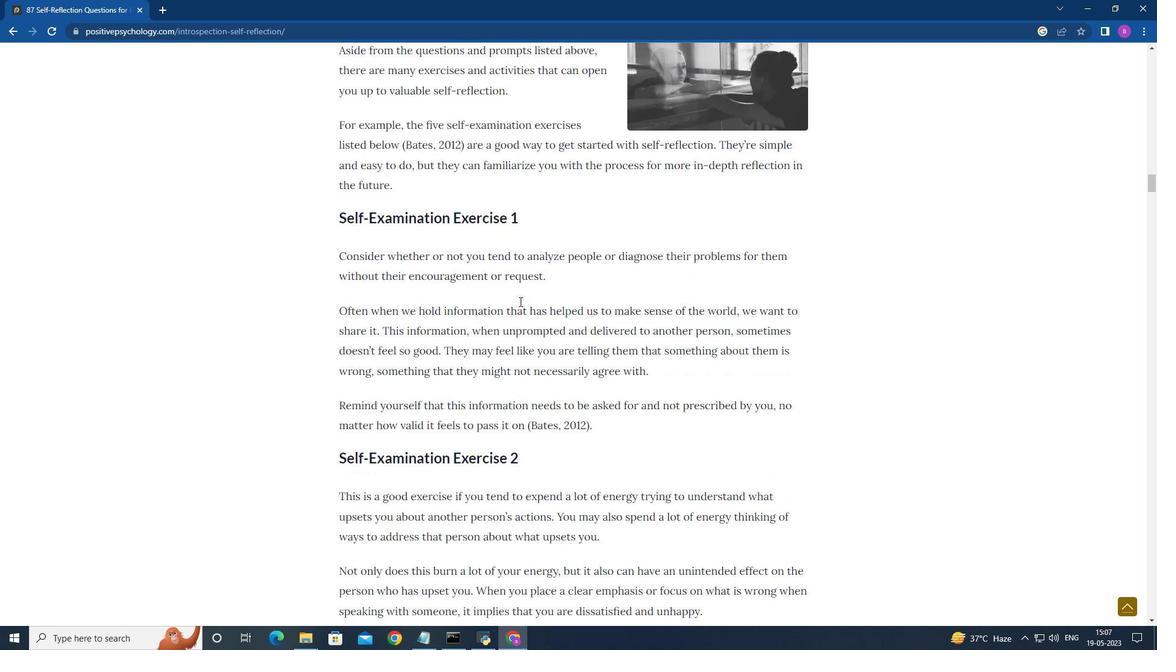 
Action: Mouse moved to (408, 174)
Screenshot: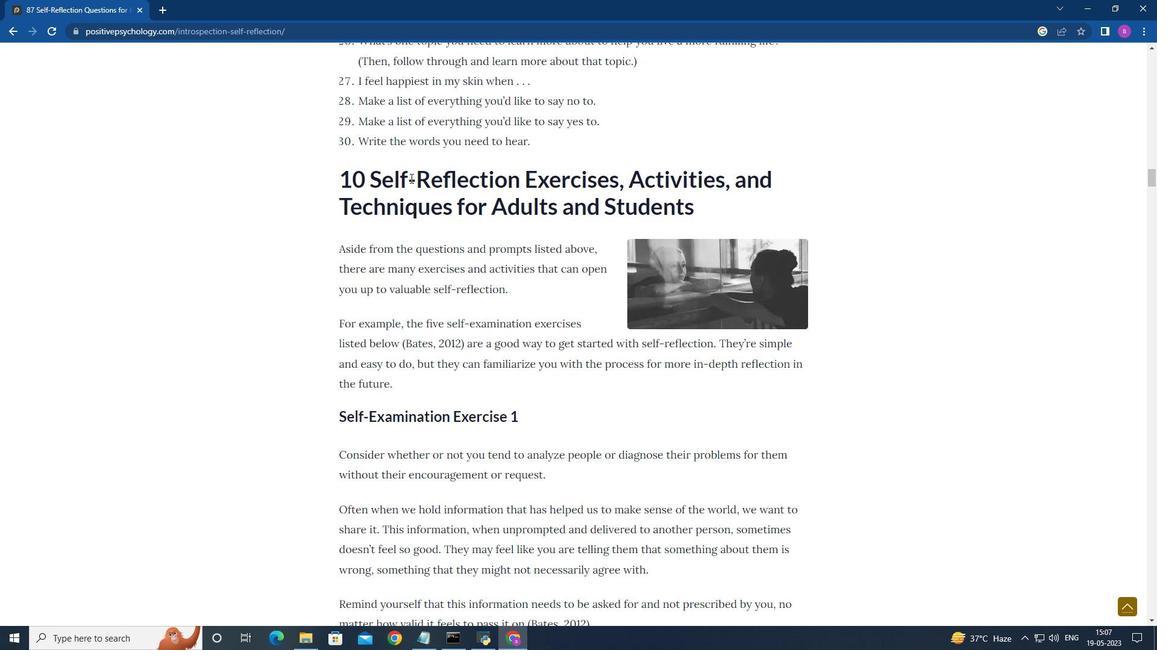 
Action: Mouse scrolled (408, 174) with delta (0, 0)
Screenshot: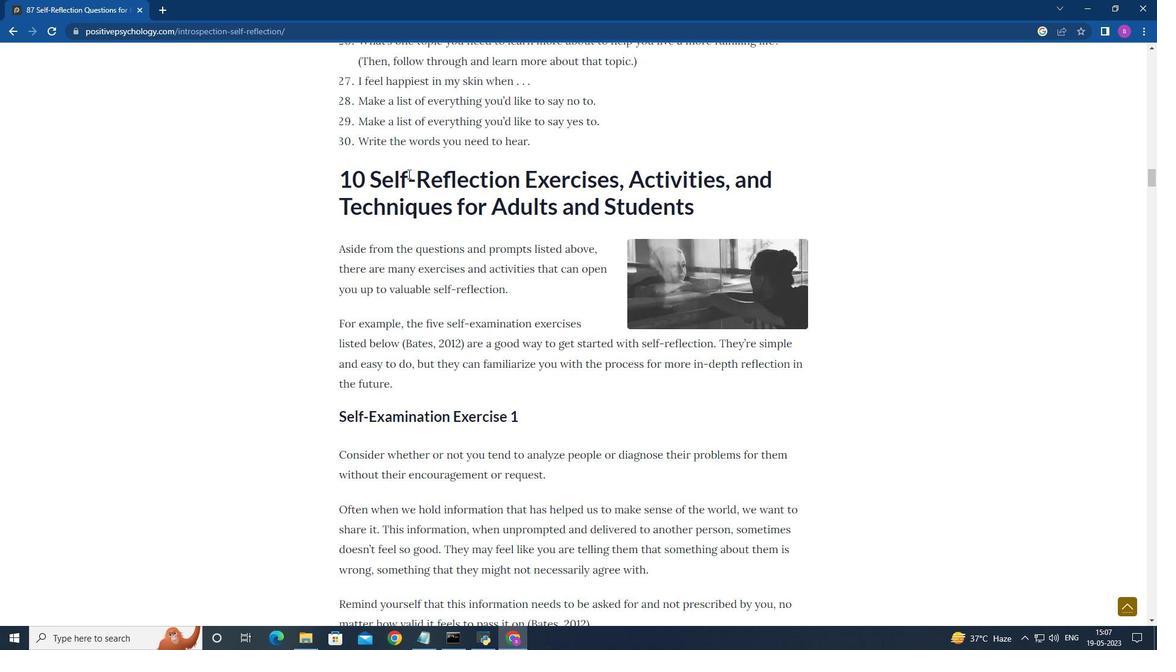 
Action: Mouse scrolled (408, 174) with delta (0, 0)
Screenshot: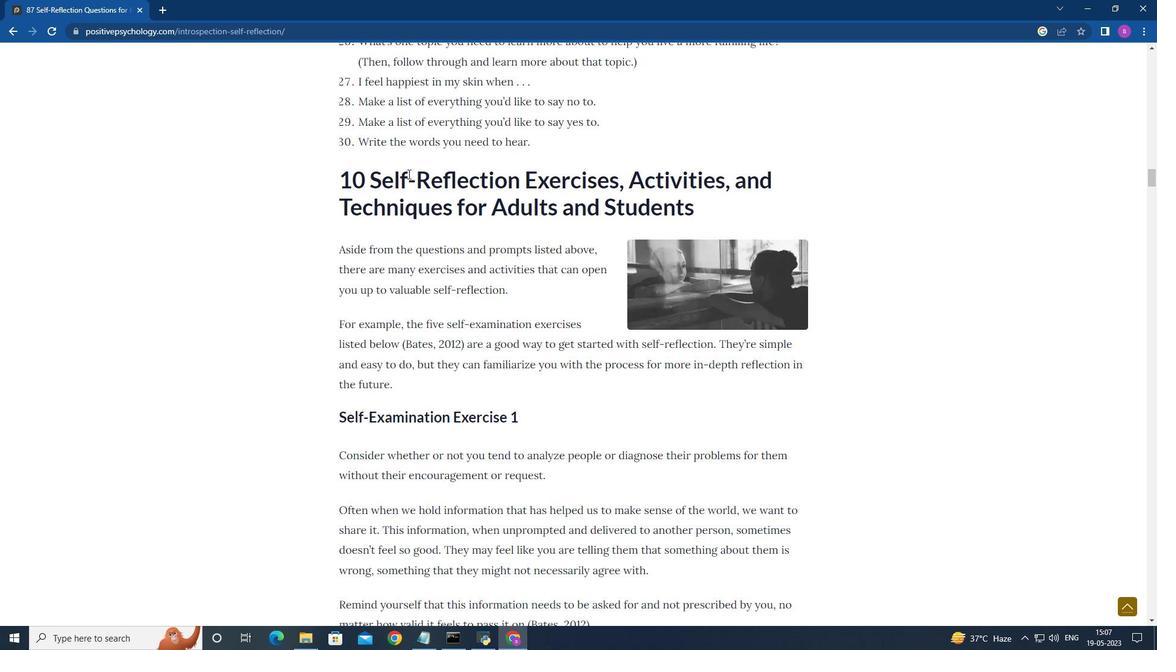 
Action: Mouse scrolled (408, 174) with delta (0, 0)
Screenshot: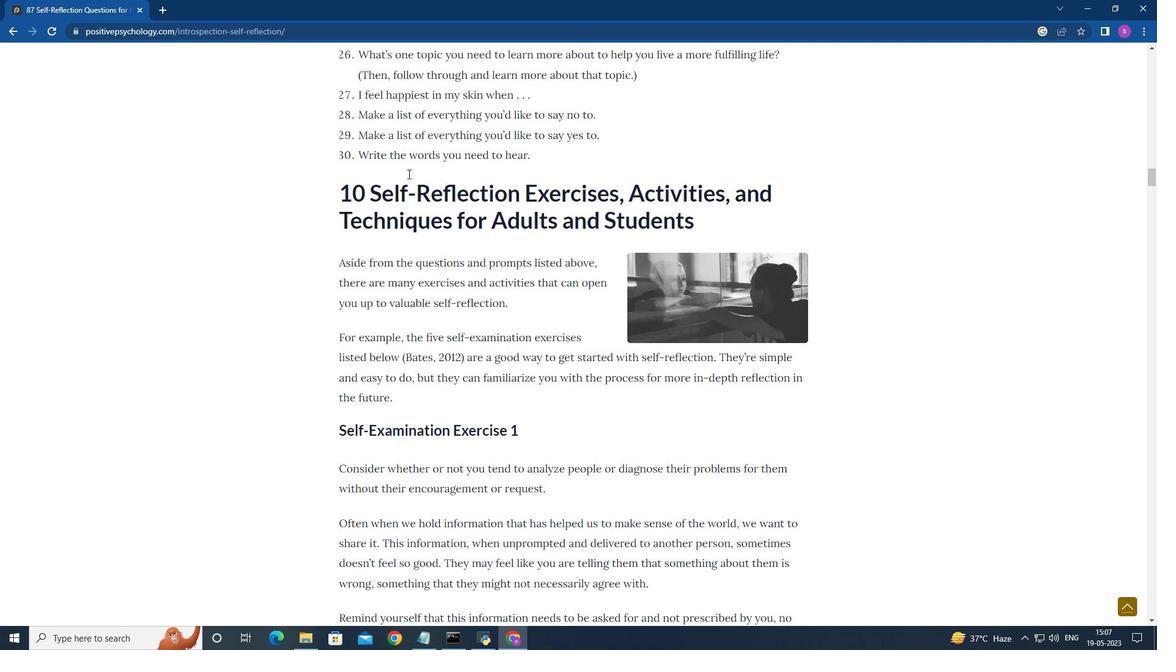 
Action: Mouse scrolled (408, 174) with delta (0, 0)
Screenshot: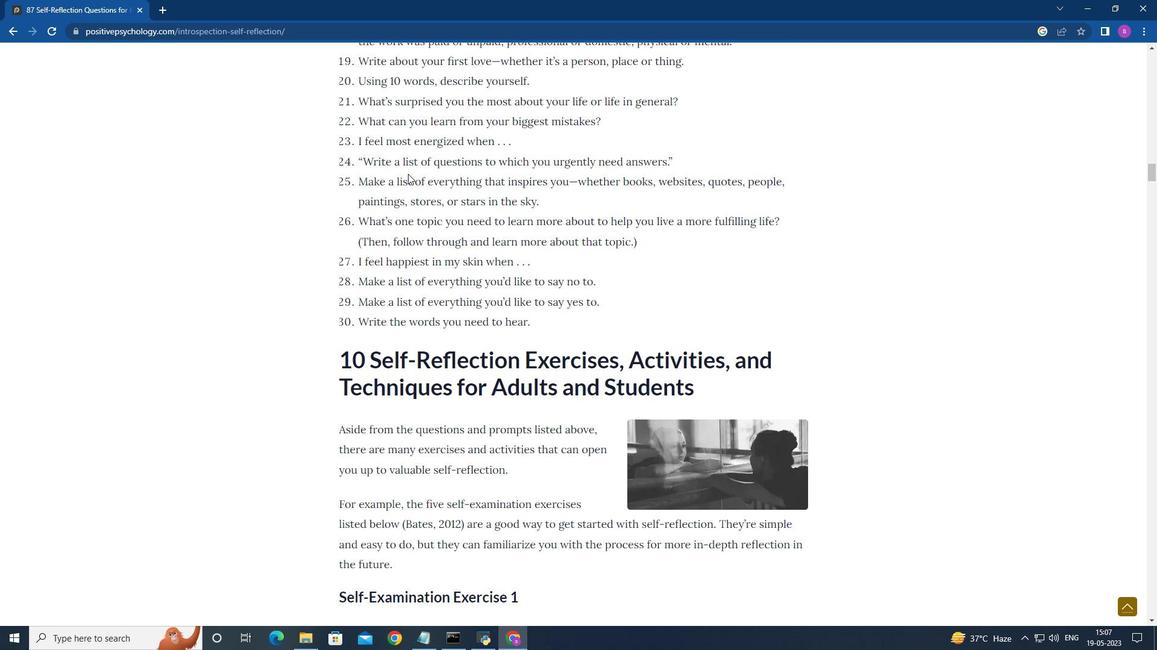 
Action: Mouse scrolled (408, 174) with delta (0, 0)
Screenshot: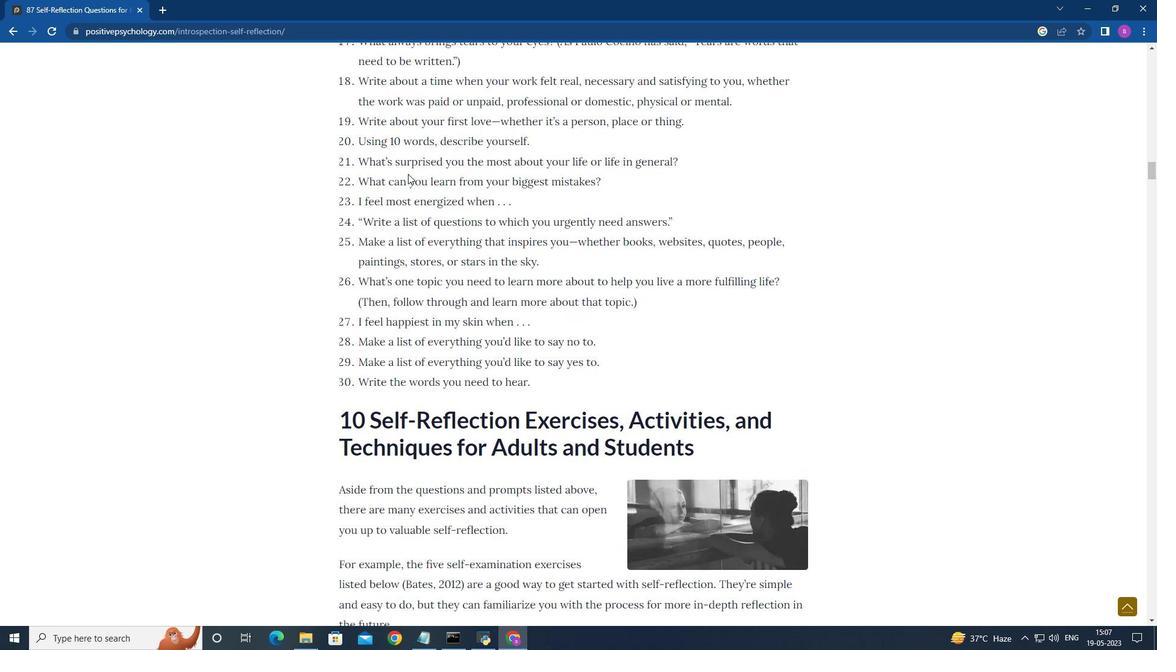 
Action: Mouse scrolled (408, 174) with delta (0, 0)
Screenshot: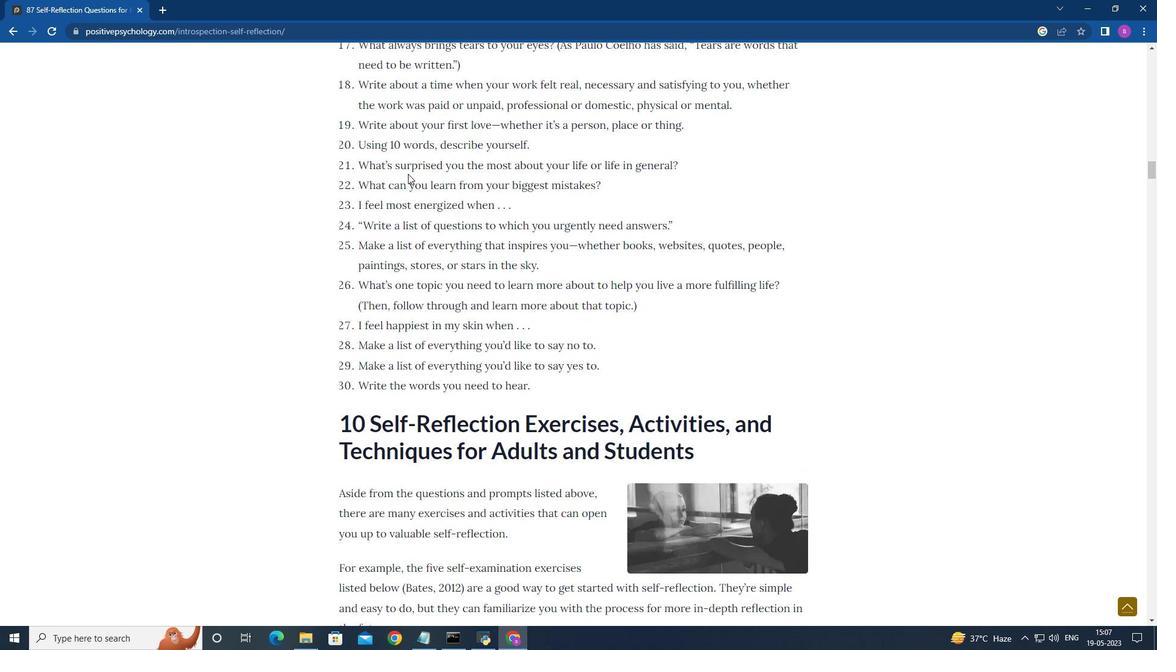 
Action: Mouse scrolled (408, 174) with delta (0, 0)
Screenshot: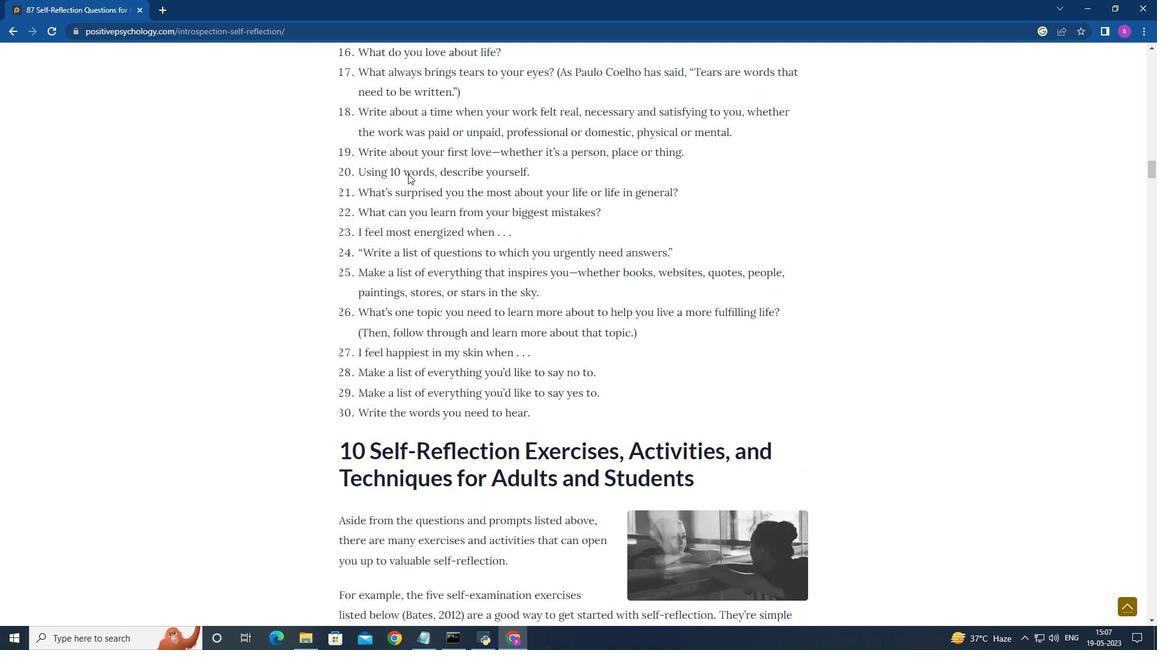 
Action: Mouse scrolled (408, 173) with delta (0, 0)
Screenshot: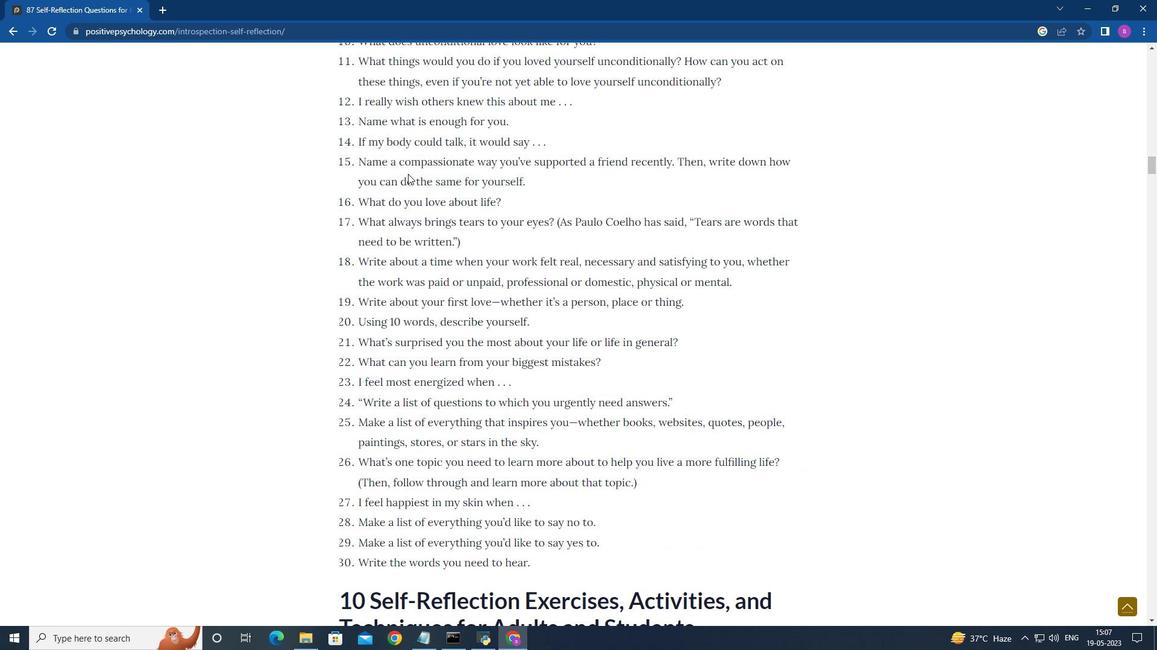 
Action: Mouse scrolled (408, 173) with delta (0, 0)
Screenshot: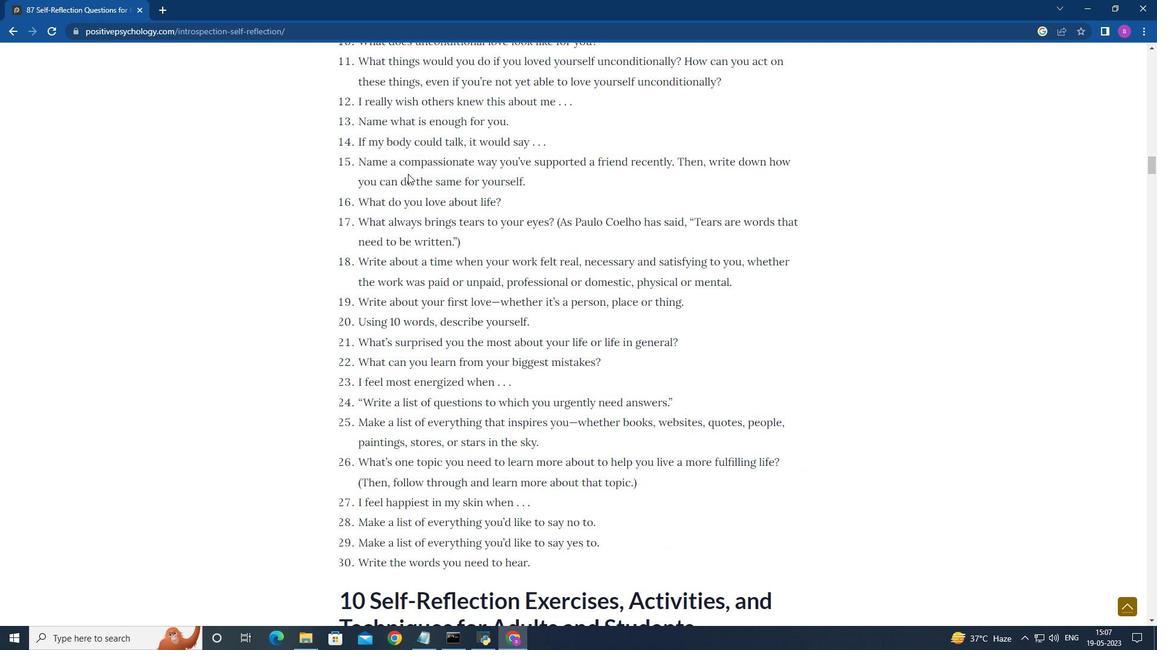 
Action: Mouse scrolled (408, 173) with delta (0, 0)
Screenshot: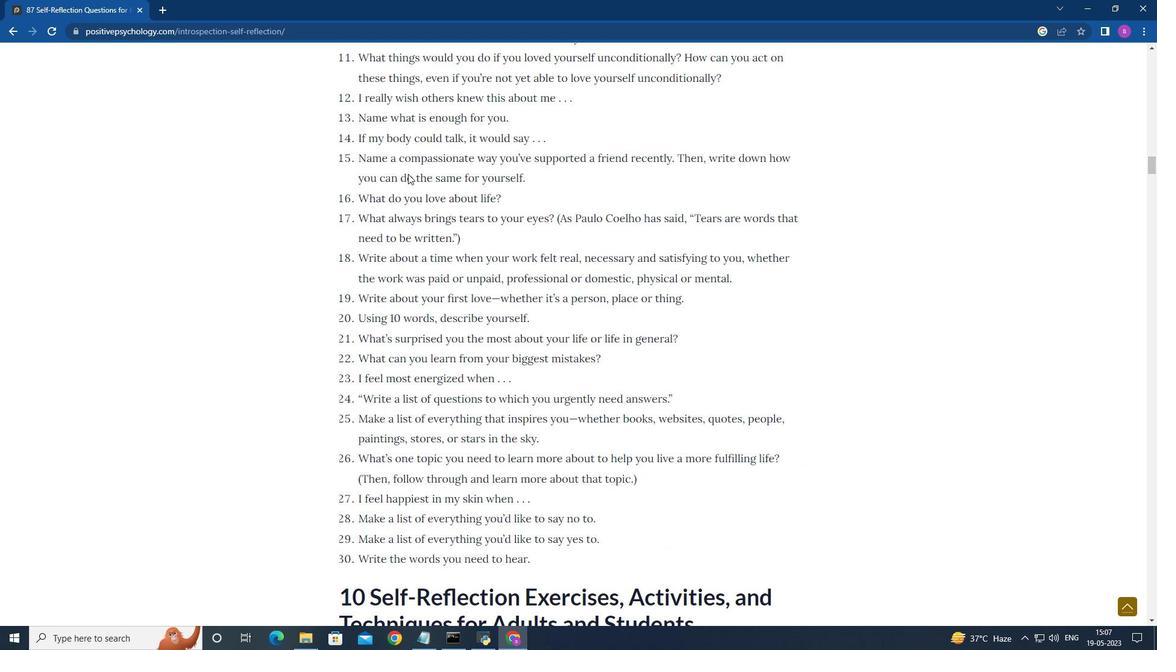 
Action: Mouse moved to (407, 174)
Screenshot: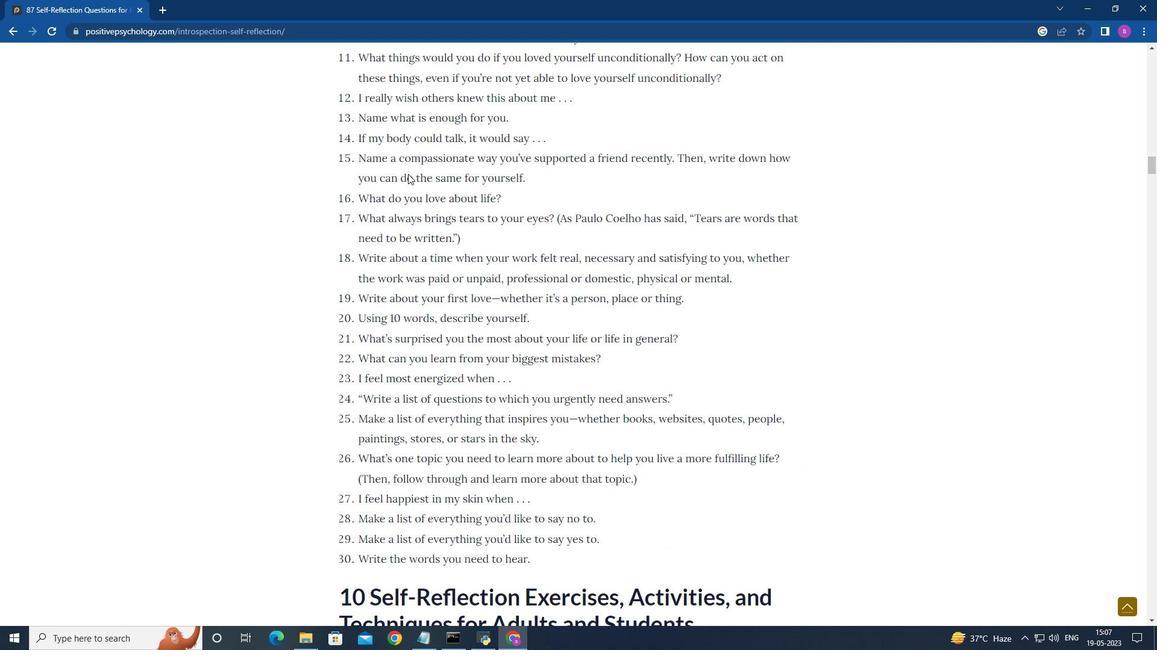 
Action: Mouse scrolled (407, 173) with delta (0, 0)
Screenshot: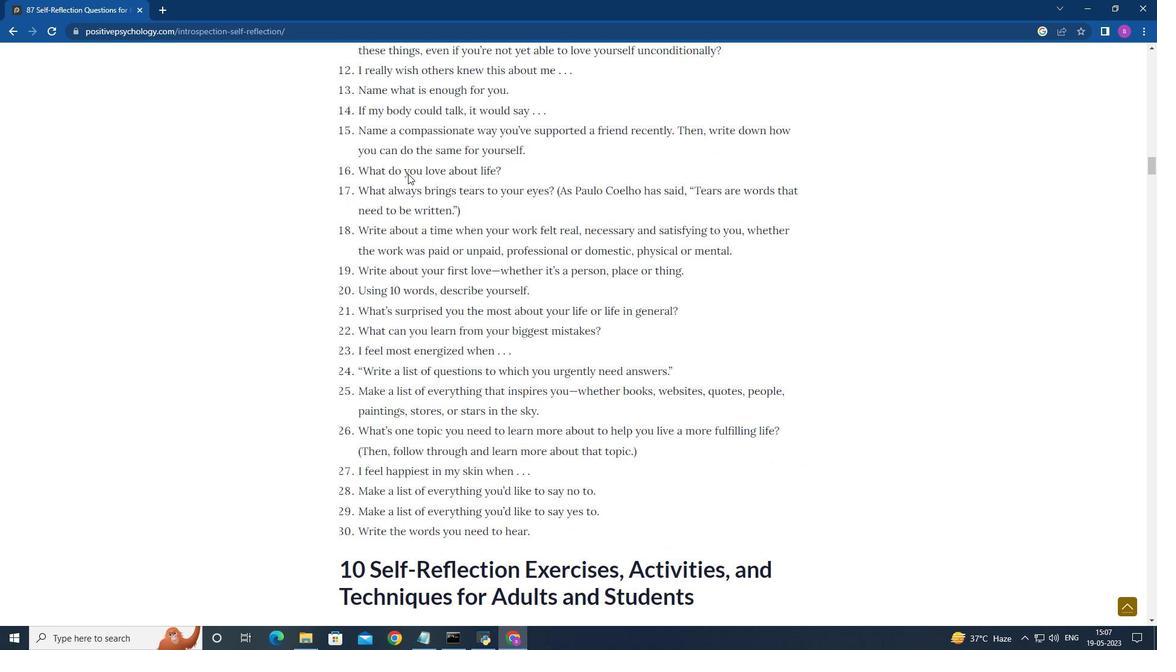 
Action: Mouse moved to (406, 173)
Screenshot: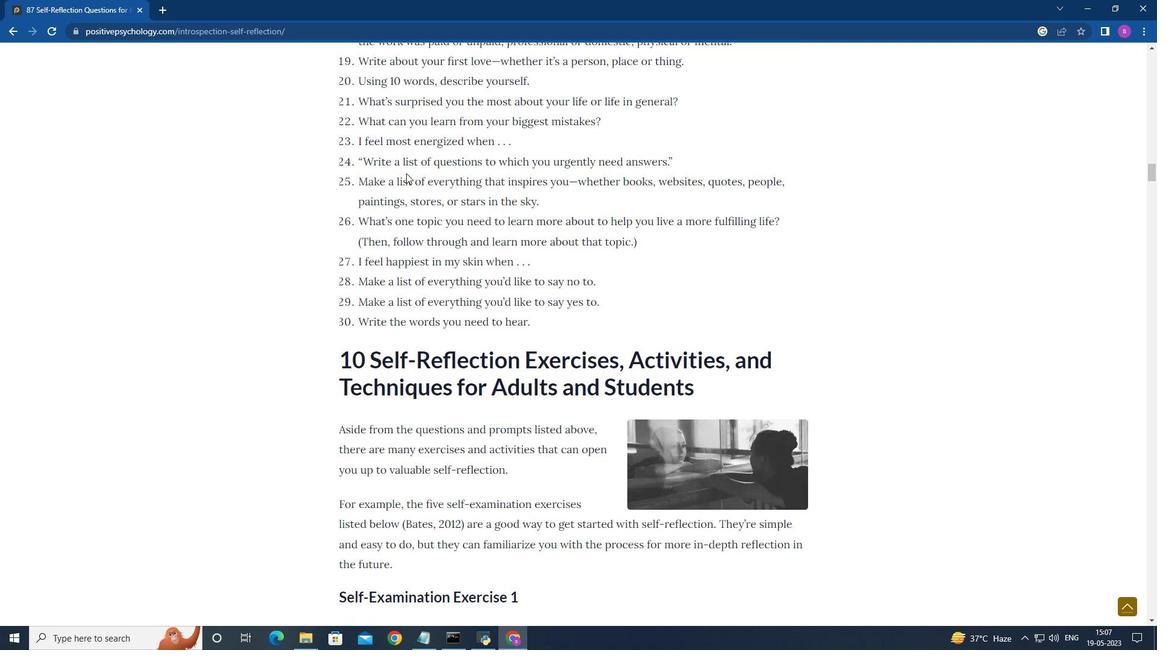 
Action: Mouse scrolled (406, 172) with delta (0, 0)
Screenshot: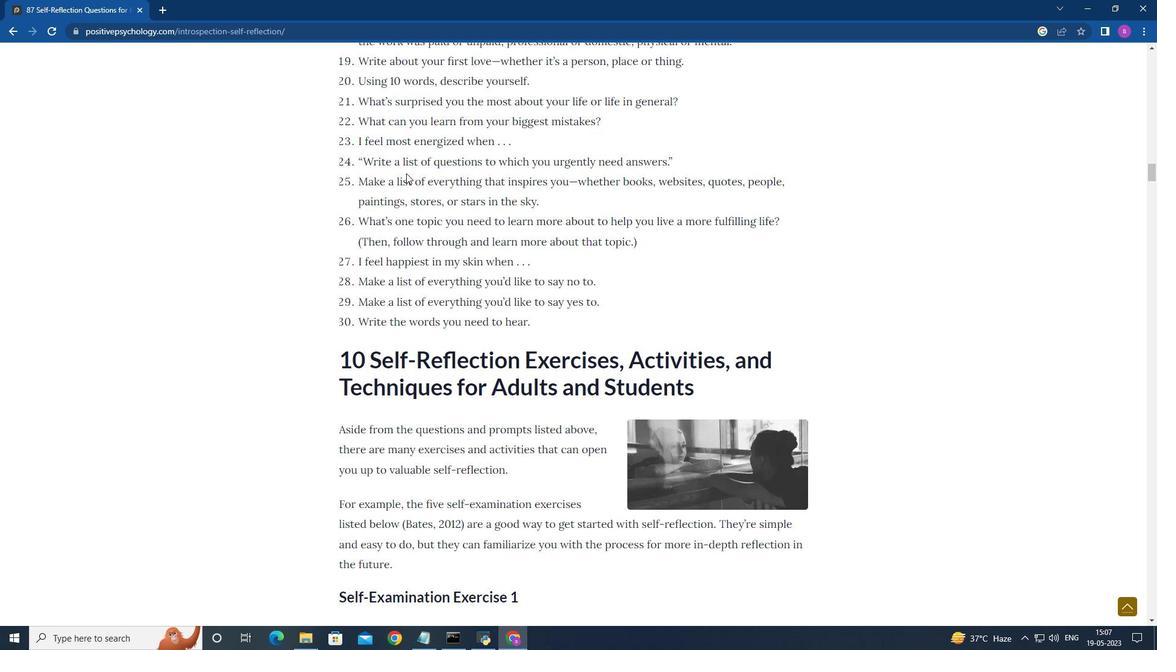 
Action: Mouse moved to (405, 173)
Screenshot: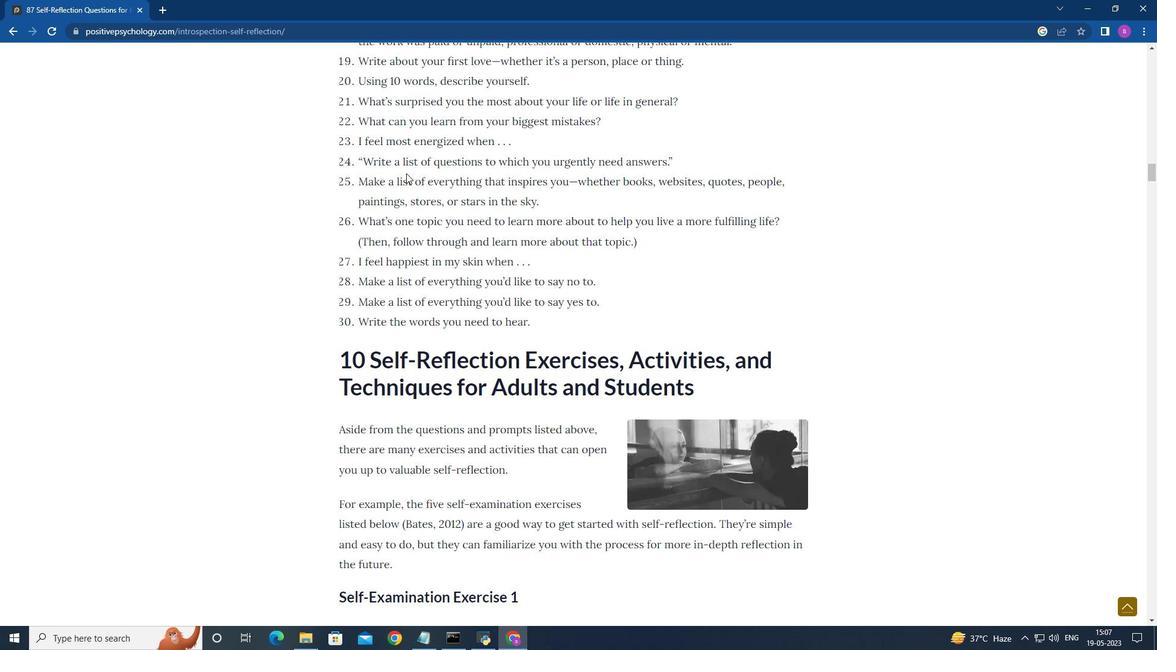 
Action: Mouse scrolled (406, 172) with delta (0, 0)
Screenshot: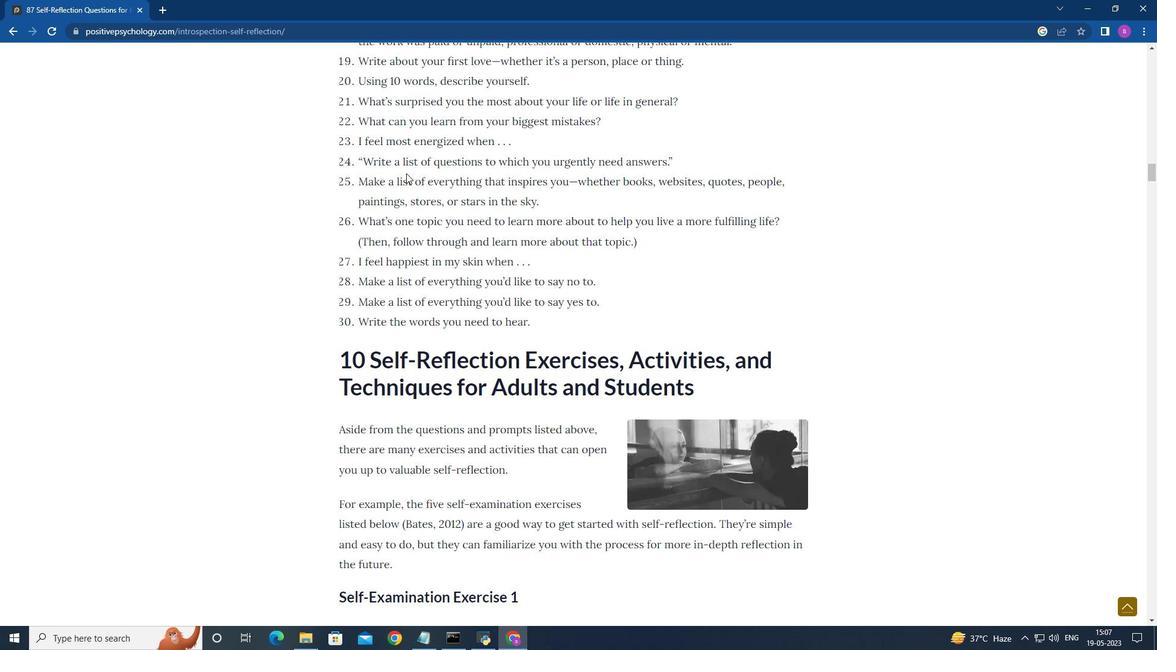 
Action: Mouse moved to (404, 172)
Screenshot: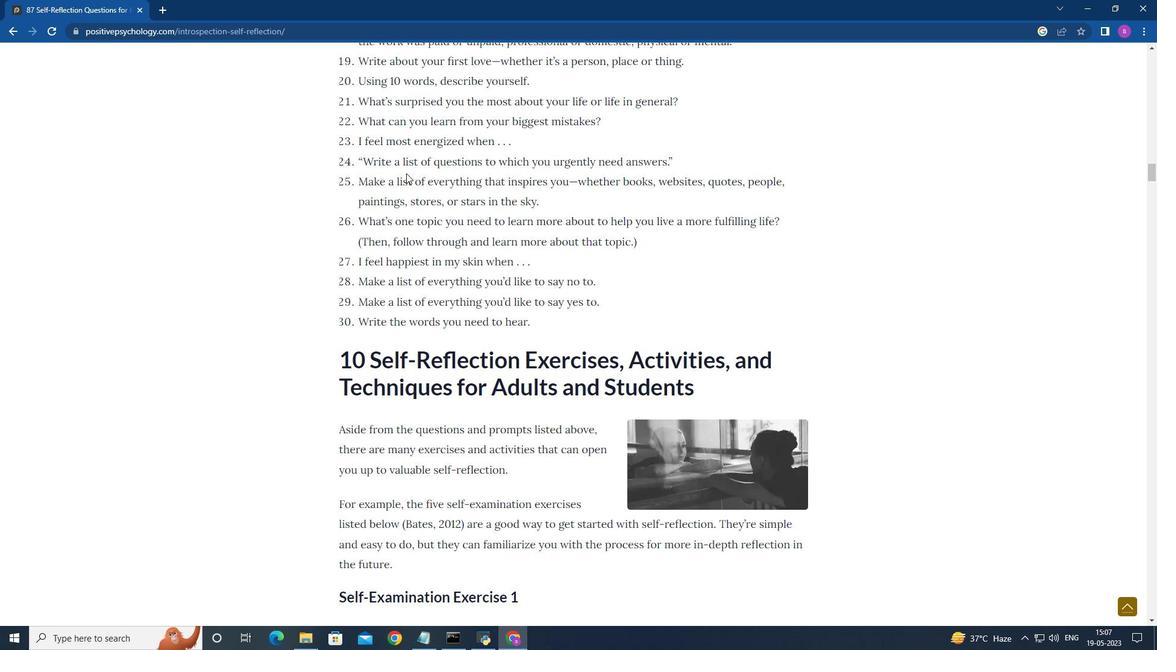 
Action: Mouse scrolled (406, 172) with delta (0, 0)
Screenshot: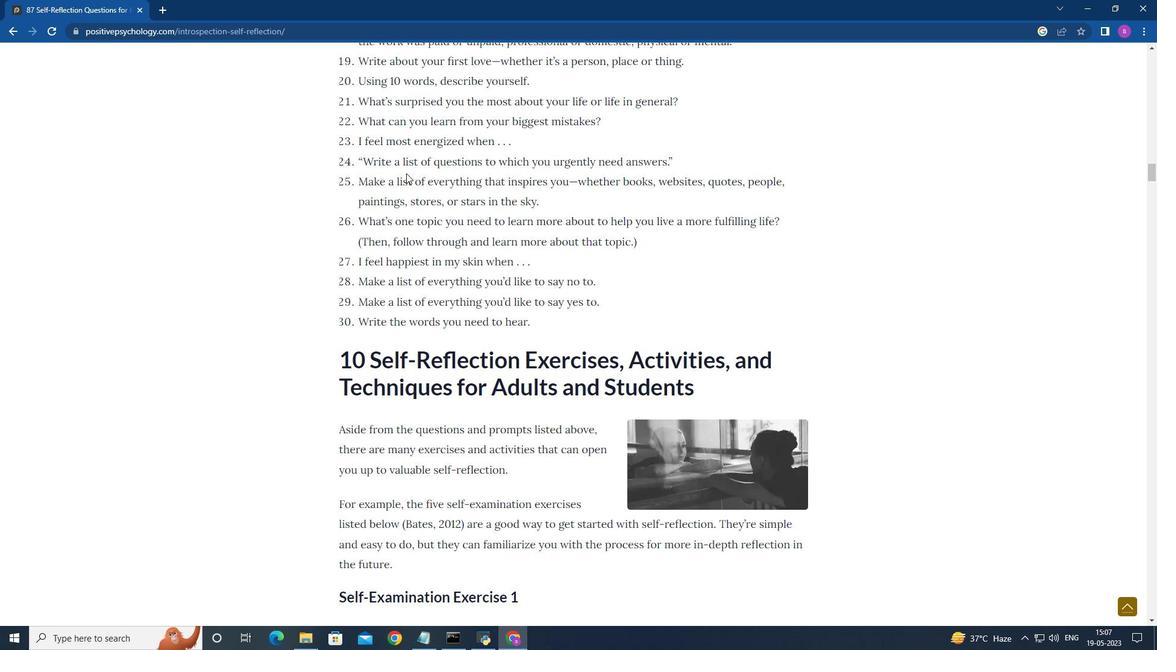 
Action: Mouse moved to (403, 172)
Screenshot: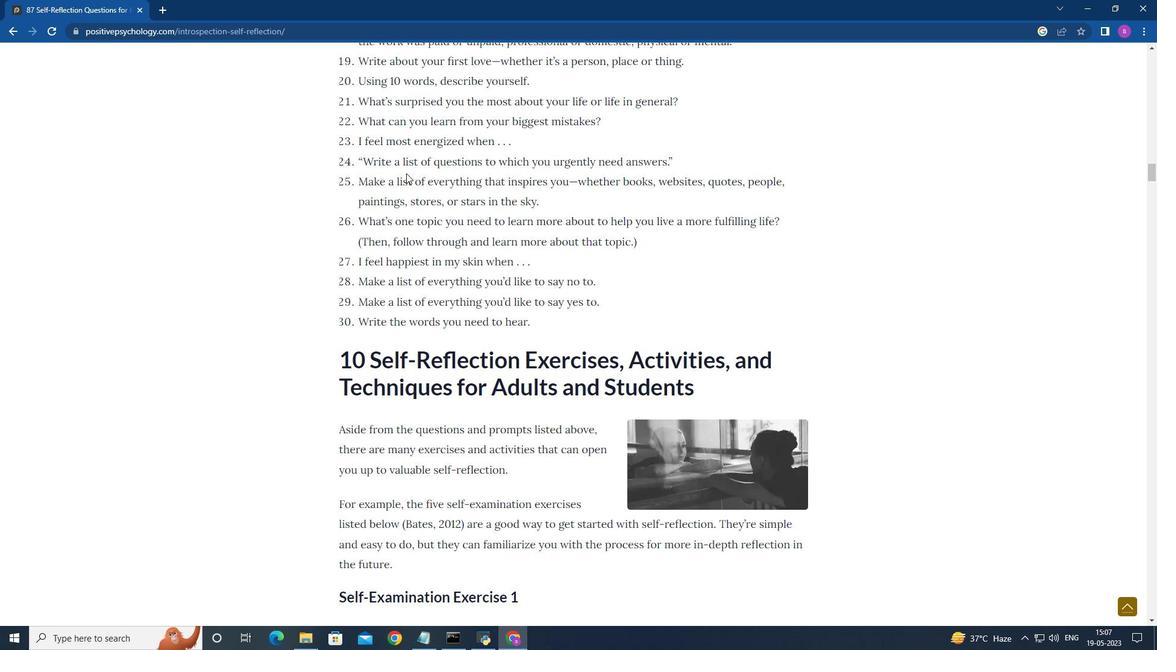 
Action: Mouse scrolled (406, 172) with delta (0, 0)
Screenshot: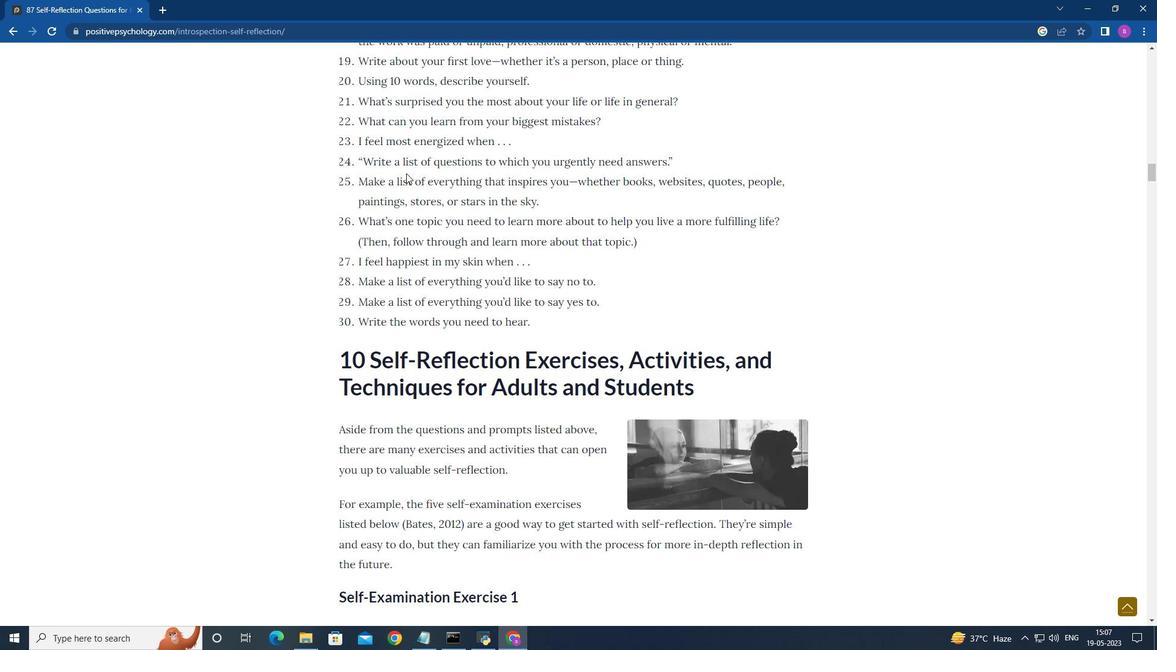 
Action: Mouse scrolled (403, 171) with delta (0, 0)
Screenshot: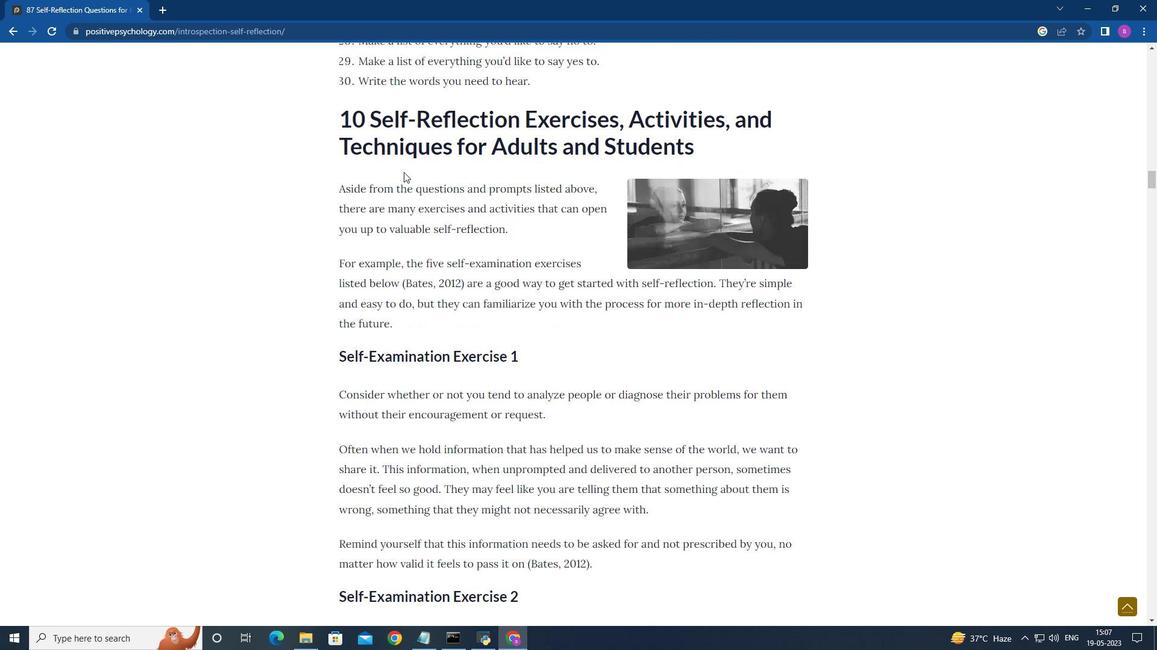 
Action: Mouse scrolled (403, 171) with delta (0, 0)
Screenshot: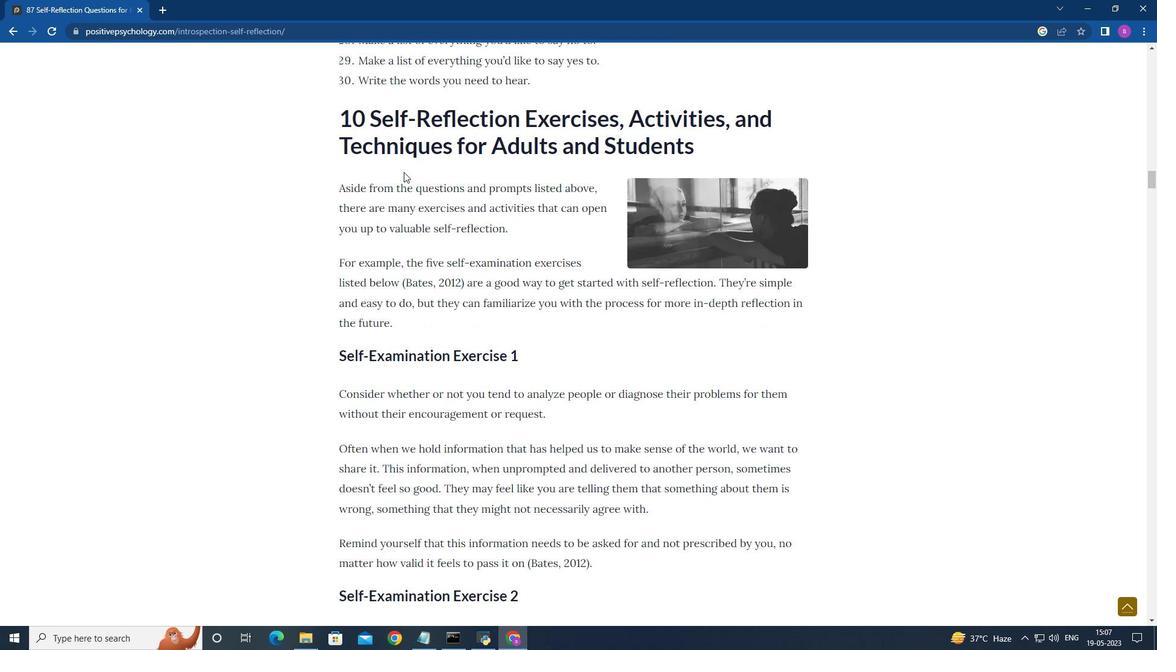 
Action: Mouse scrolled (403, 171) with delta (0, 0)
Screenshot: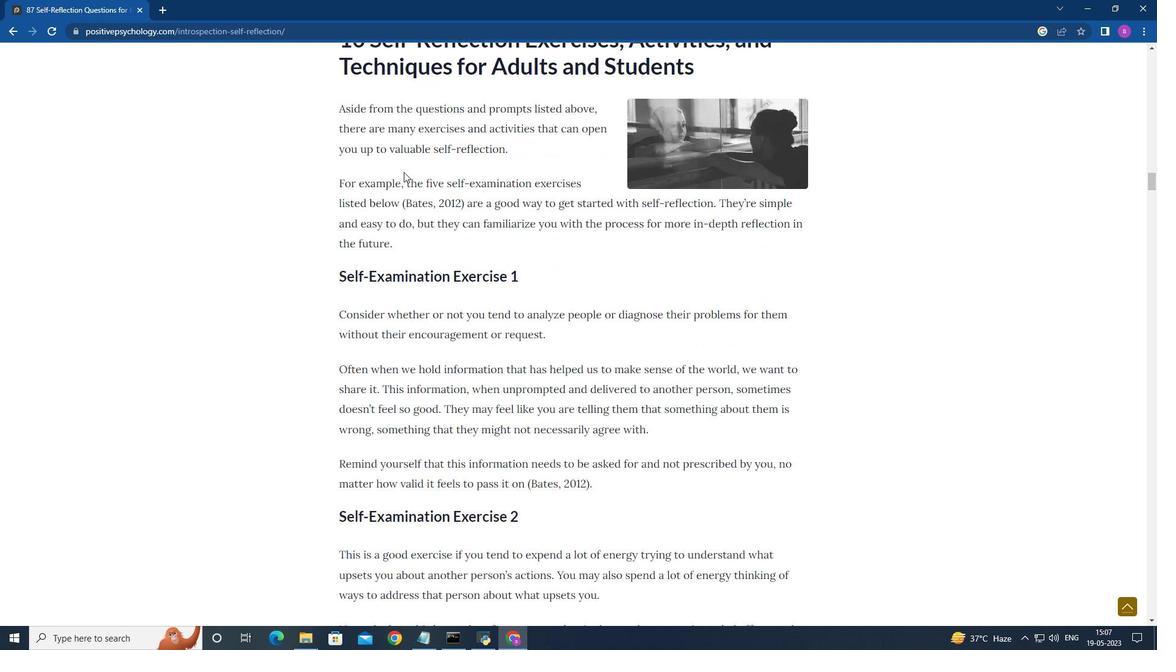 
Action: Mouse moved to (461, 213)
Screenshot: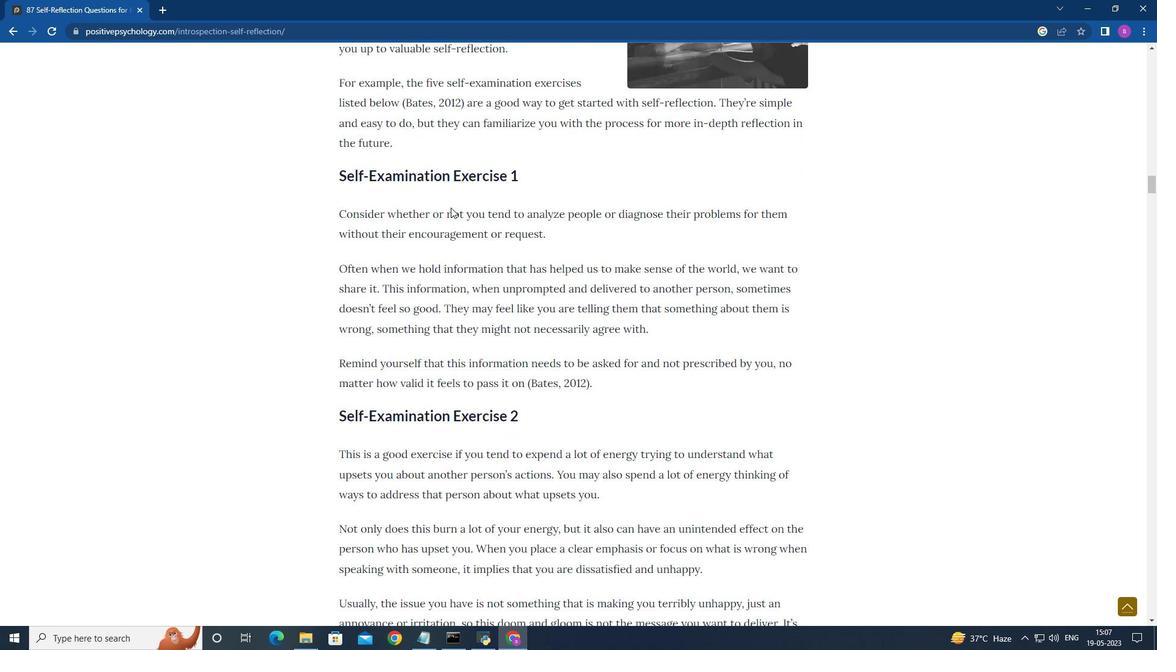 
Action: Mouse scrolled (461, 212) with delta (0, 0)
Screenshot: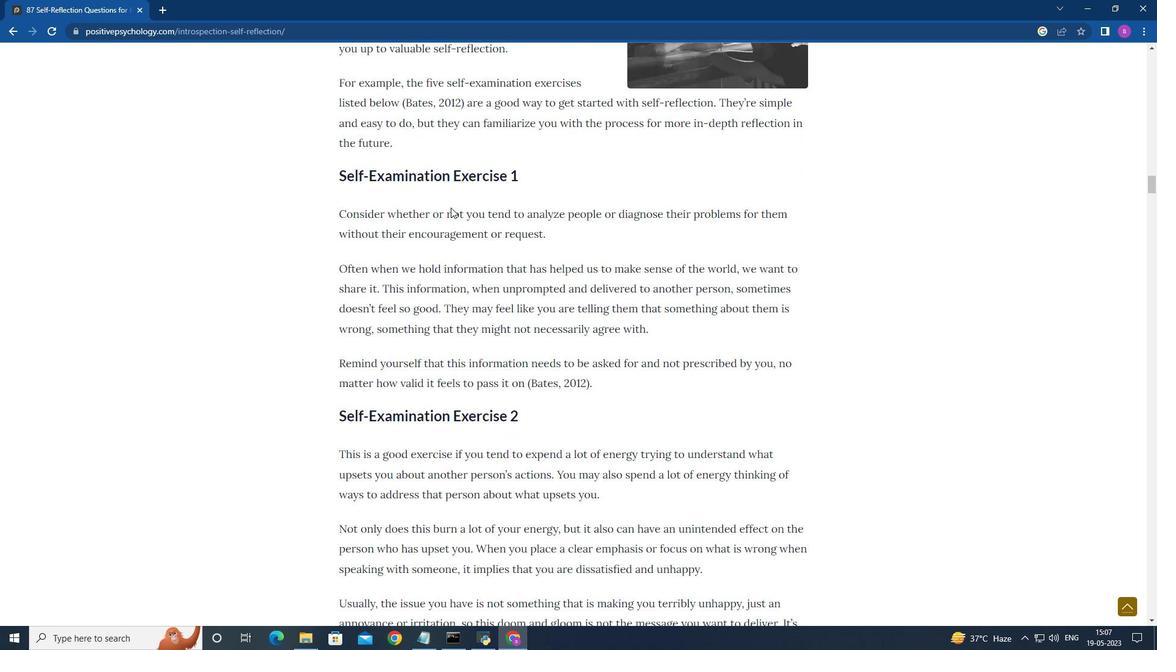 
Action: Mouse moved to (462, 214)
Screenshot: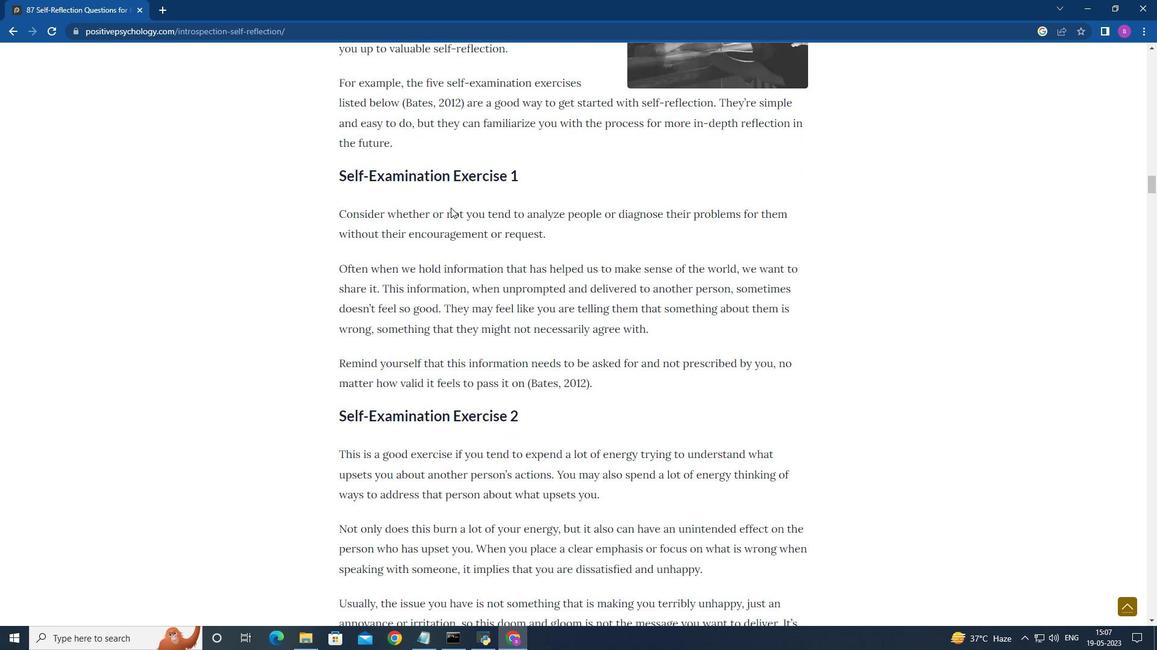 
Action: Mouse scrolled (462, 213) with delta (0, 0)
Screenshot: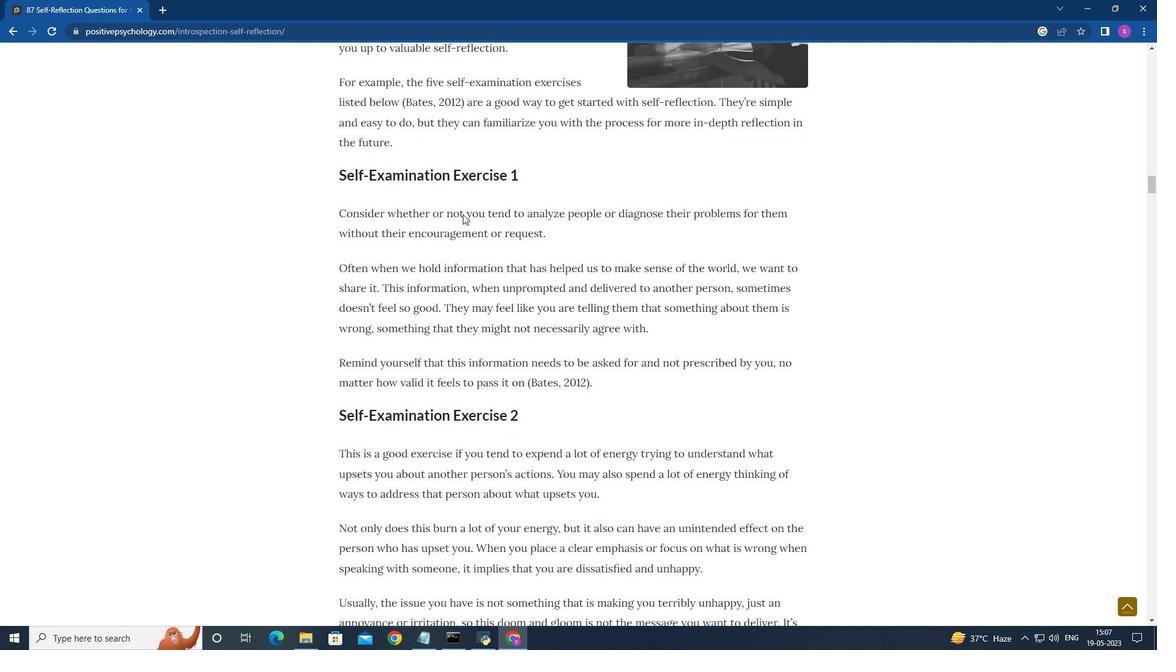 
Action: Mouse scrolled (462, 213) with delta (0, 0)
Screenshot: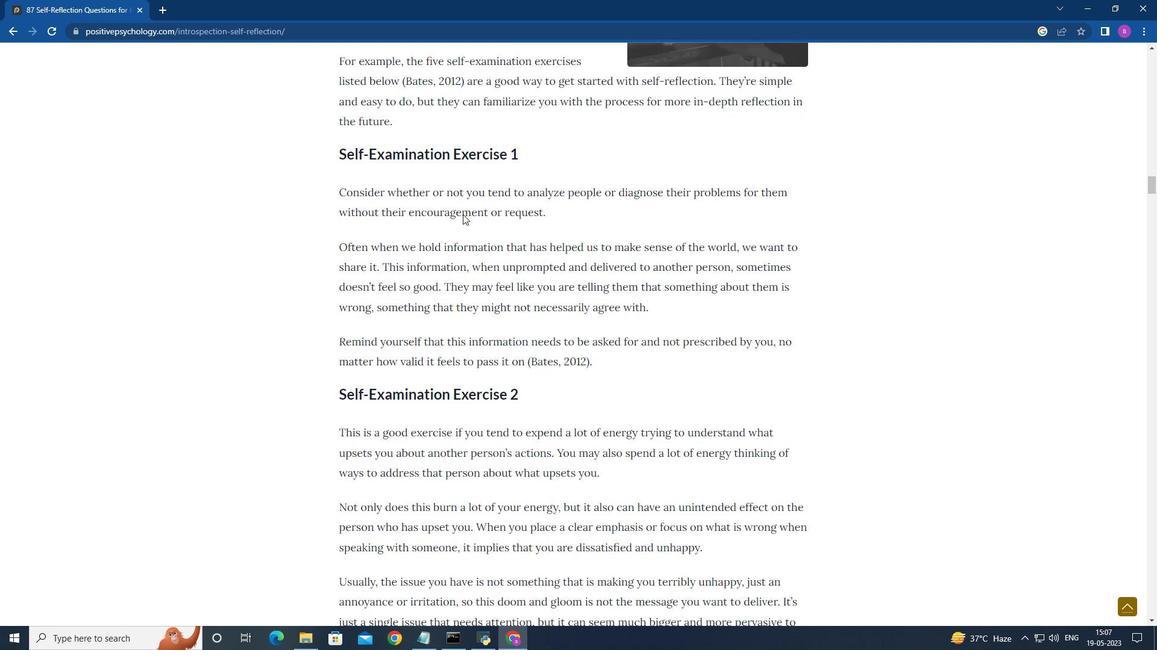 
Action: Mouse moved to (458, 210)
Screenshot: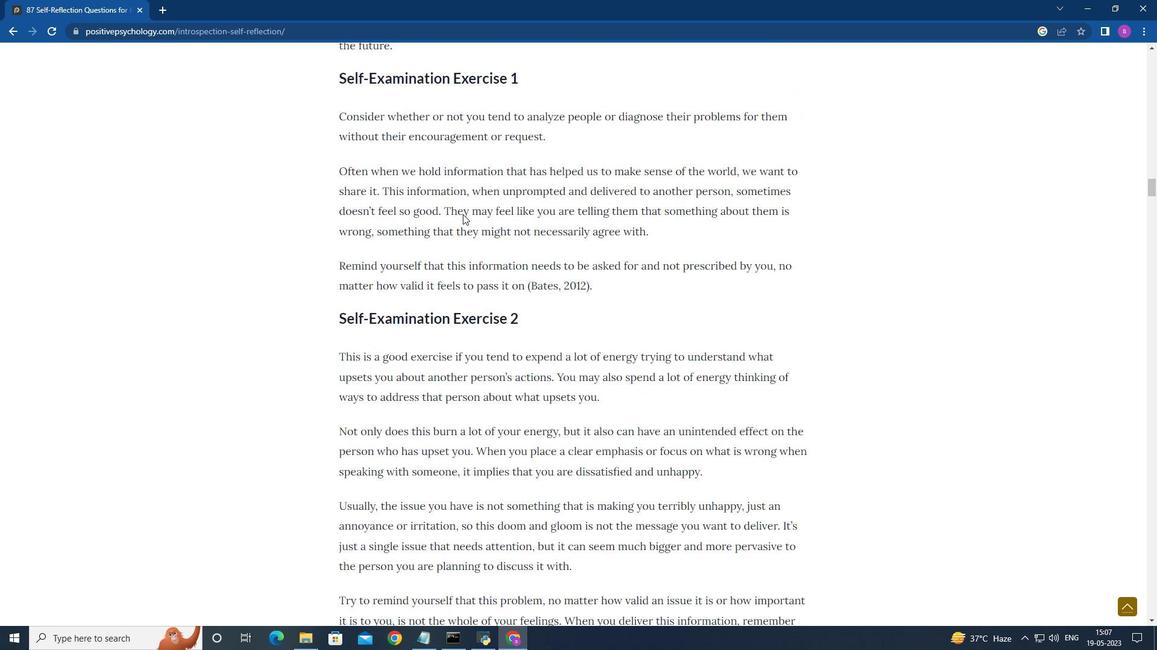 
Action: Mouse scrolled (458, 210) with delta (0, 0)
Screenshot: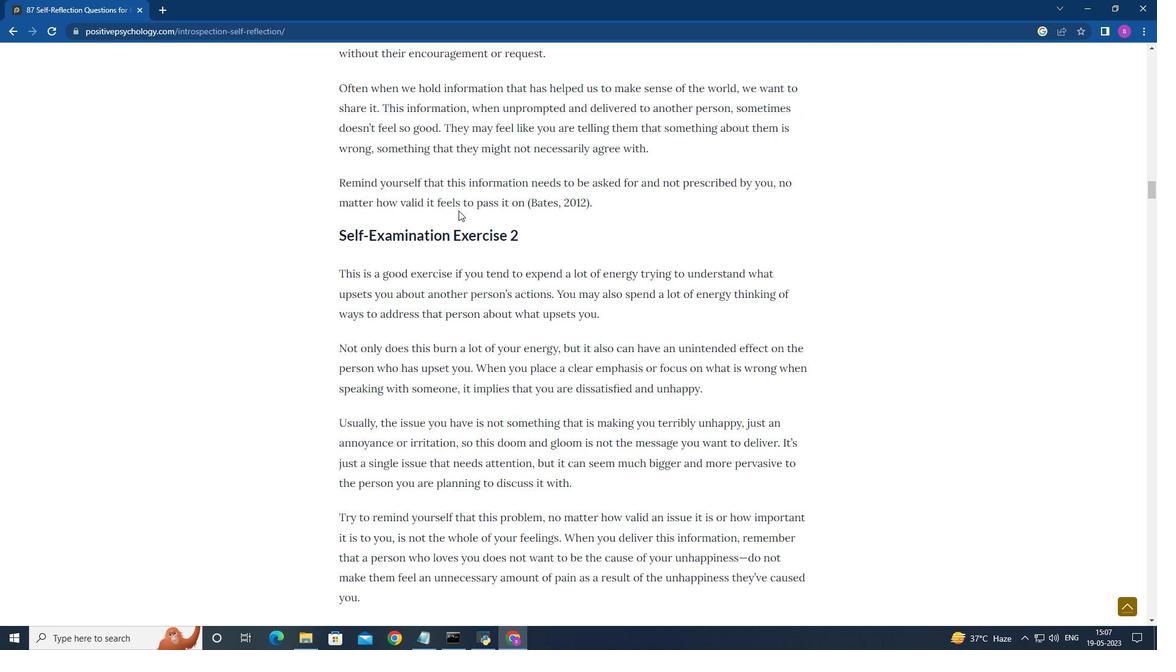 
Action: Mouse scrolled (458, 210) with delta (0, 0)
Screenshot: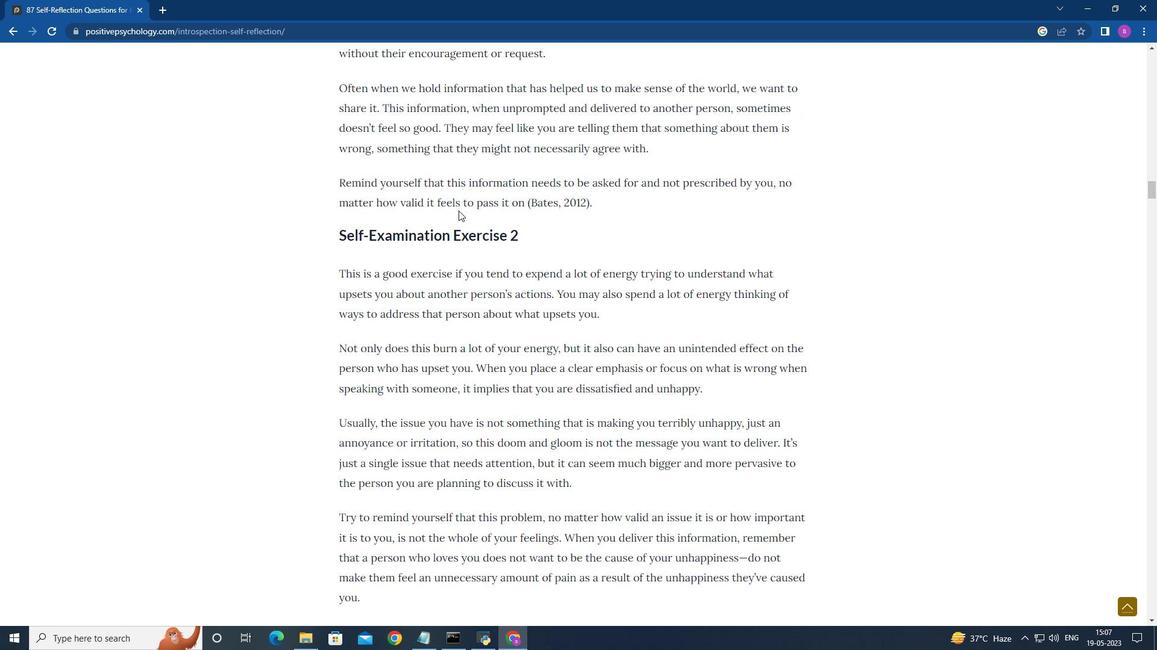
Action: Mouse scrolled (458, 210) with delta (0, 0)
Screenshot: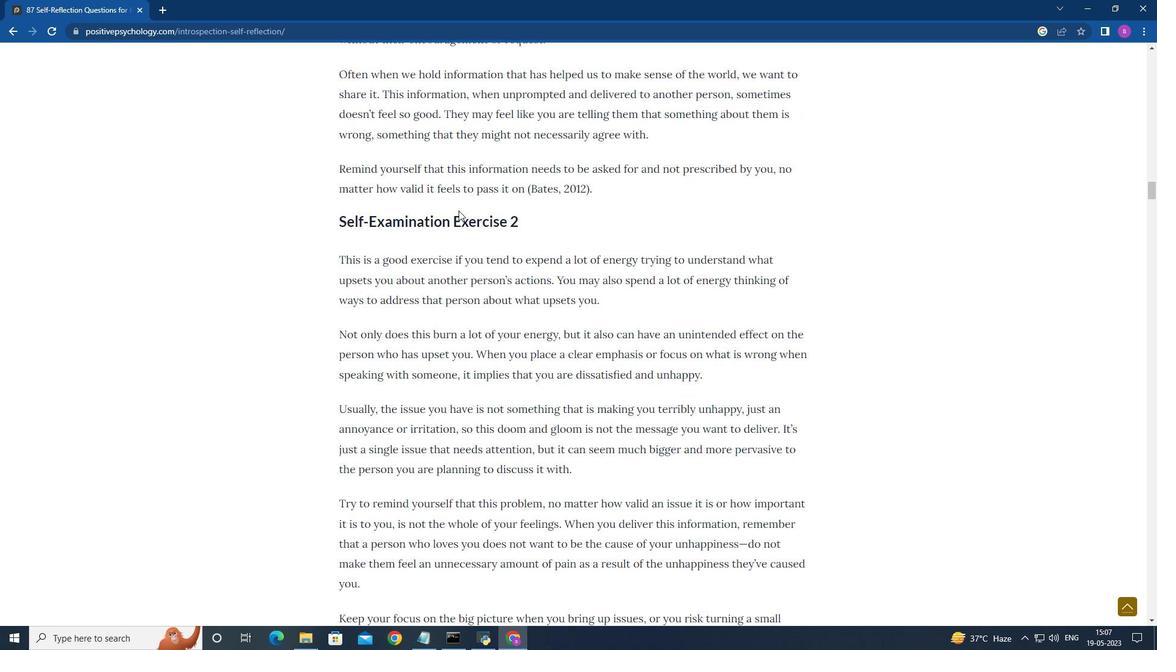 
Action: Mouse moved to (464, 206)
Screenshot: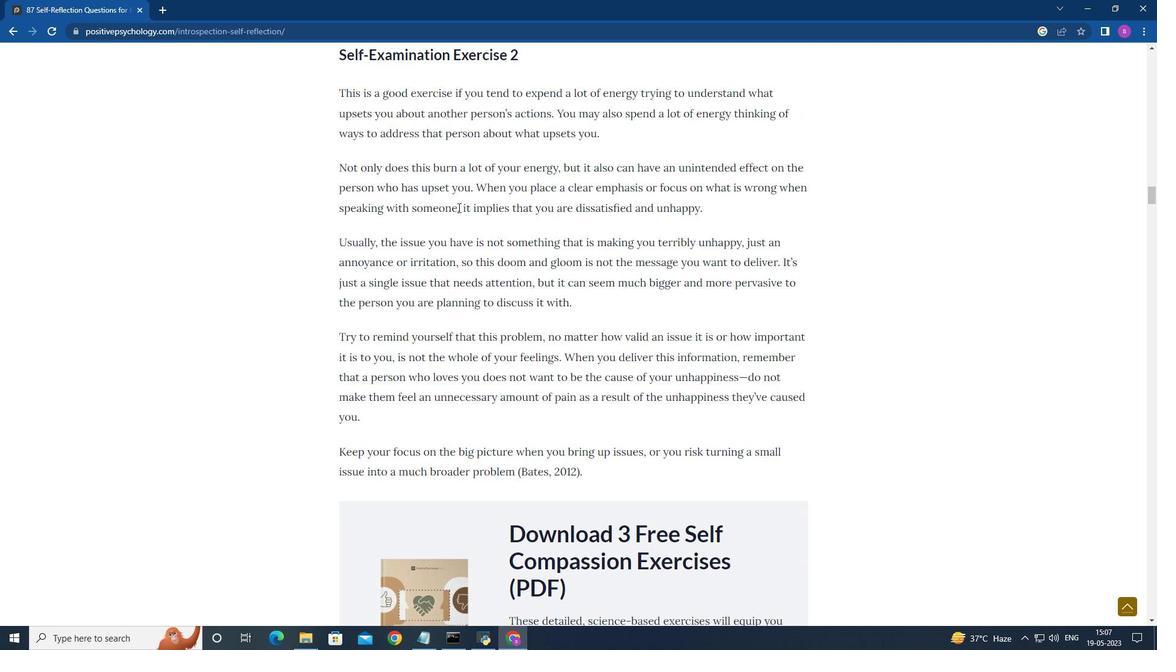 
Action: Mouse scrolled (464, 206) with delta (0, 0)
Screenshot: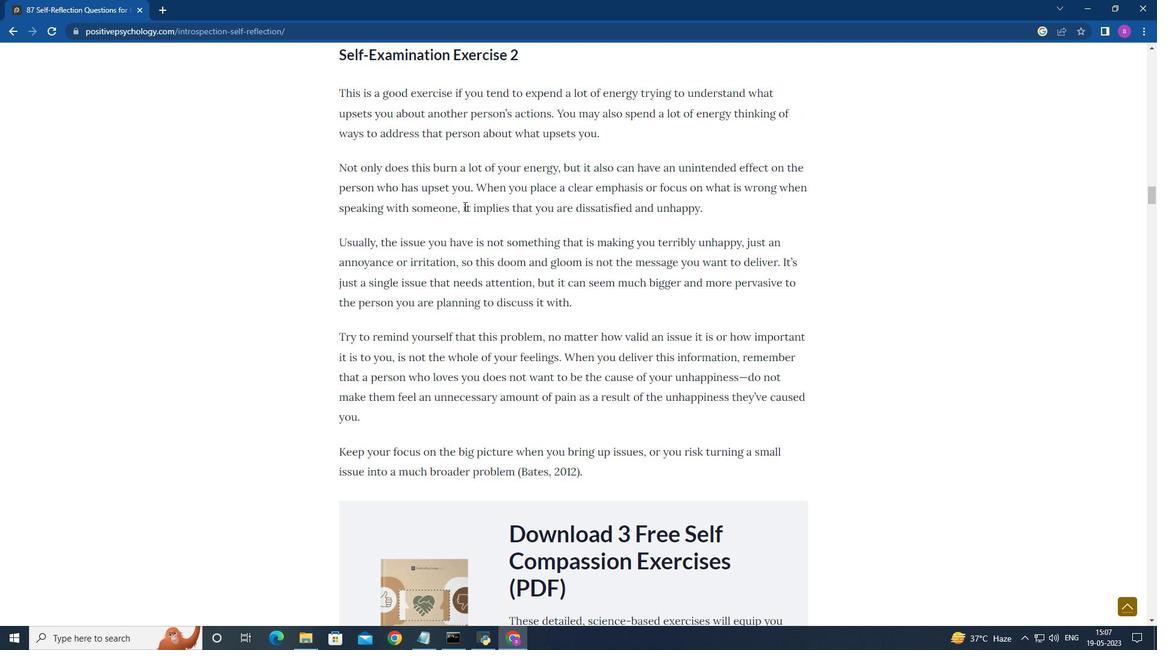 
Action: Mouse scrolled (464, 206) with delta (0, 0)
Screenshot: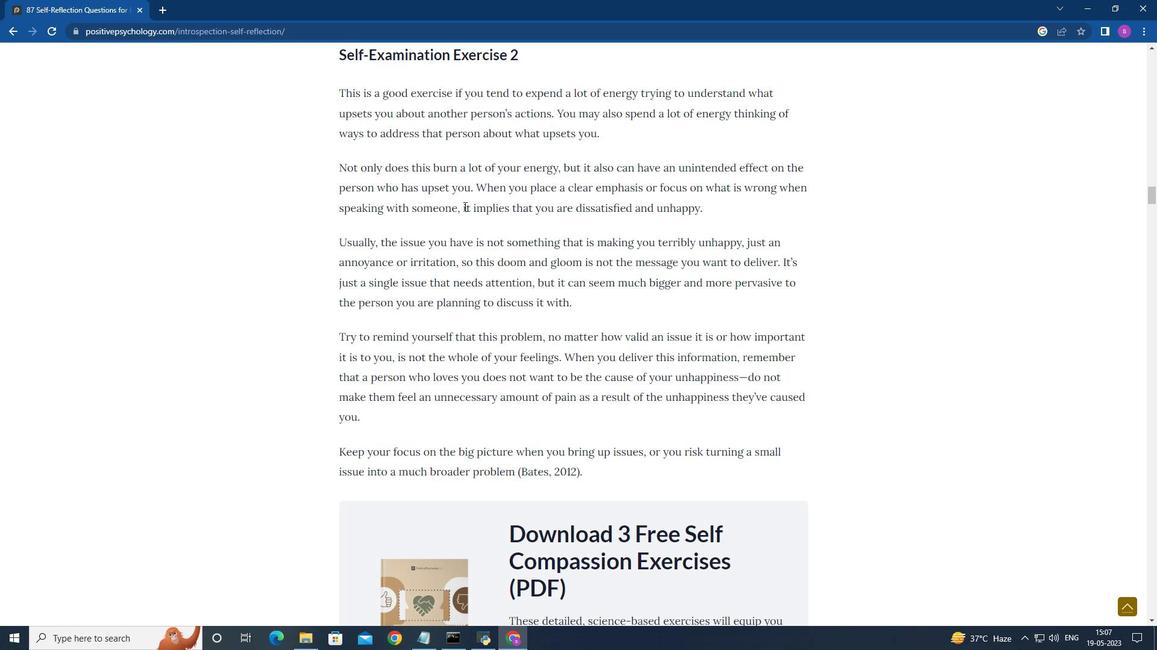 
Action: Mouse scrolled (464, 206) with delta (0, 0)
Screenshot: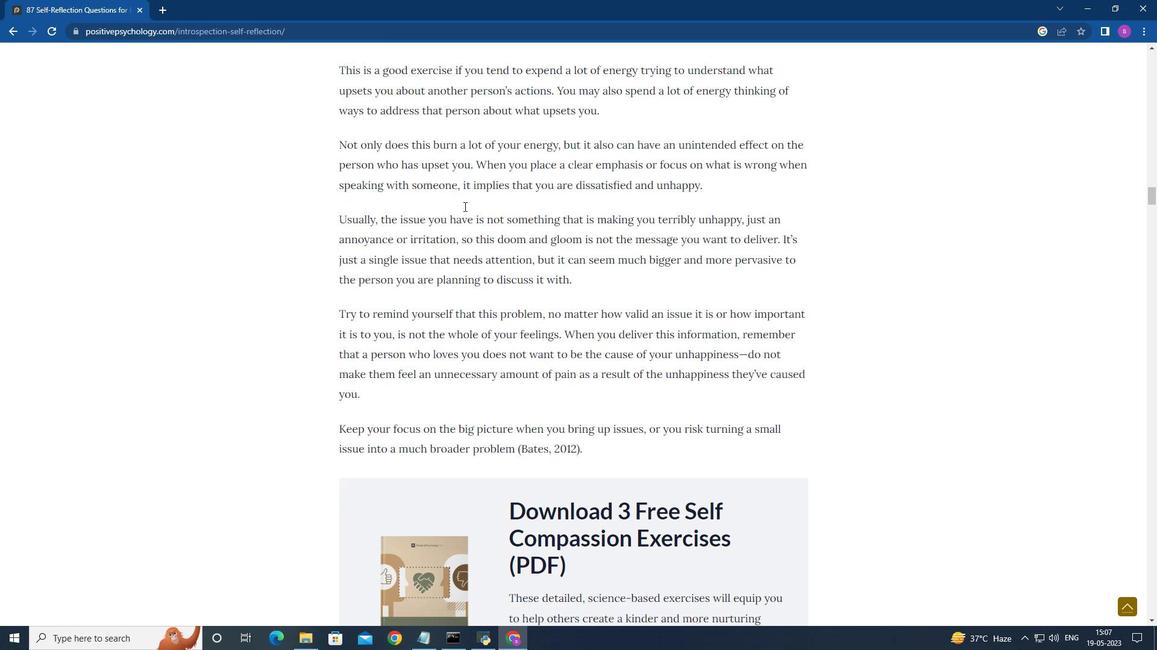 
Action: Mouse scrolled (464, 206) with delta (0, 0)
Screenshot: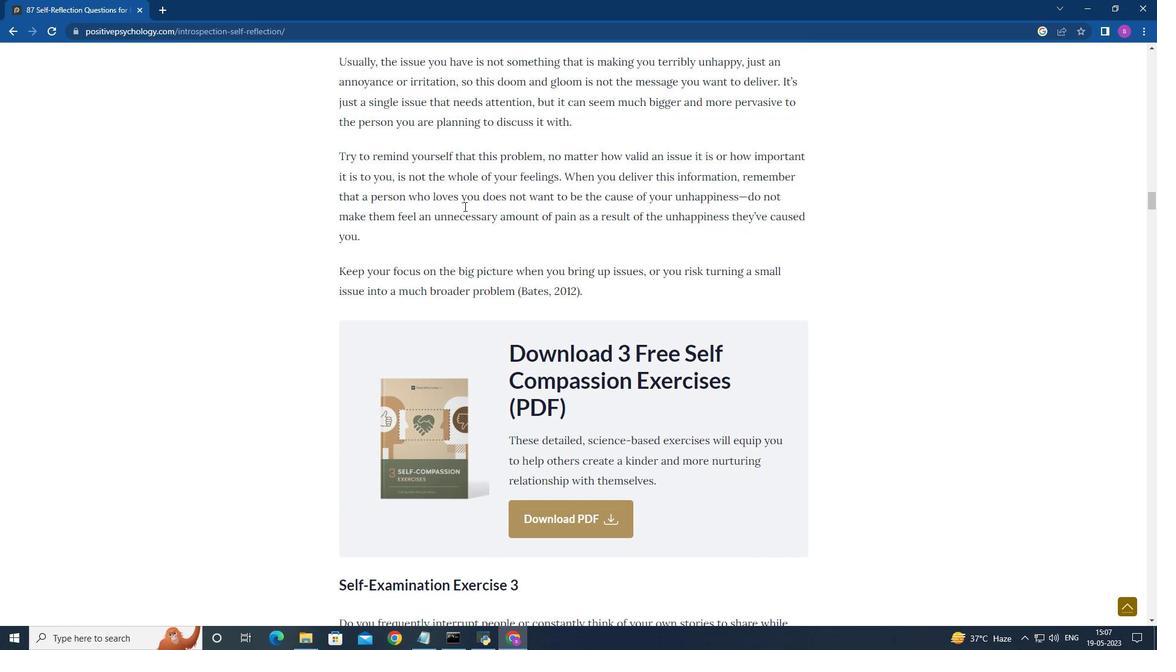 
Action: Mouse scrolled (464, 206) with delta (0, 0)
Screenshot: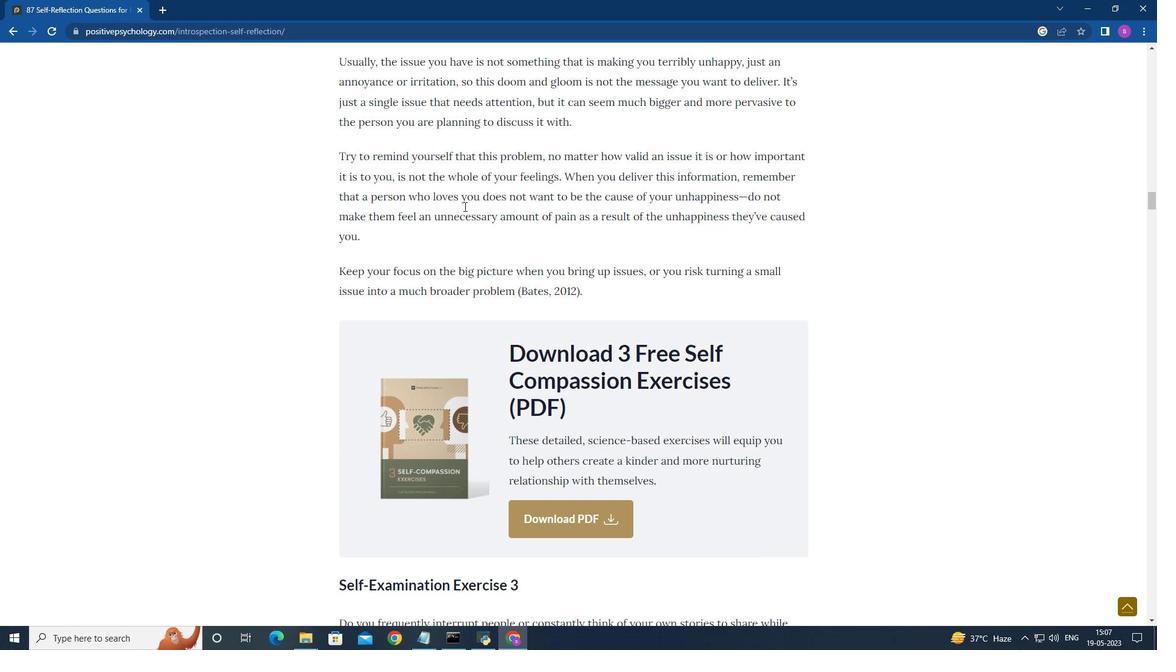 
Action: Mouse scrolled (464, 206) with delta (0, 0)
Screenshot: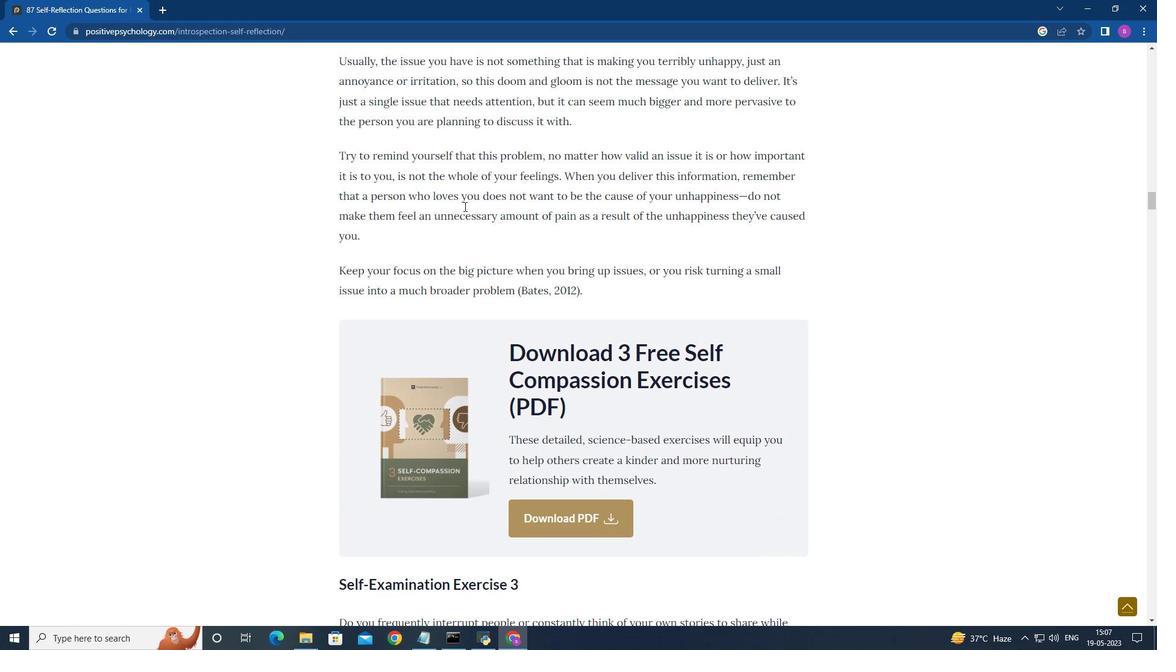 
Action: Mouse moved to (463, 206)
Screenshot: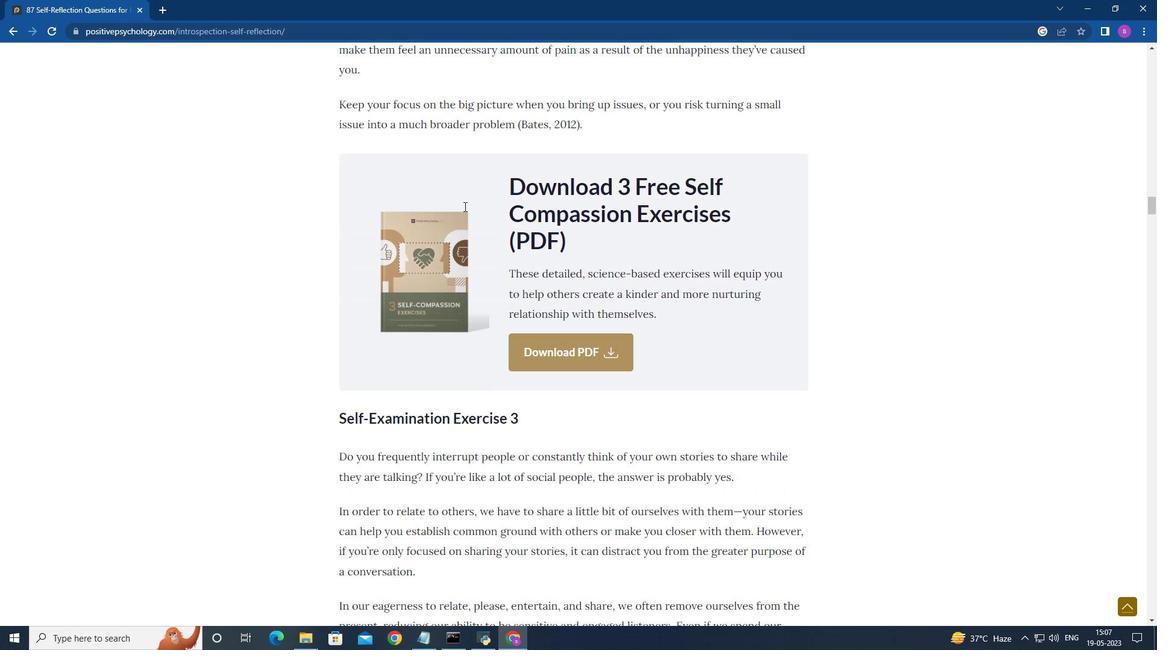 
Action: Mouse scrolled (463, 206) with delta (0, 0)
Screenshot: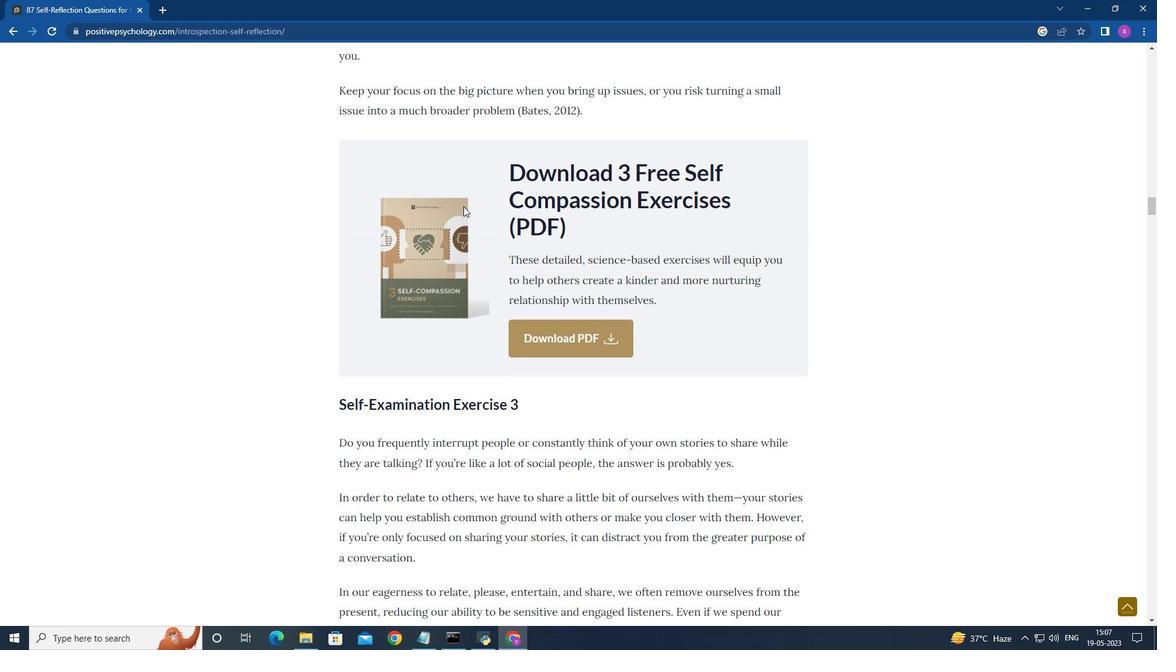 
Action: Mouse scrolled (463, 206) with delta (0, 0)
Screenshot: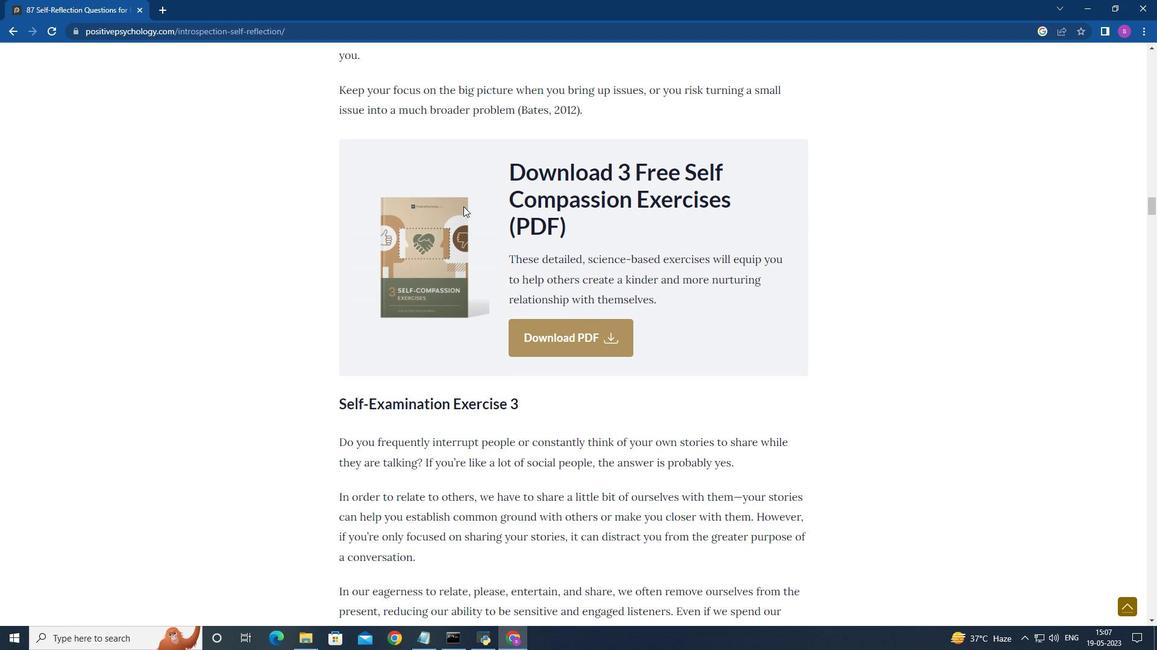 
Action: Mouse scrolled (463, 206) with delta (0, 0)
Screenshot: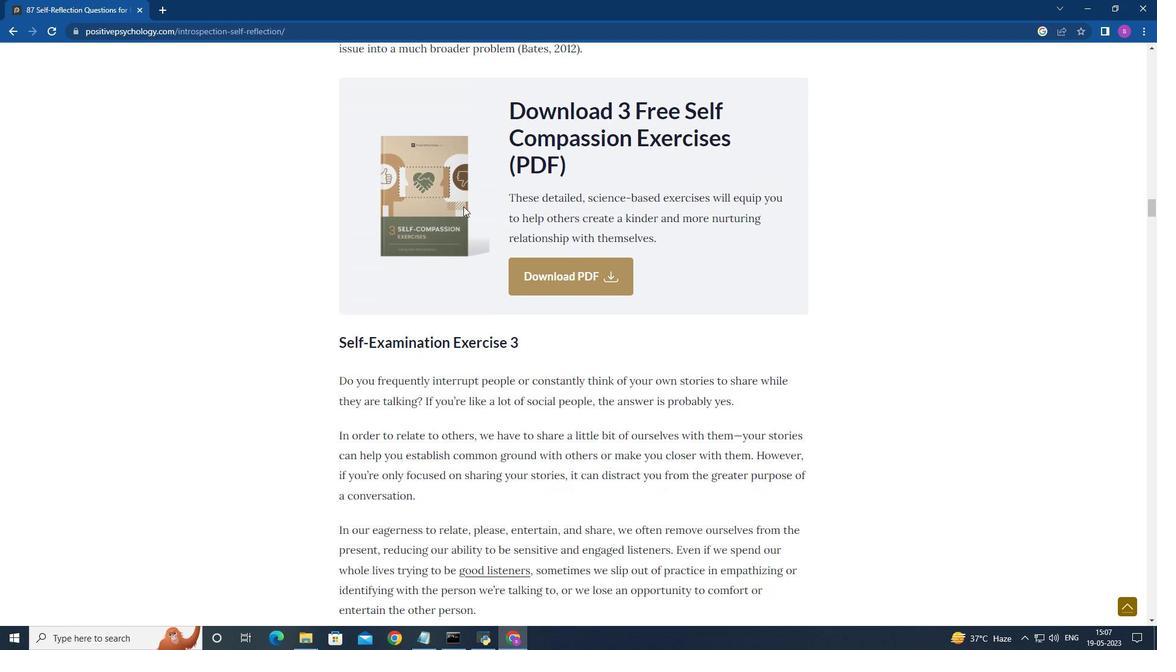 
Action: Mouse scrolled (463, 206) with delta (0, 0)
Screenshot: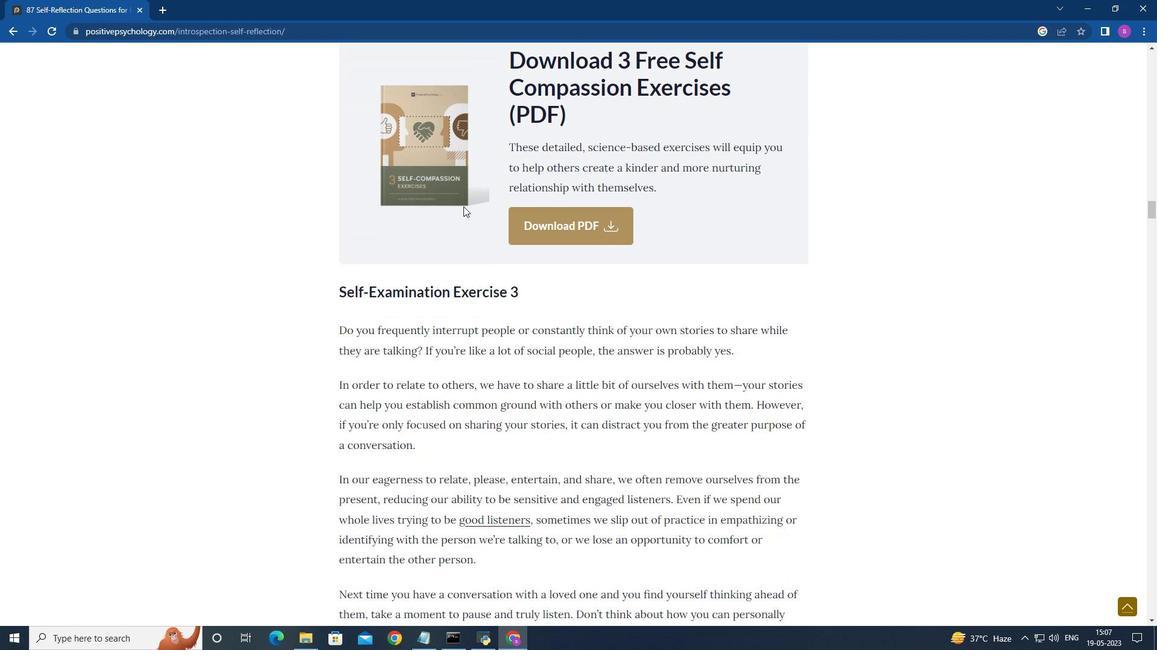 
Action: Mouse moved to (462, 206)
Screenshot: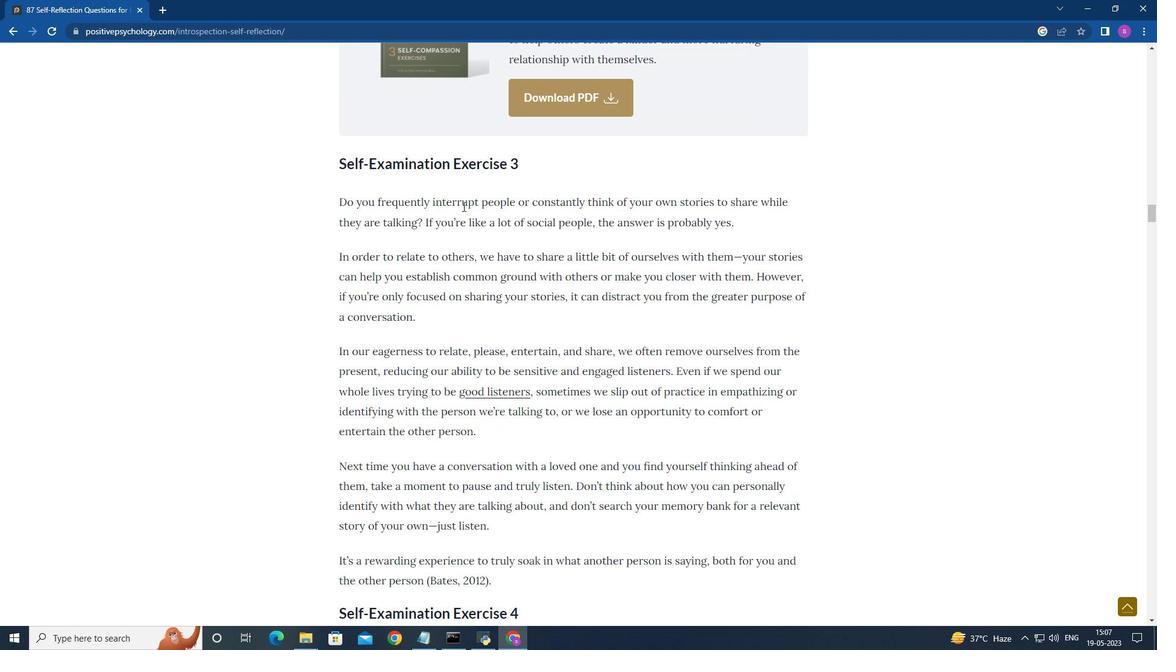 
Action: Mouse scrolled (462, 206) with delta (0, 0)
Screenshot: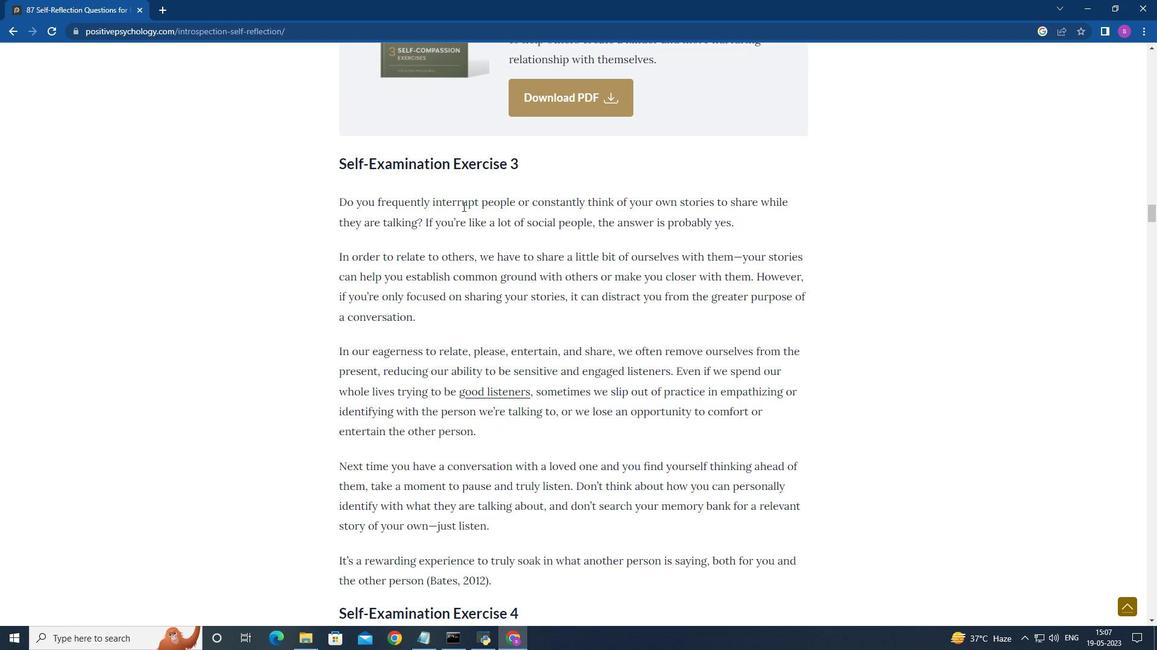 
Action: Mouse moved to (462, 206)
Screenshot: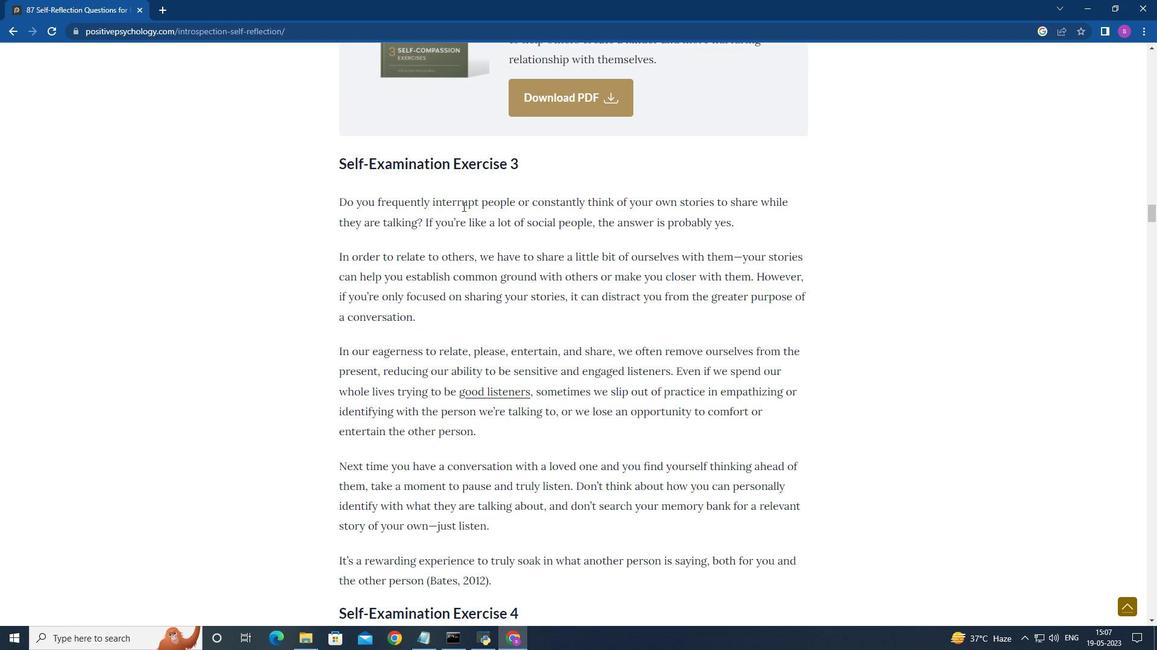 
Action: Mouse scrolled (462, 206) with delta (0, 0)
Screenshot: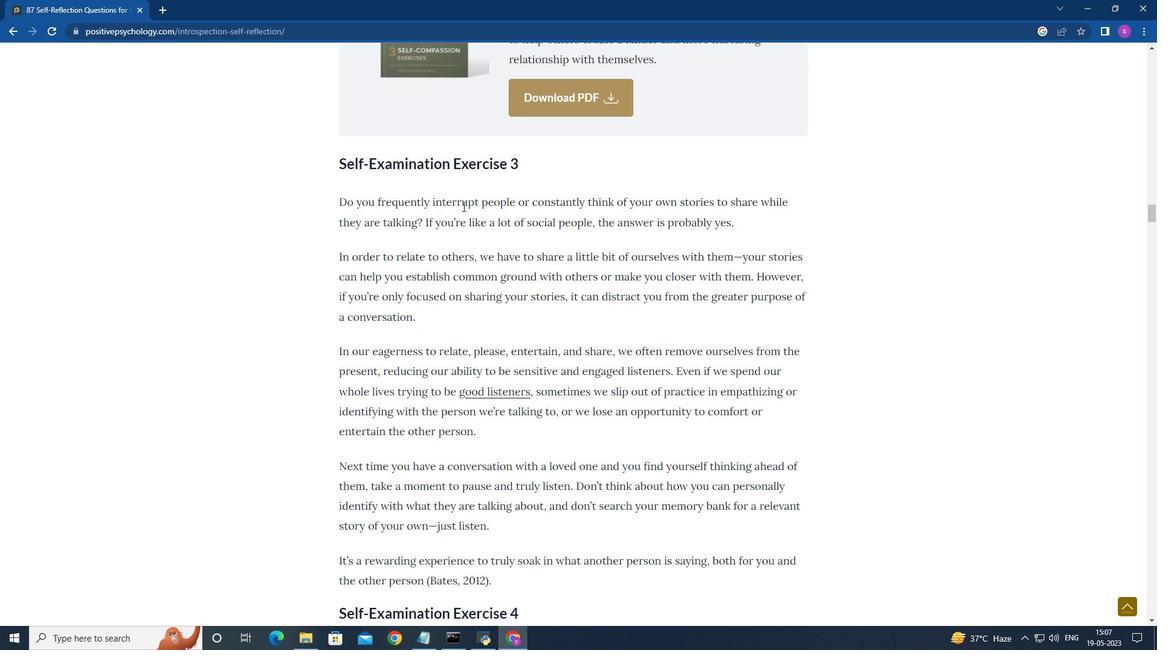 
Action: Mouse moved to (462, 207)
Screenshot: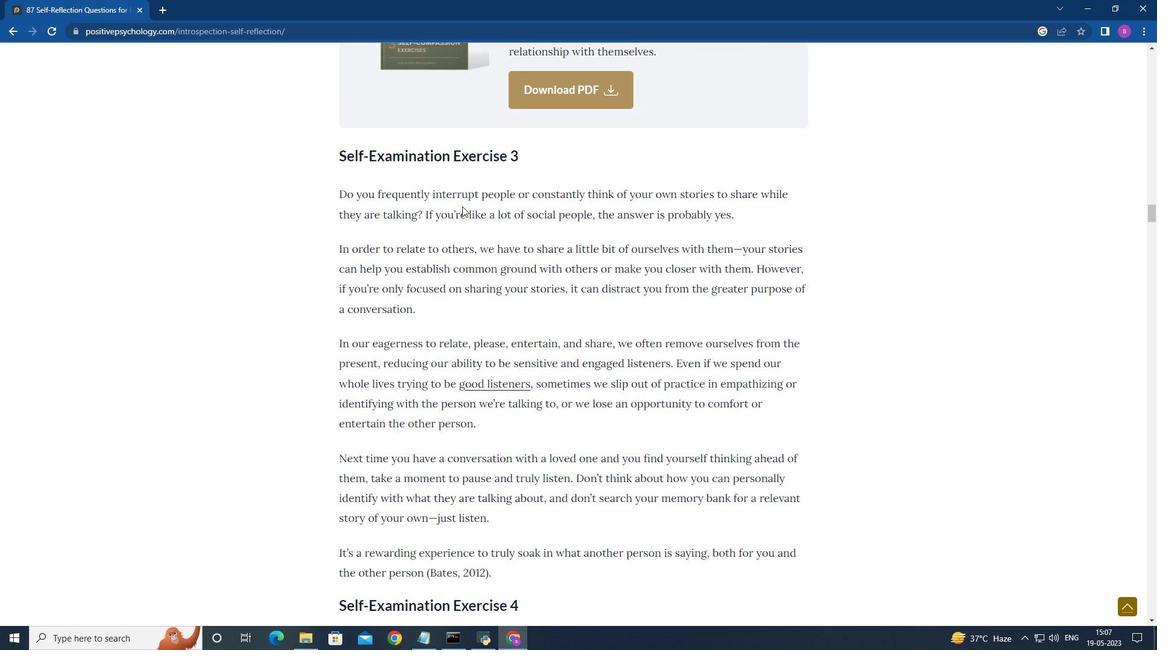 
Action: Mouse scrolled (462, 206) with delta (0, 0)
Screenshot: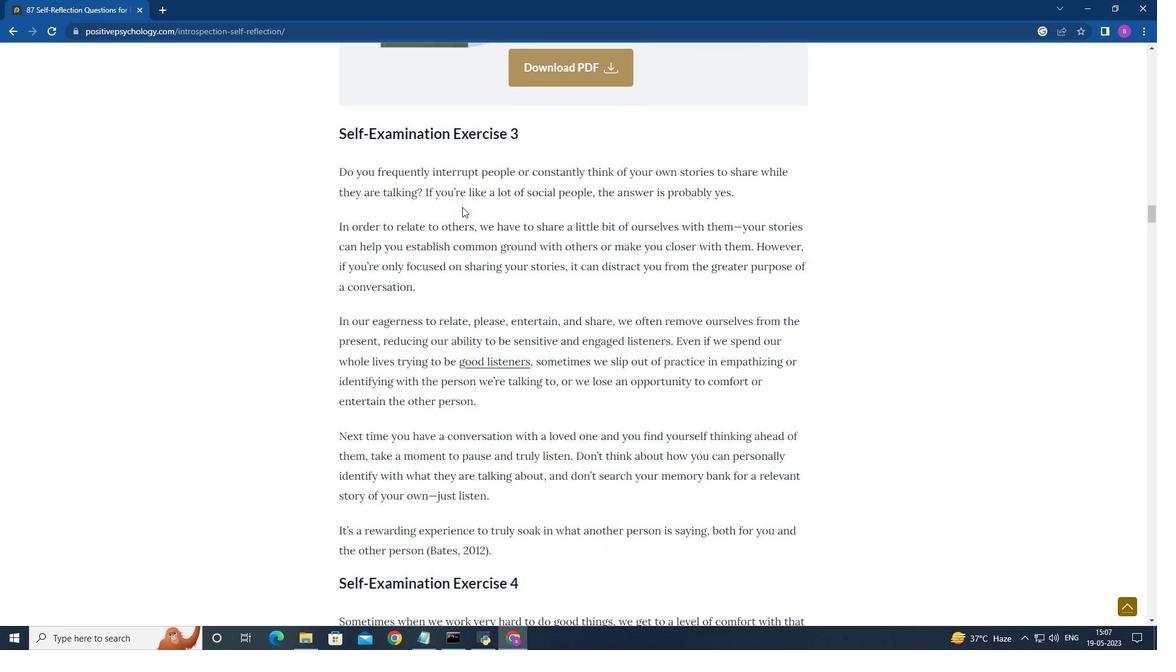 
Action: Mouse moved to (461, 205)
Screenshot: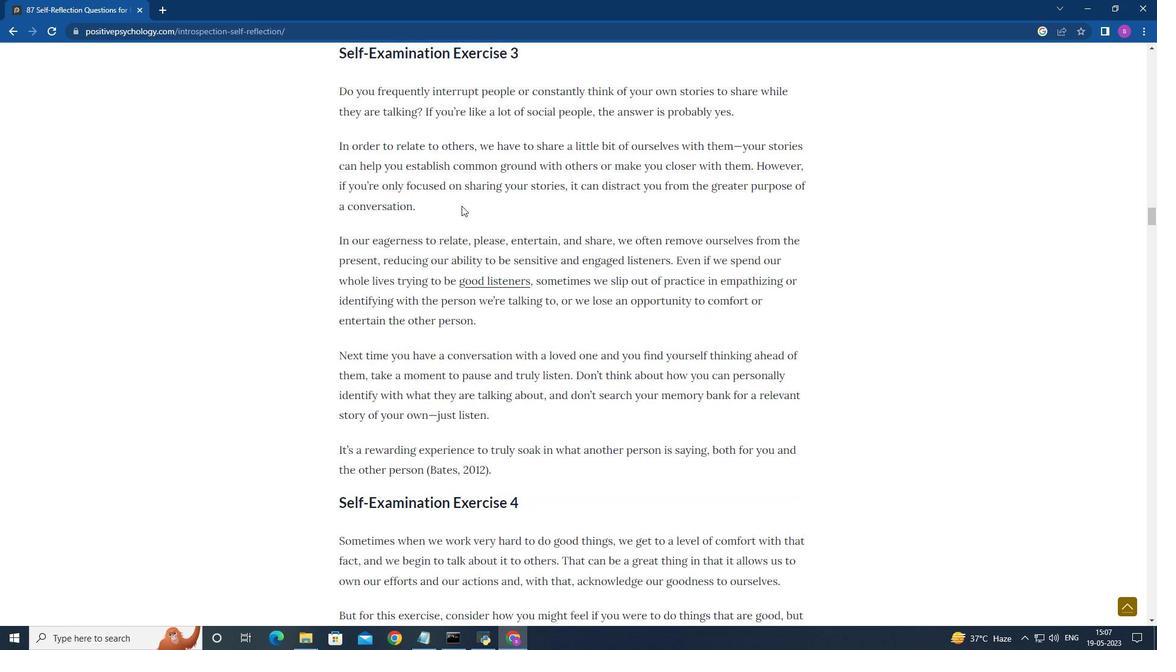 
Action: Mouse scrolled (461, 204) with delta (0, 0)
Screenshot: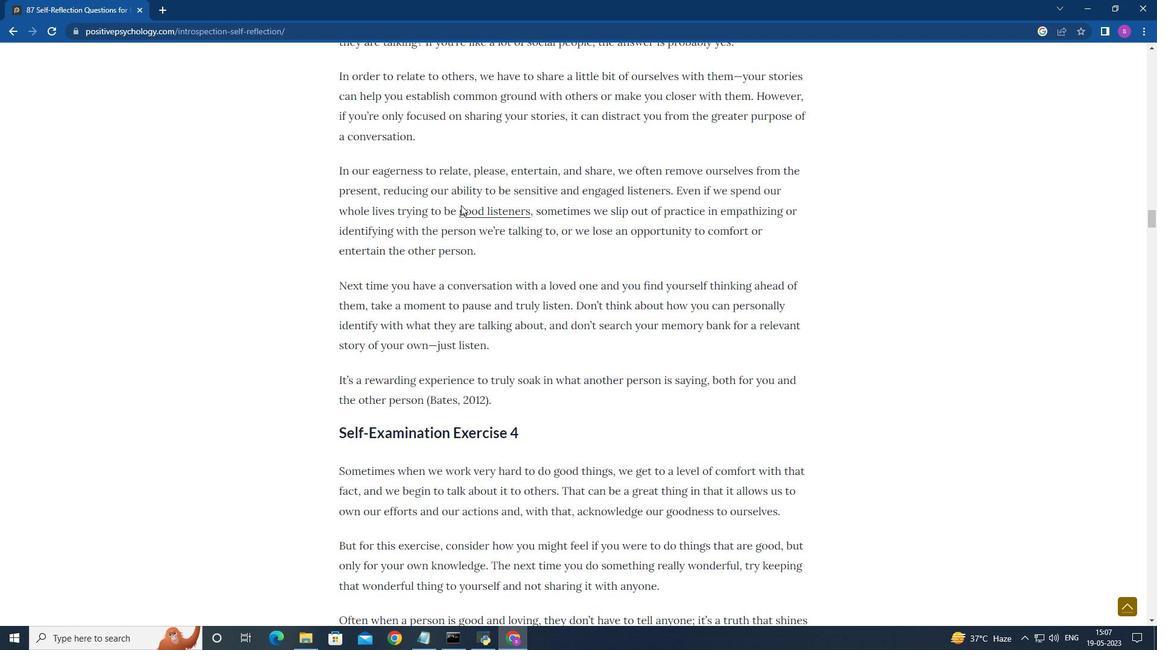 
Action: Mouse scrolled (461, 204) with delta (0, 0)
Screenshot: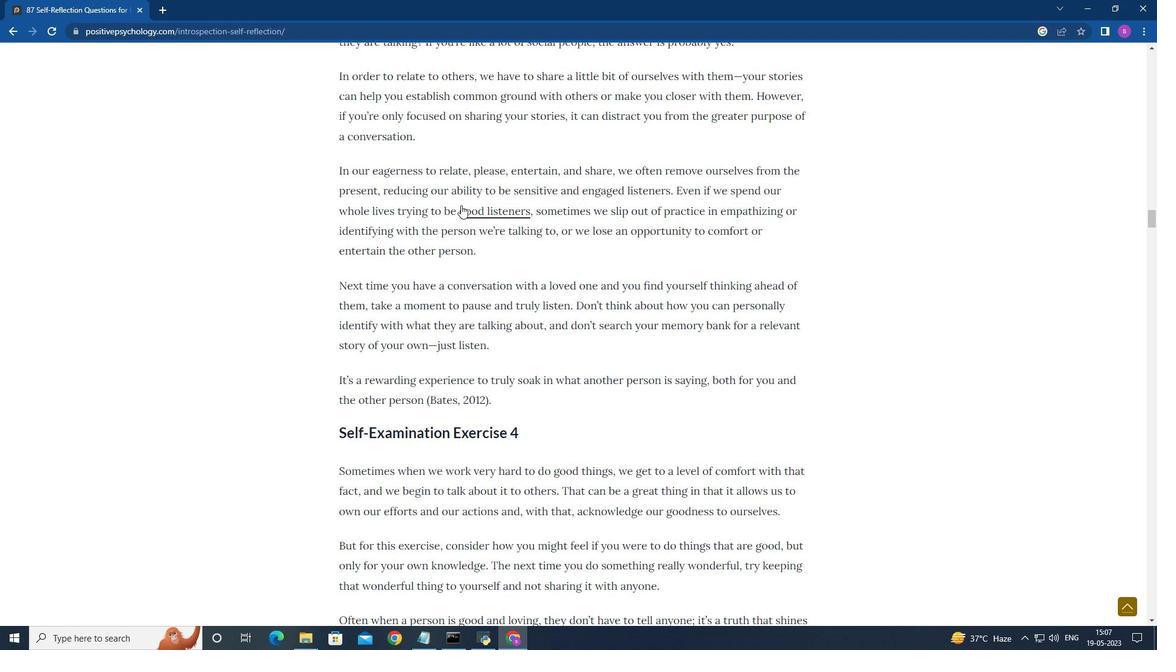 
Action: Mouse scrolled (461, 204) with delta (0, 0)
Screenshot: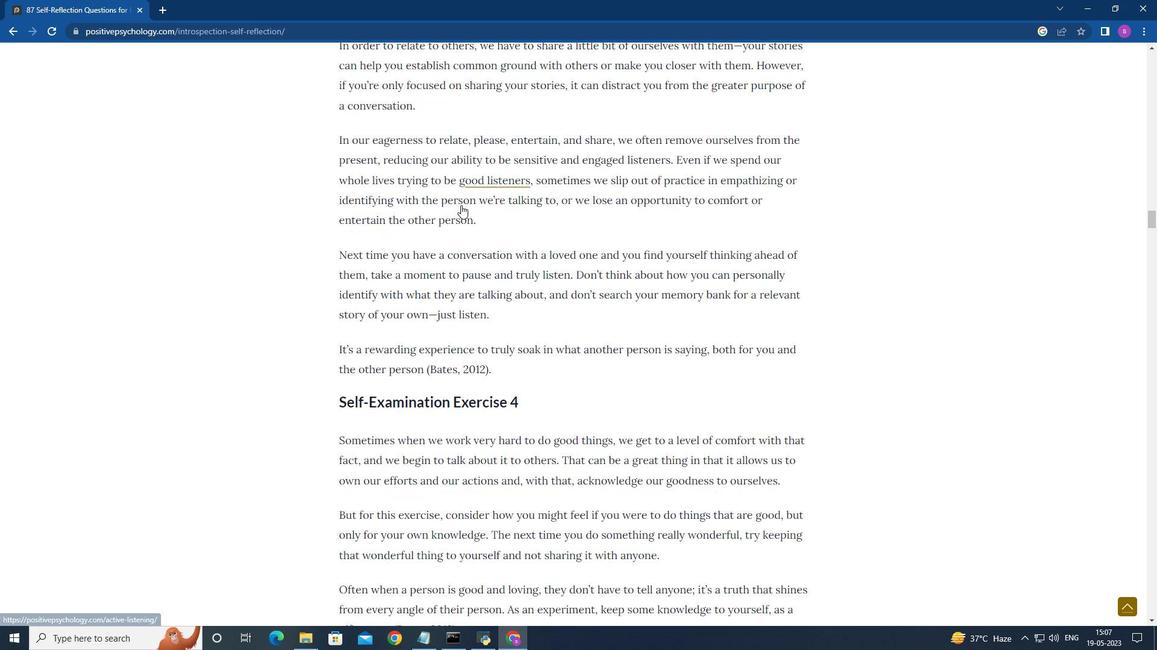 
Action: Mouse moved to (460, 205)
Screenshot: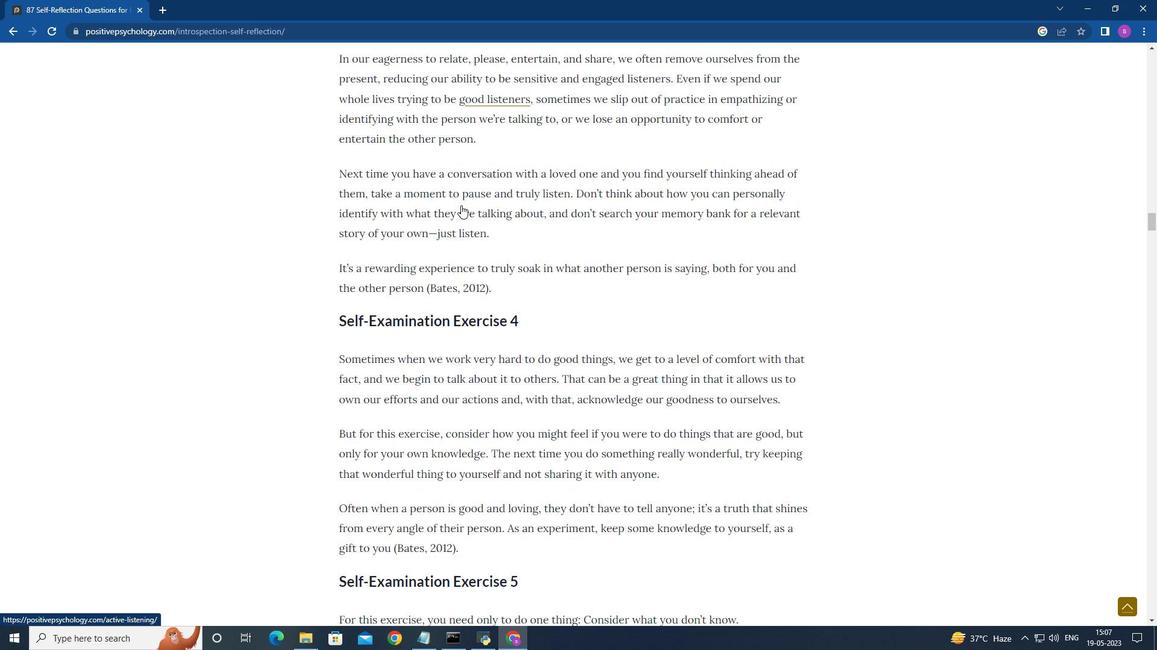 
Action: Mouse scrolled (460, 204) with delta (0, 0)
Screenshot: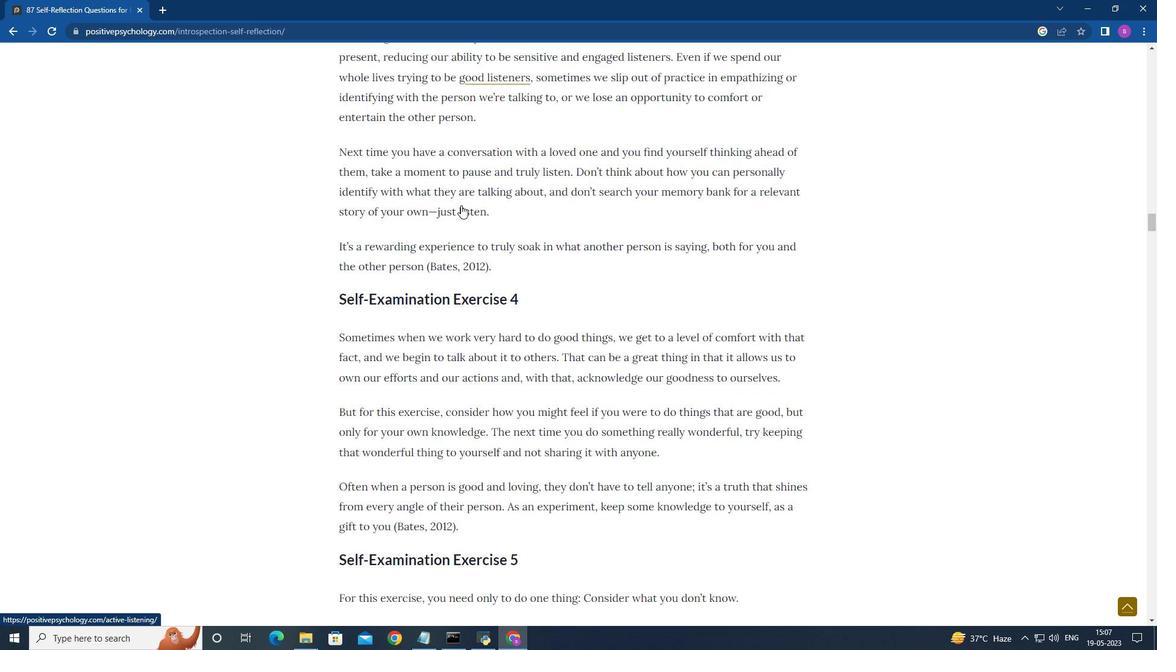
Action: Mouse moved to (460, 205)
Screenshot: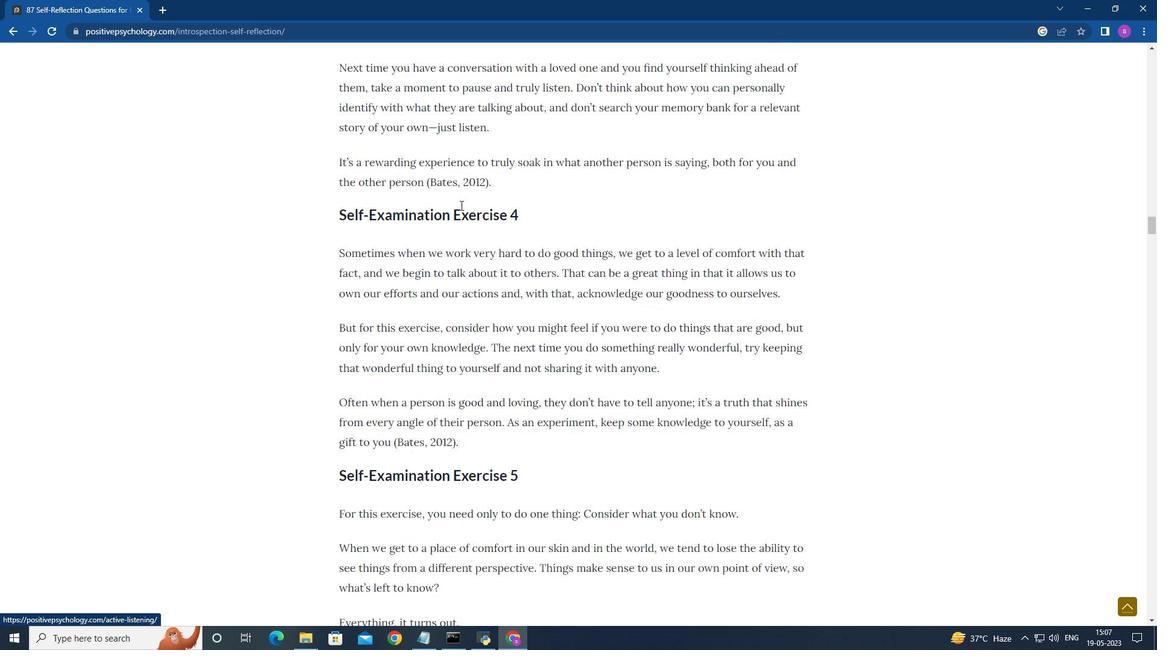 
Action: Mouse scrolled (460, 204) with delta (0, 0)
Screenshot: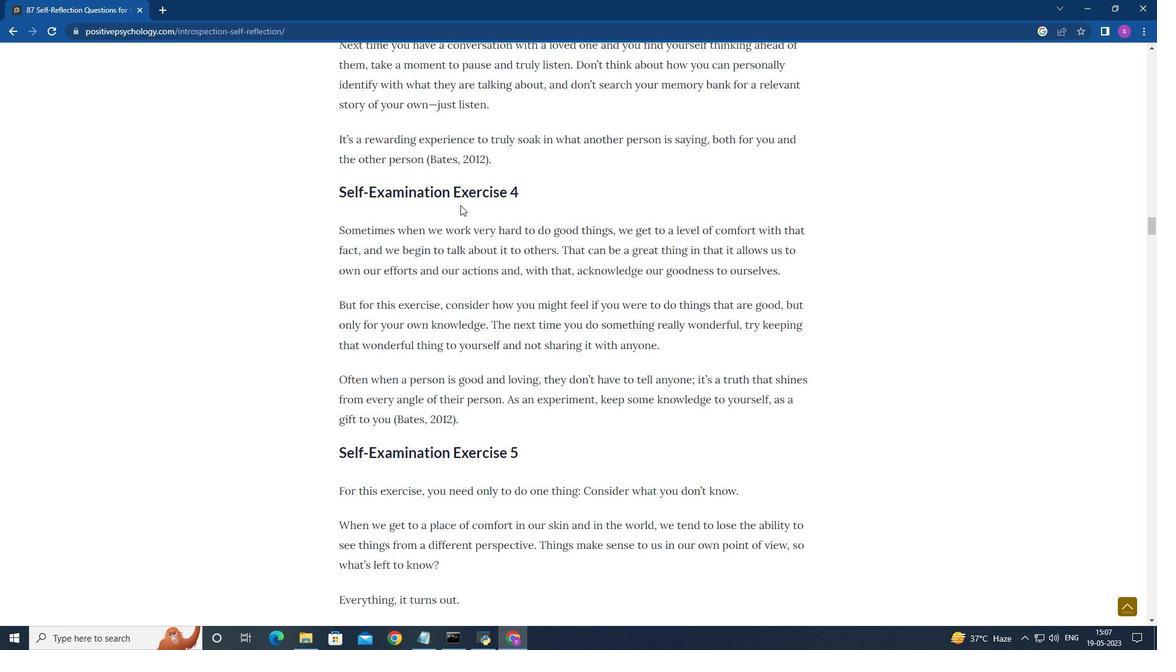 
Action: Mouse scrolled (460, 204) with delta (0, 0)
Screenshot: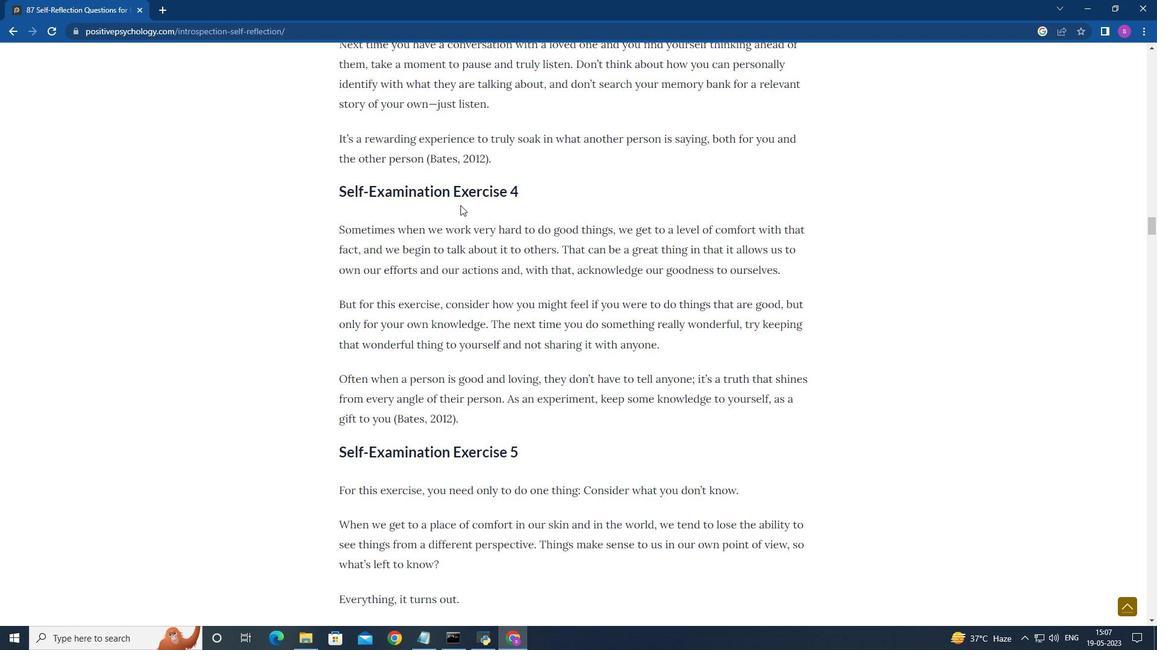 
Action: Mouse scrolled (460, 204) with delta (0, 0)
Screenshot: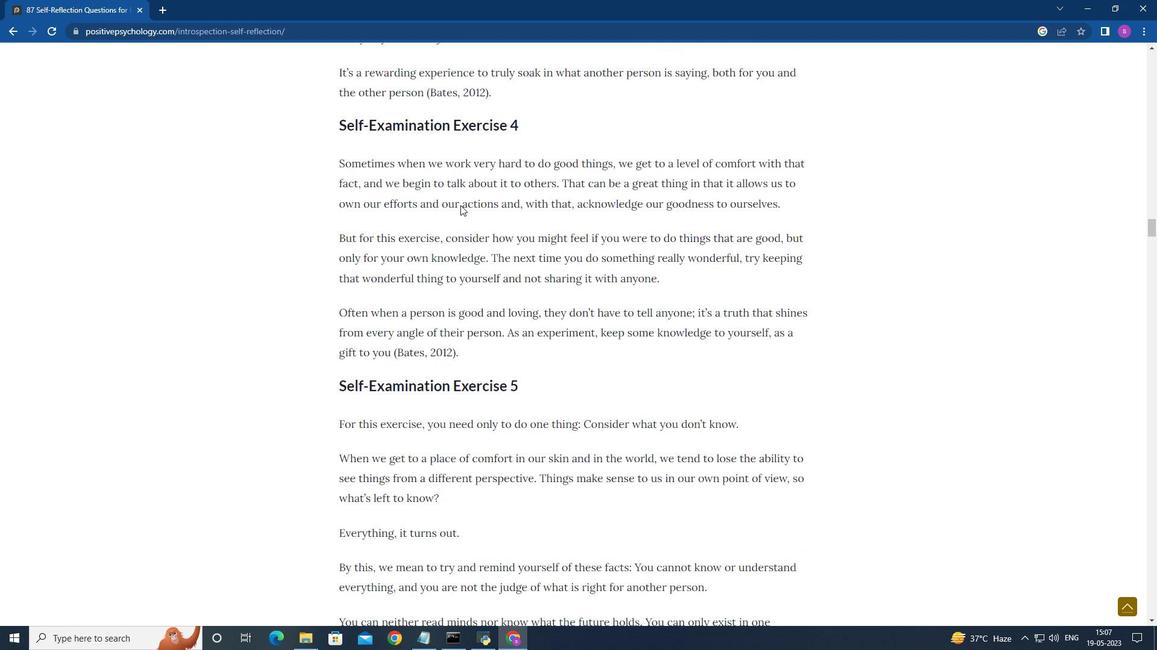 
Action: Mouse scrolled (460, 204) with delta (0, 0)
Screenshot: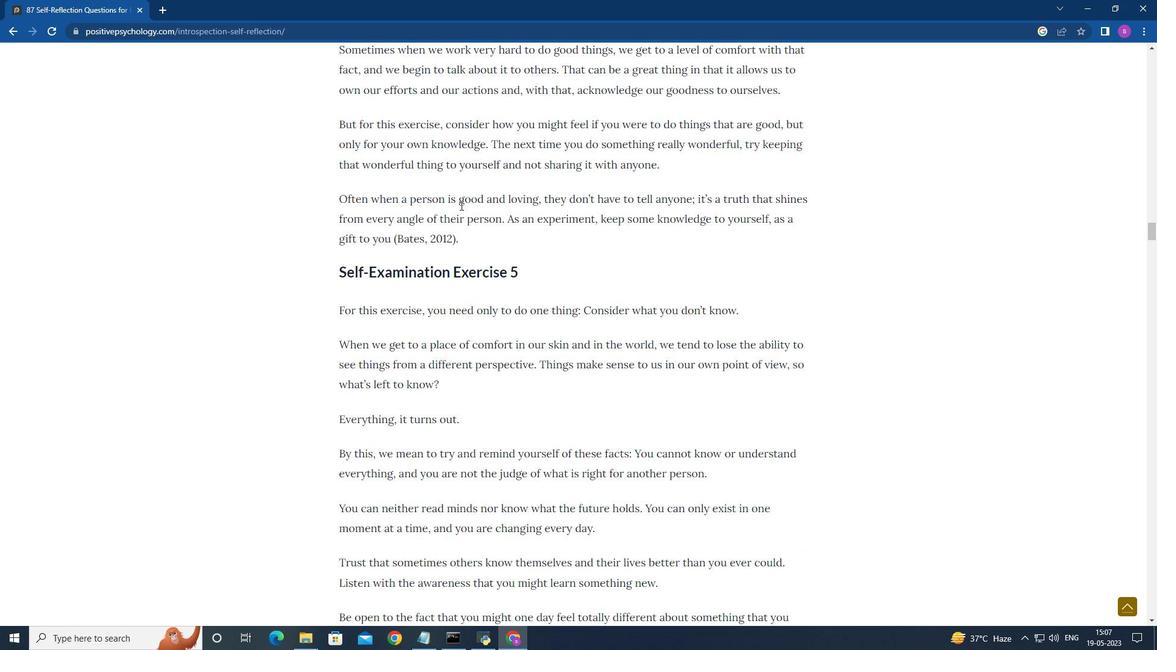 
Action: Mouse scrolled (460, 204) with delta (0, 0)
Screenshot: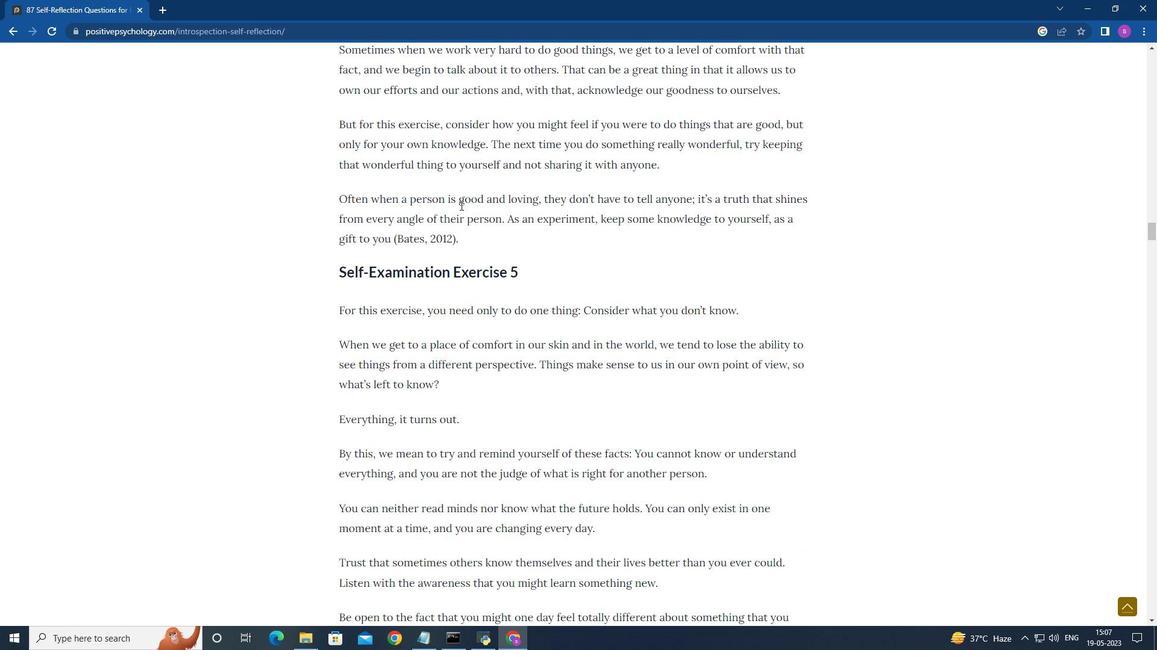 
Action: Mouse scrolled (460, 204) with delta (0, 0)
Screenshot: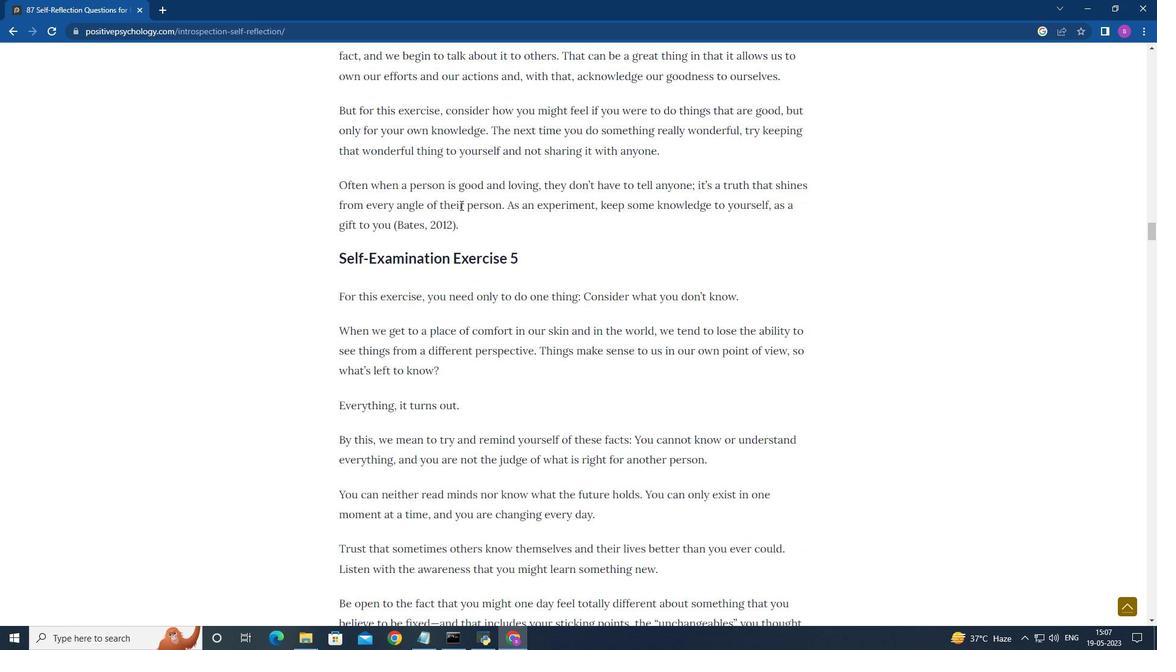 
Action: Mouse scrolled (460, 204) with delta (0, 0)
Screenshot: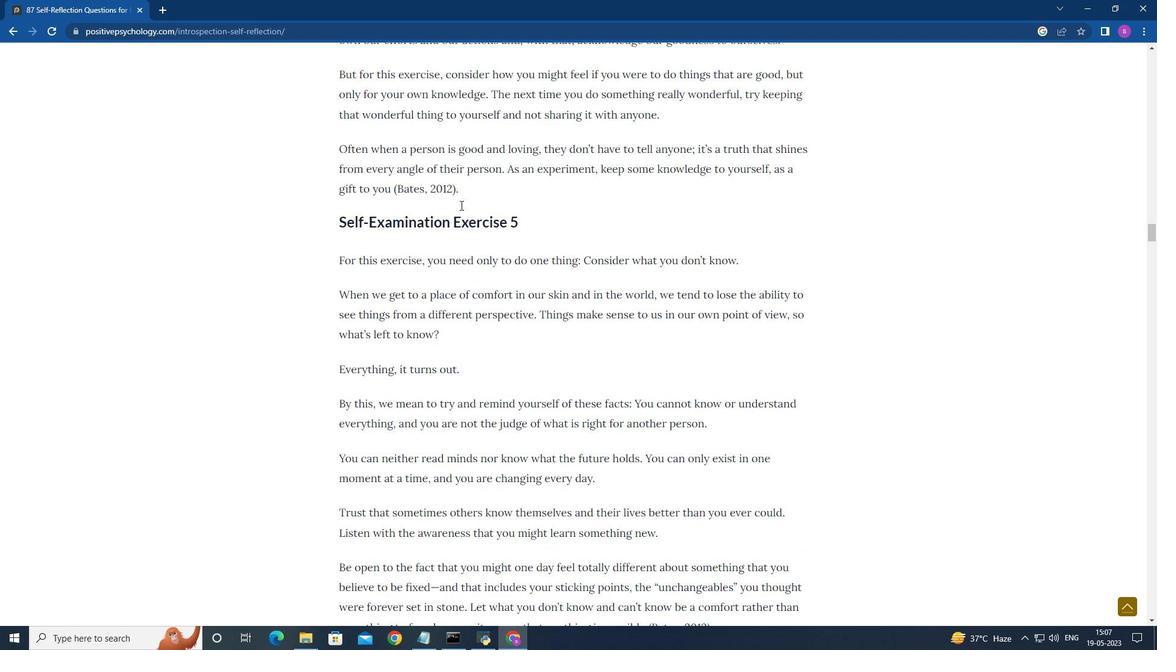 
Action: Mouse moved to (459, 205)
Screenshot: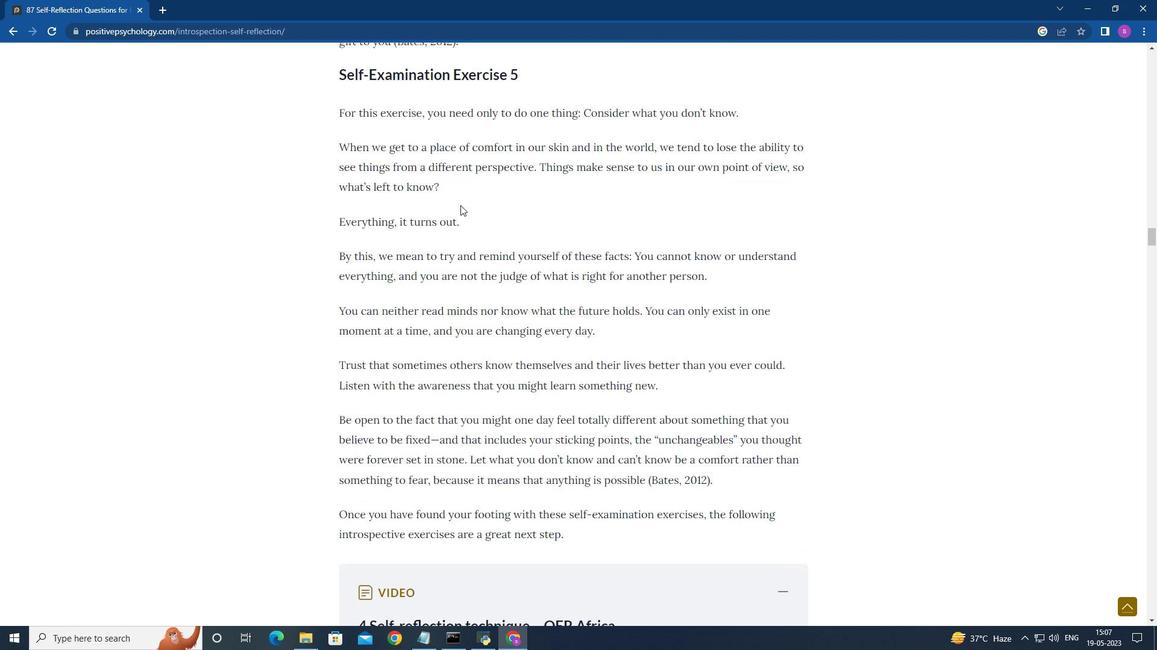 
Action: Mouse scrolled (459, 204) with delta (0, 0)
Screenshot: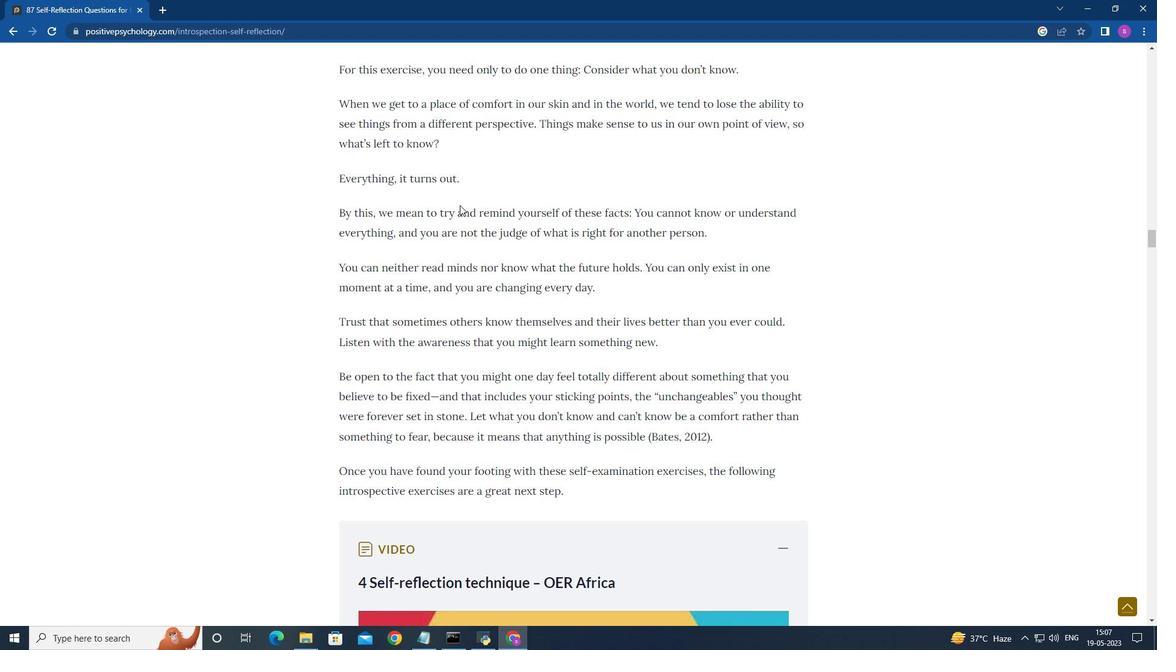 
Action: Mouse scrolled (459, 204) with delta (0, 0)
Screenshot: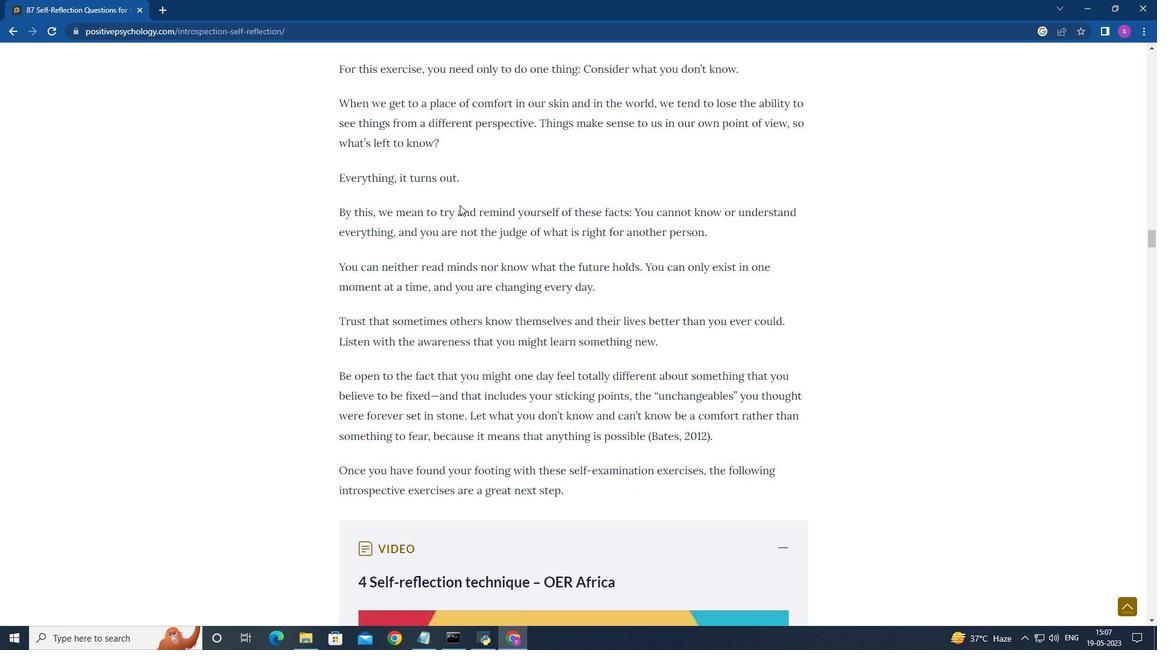 
Action: Mouse scrolled (459, 204) with delta (0, 0)
